 Task: Add a timeline in the project AgileLink for the epic 'Artificial intelligence (AI) integration' from 2024/02/03 to 2025/07/04. Add a timeline in the project AgileLink for the epic 'Machine learning (ML) development' from 2023/06/08 to 2025/12/23. Add a timeline in the project AgileLink for the epic 'Internet of Things (IoT) implementation' from 2024/05/02 to 2025/09/20
Action: Mouse moved to (186, 62)
Screenshot: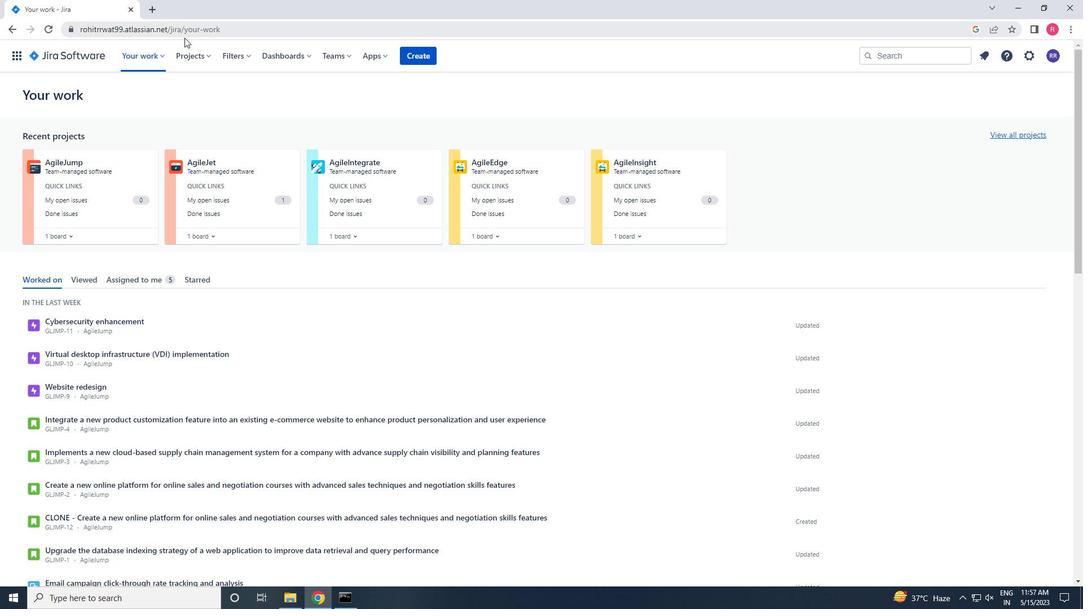 
Action: Mouse pressed left at (186, 62)
Screenshot: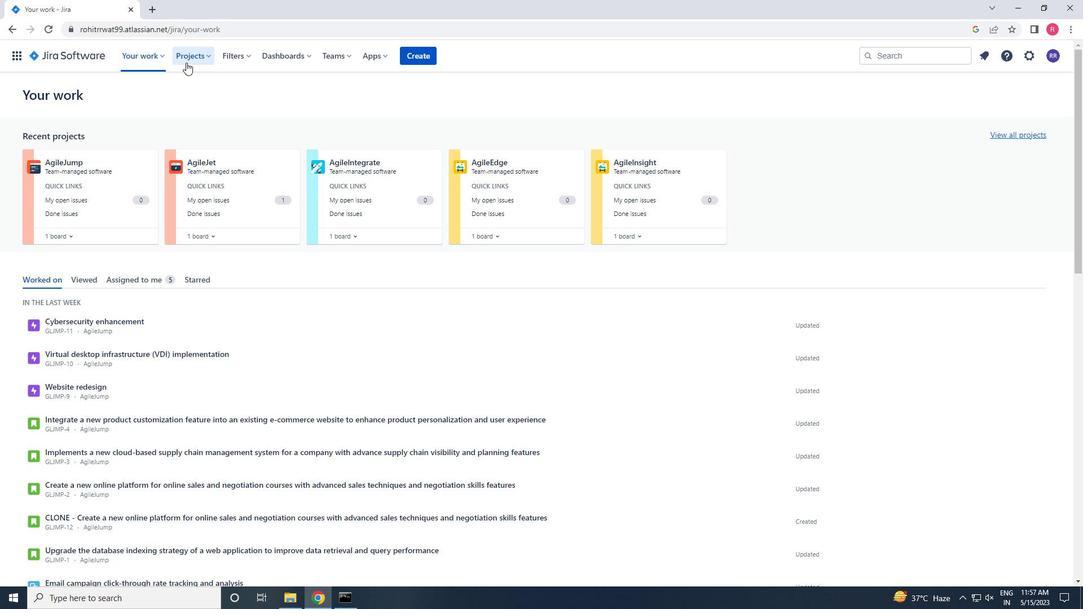 
Action: Mouse moved to (232, 107)
Screenshot: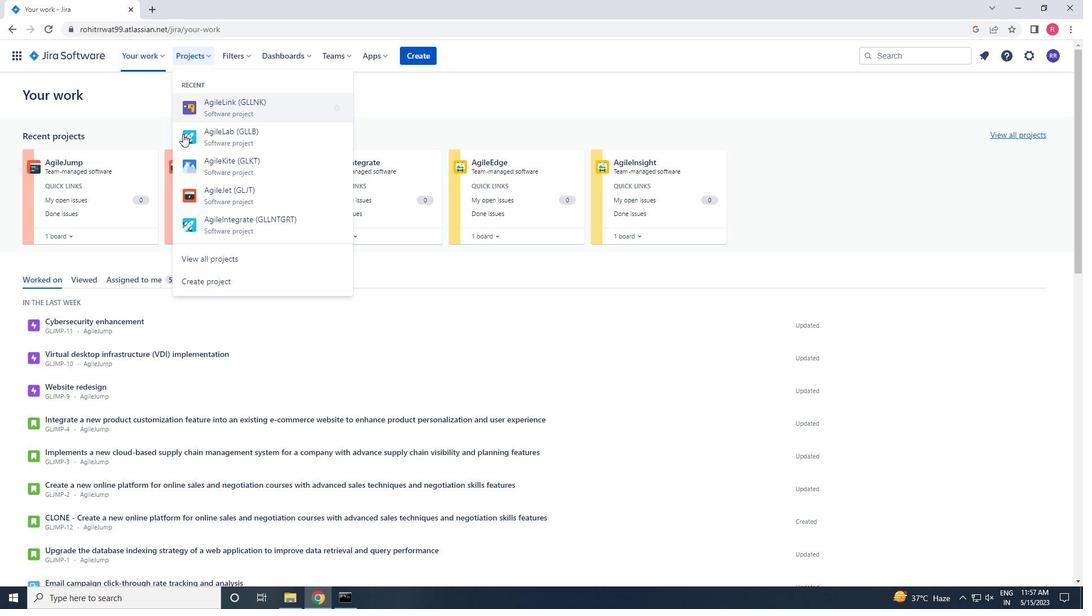 
Action: Mouse pressed left at (232, 107)
Screenshot: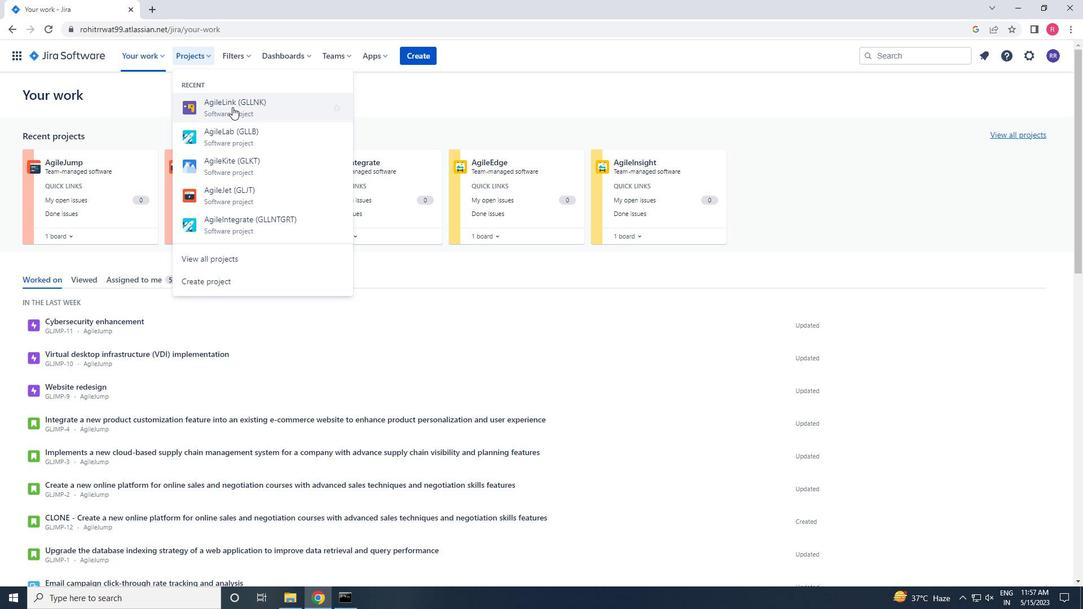 
Action: Mouse moved to (78, 167)
Screenshot: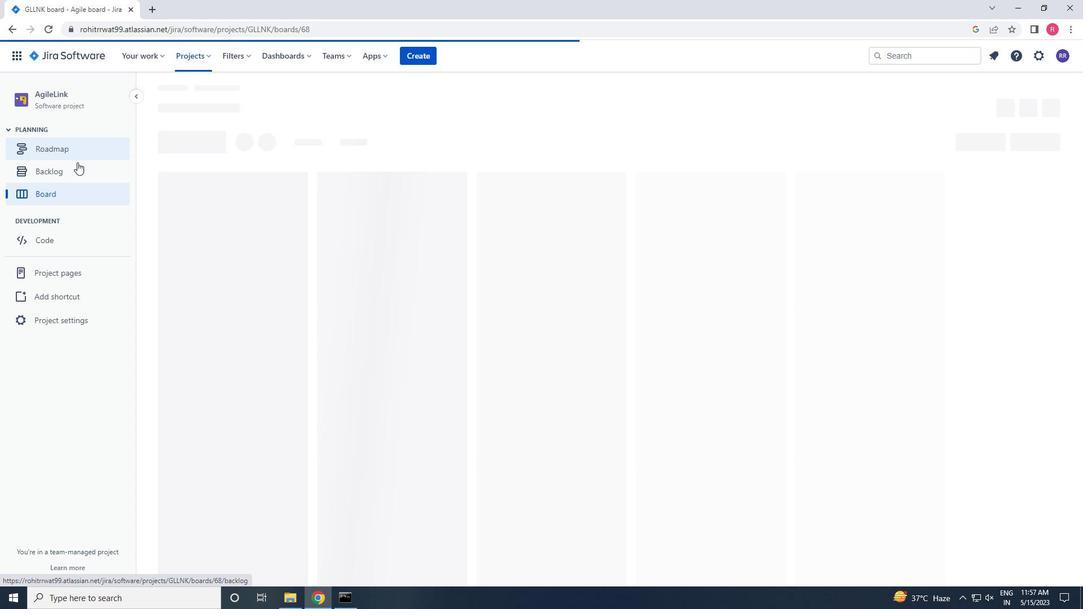 
Action: Mouse pressed left at (78, 167)
Screenshot: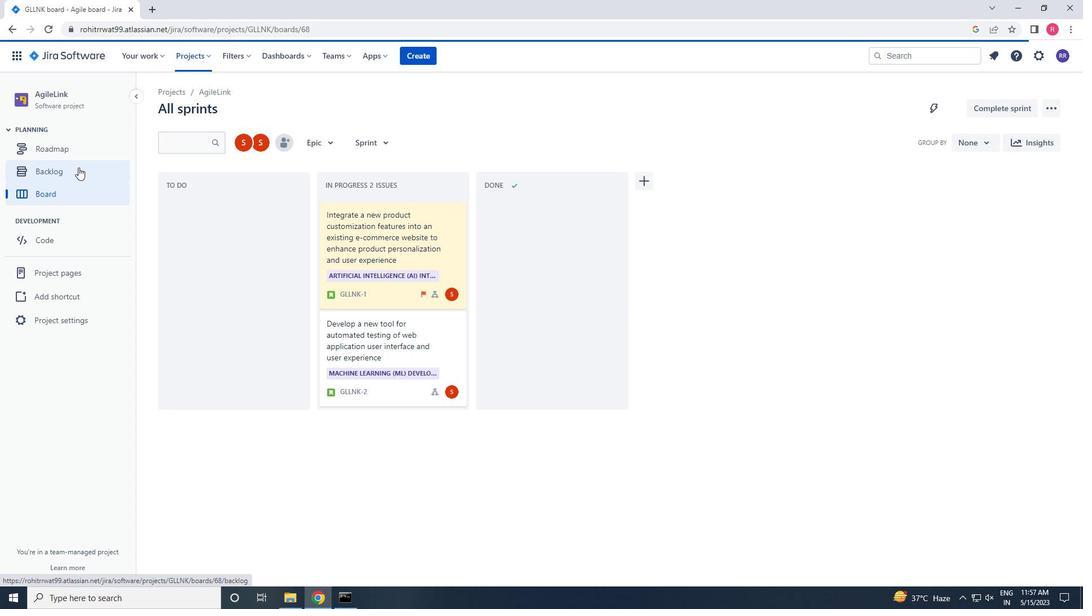 
Action: Mouse moved to (170, 226)
Screenshot: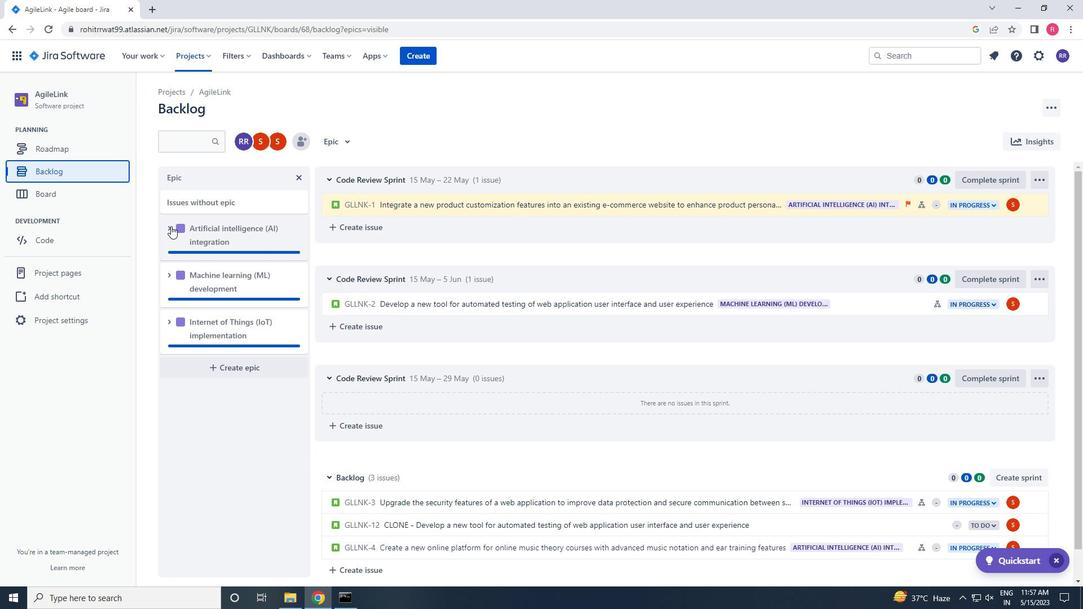 
Action: Mouse pressed left at (170, 226)
Screenshot: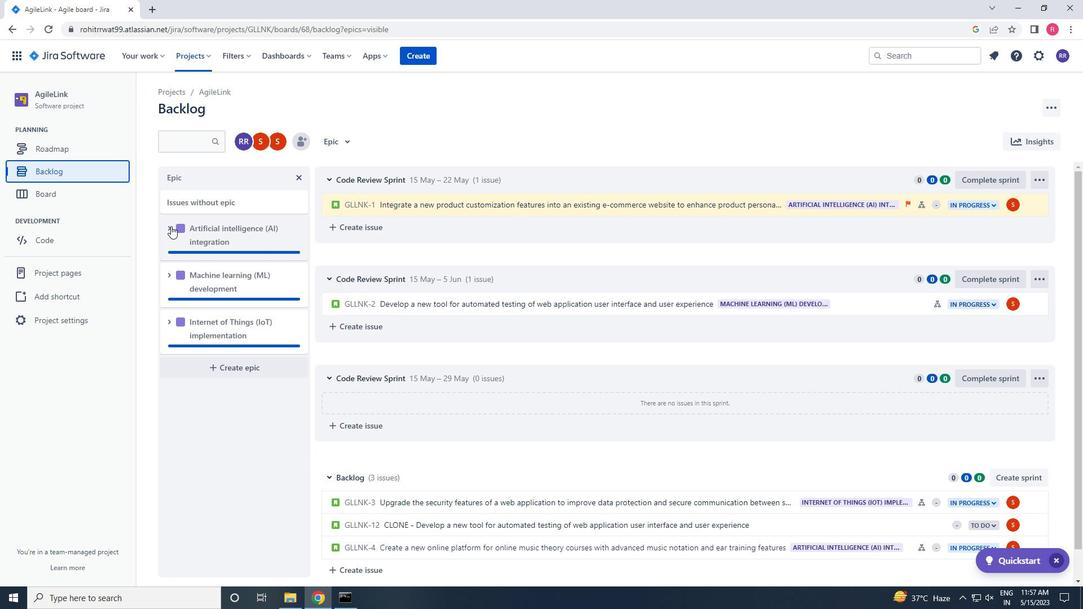
Action: Mouse moved to (229, 322)
Screenshot: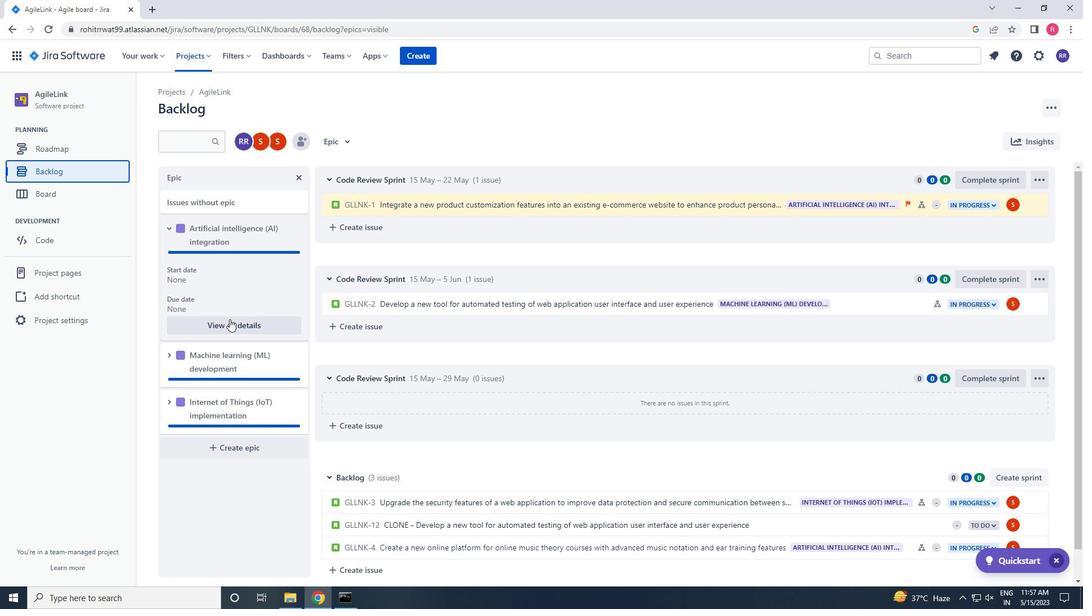 
Action: Mouse pressed left at (229, 322)
Screenshot: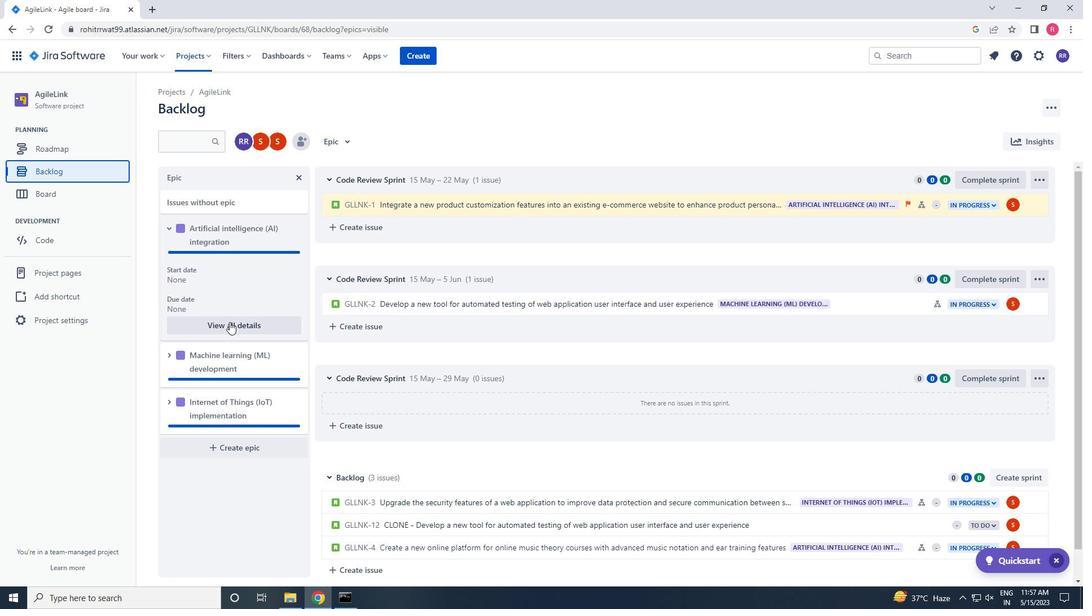 
Action: Mouse moved to (903, 610)
Screenshot: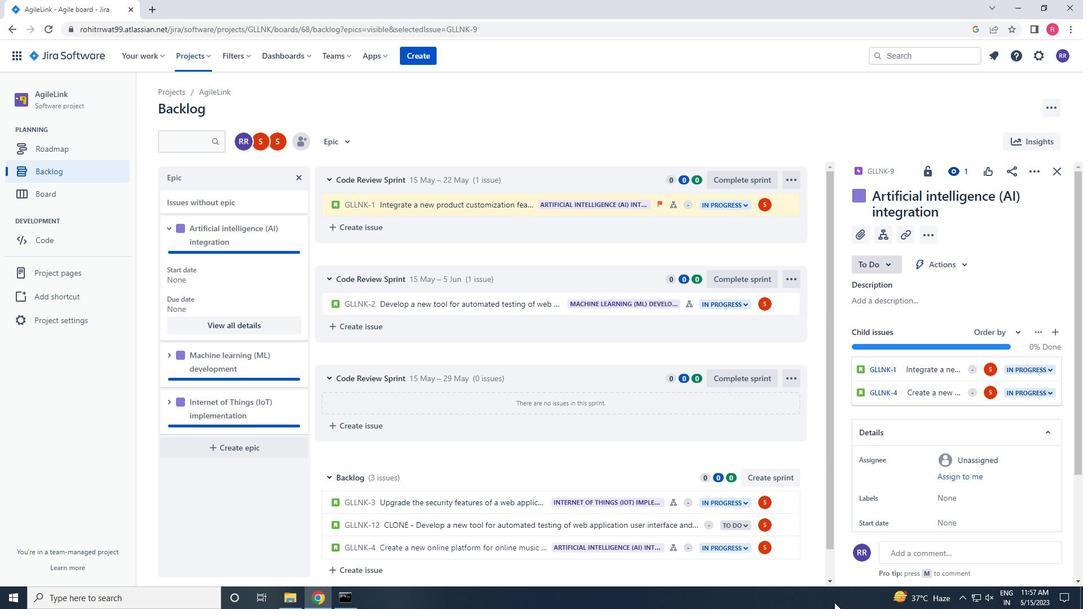 
Action: Mouse scrolled (903, 608) with delta (0, 0)
Screenshot: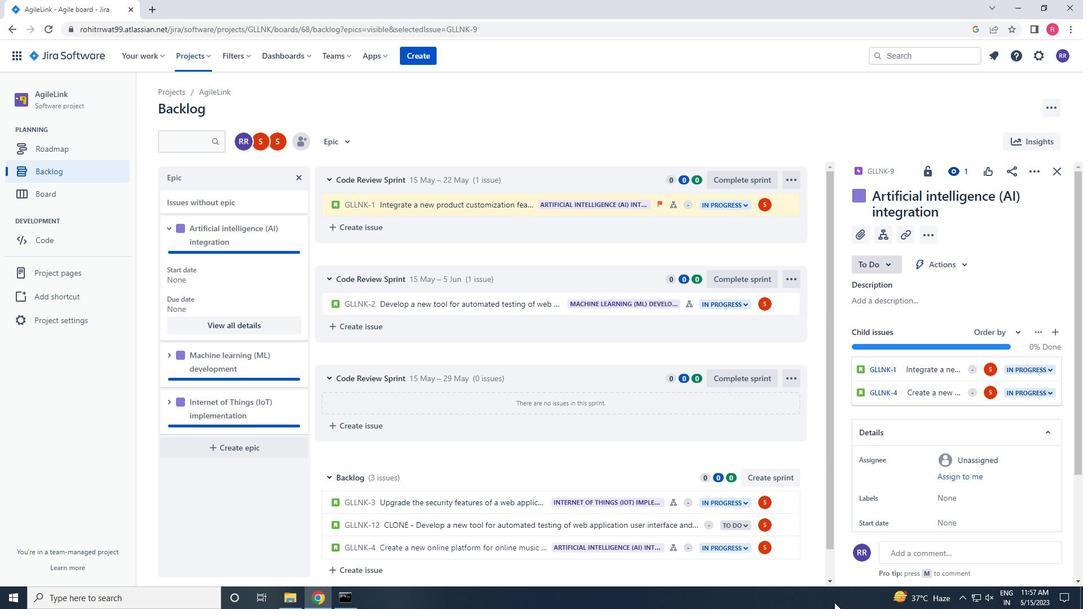 
Action: Mouse moved to (903, 609)
Screenshot: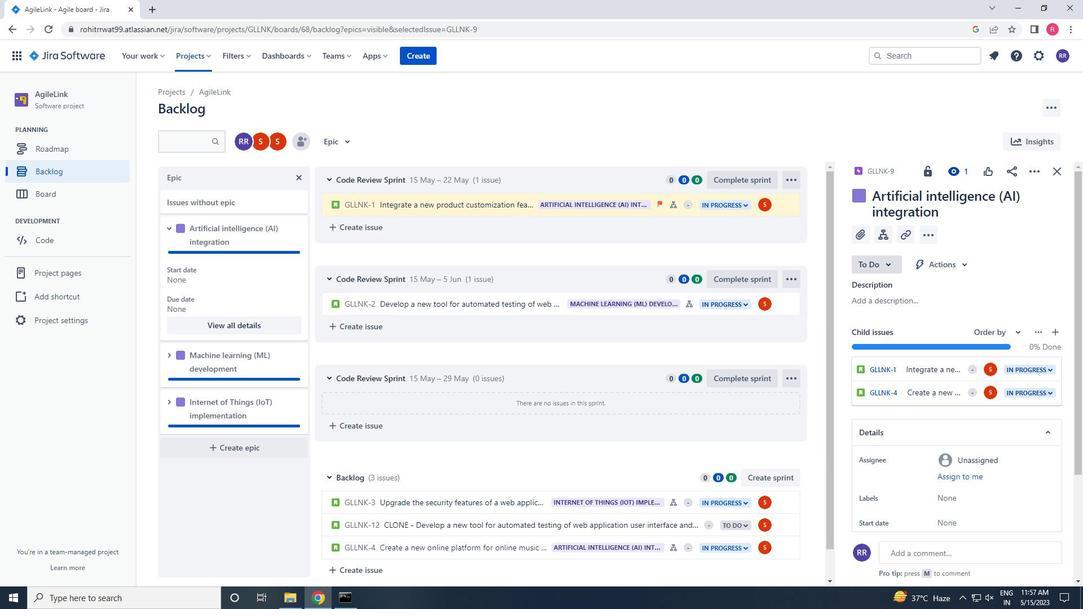 
Action: Mouse scrolled (903, 608) with delta (0, 0)
Screenshot: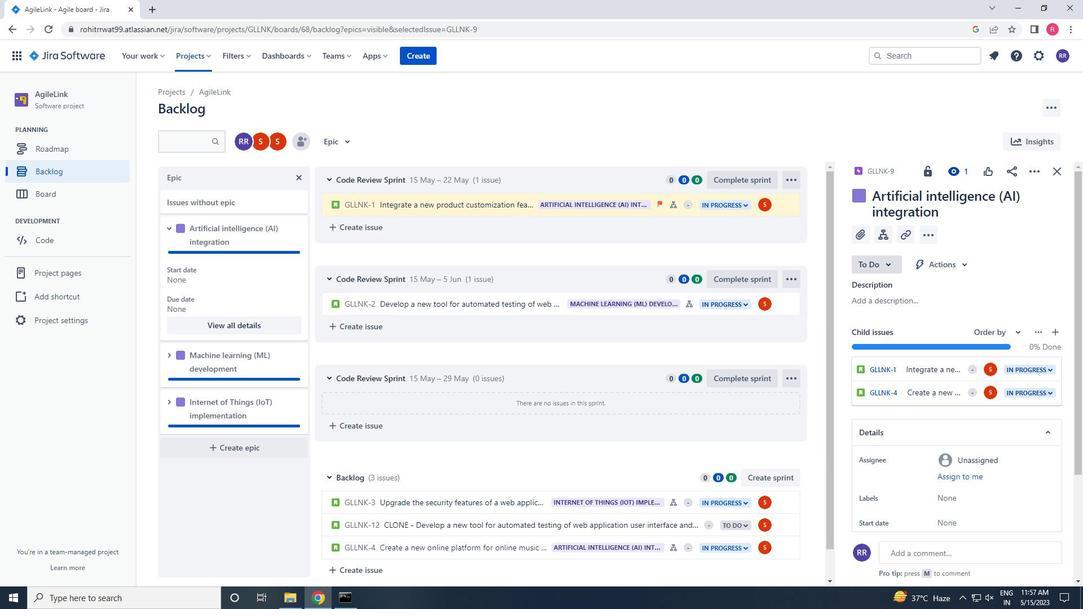 
Action: Mouse moved to (903, 609)
Screenshot: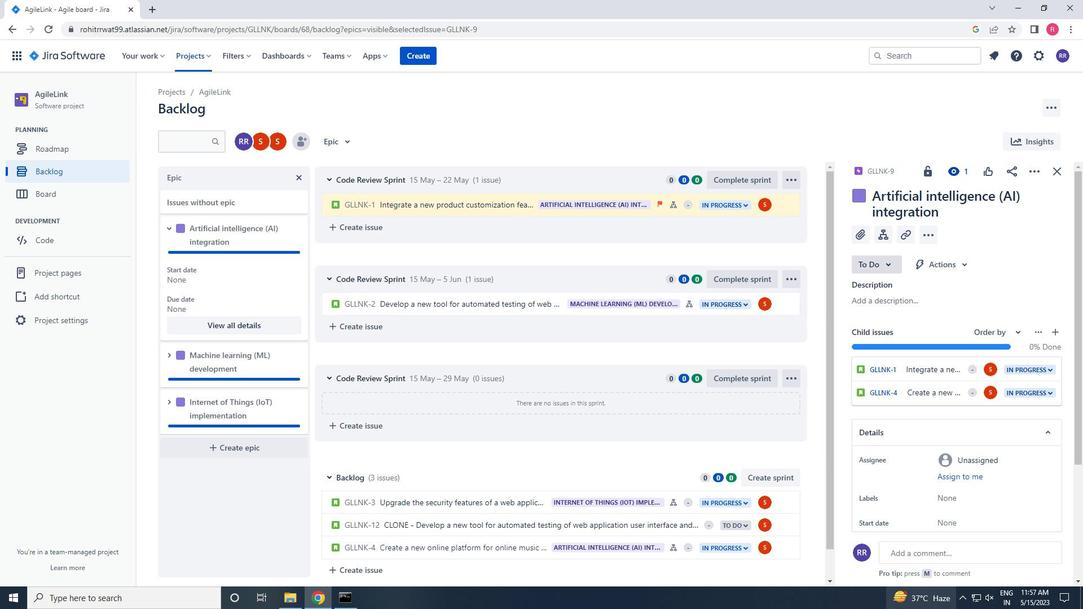
Action: Mouse scrolled (903, 608) with delta (0, 0)
Screenshot: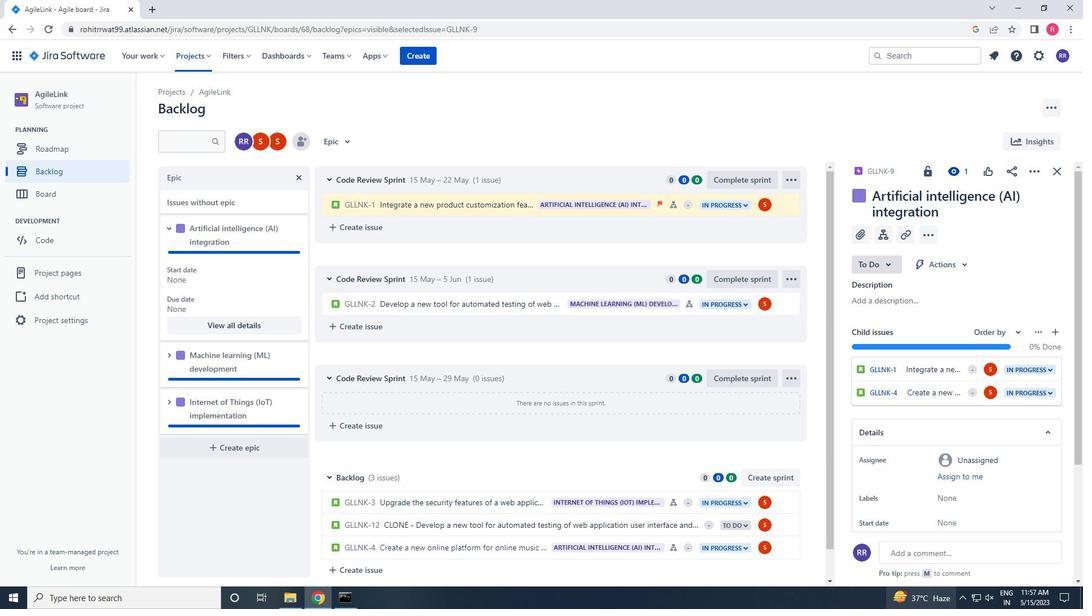 
Action: Mouse moved to (903, 608)
Screenshot: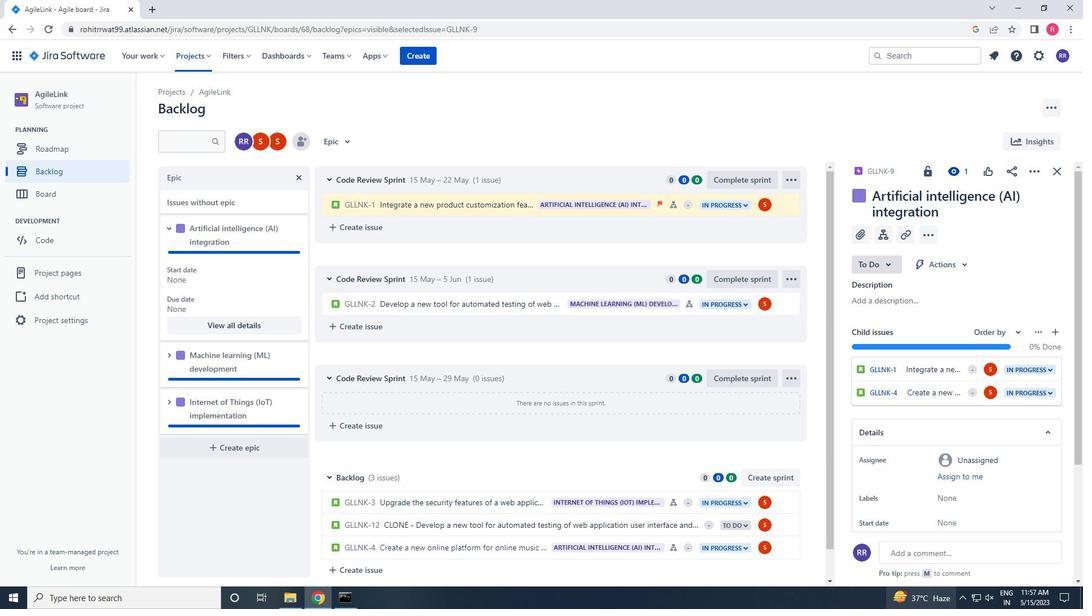 
Action: Mouse scrolled (903, 608) with delta (0, 0)
Screenshot: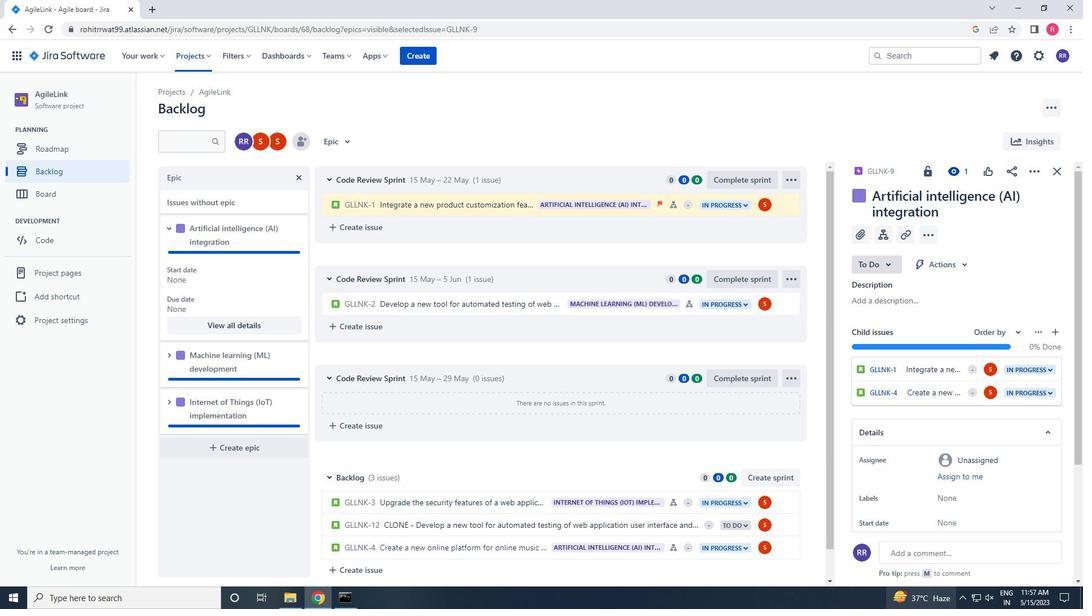 
Action: Mouse moved to (942, 512)
Screenshot: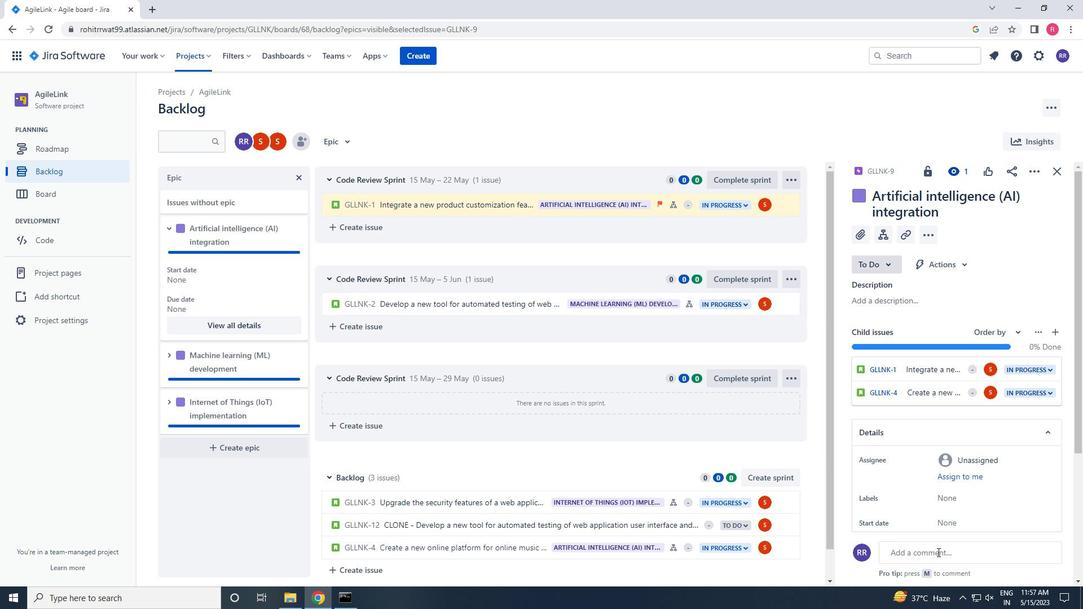 
Action: Mouse scrolled (942, 512) with delta (0, 0)
Screenshot: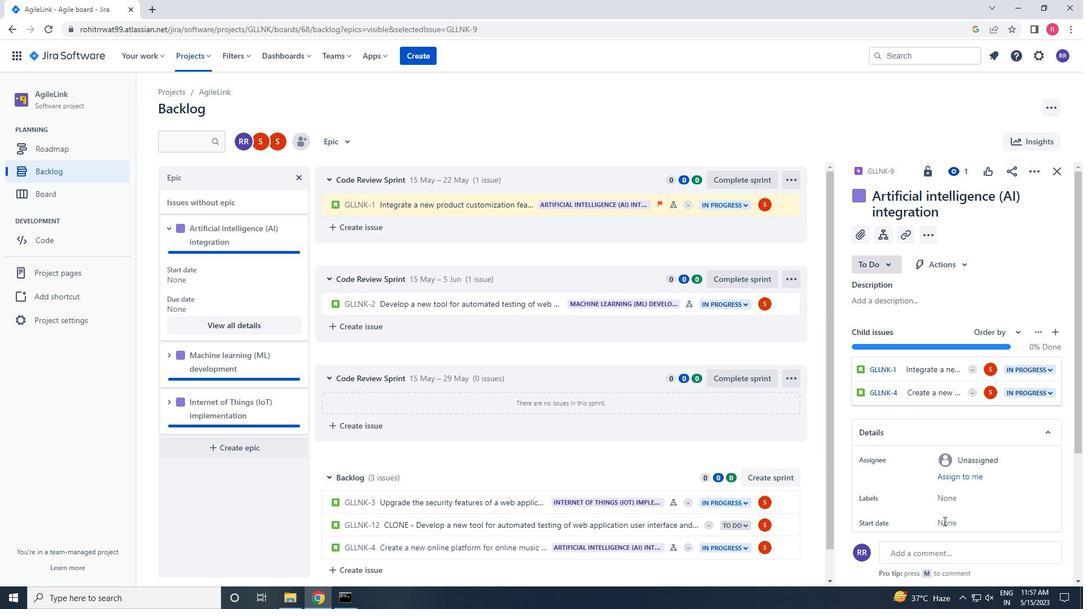 
Action: Mouse scrolled (942, 512) with delta (0, 0)
Screenshot: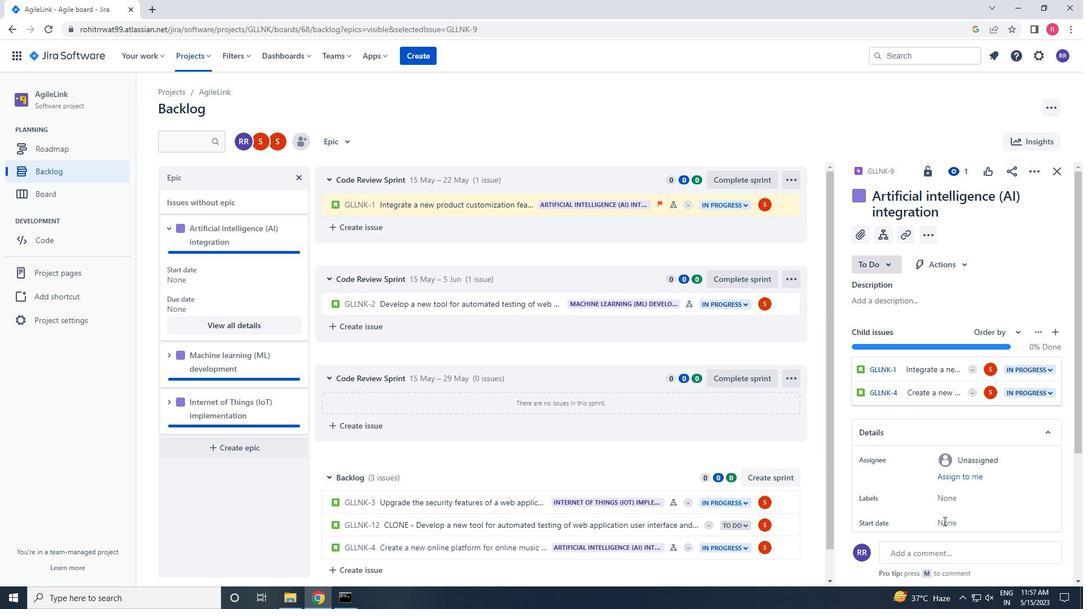 
Action: Mouse scrolled (942, 512) with delta (0, 0)
Screenshot: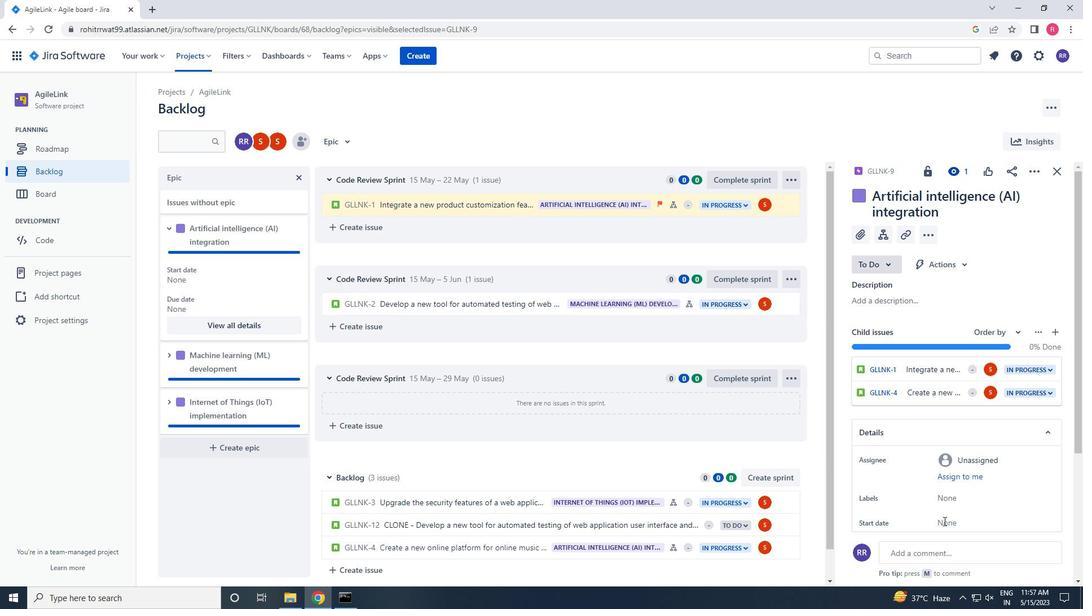 
Action: Mouse moved to (964, 345)
Screenshot: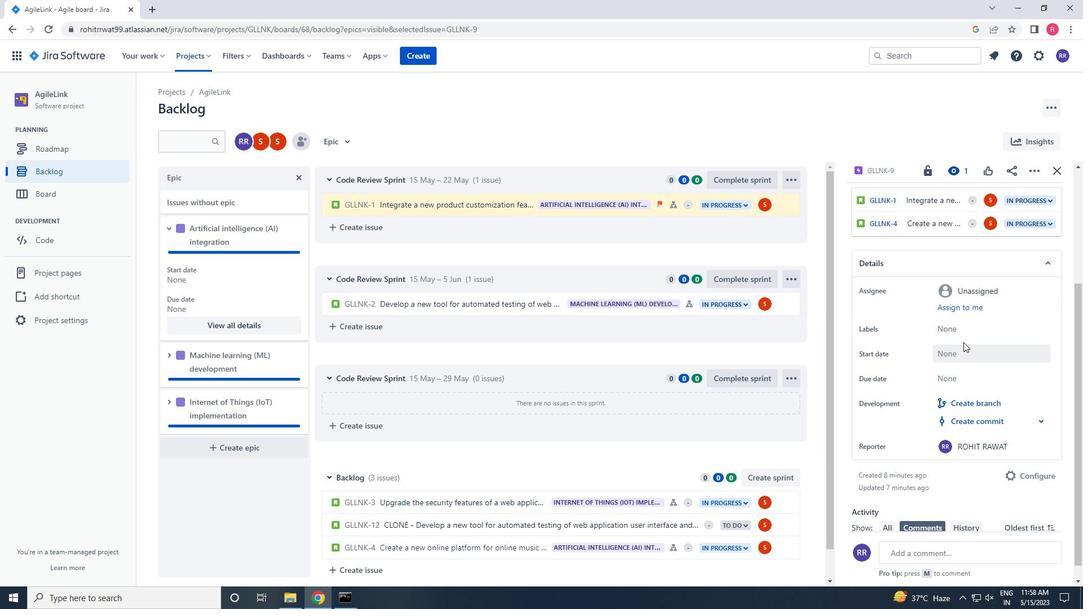 
Action: Mouse pressed left at (964, 345)
Screenshot: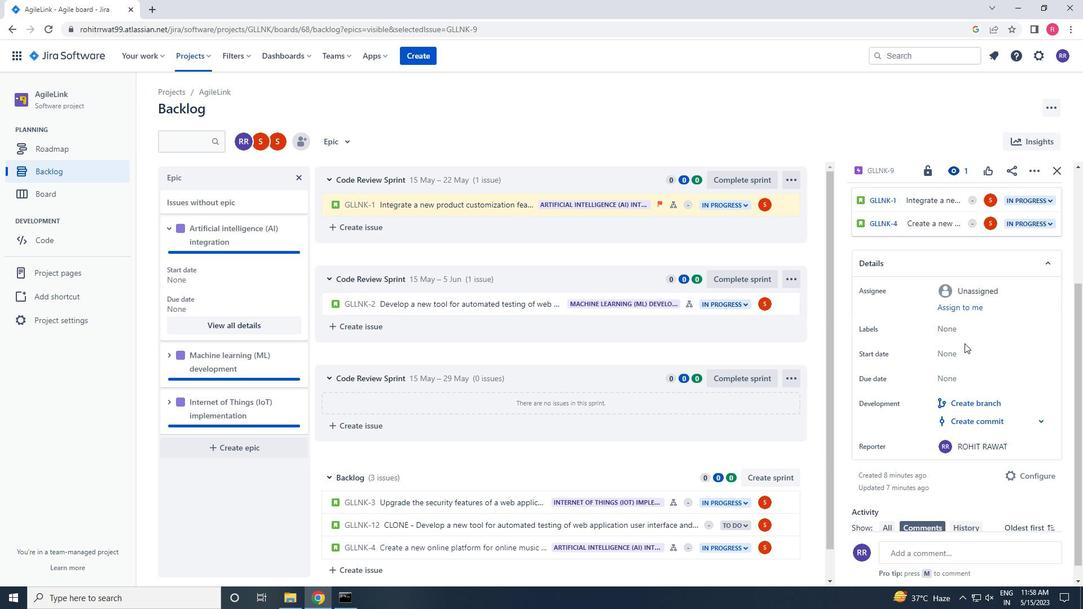 
Action: Mouse moved to (1060, 379)
Screenshot: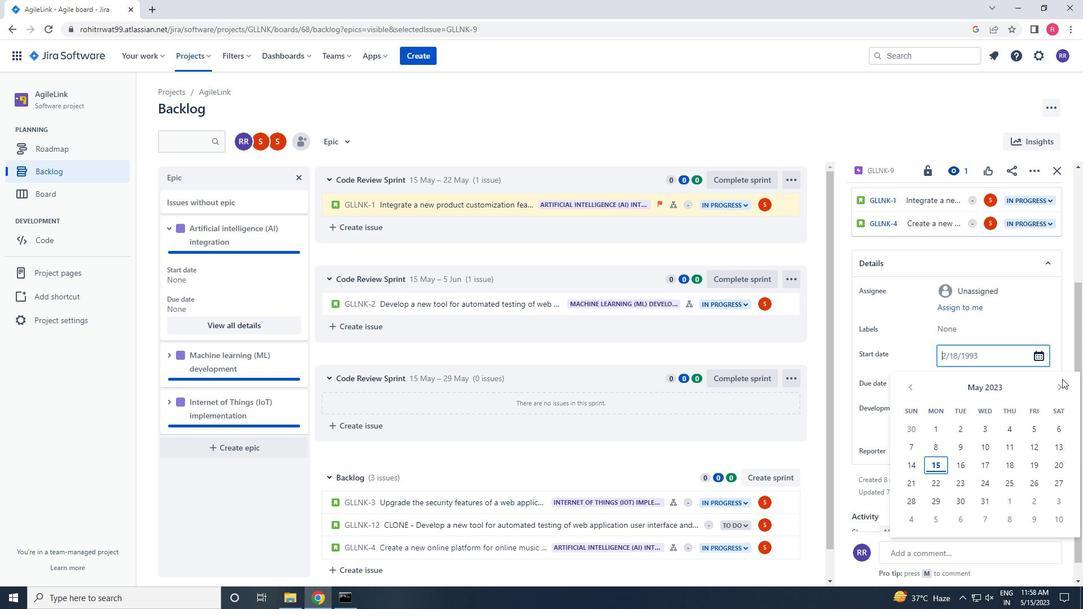 
Action: Mouse pressed left at (1060, 379)
Screenshot: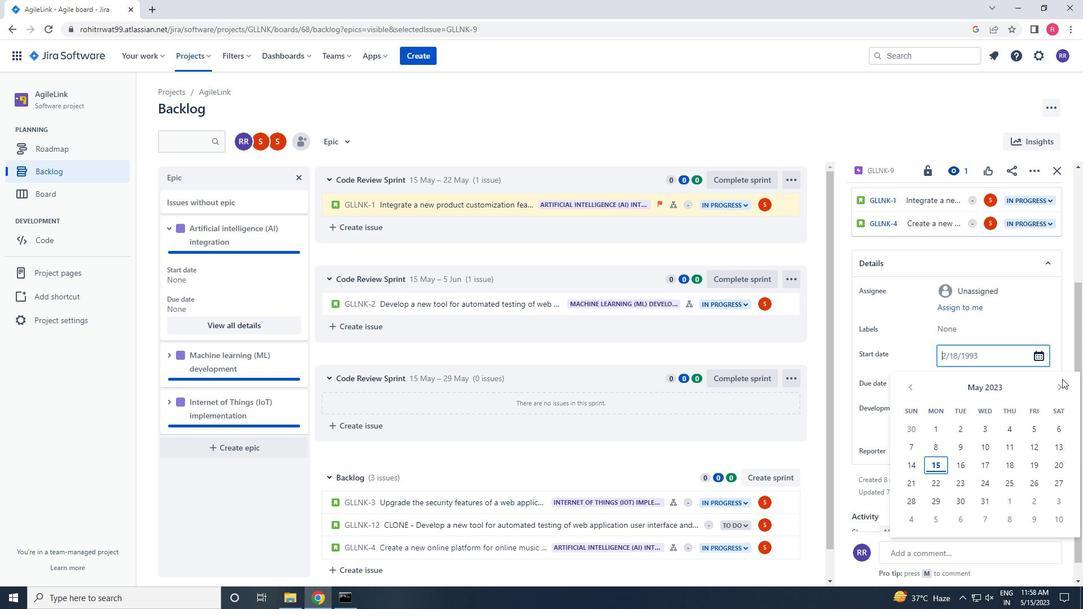 
Action: Mouse pressed left at (1060, 379)
Screenshot: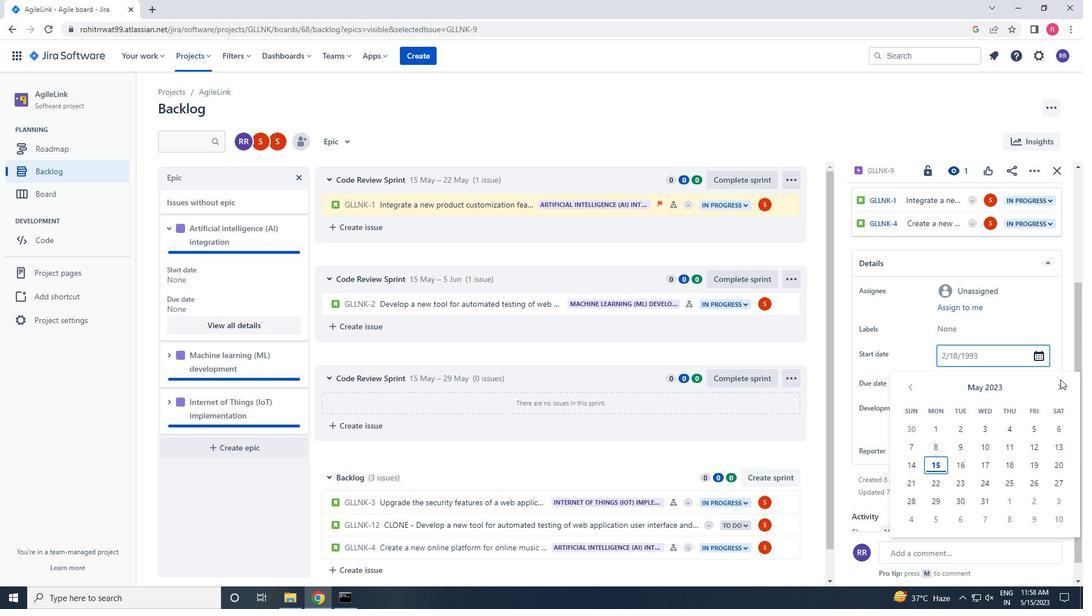 
Action: Mouse pressed left at (1060, 379)
Screenshot: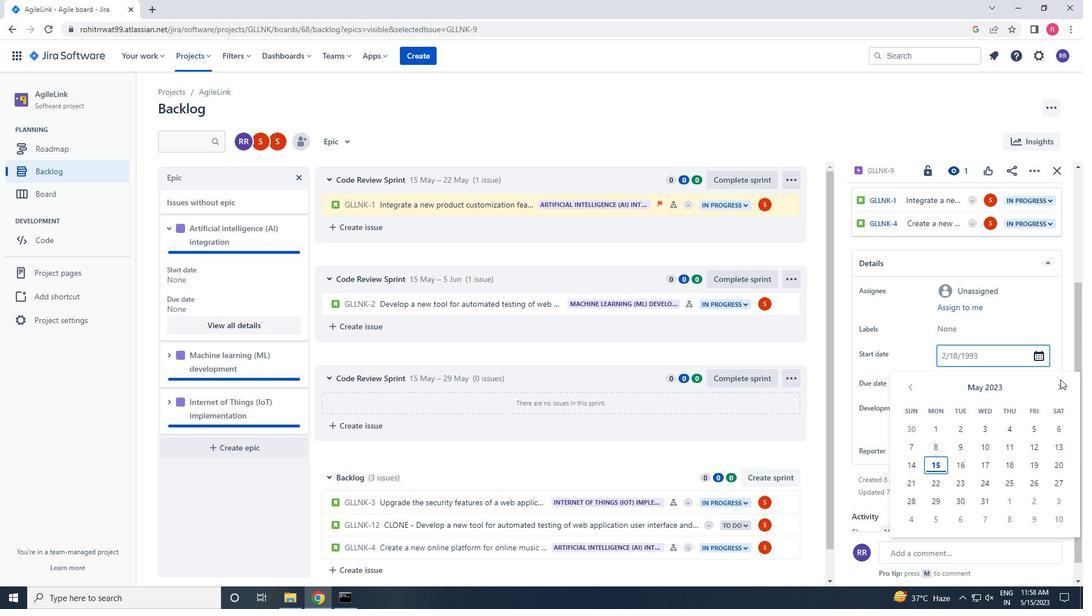
Action: Mouse moved to (1056, 387)
Screenshot: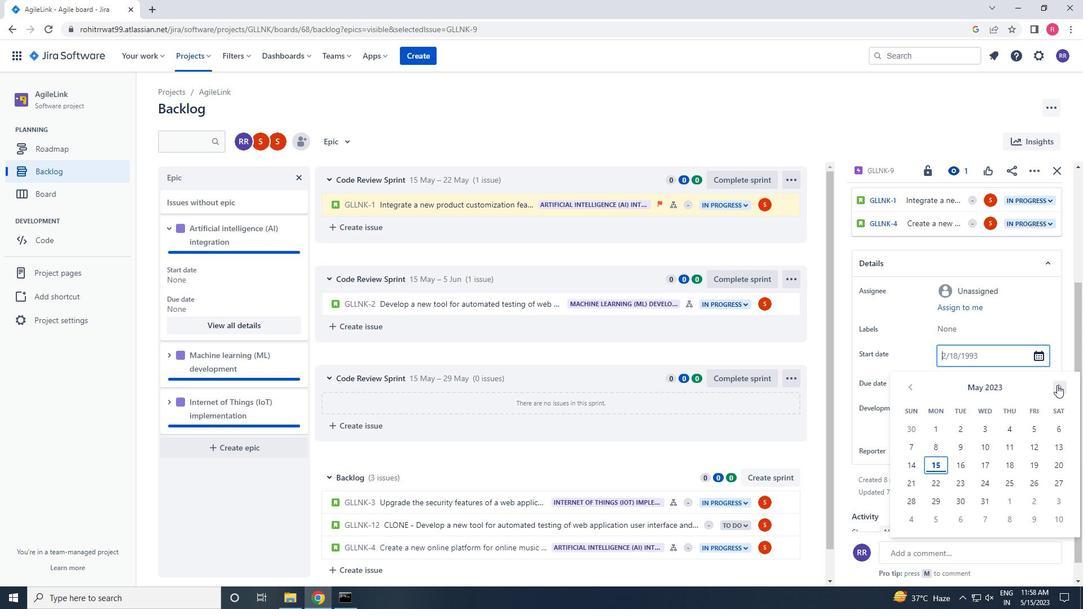 
Action: Mouse pressed left at (1056, 387)
Screenshot: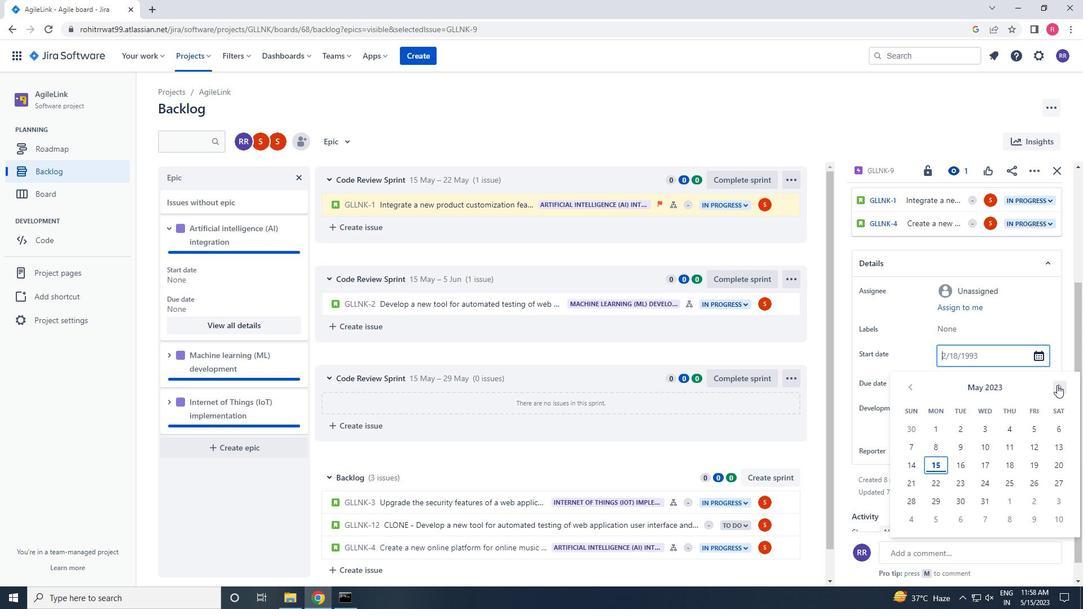 
Action: Mouse pressed left at (1056, 387)
Screenshot: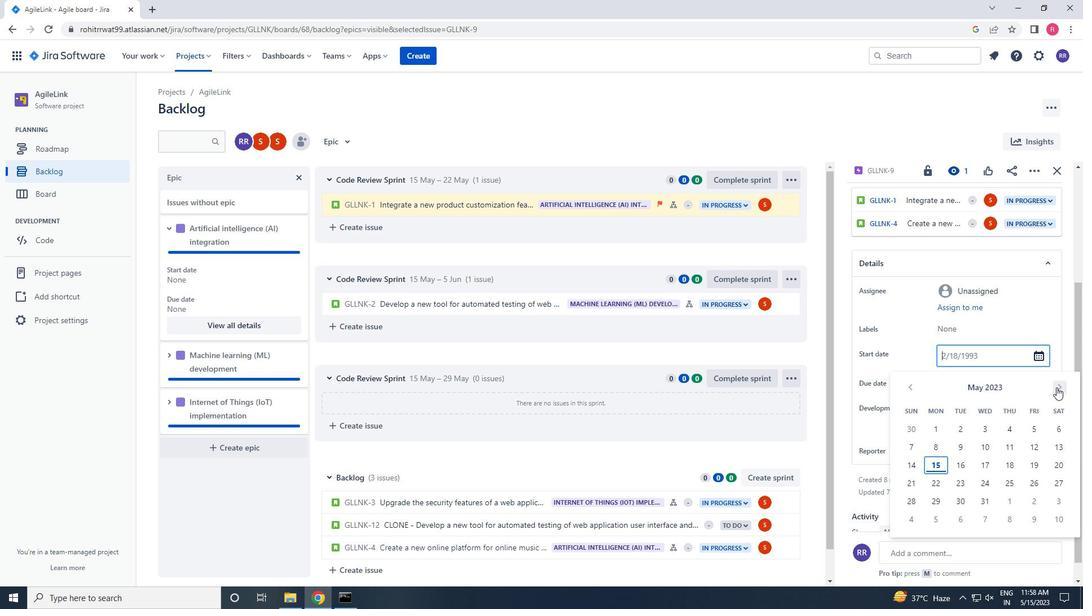 
Action: Mouse pressed left at (1056, 387)
Screenshot: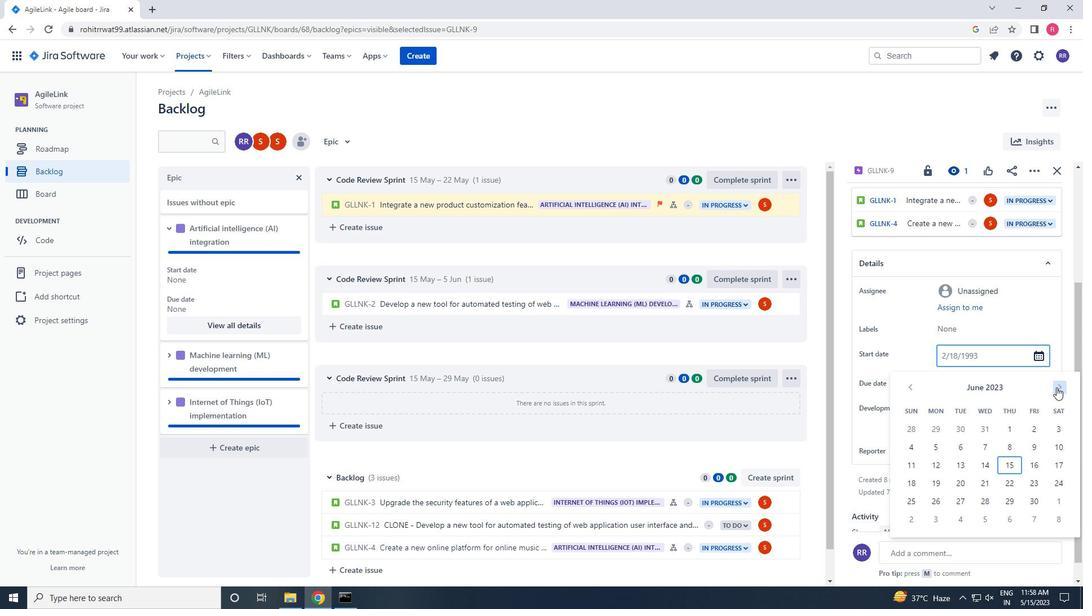 
Action: Mouse pressed left at (1056, 387)
Screenshot: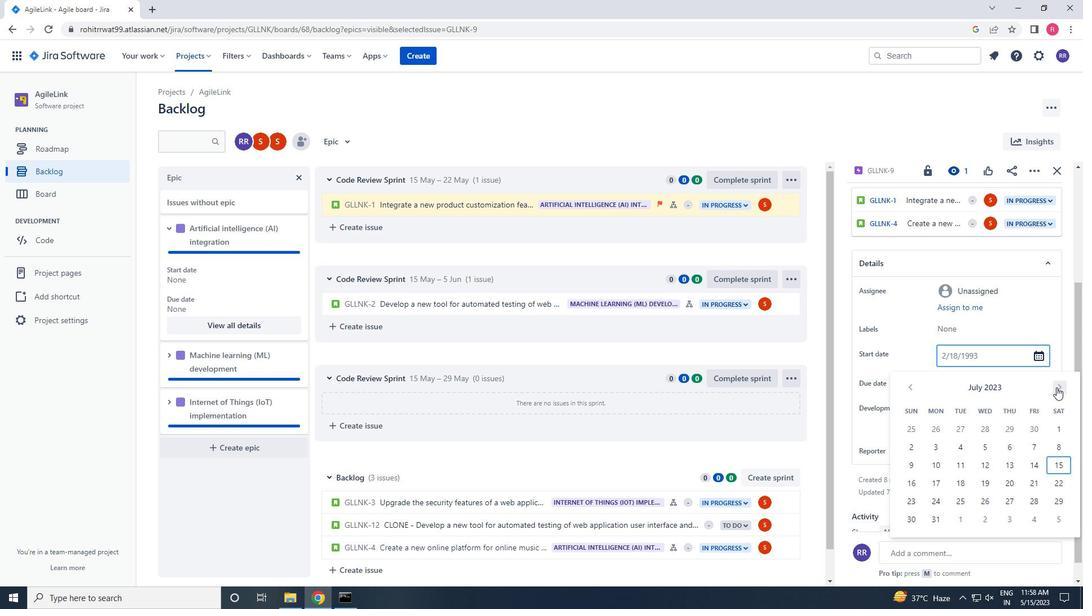 
Action: Mouse pressed left at (1056, 387)
Screenshot: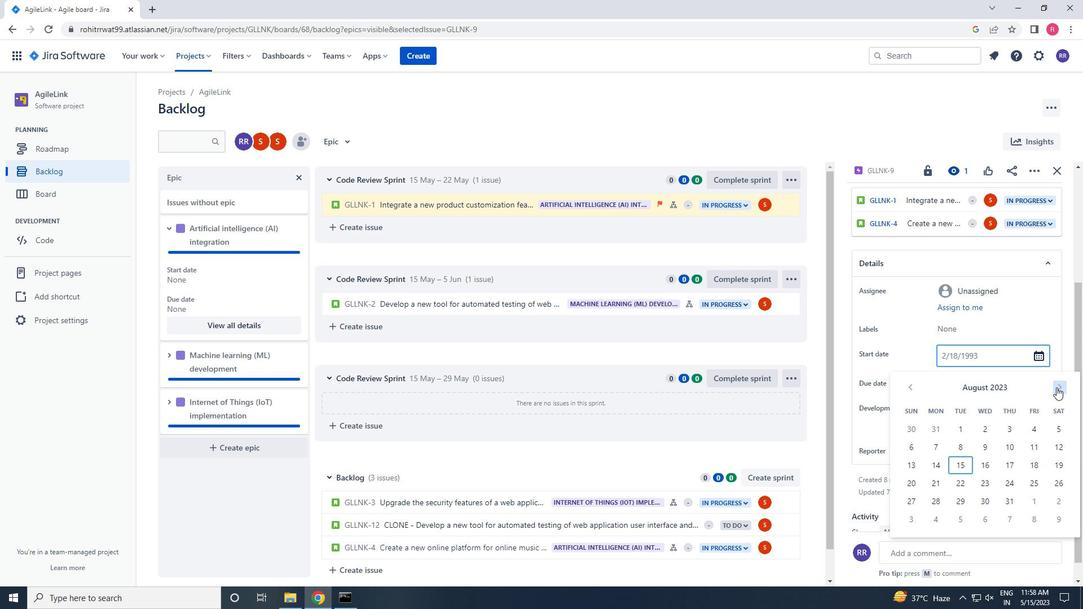 
Action: Mouse pressed left at (1056, 387)
Screenshot: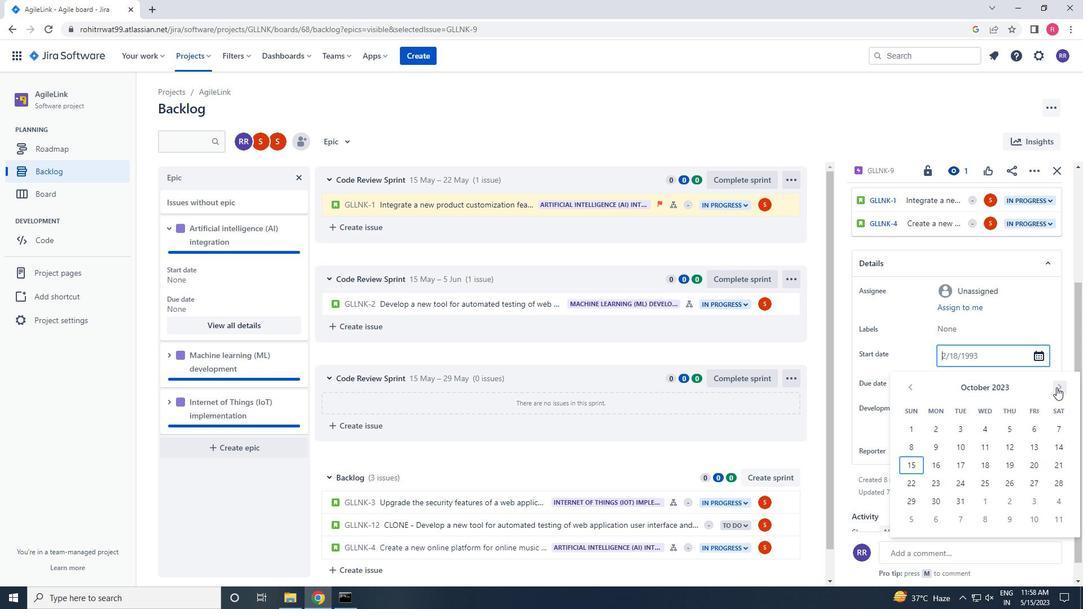 
Action: Mouse pressed left at (1056, 387)
Screenshot: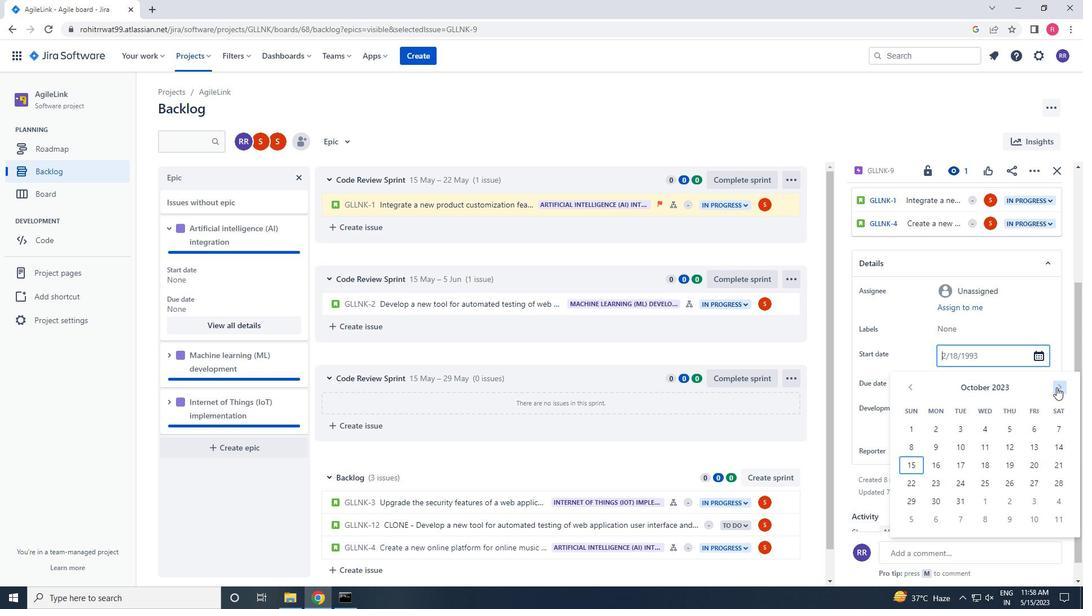 
Action: Mouse pressed left at (1056, 387)
Screenshot: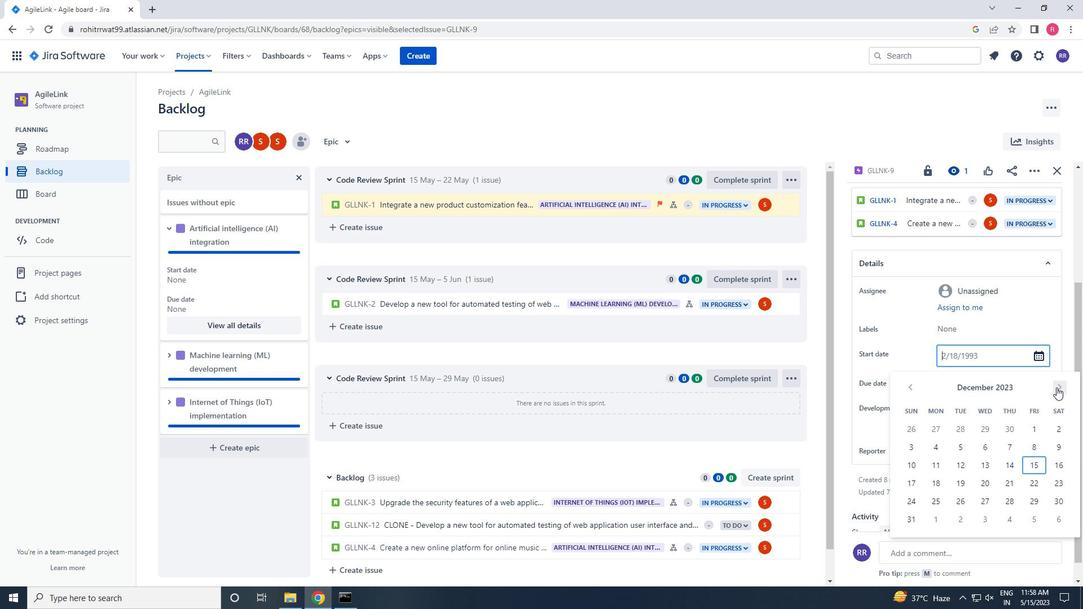 
Action: Mouse pressed left at (1056, 387)
Screenshot: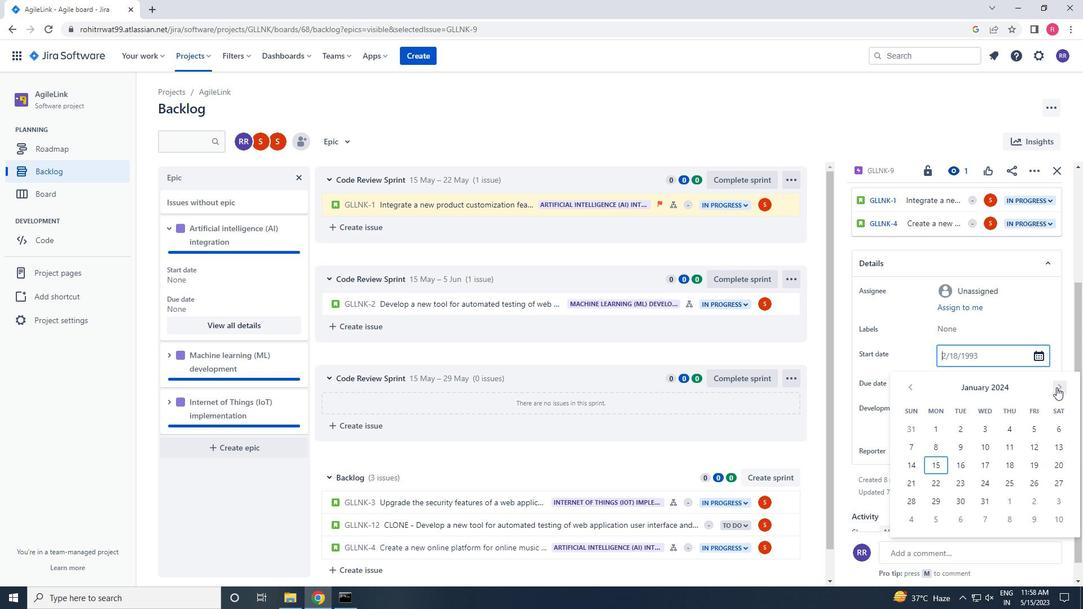 
Action: Mouse moved to (1056, 432)
Screenshot: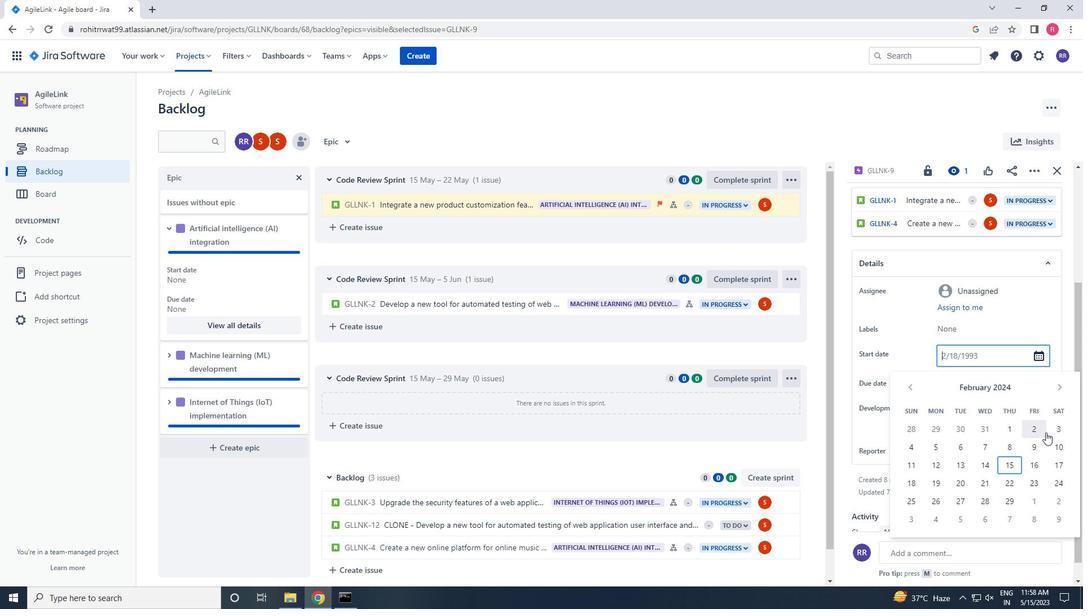 
Action: Mouse pressed left at (1056, 432)
Screenshot: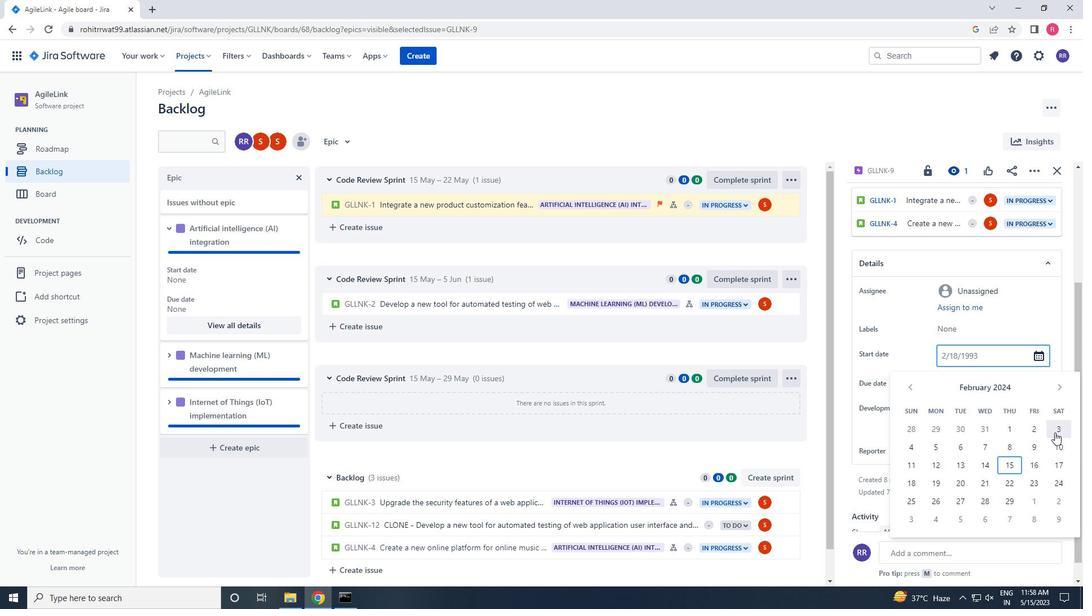 
Action: Mouse moved to (951, 383)
Screenshot: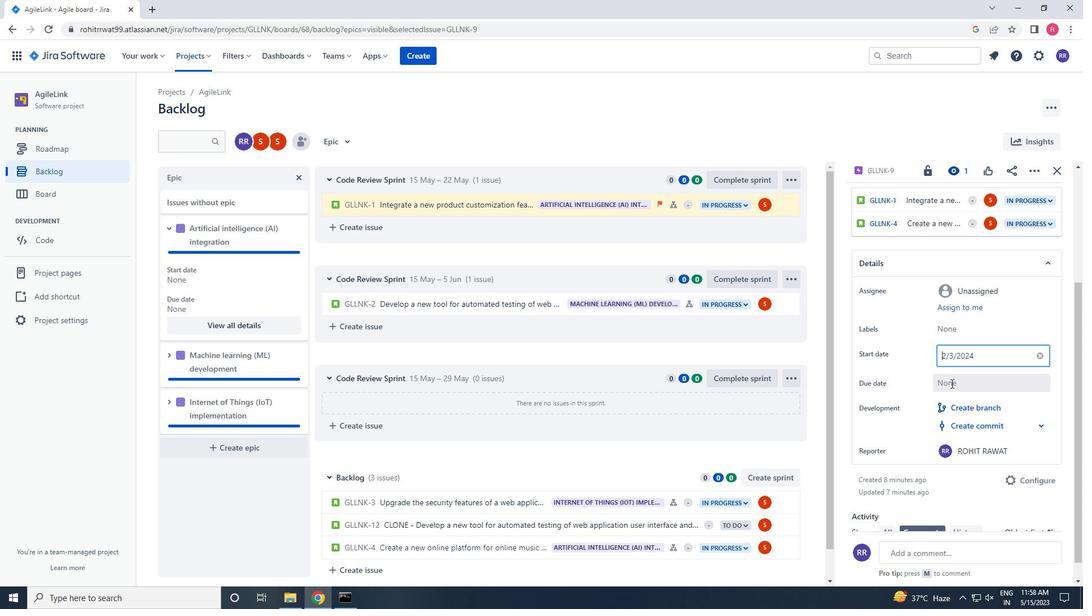 
Action: Mouse pressed left at (951, 383)
Screenshot: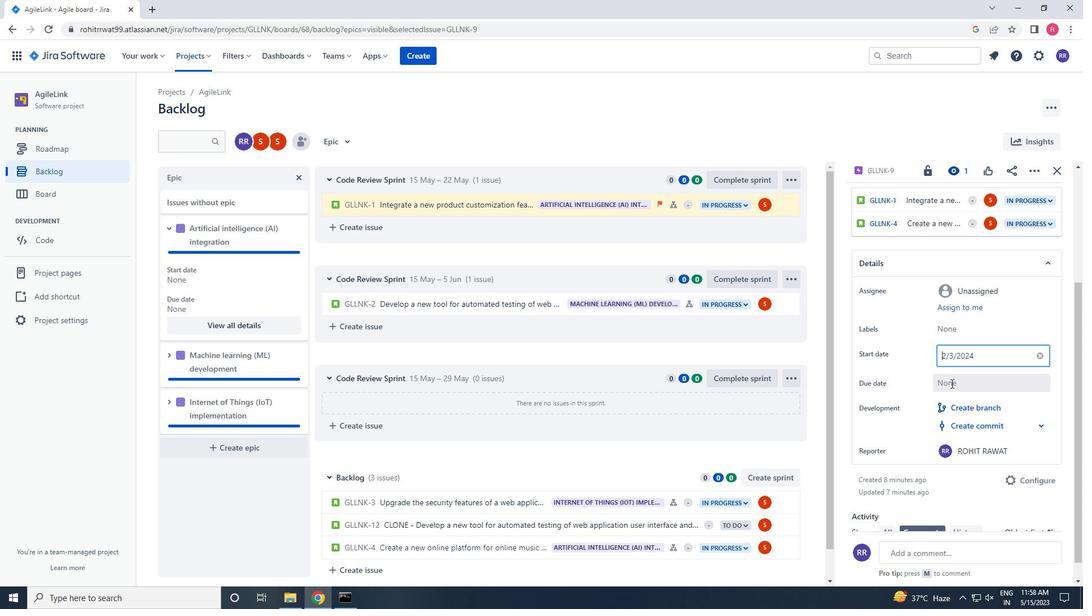 
Action: Mouse moved to (1060, 413)
Screenshot: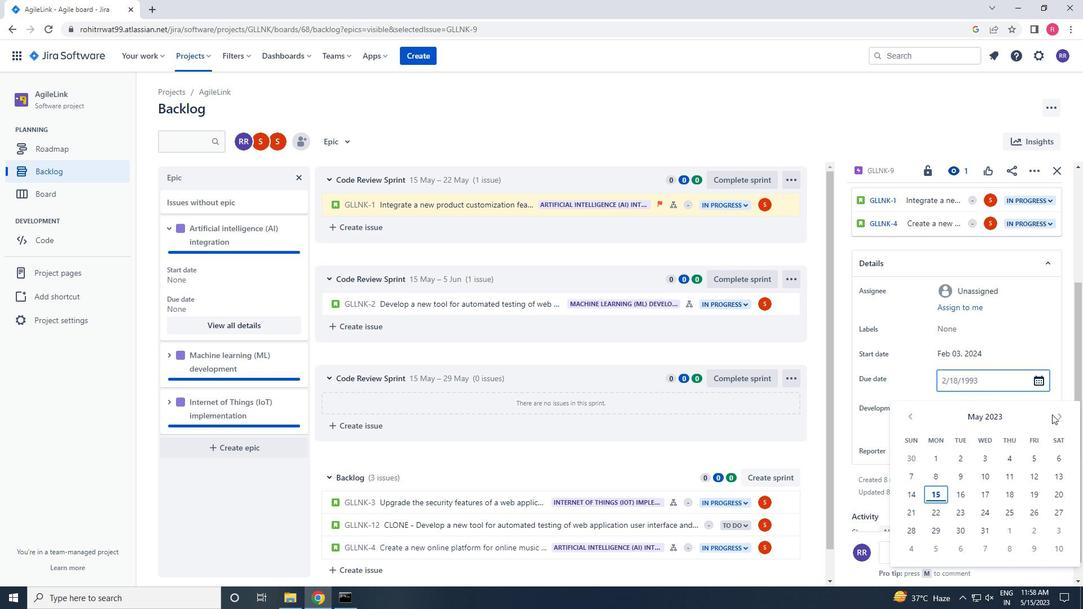 
Action: Mouse pressed left at (1060, 413)
Screenshot: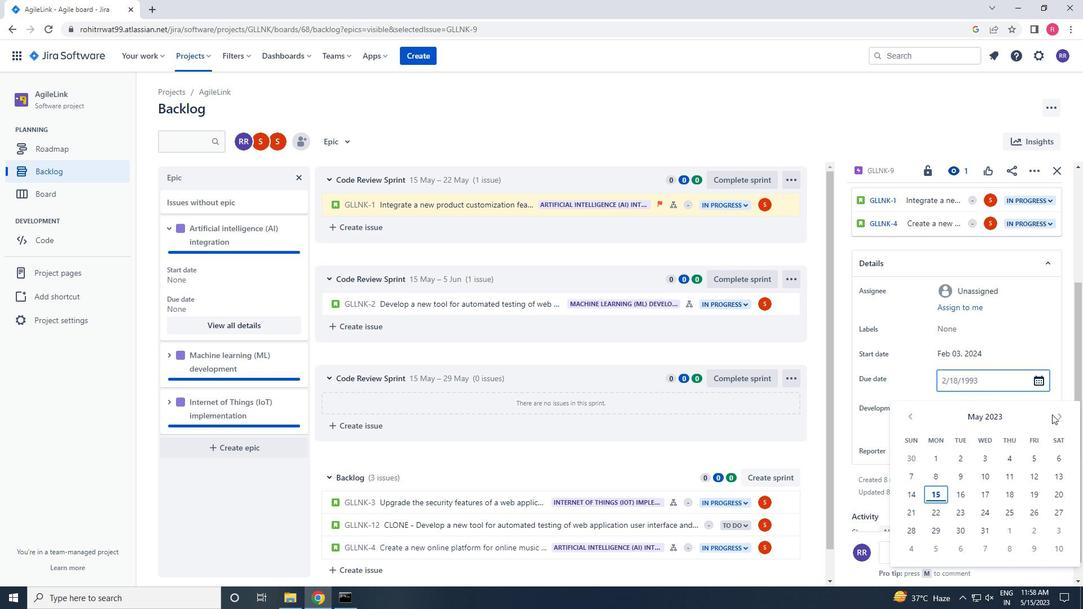 
Action: Mouse pressed left at (1060, 413)
Screenshot: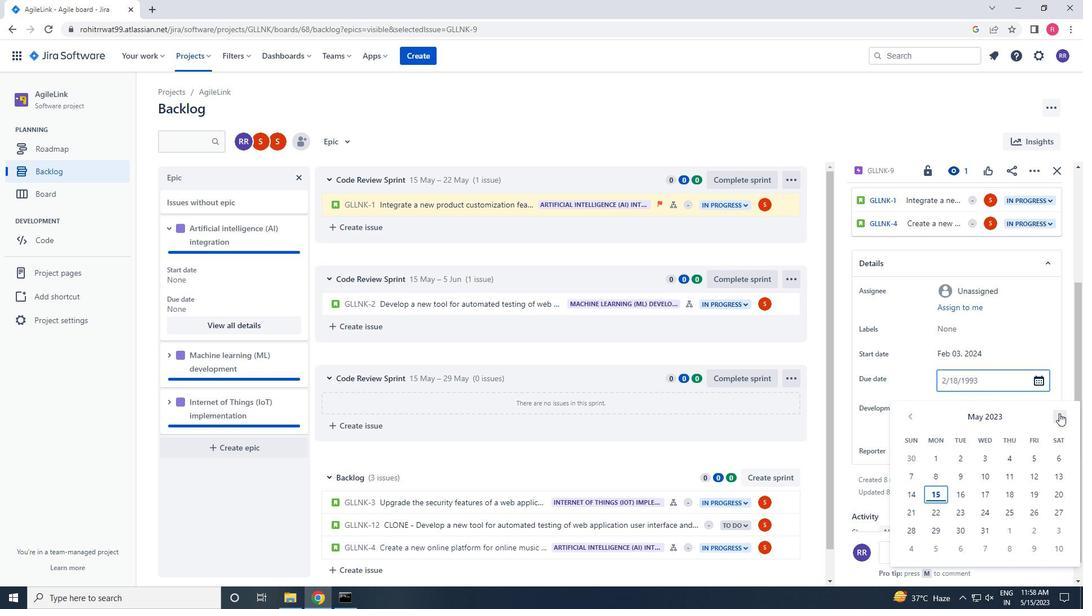 
Action: Mouse pressed left at (1060, 413)
Screenshot: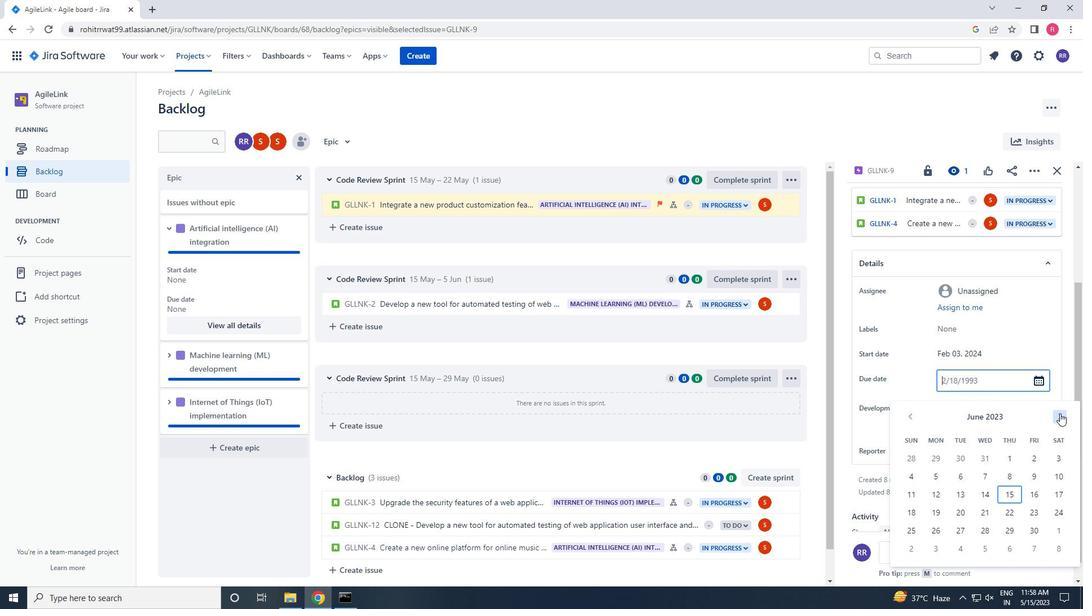 
Action: Mouse pressed left at (1060, 413)
Screenshot: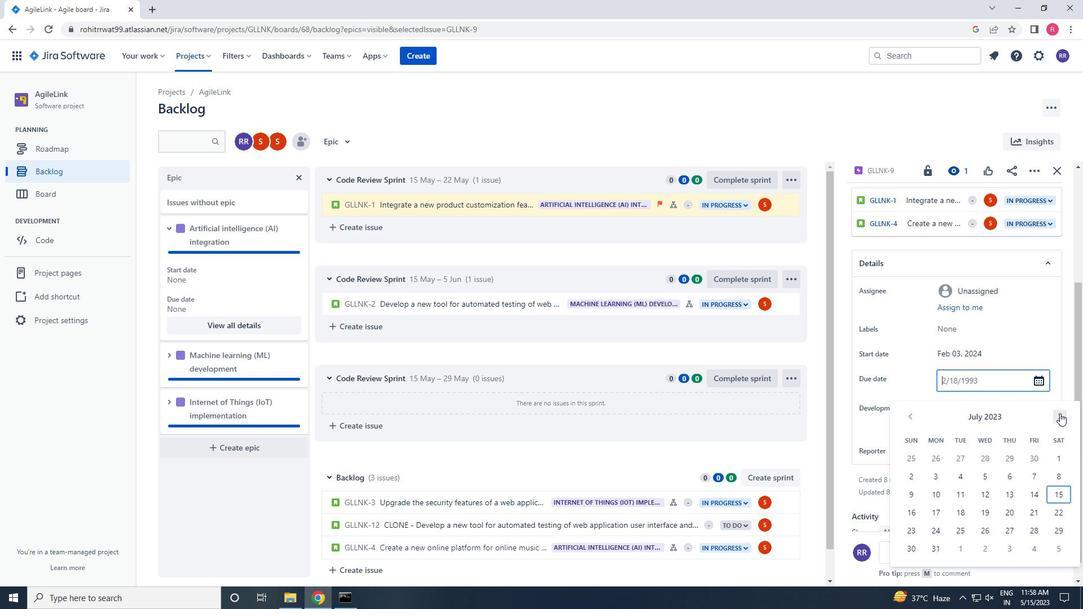 
Action: Mouse pressed left at (1060, 413)
Screenshot: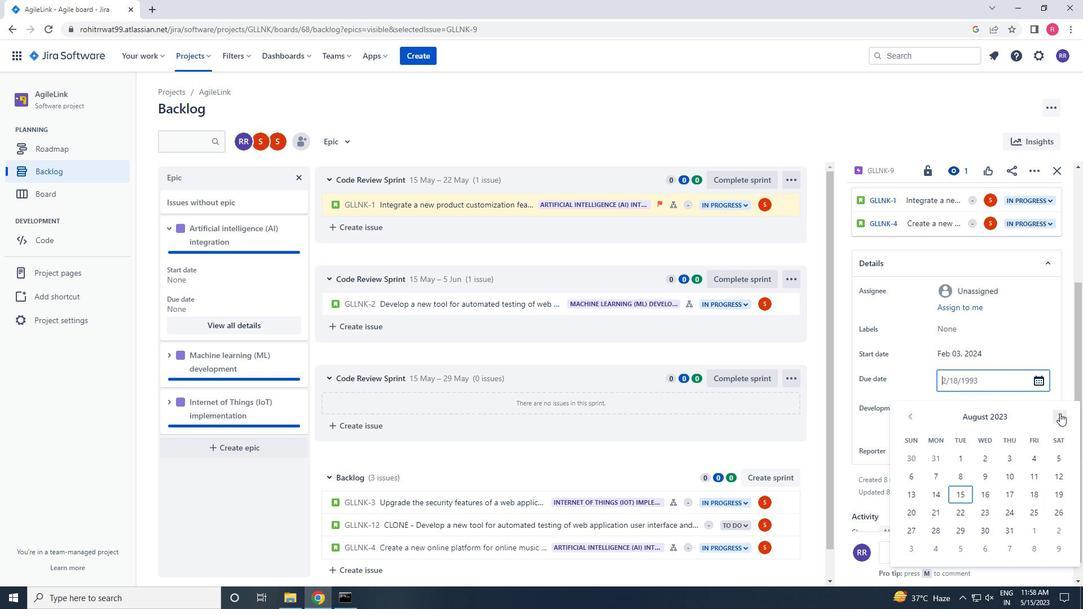 
Action: Mouse pressed left at (1060, 413)
Screenshot: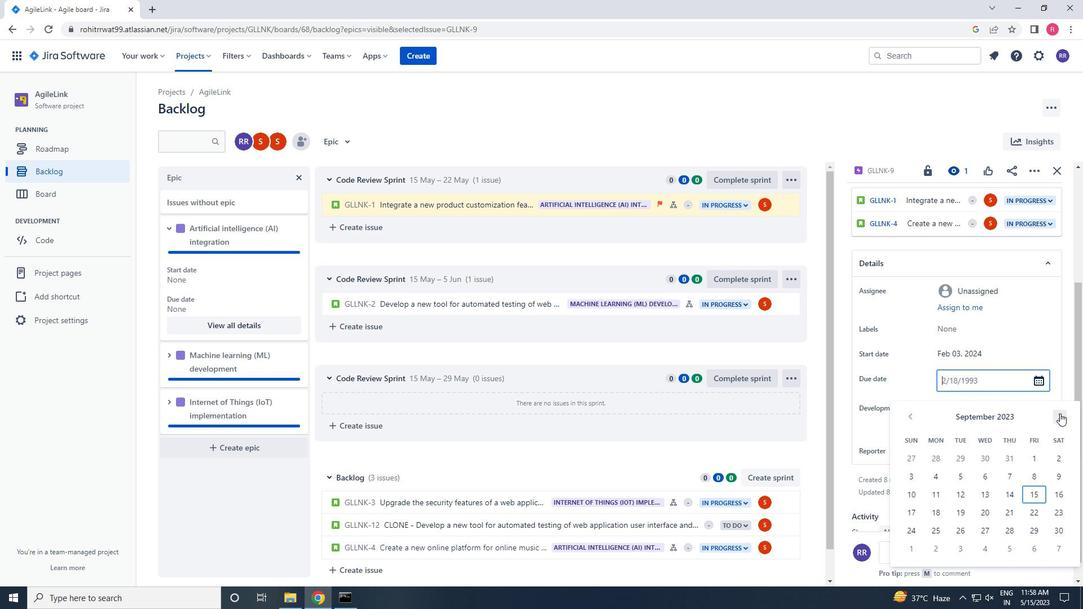 
Action: Mouse pressed left at (1060, 413)
Screenshot: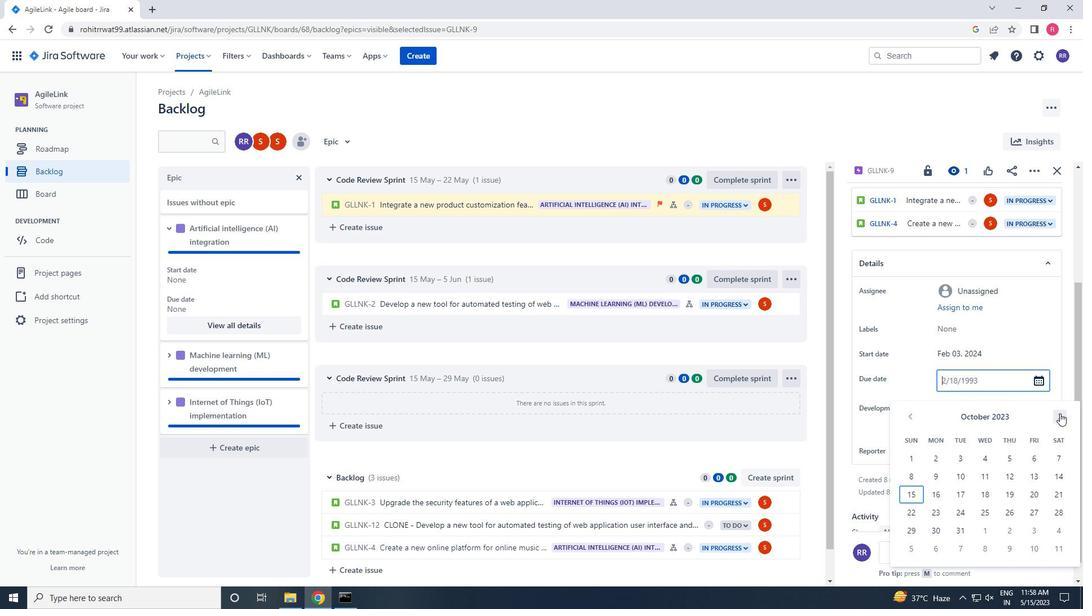 
Action: Mouse pressed left at (1060, 413)
Screenshot: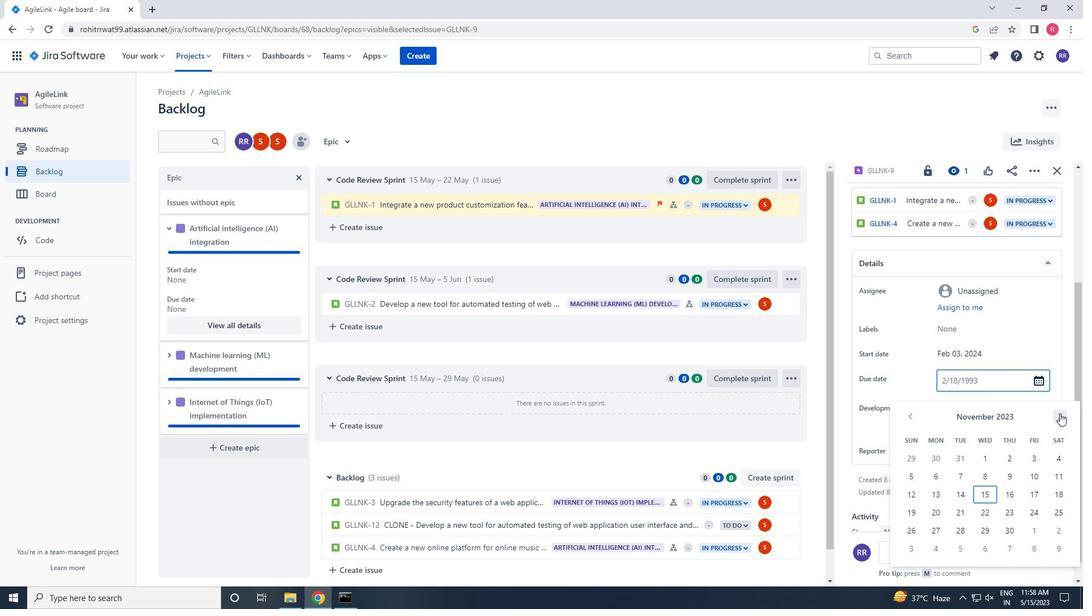 
Action: Mouse pressed left at (1060, 413)
Screenshot: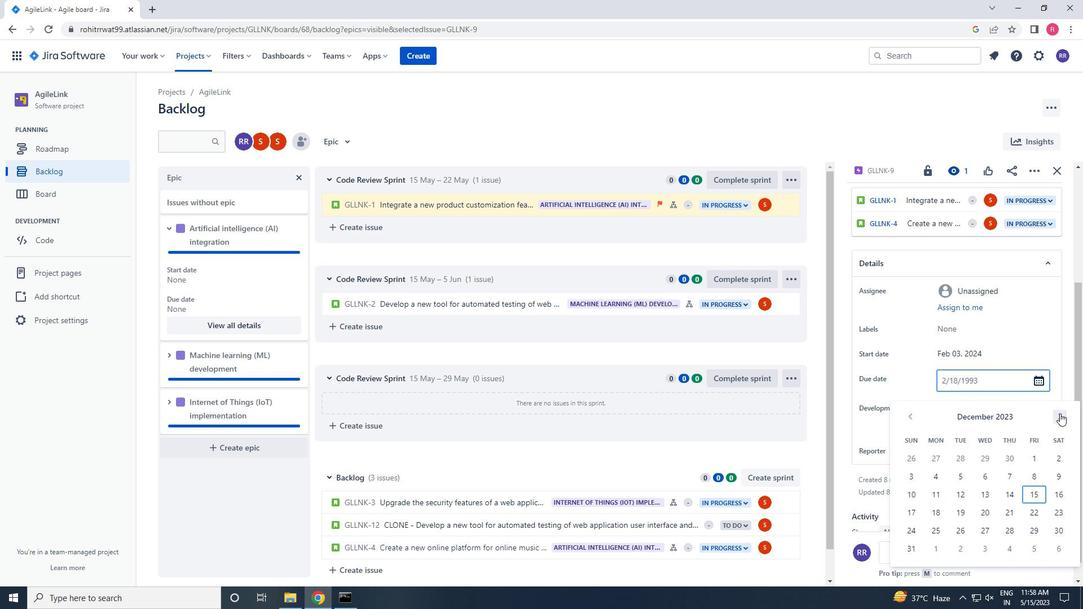 
Action: Mouse pressed left at (1060, 413)
Screenshot: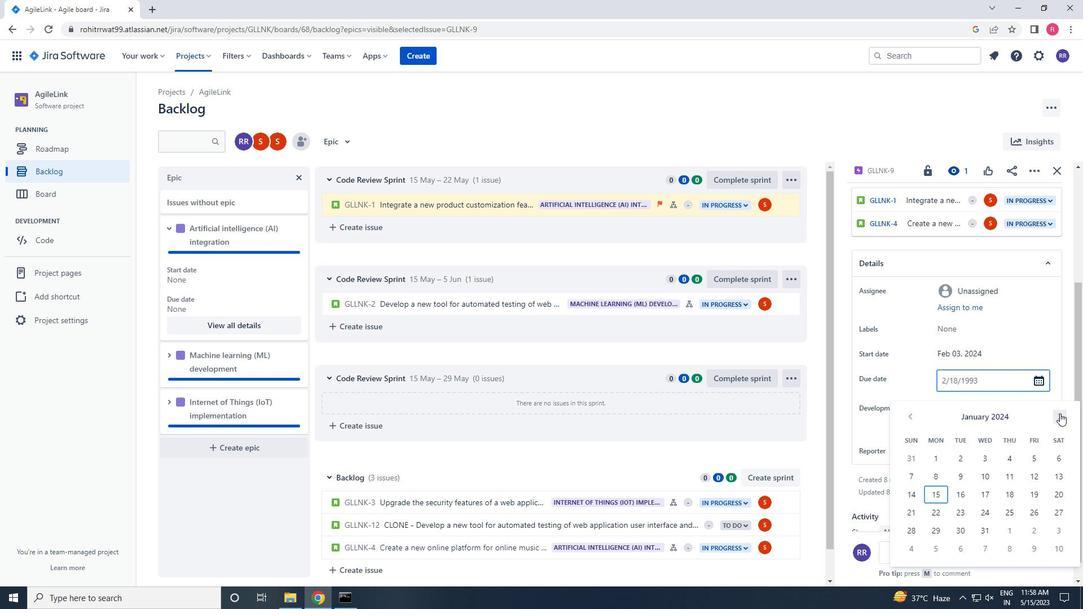 
Action: Mouse pressed left at (1060, 413)
Screenshot: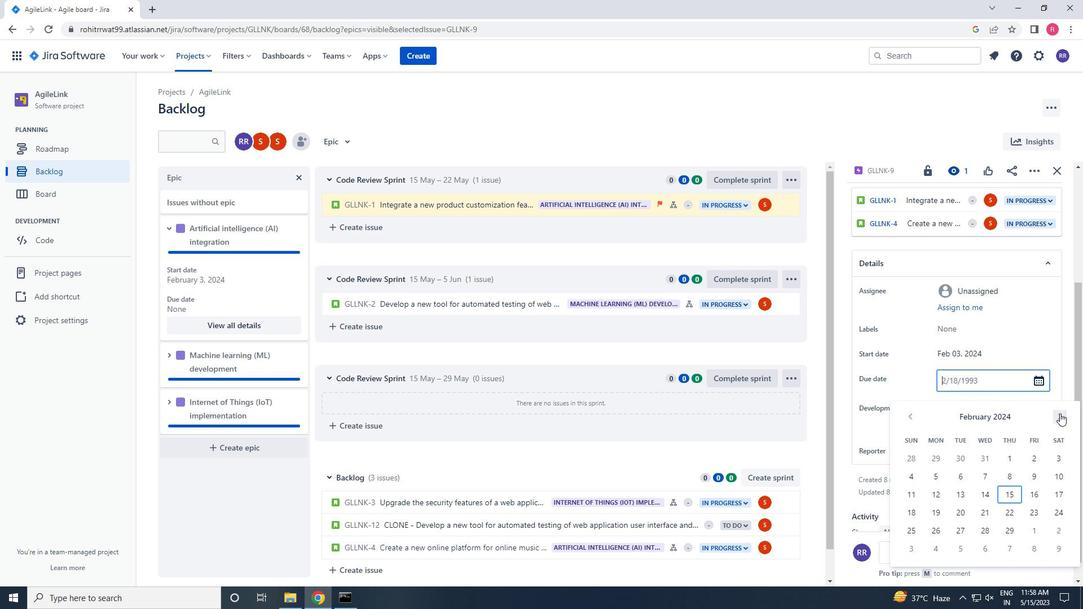 
Action: Mouse pressed left at (1060, 413)
Screenshot: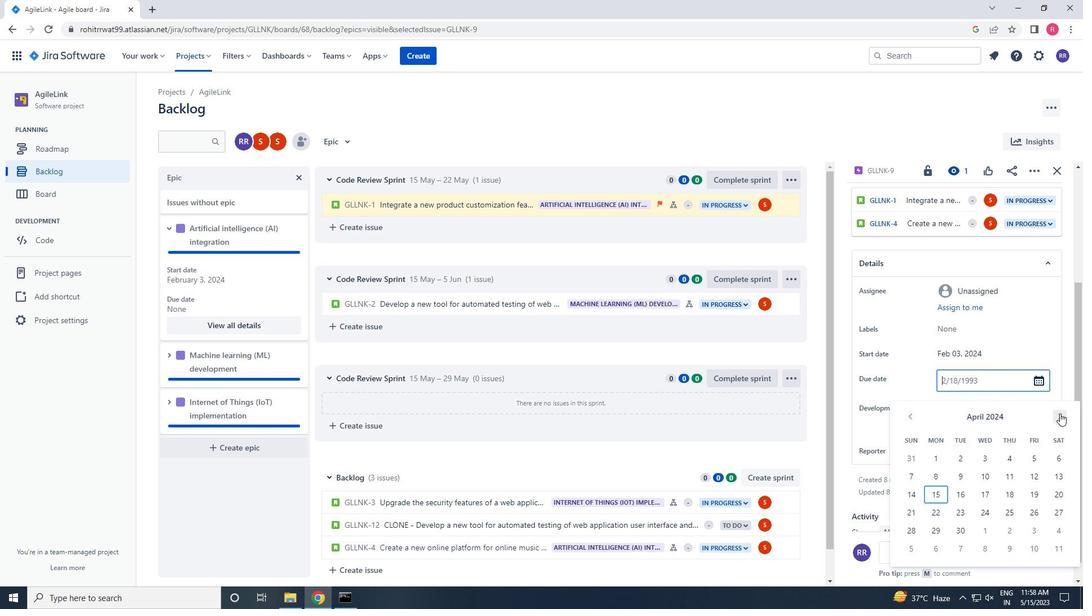 
Action: Mouse pressed left at (1060, 413)
Screenshot: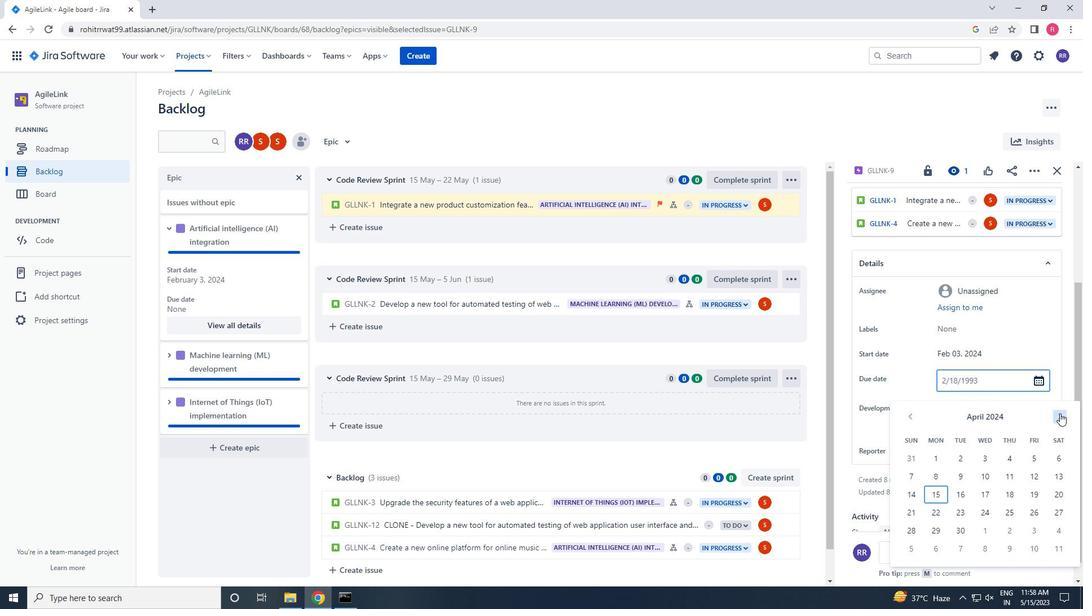 
Action: Mouse pressed left at (1060, 413)
Screenshot: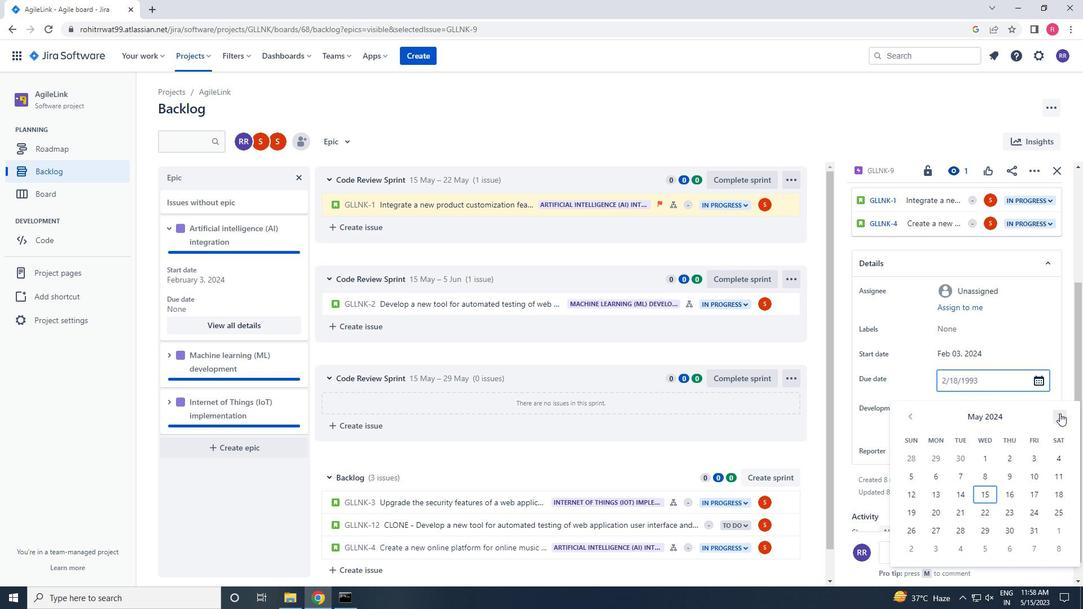
Action: Mouse pressed left at (1060, 413)
Screenshot: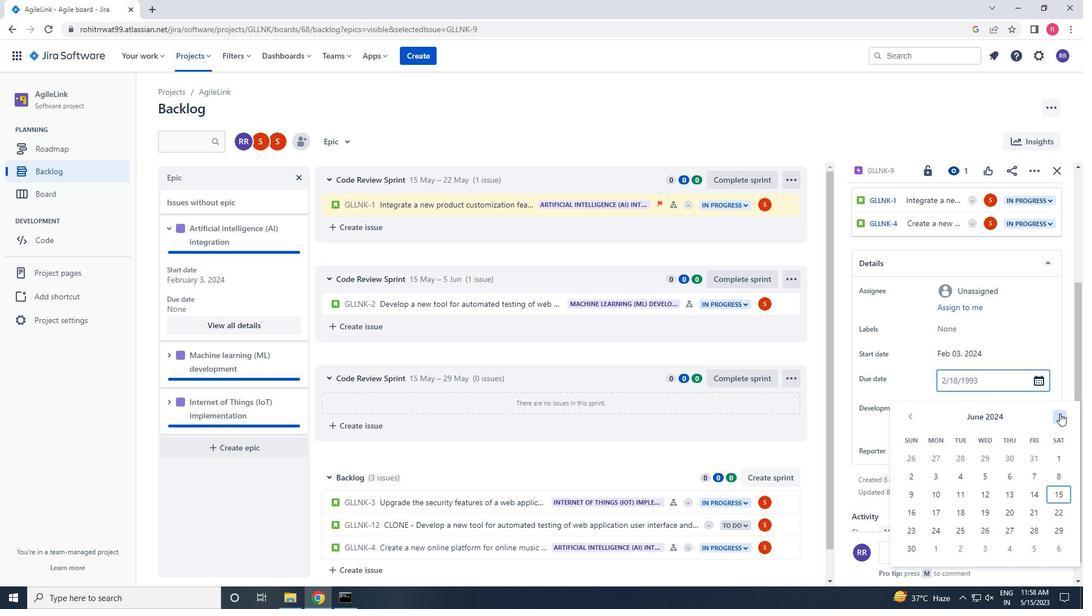 
Action: Mouse pressed left at (1060, 413)
Screenshot: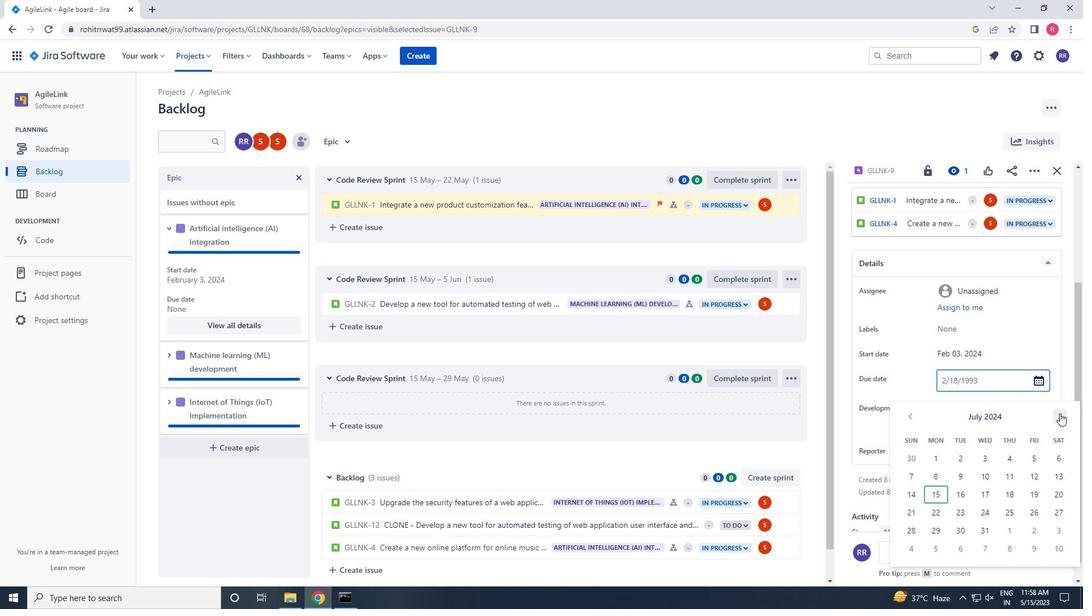 
Action: Mouse pressed left at (1060, 413)
Screenshot: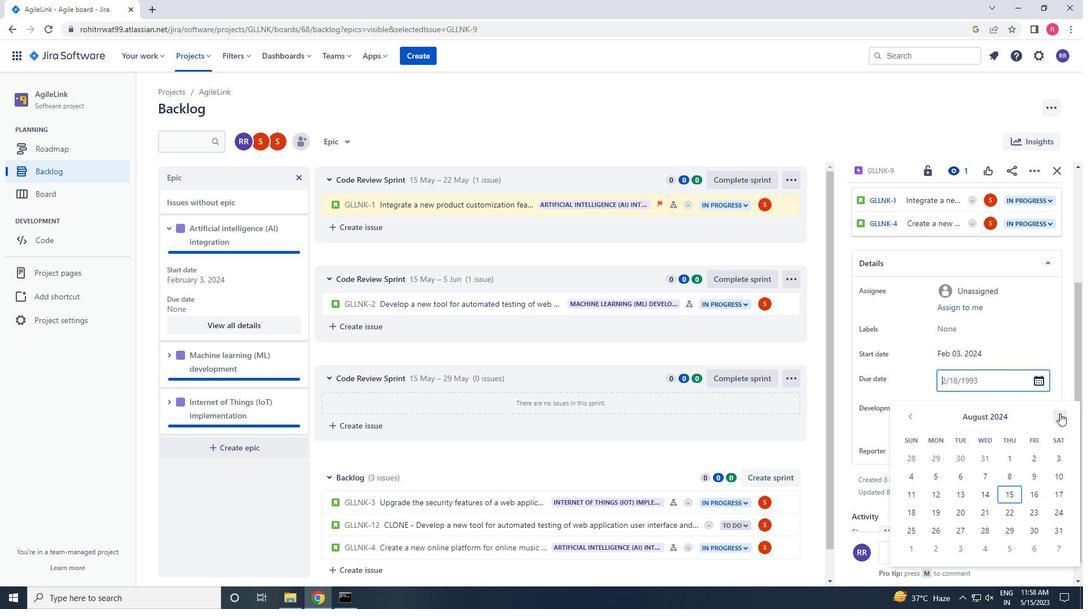 
Action: Mouse pressed left at (1060, 413)
Screenshot: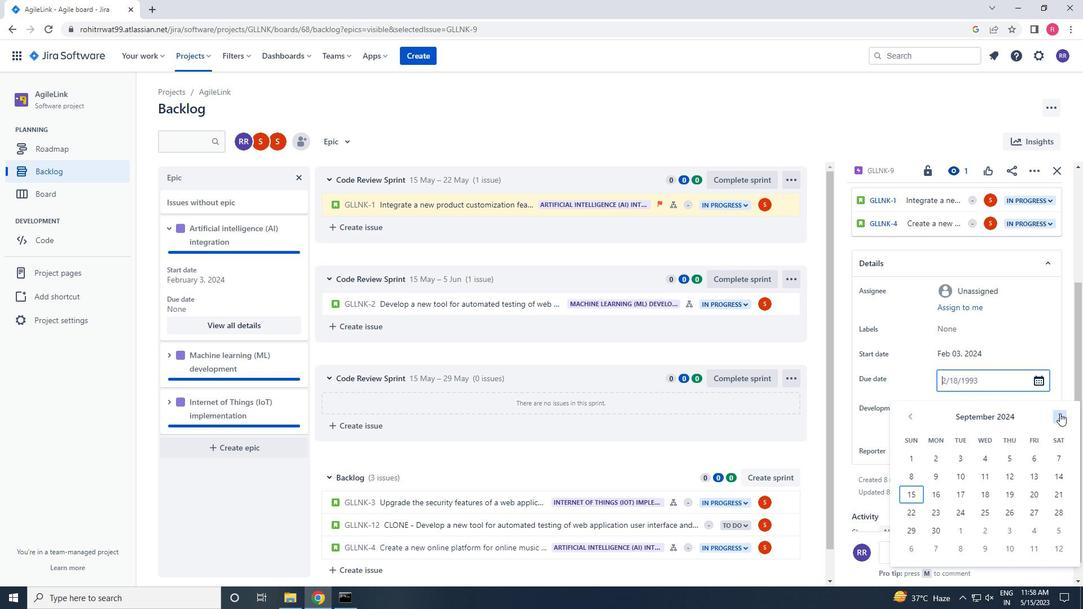 
Action: Mouse pressed left at (1060, 413)
Screenshot: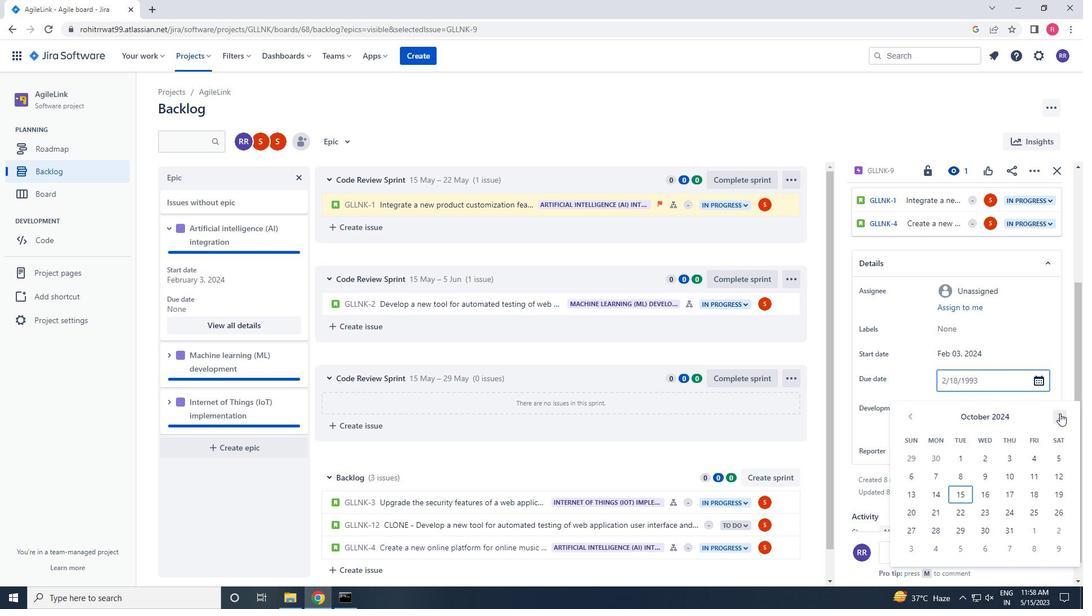 
Action: Mouse pressed left at (1060, 413)
Screenshot: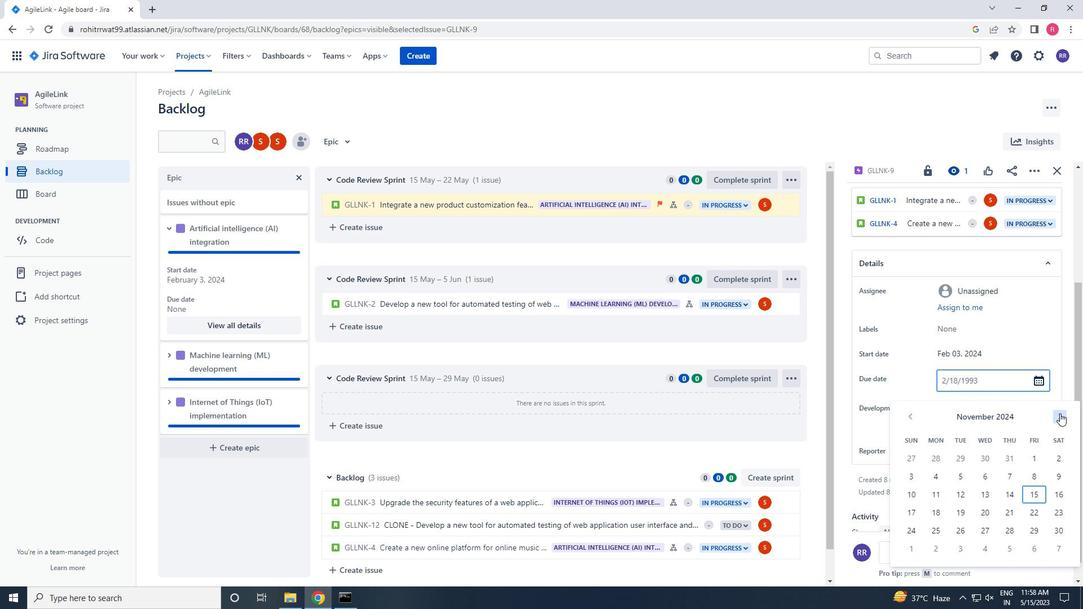 
Action: Mouse pressed left at (1060, 413)
Screenshot: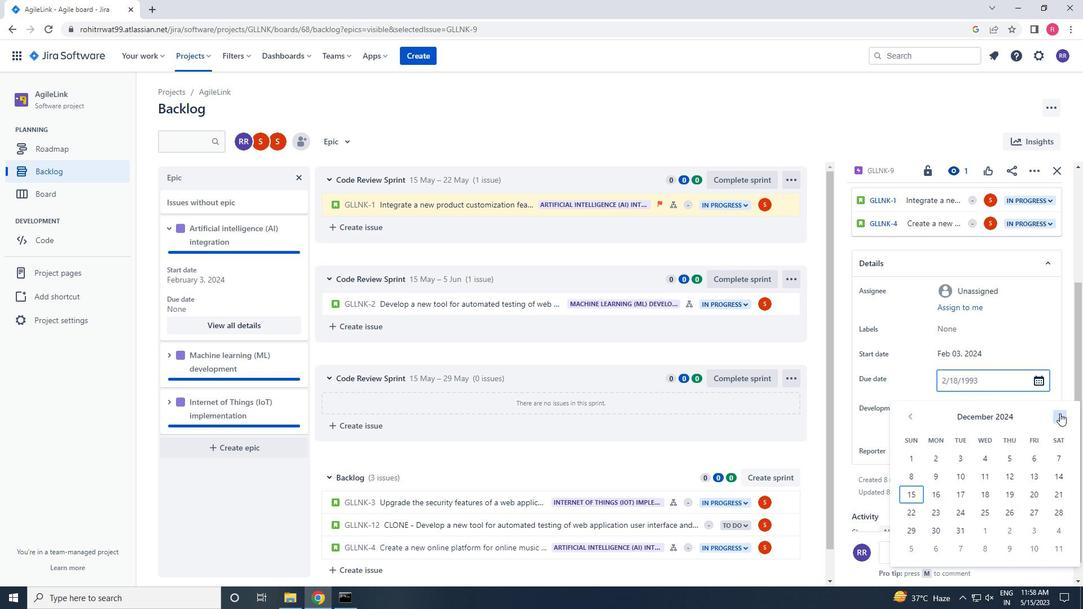 
Action: Mouse pressed left at (1060, 413)
Screenshot: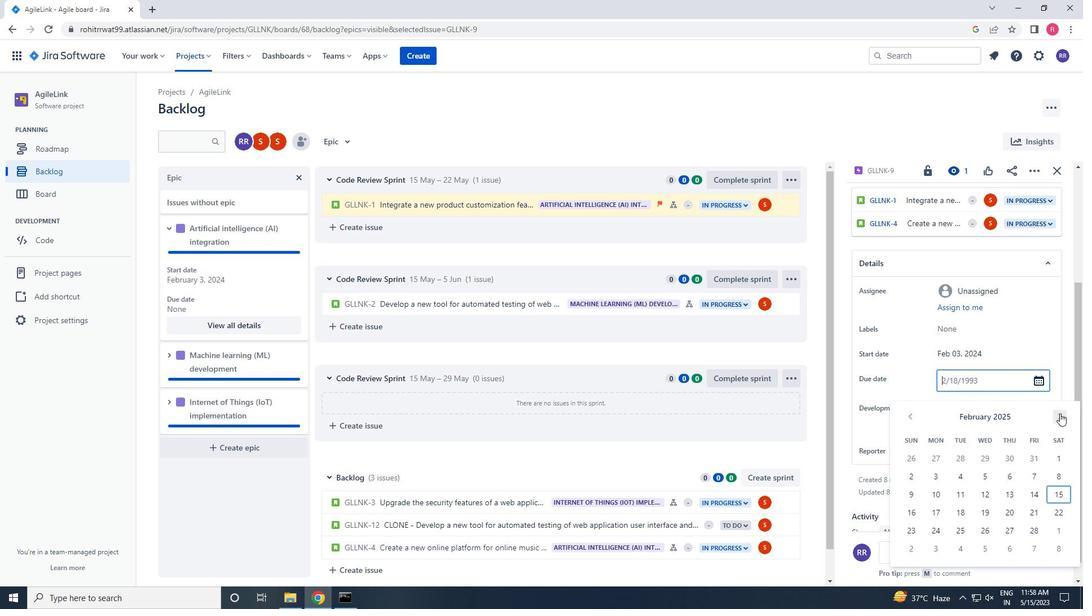 
Action: Mouse pressed left at (1060, 413)
Screenshot: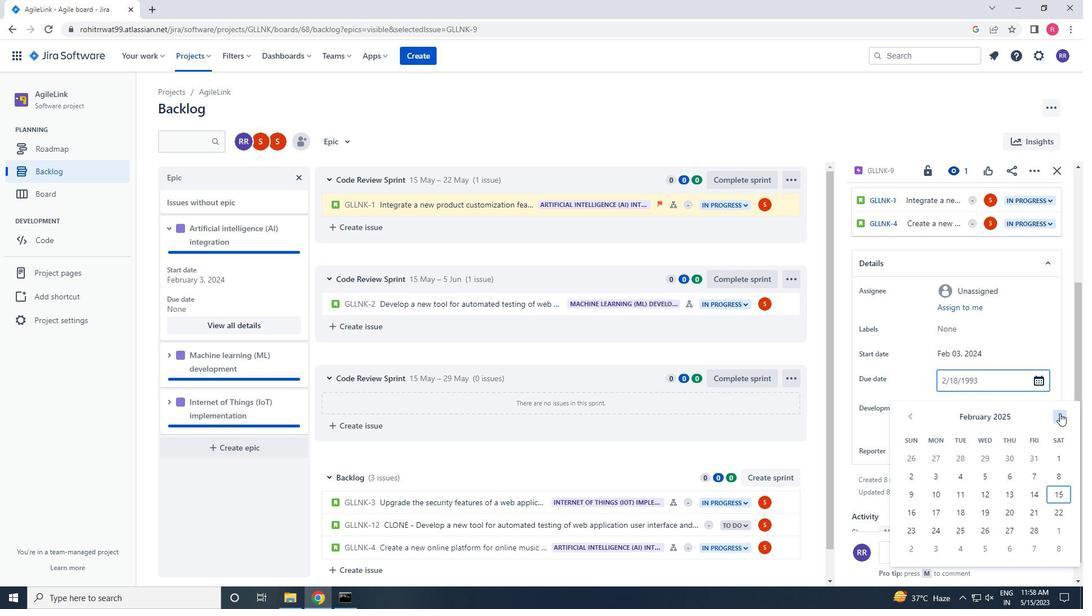 
Action: Mouse pressed left at (1060, 413)
Screenshot: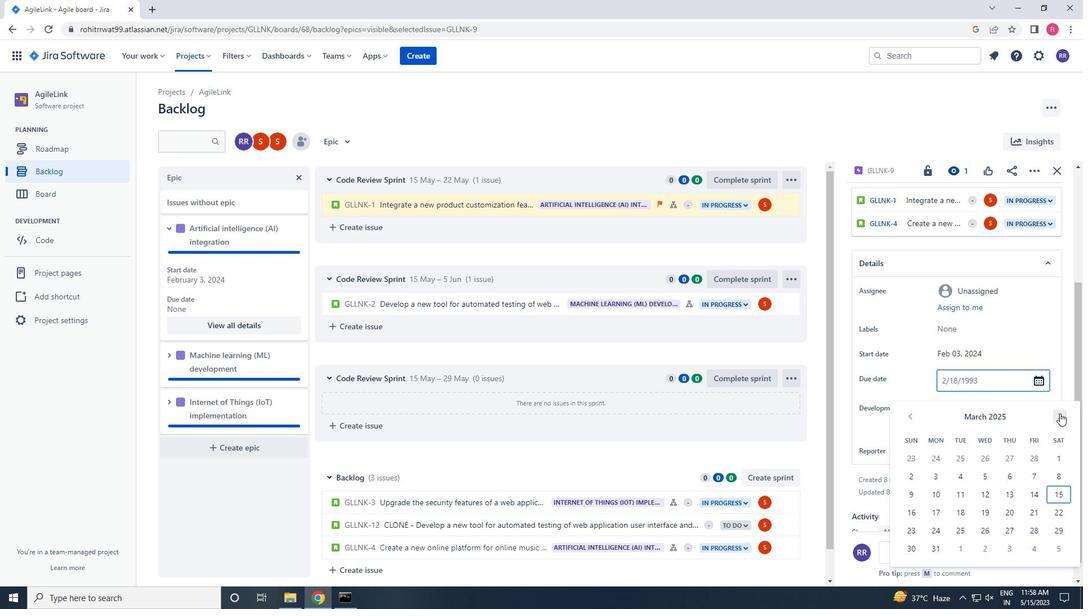 
Action: Mouse pressed left at (1060, 413)
Screenshot: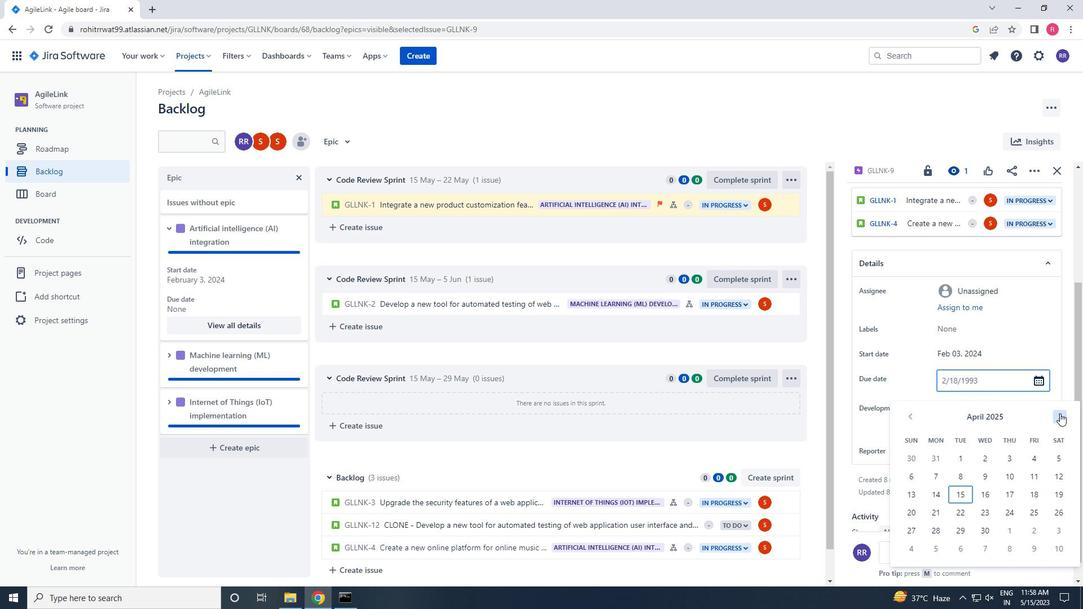 
Action: Mouse pressed left at (1060, 413)
Screenshot: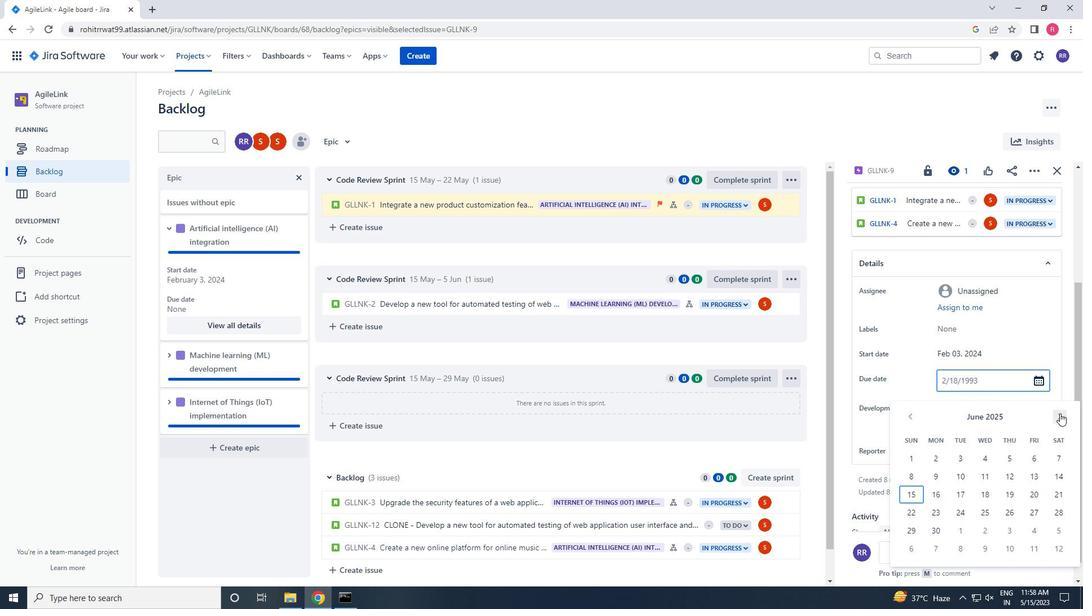 
Action: Mouse moved to (1027, 458)
Screenshot: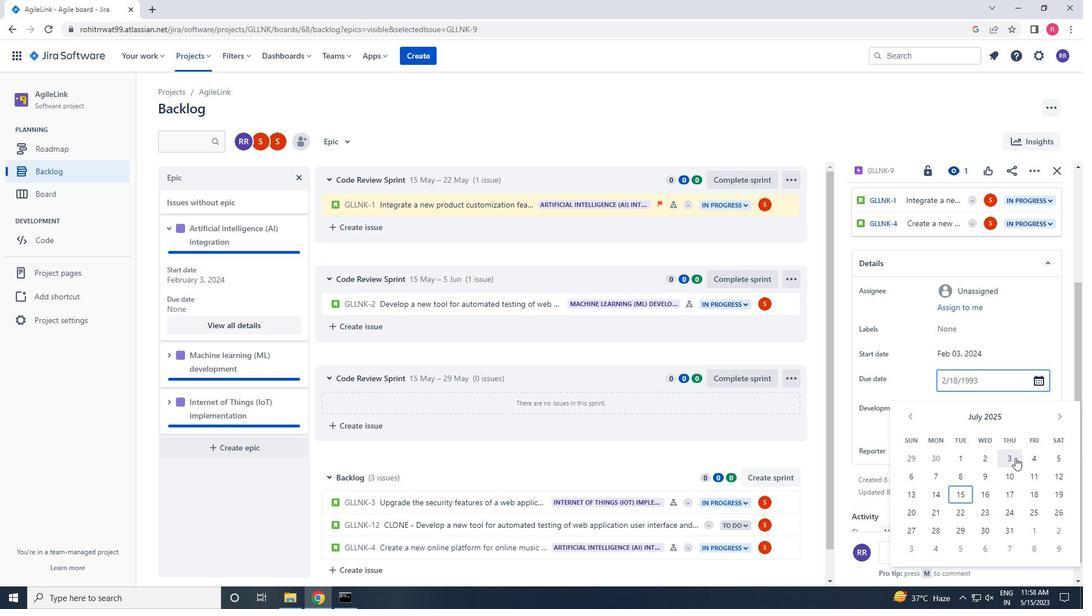 
Action: Mouse pressed left at (1027, 458)
Screenshot: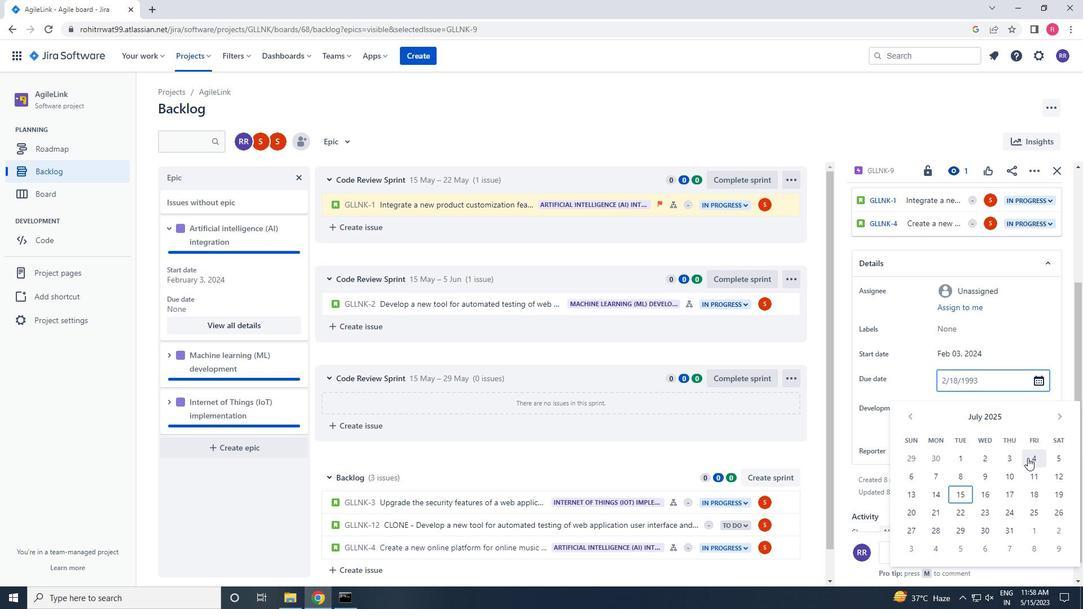 
Action: Mouse moved to (991, 503)
Screenshot: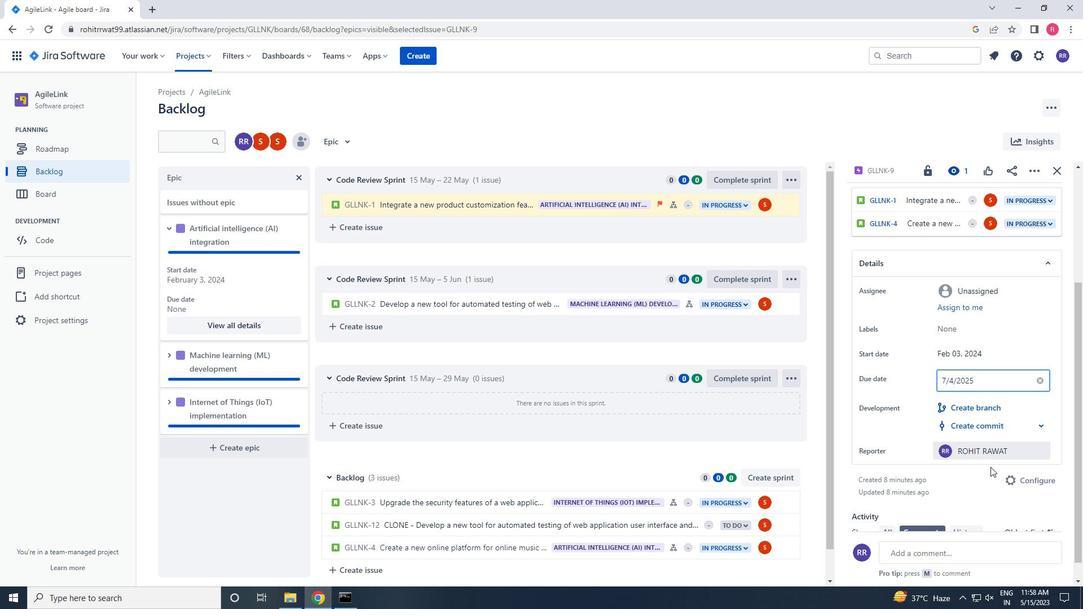 
Action: Mouse pressed left at (991, 503)
Screenshot: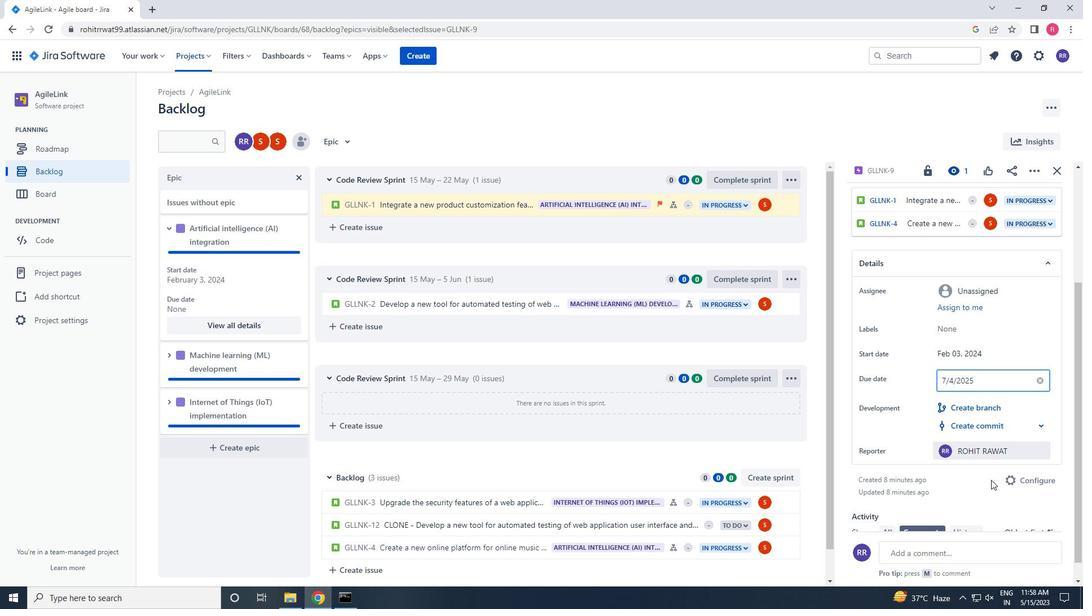 
Action: Mouse moved to (163, 358)
Screenshot: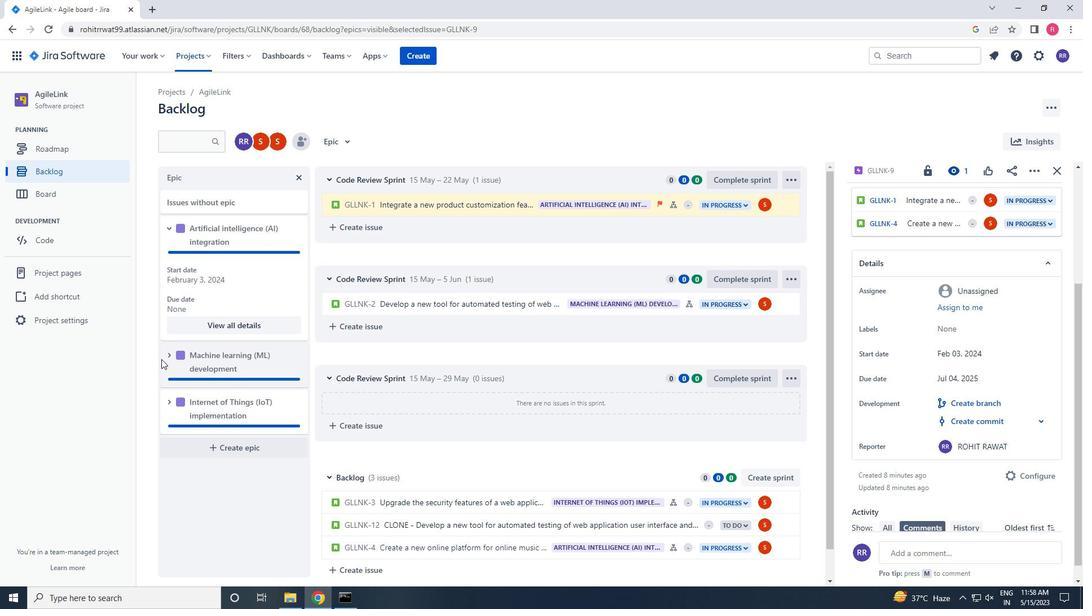 
Action: Mouse pressed left at (163, 358)
Screenshot: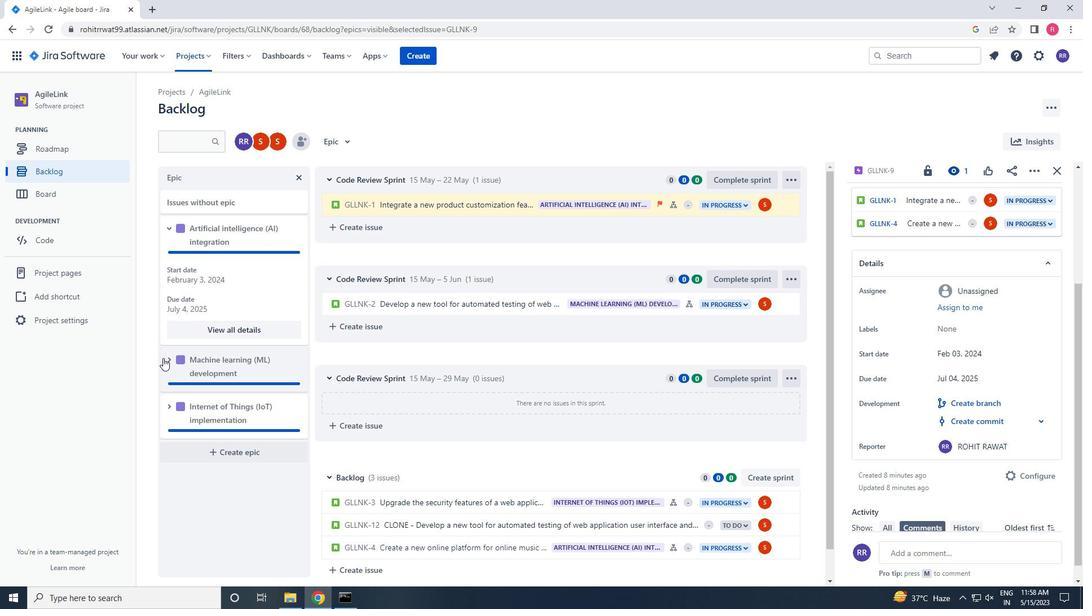 
Action: Mouse moved to (261, 446)
Screenshot: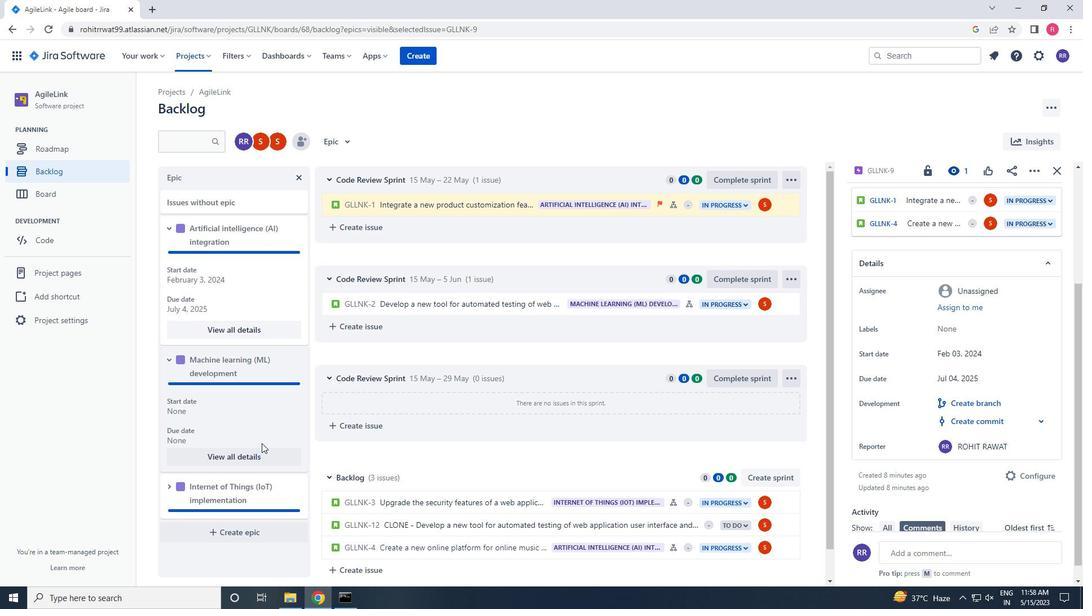 
Action: Mouse pressed left at (261, 446)
Screenshot: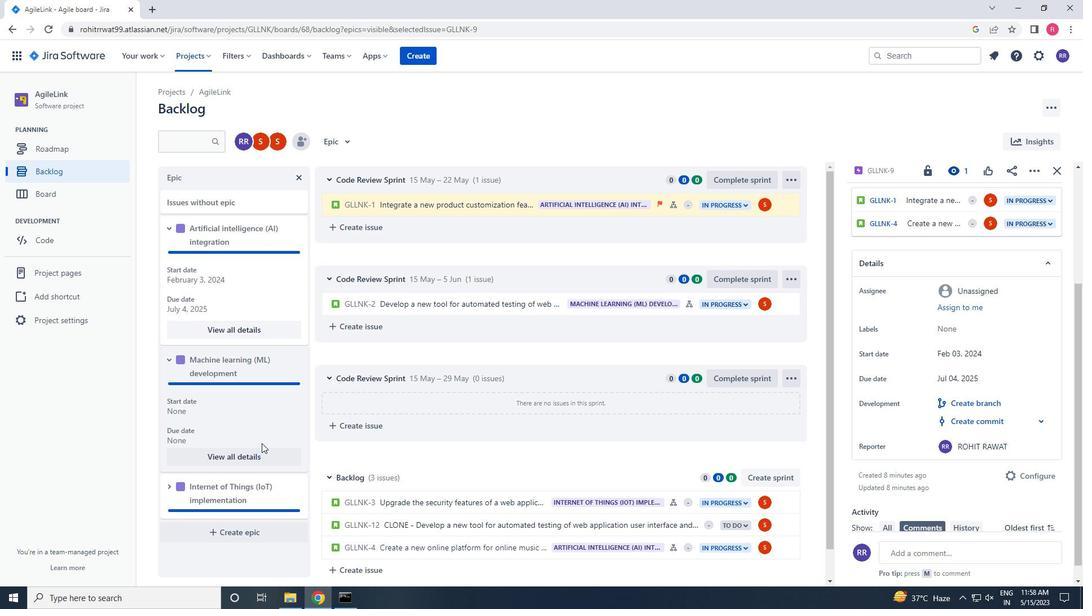 
Action: Mouse moved to (236, 455)
Screenshot: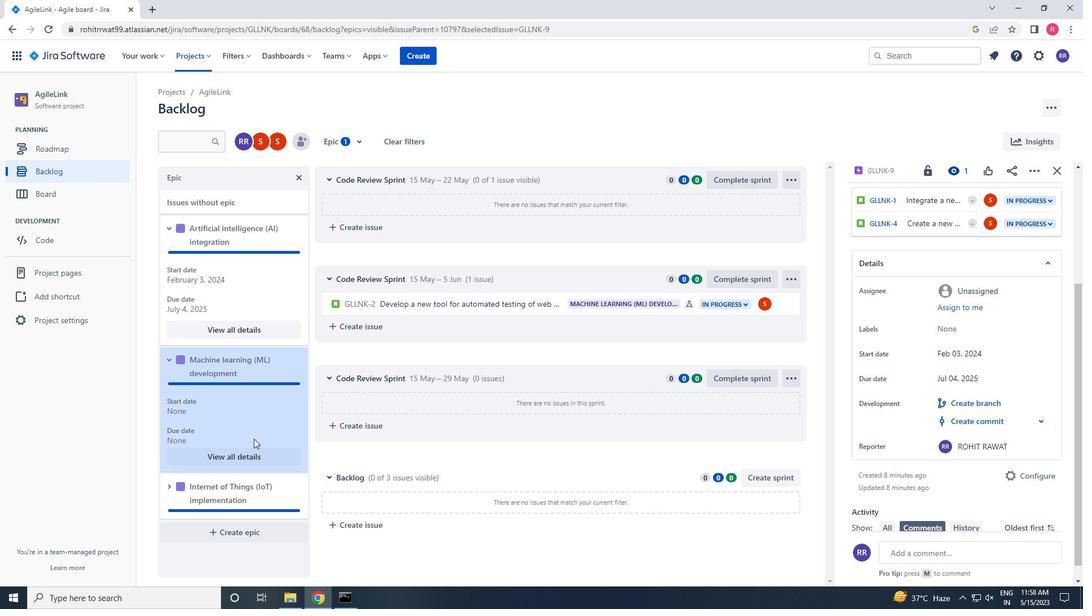 
Action: Mouse pressed left at (236, 455)
Screenshot: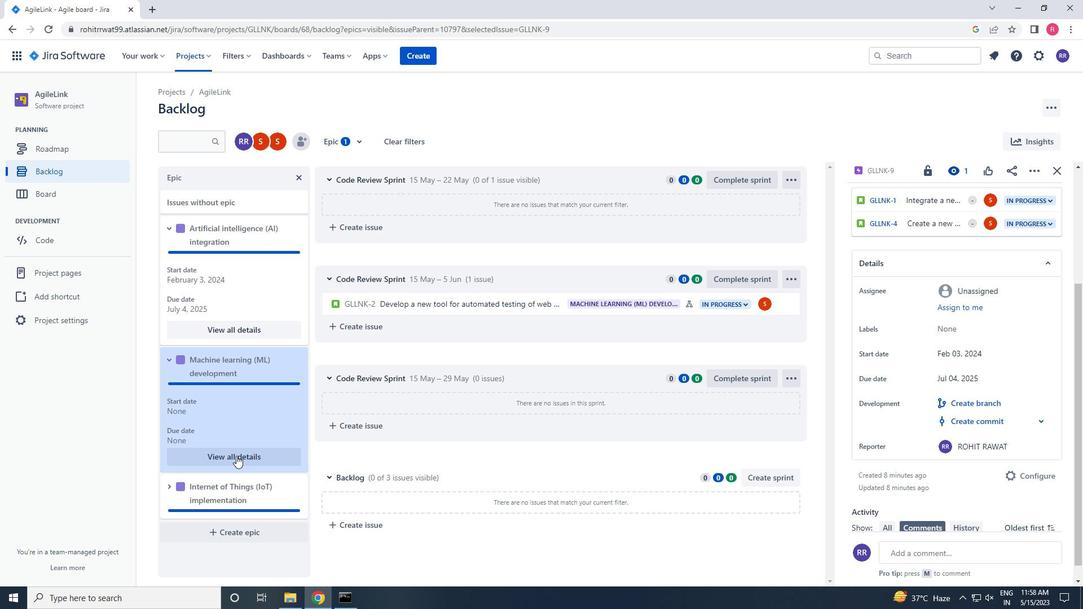 
Action: Mouse moved to (920, 468)
Screenshot: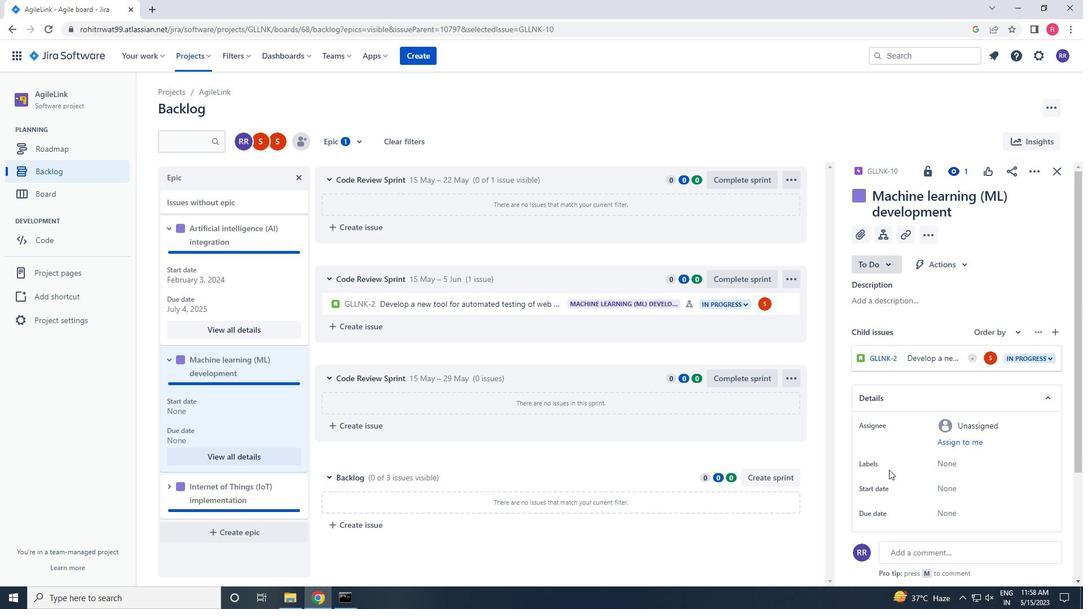 
Action: Mouse scrolled (920, 468) with delta (0, 0)
Screenshot: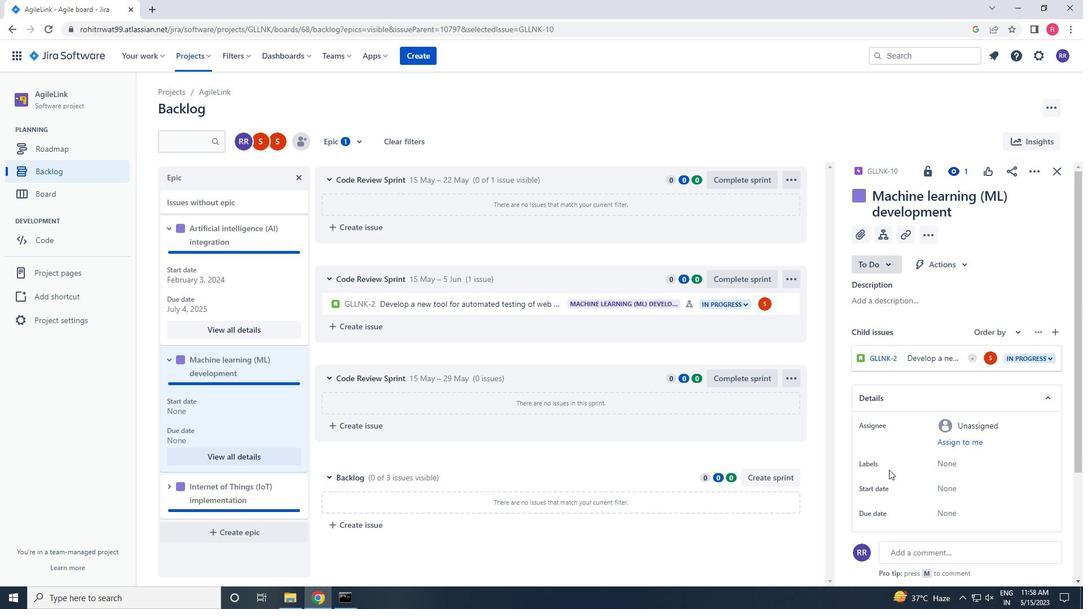 
Action: Mouse moved to (921, 469)
Screenshot: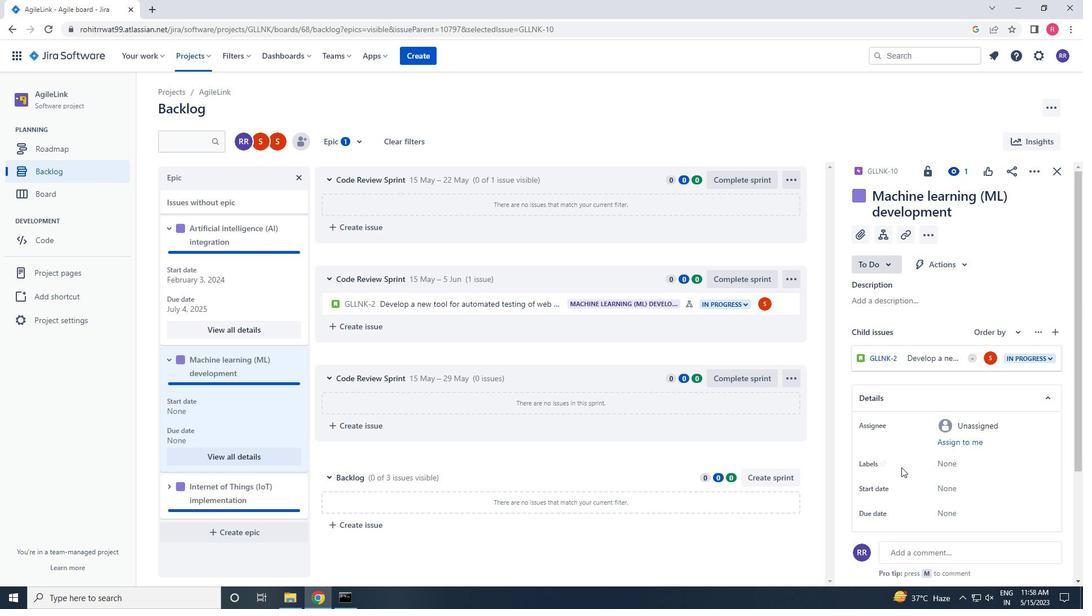 
Action: Mouse scrolled (921, 469) with delta (0, 0)
Screenshot: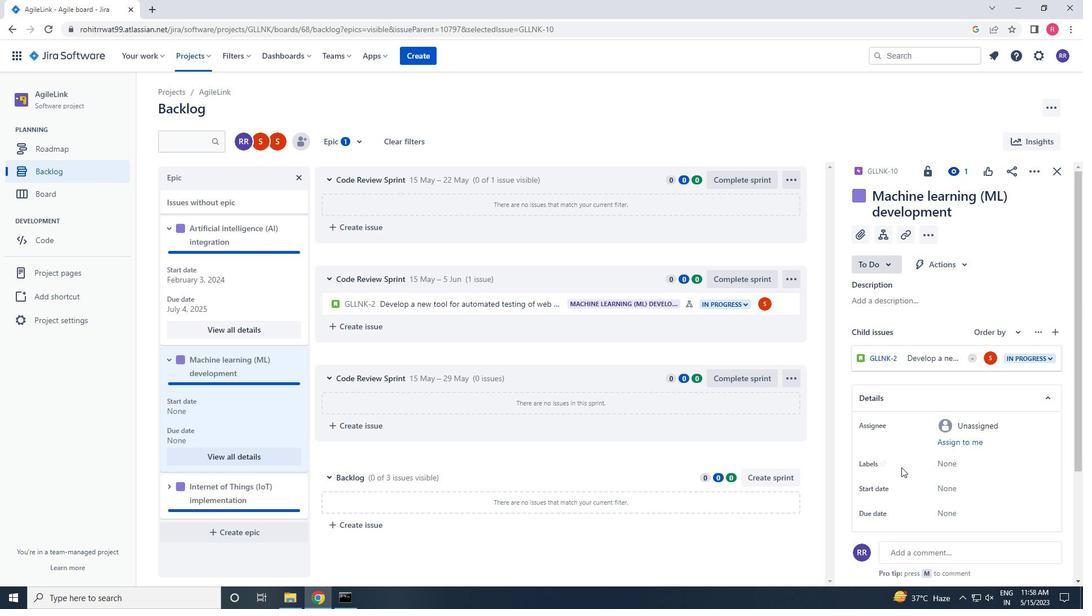 
Action: Mouse scrolled (921, 469) with delta (0, 0)
Screenshot: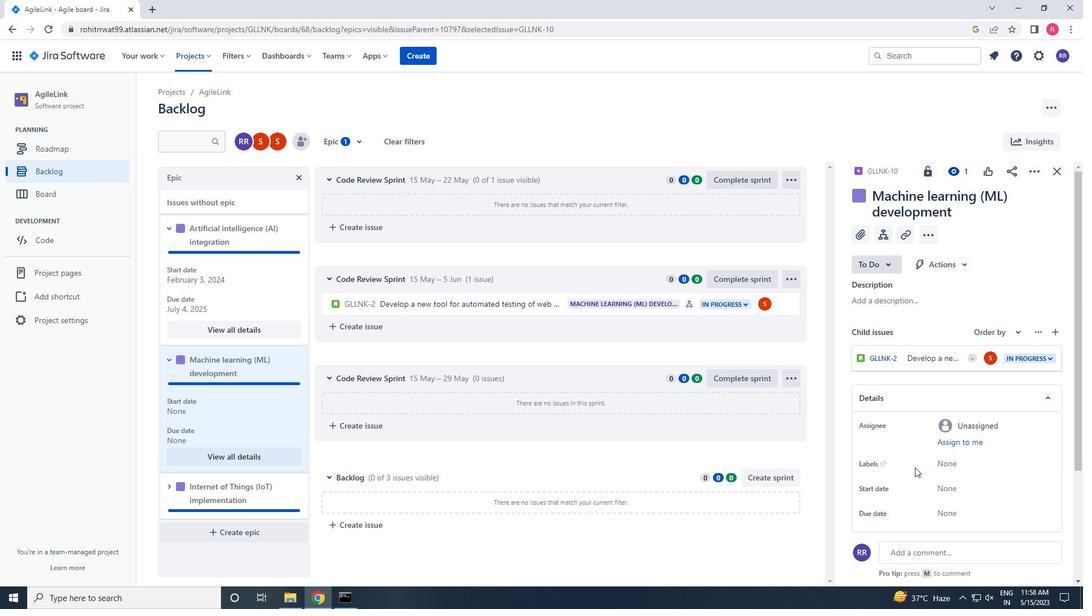 
Action: Mouse moved to (969, 336)
Screenshot: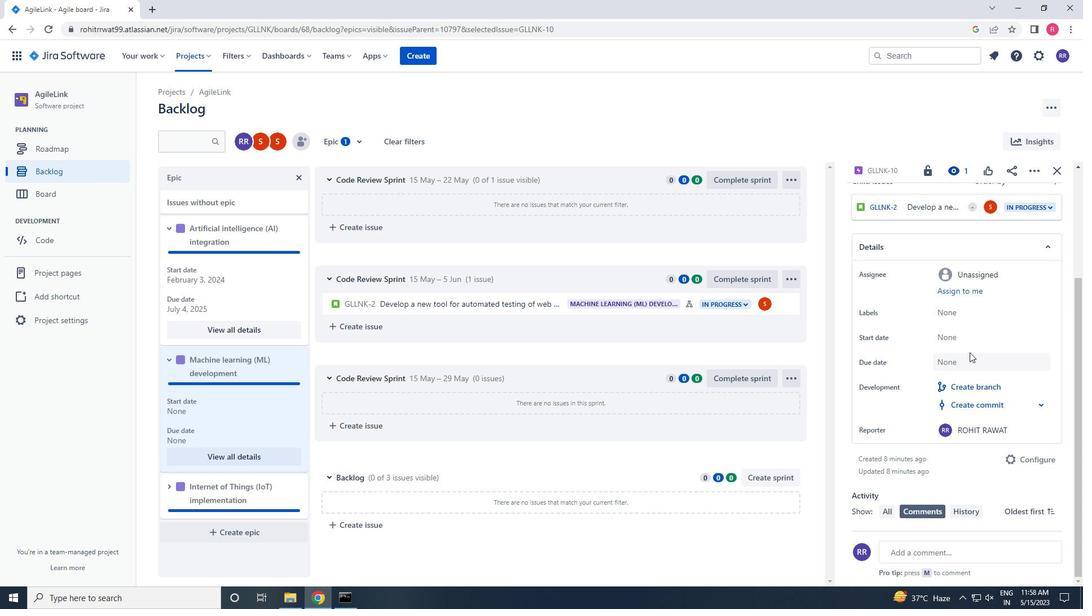 
Action: Mouse pressed left at (969, 336)
Screenshot: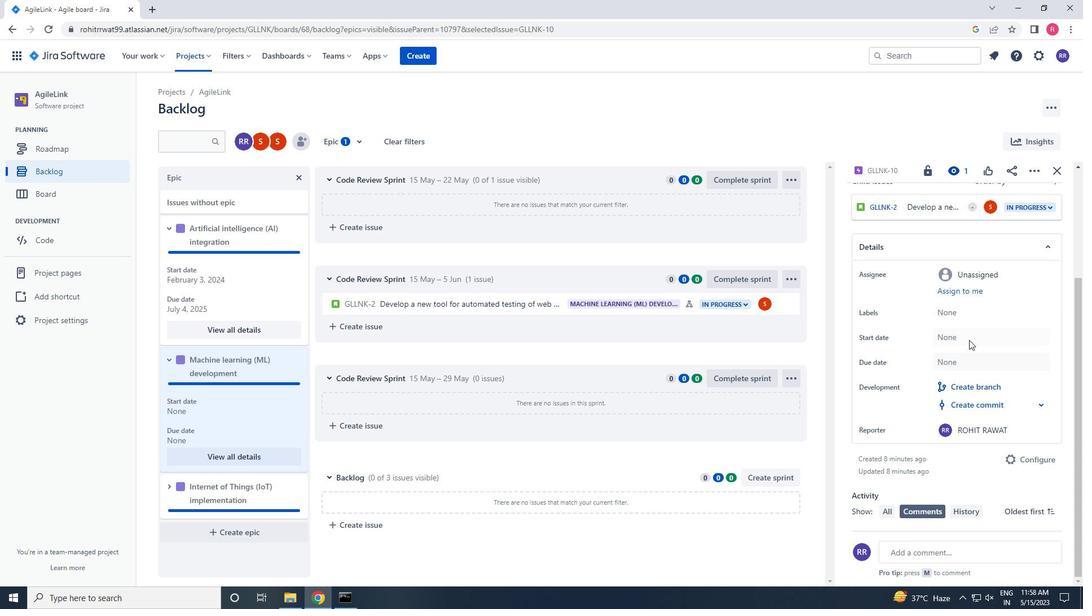 
Action: Mouse moved to (1068, 373)
Screenshot: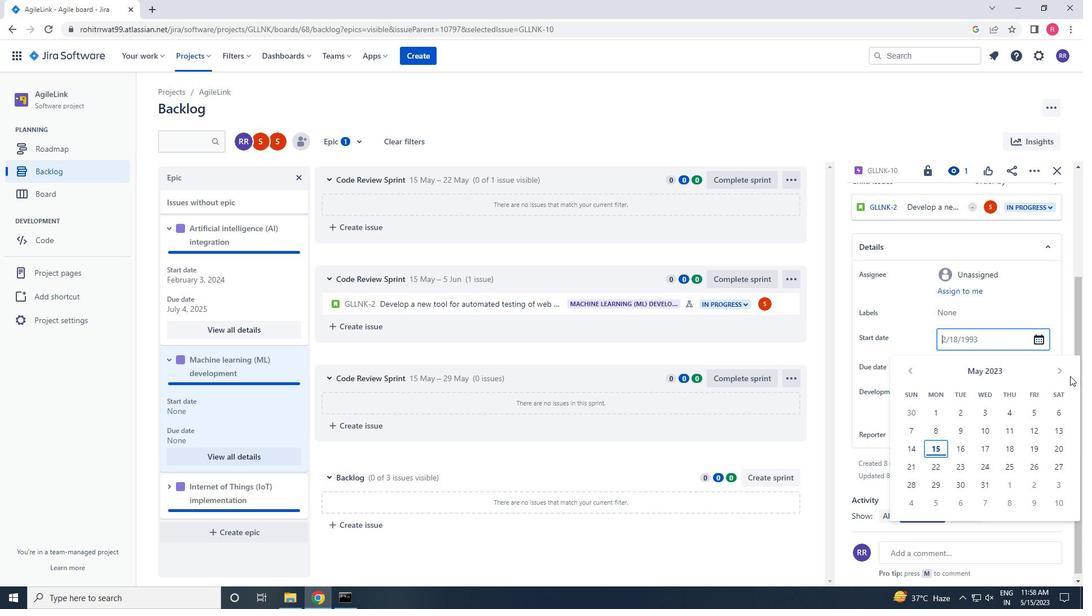 
Action: Mouse pressed left at (1068, 373)
Screenshot: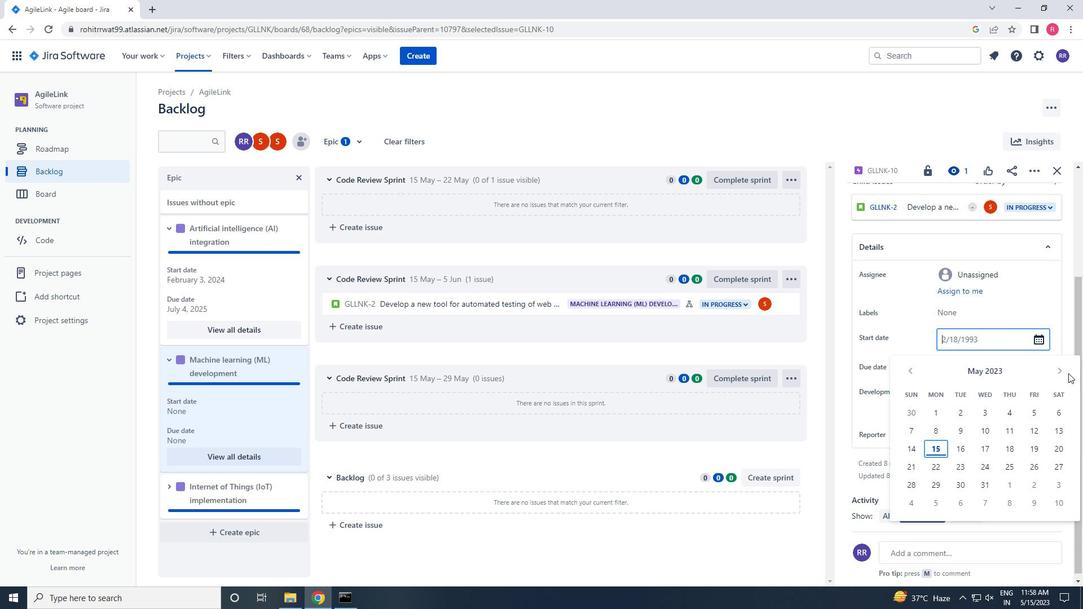 
Action: Mouse pressed left at (1068, 373)
Screenshot: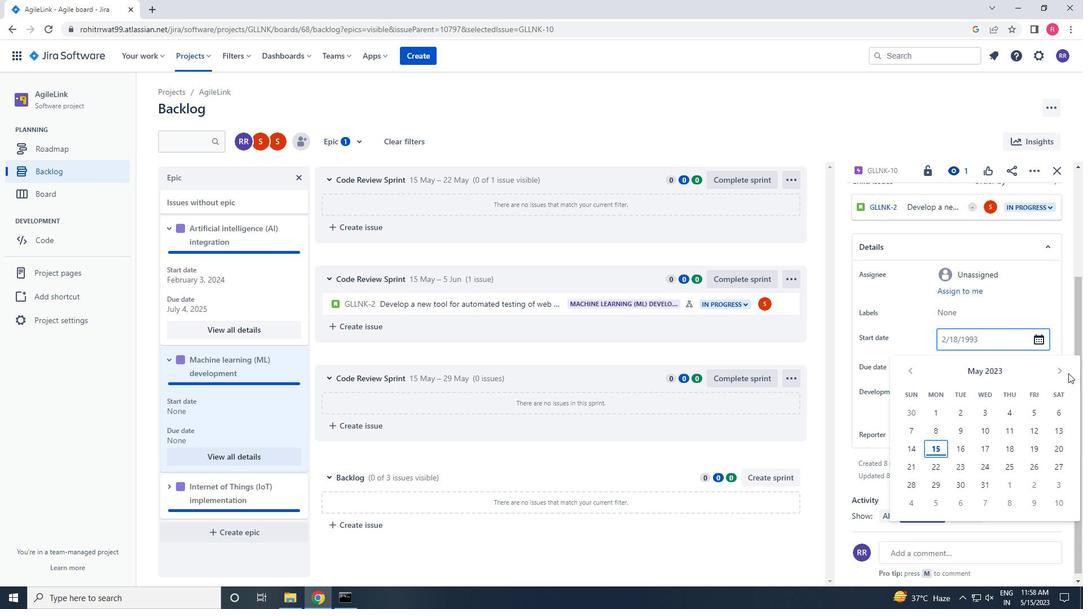 
Action: Mouse pressed left at (1068, 373)
Screenshot: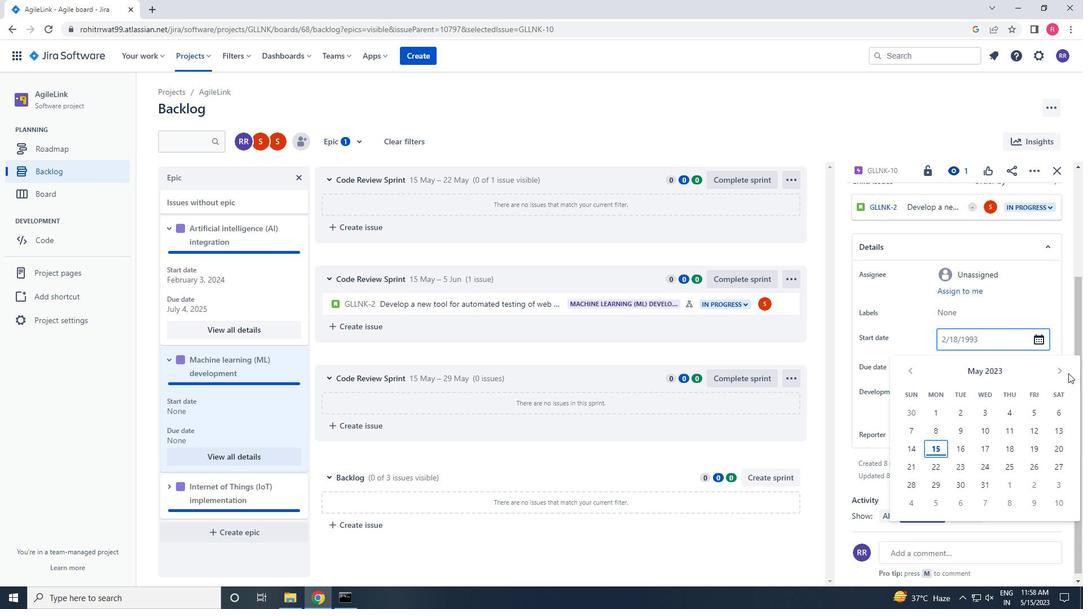 
Action: Mouse moved to (1054, 368)
Screenshot: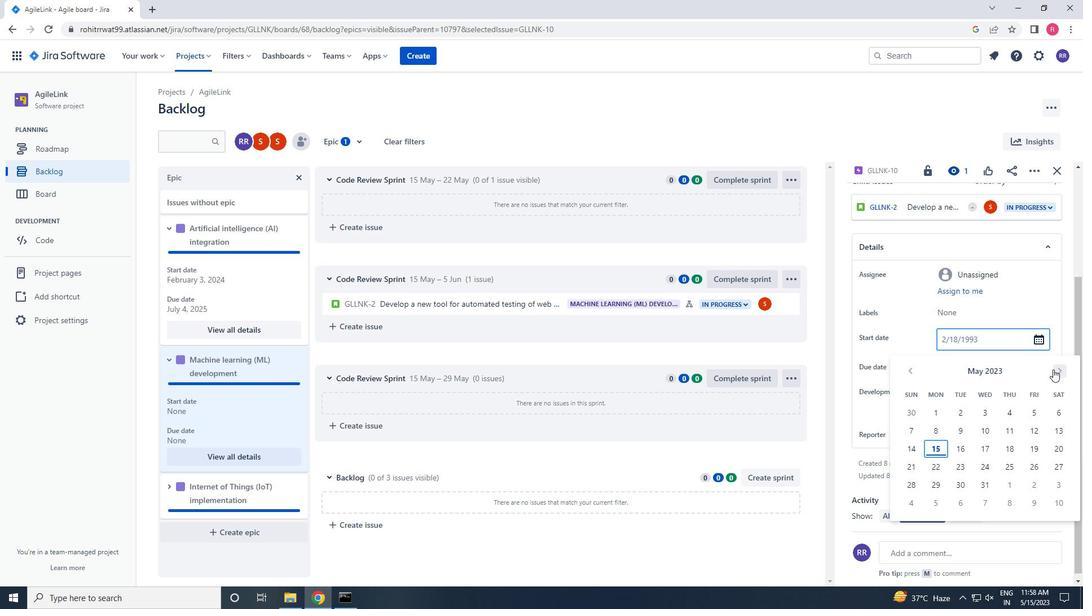 
Action: Mouse pressed left at (1054, 368)
Screenshot: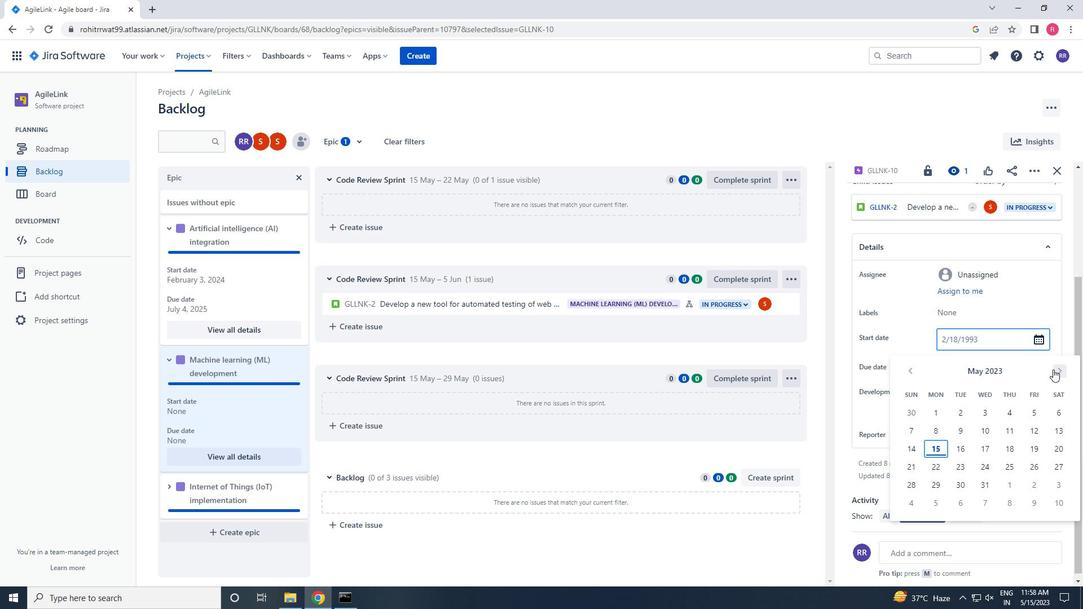 
Action: Mouse pressed left at (1054, 368)
Screenshot: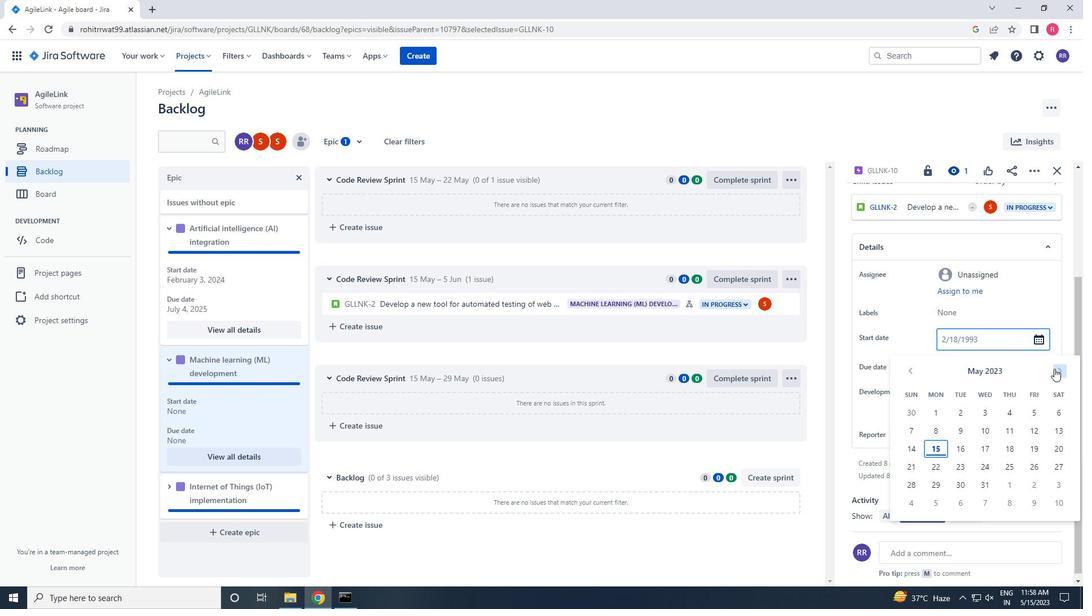 
Action: Mouse pressed left at (1054, 368)
Screenshot: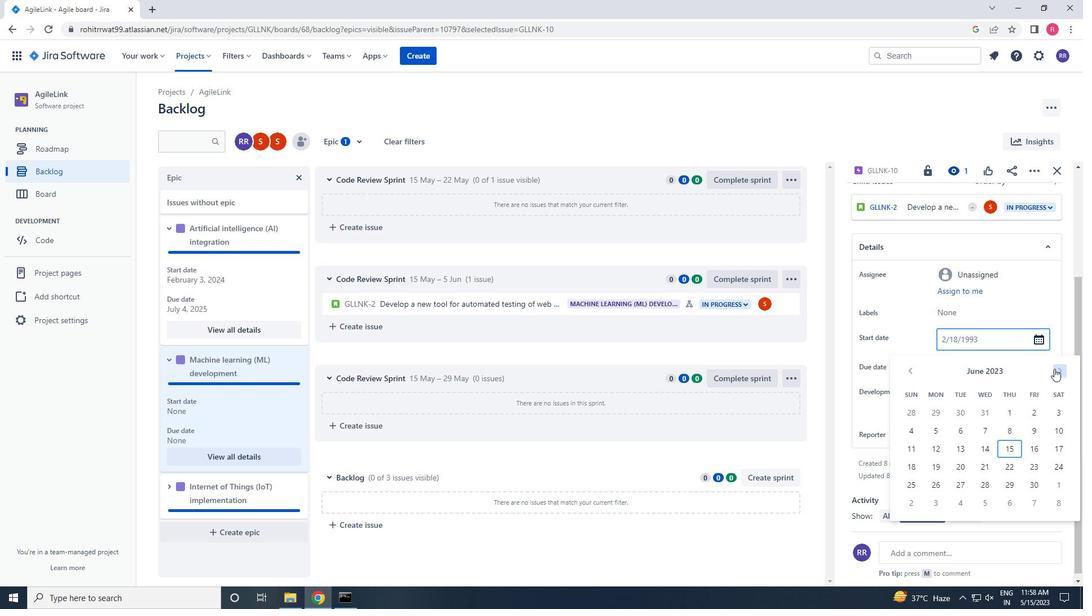 
Action: Mouse pressed left at (1054, 368)
Screenshot: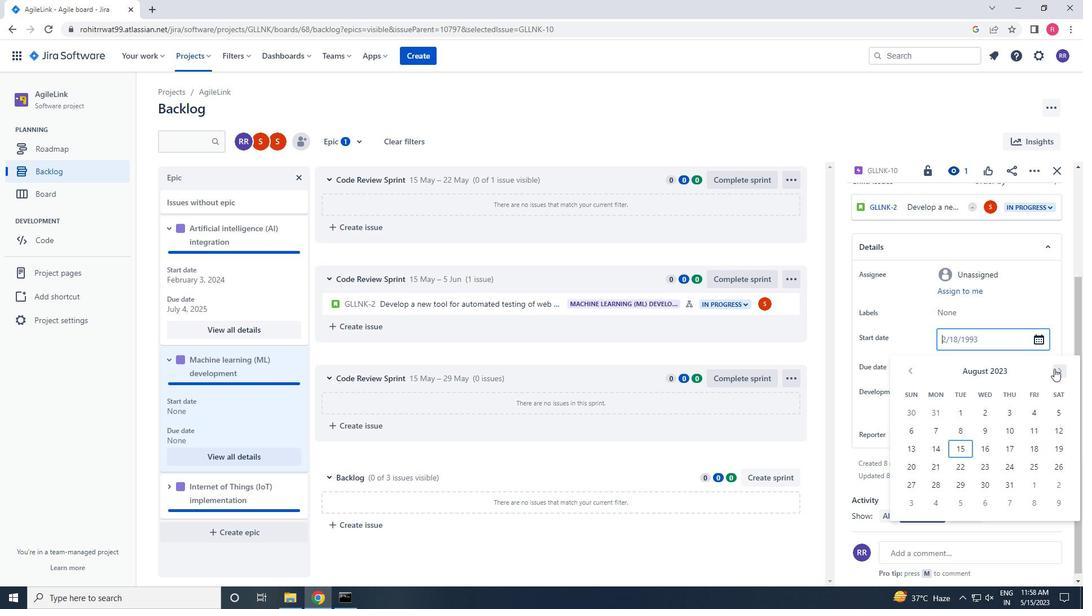 
Action: Mouse pressed left at (1054, 368)
Screenshot: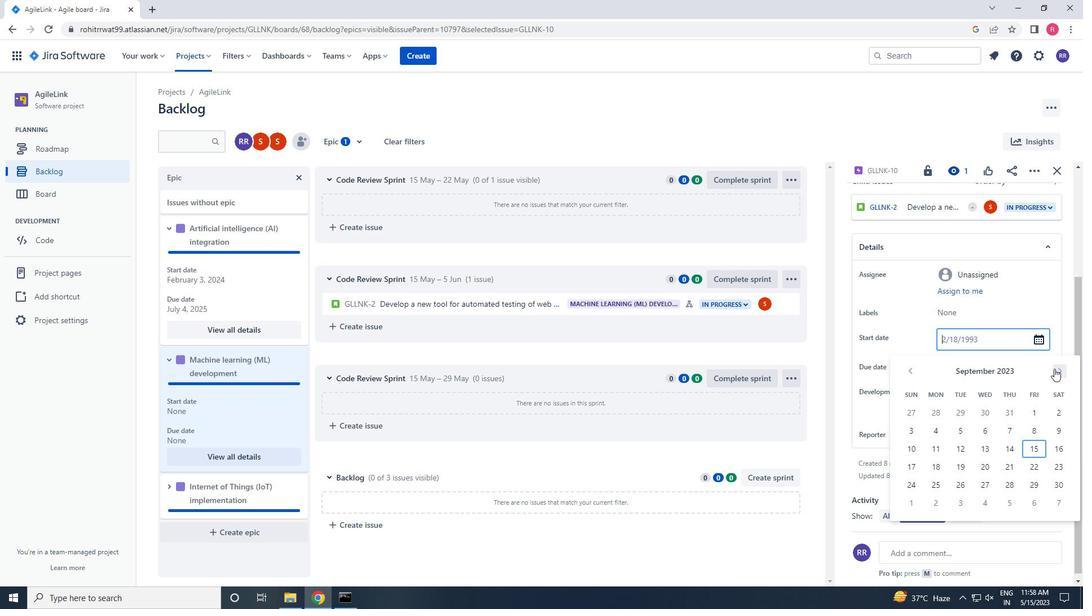 
Action: Mouse pressed left at (1054, 368)
Screenshot: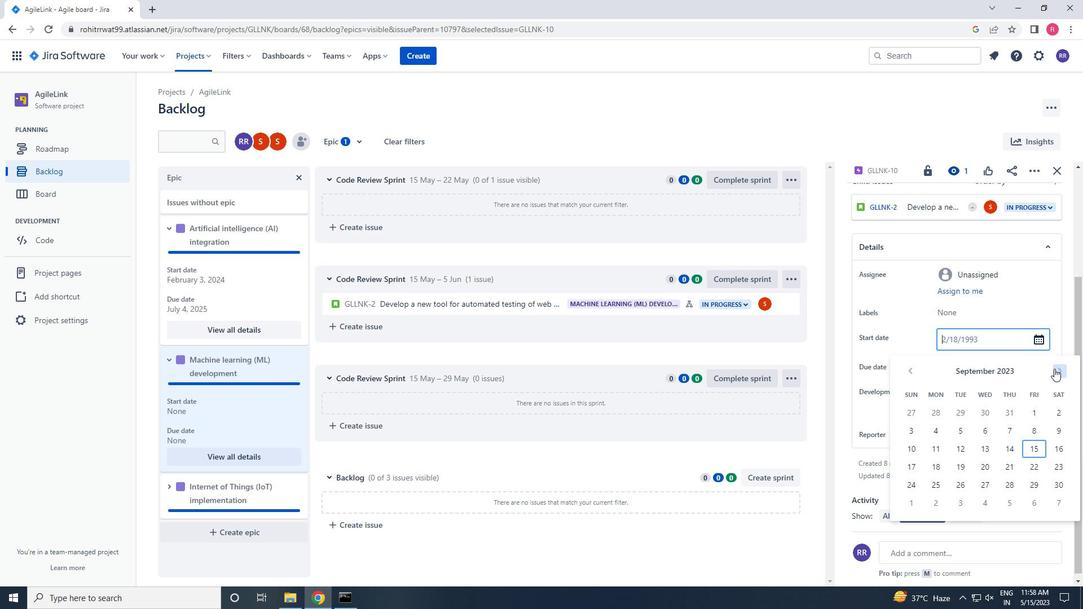 
Action: Mouse pressed left at (1054, 368)
Screenshot: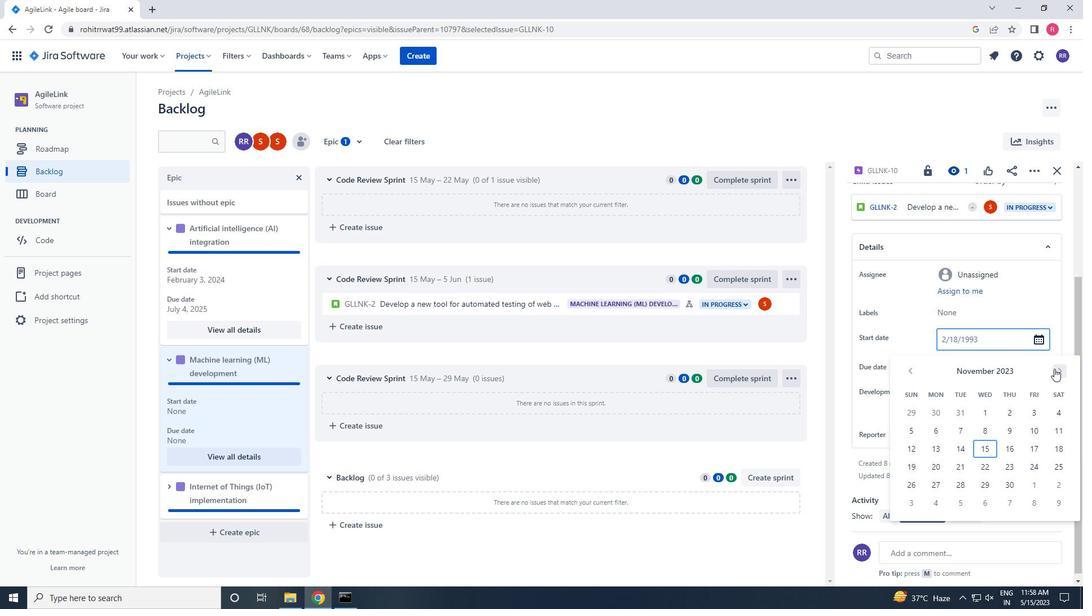 
Action: Mouse pressed left at (1054, 368)
Screenshot: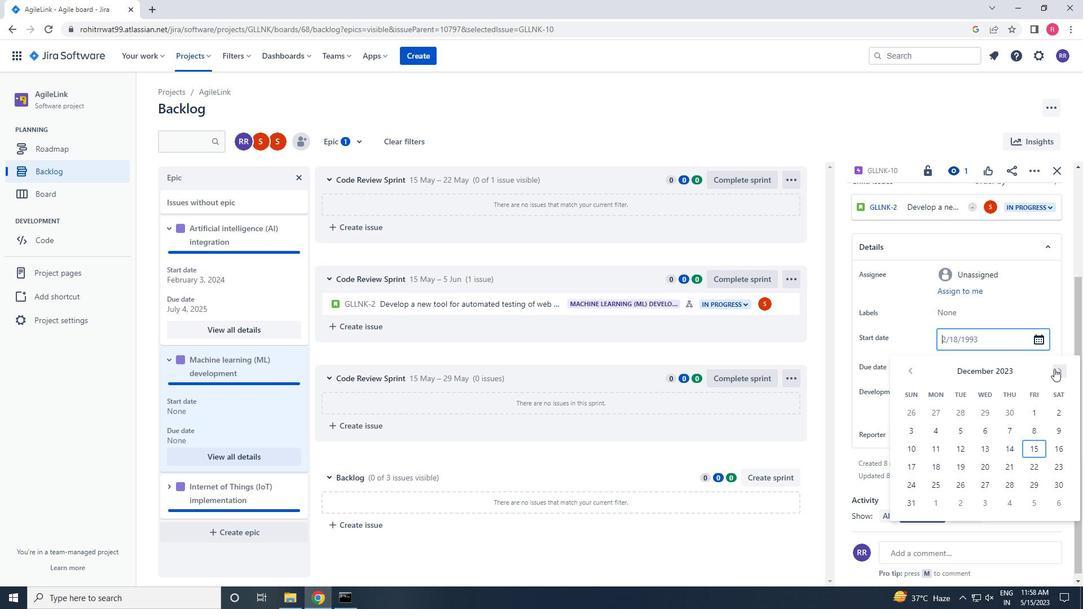 
Action: Mouse pressed left at (1054, 368)
Screenshot: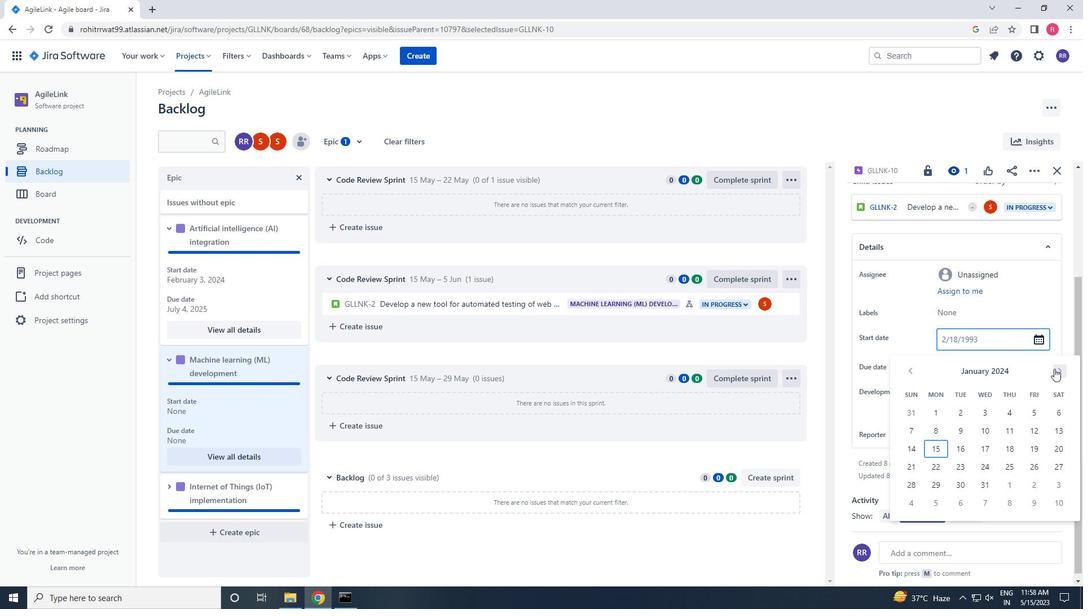
Action: Mouse moved to (1031, 416)
Screenshot: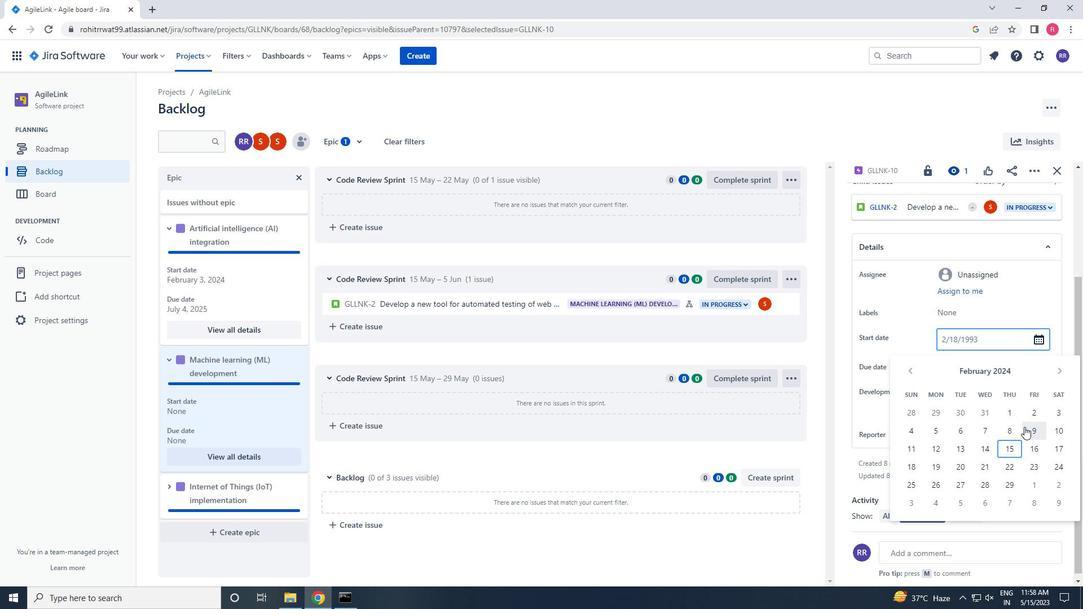 
Action: Mouse pressed left at (1031, 416)
Screenshot: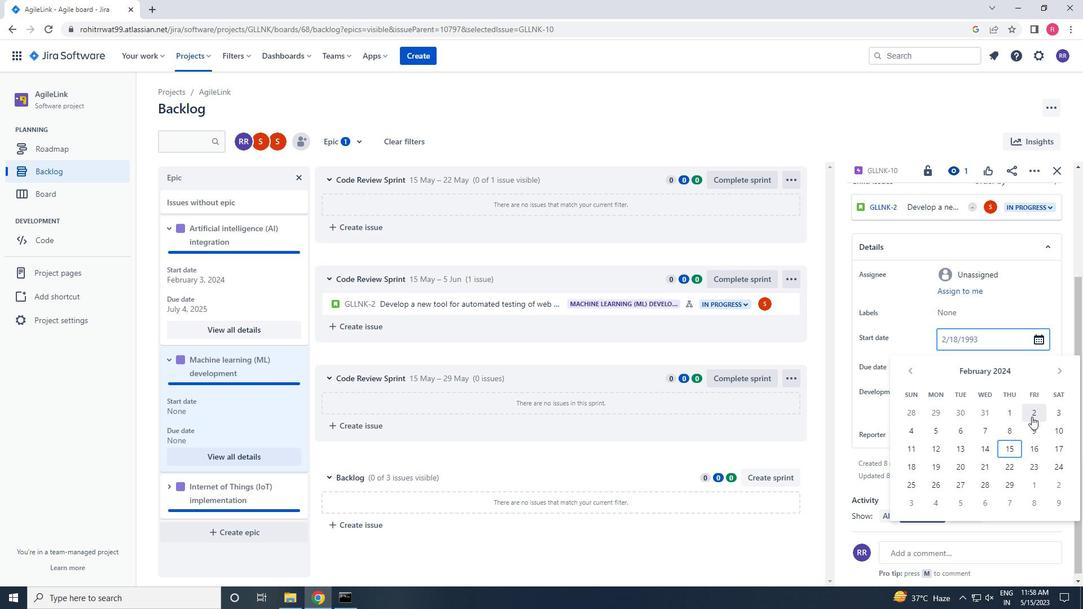 
Action: Mouse moved to (962, 374)
Screenshot: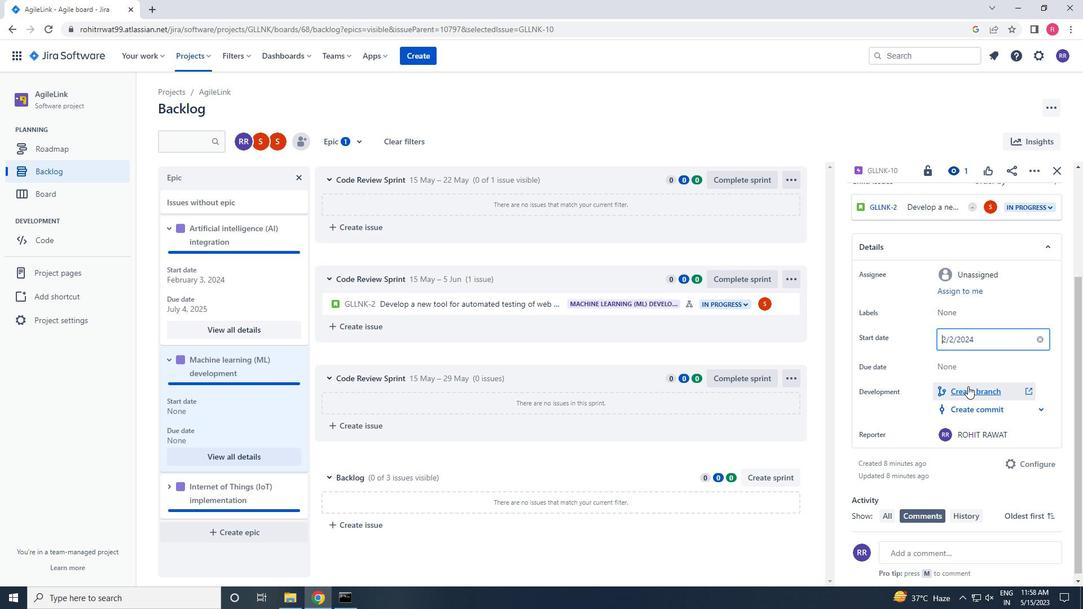 
Action: Mouse pressed left at (962, 374)
Screenshot: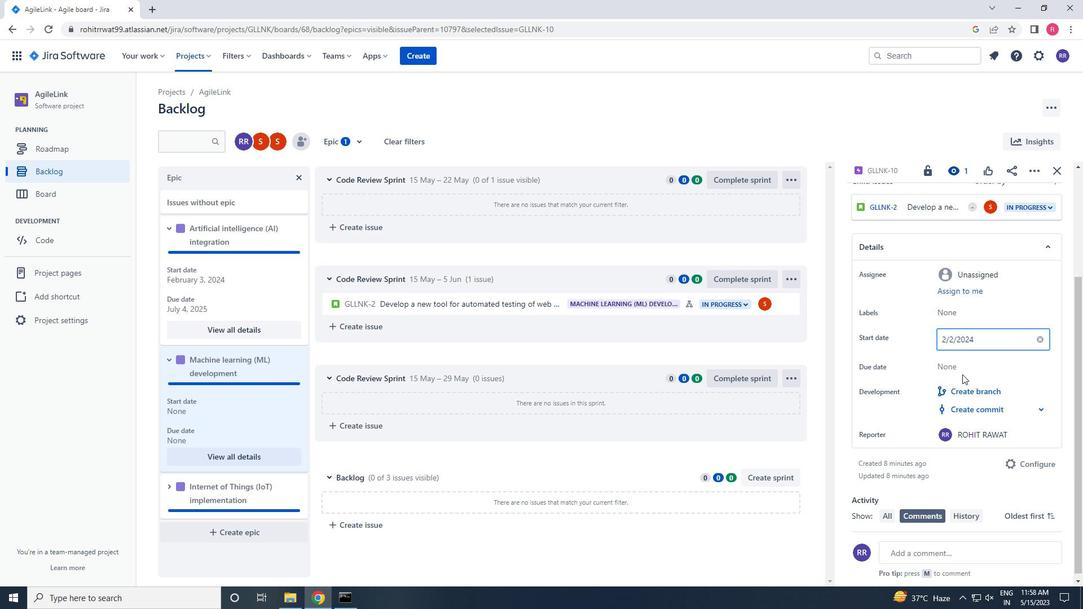 
Action: Mouse moved to (969, 340)
Screenshot: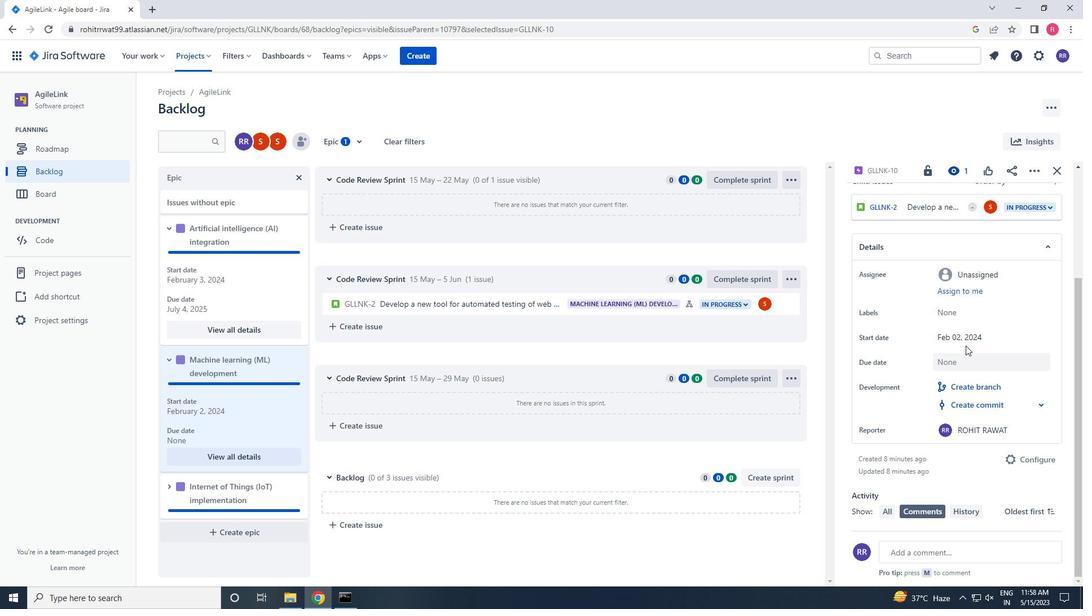 
Action: Mouse pressed left at (969, 340)
Screenshot: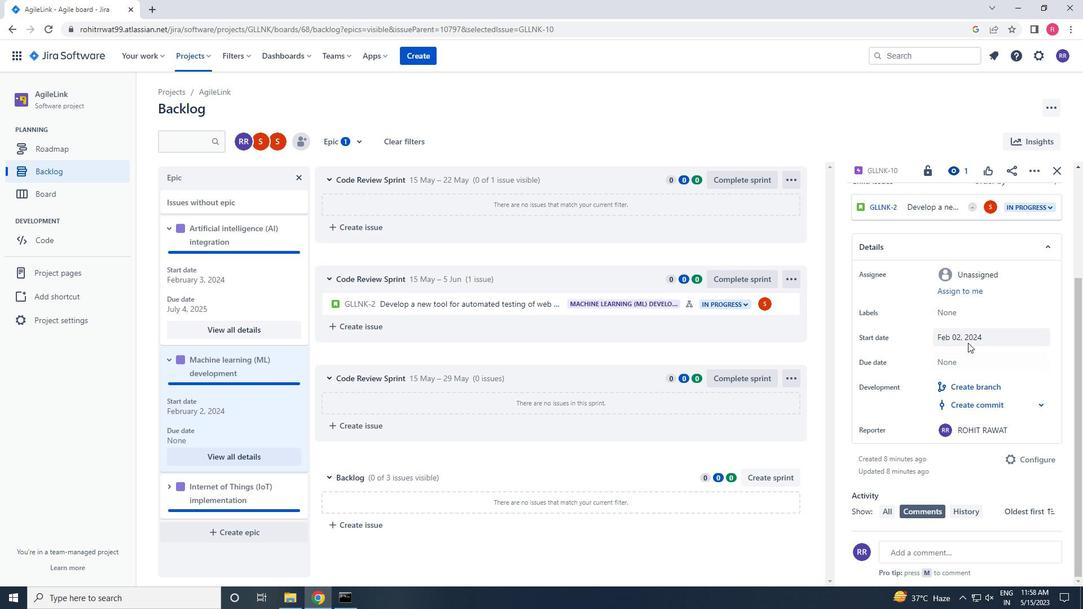 
Action: Mouse moved to (910, 373)
Screenshot: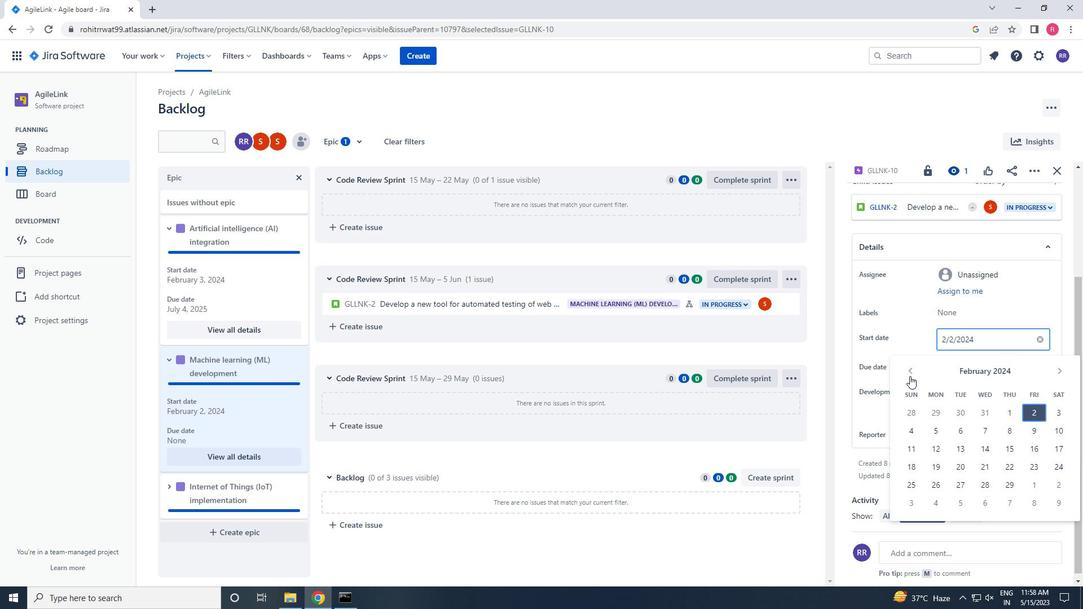 
Action: Mouse pressed left at (910, 373)
Screenshot: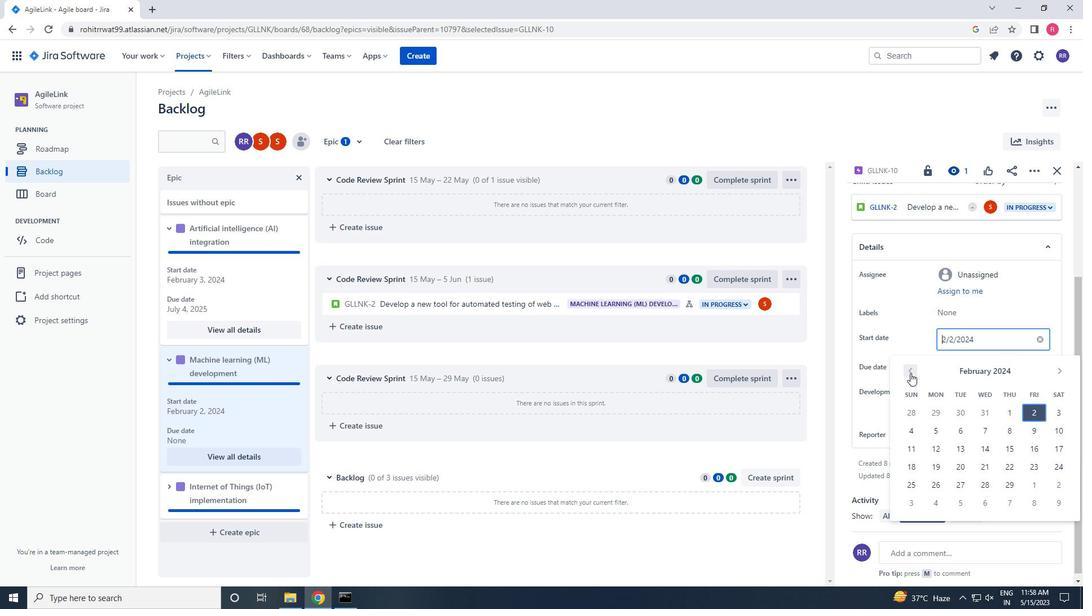 
Action: Mouse moved to (909, 373)
Screenshot: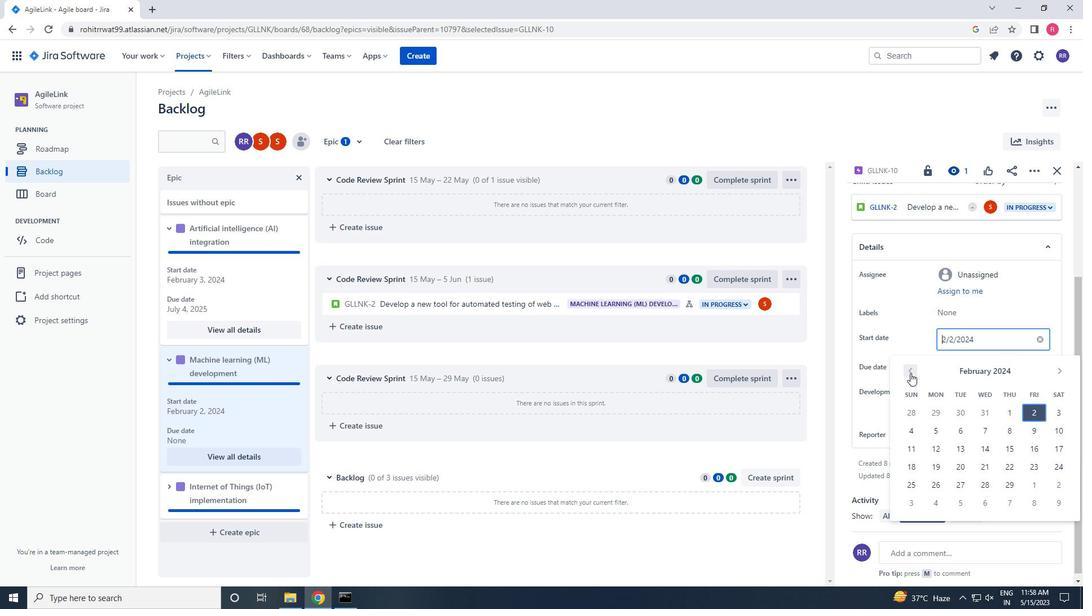 
Action: Mouse pressed left at (909, 373)
Screenshot: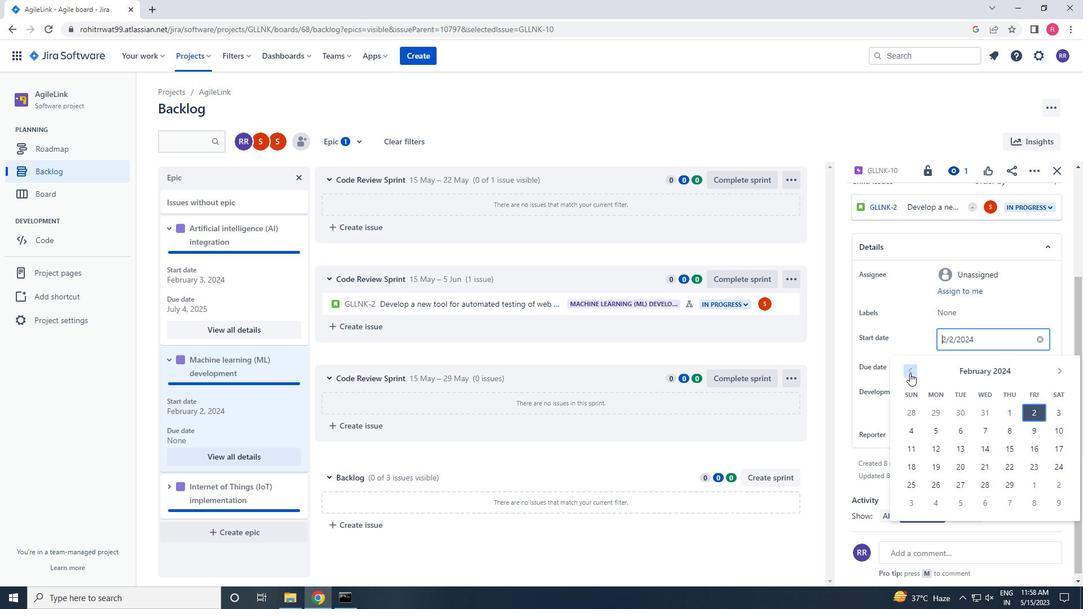 
Action: Mouse pressed left at (909, 373)
Screenshot: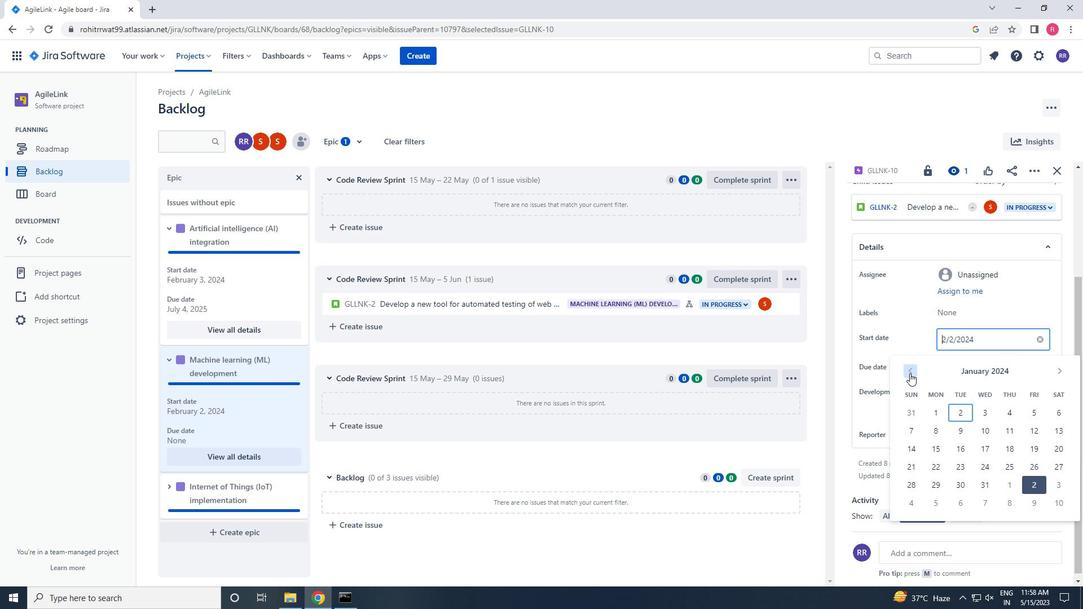 
Action: Mouse pressed left at (909, 373)
Screenshot: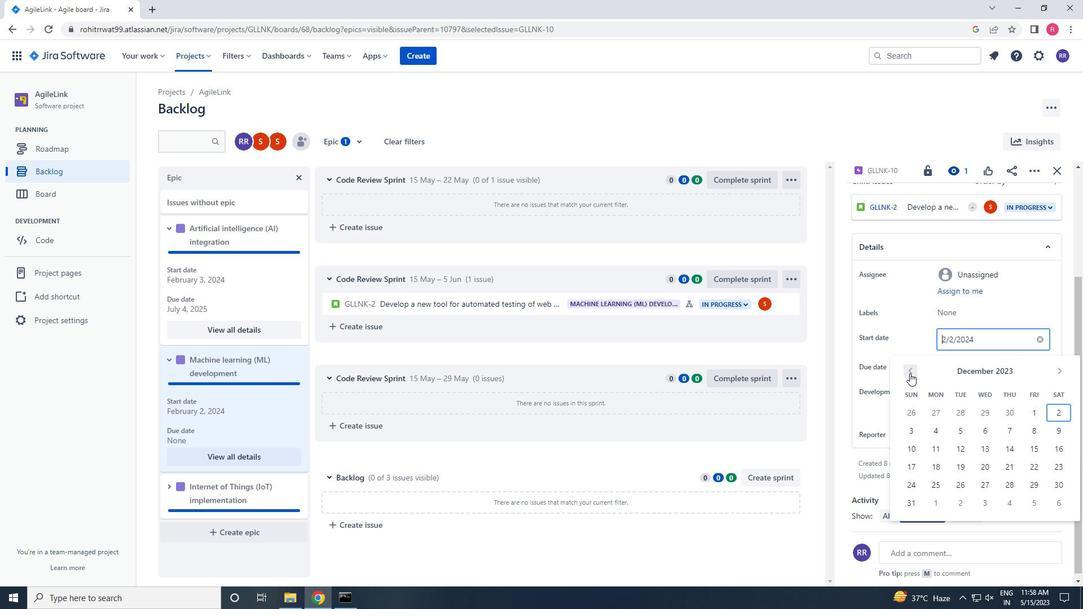 
Action: Mouse pressed left at (909, 373)
Screenshot: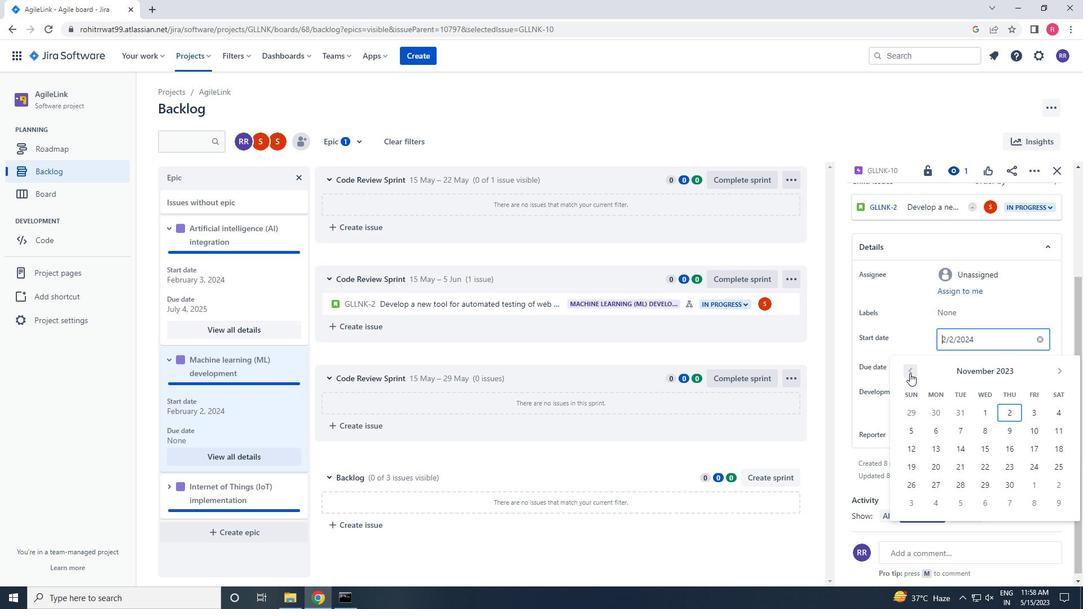 
Action: Mouse pressed left at (909, 373)
Screenshot: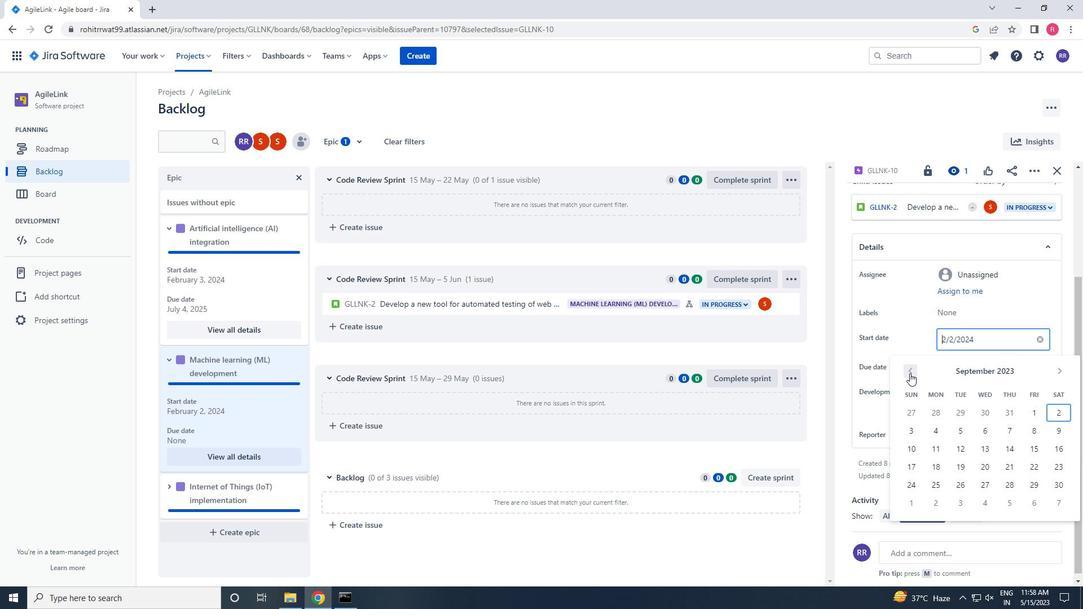 
Action: Mouse pressed left at (909, 373)
Screenshot: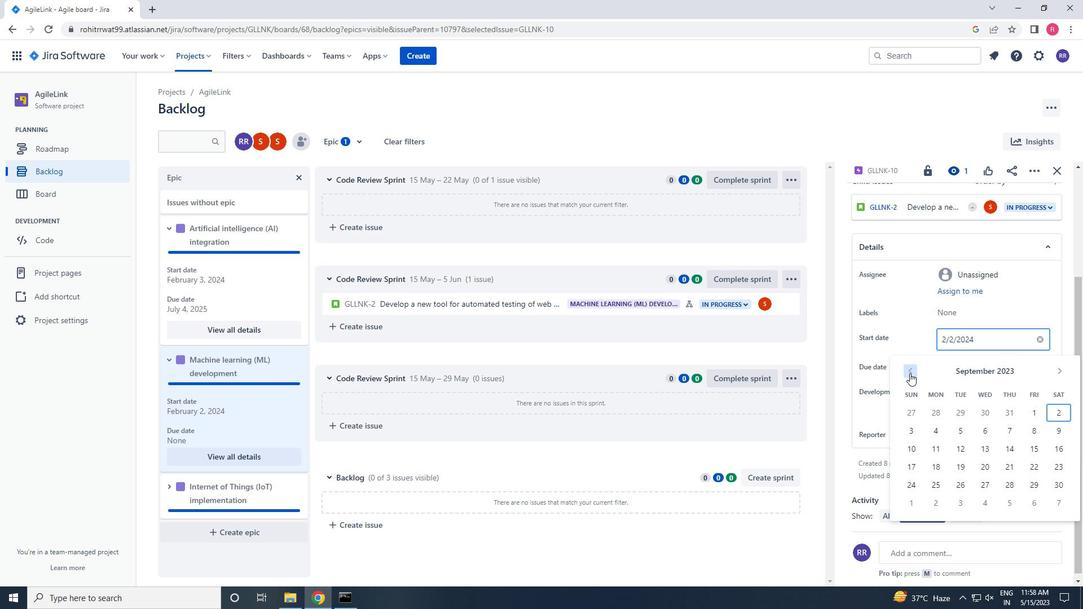 
Action: Mouse pressed left at (909, 373)
Screenshot: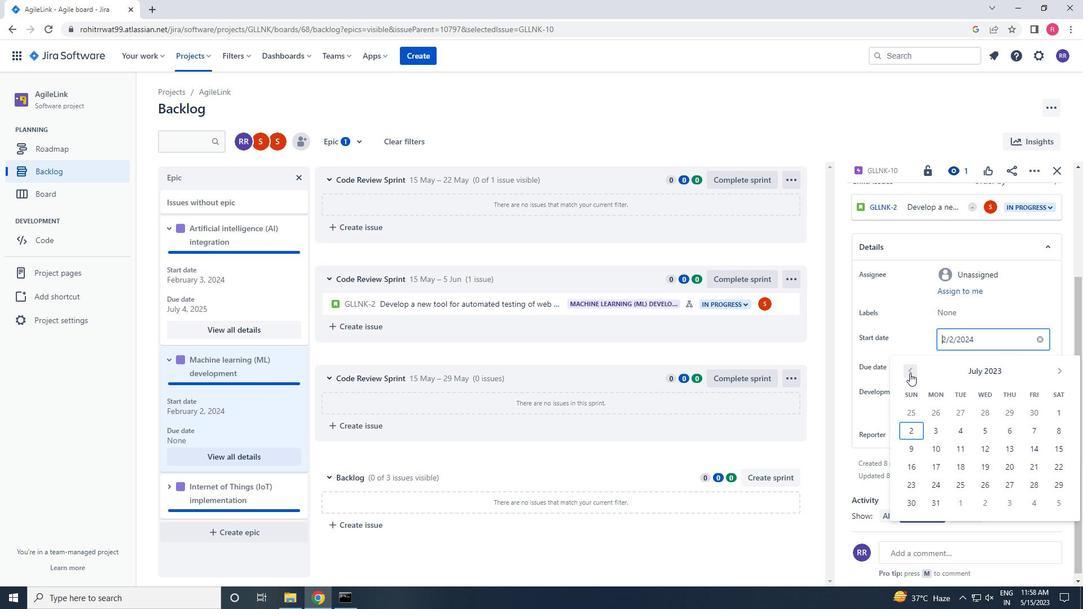 
Action: Mouse moved to (1002, 433)
Screenshot: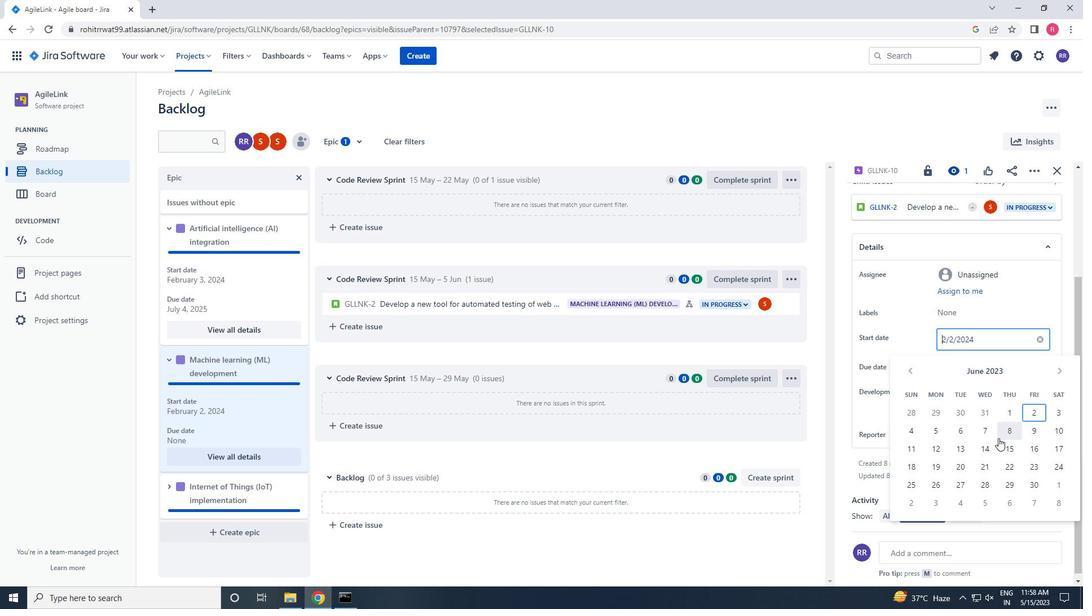 
Action: Mouse pressed left at (1002, 433)
Screenshot: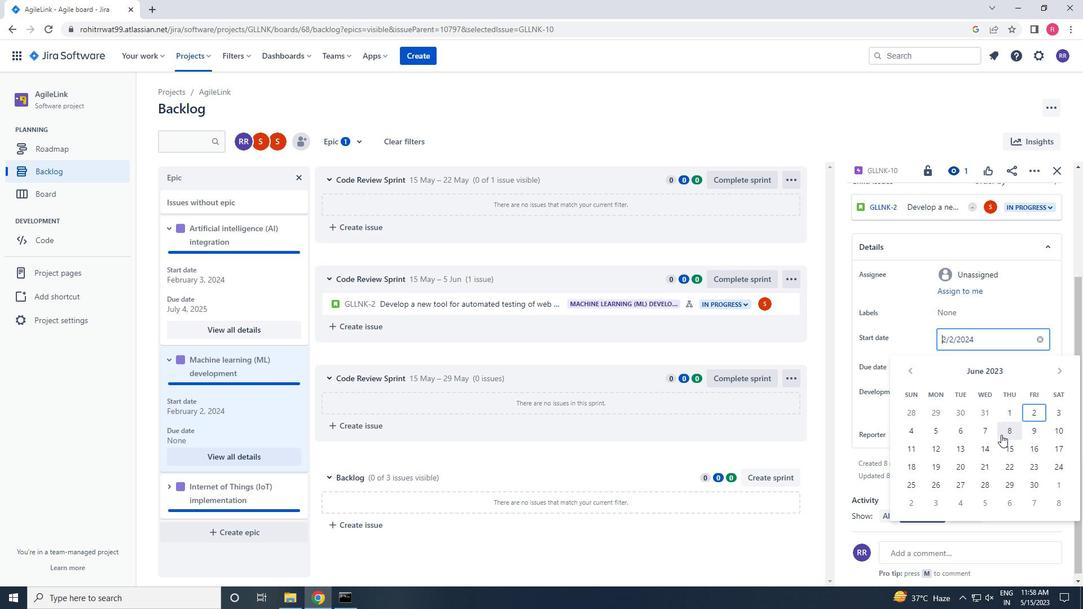 
Action: Mouse moved to (966, 370)
Screenshot: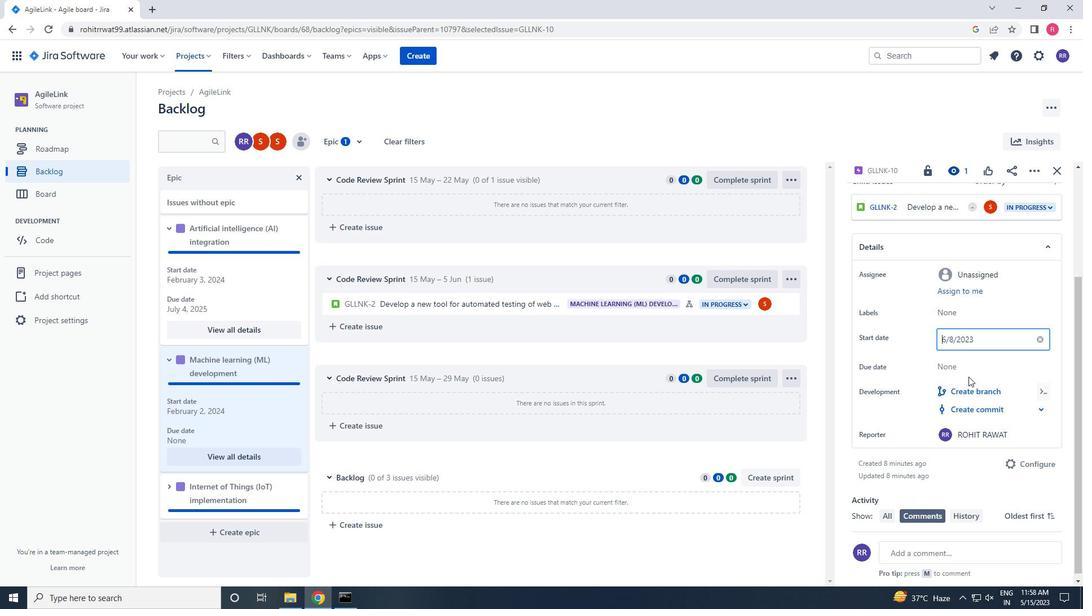 
Action: Mouse pressed left at (966, 370)
Screenshot: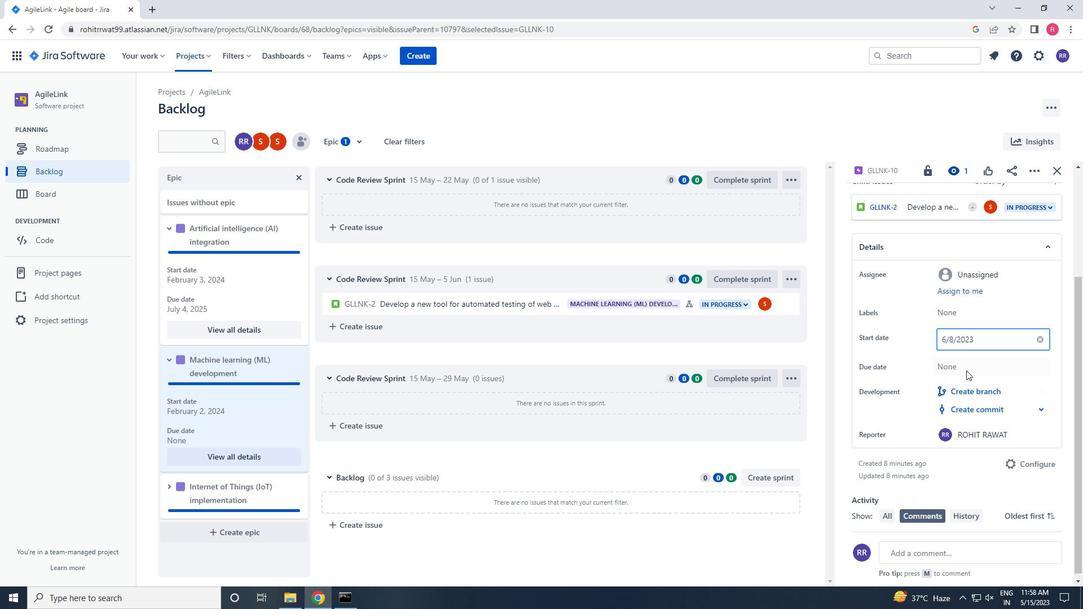 
Action: Mouse moved to (1056, 403)
Screenshot: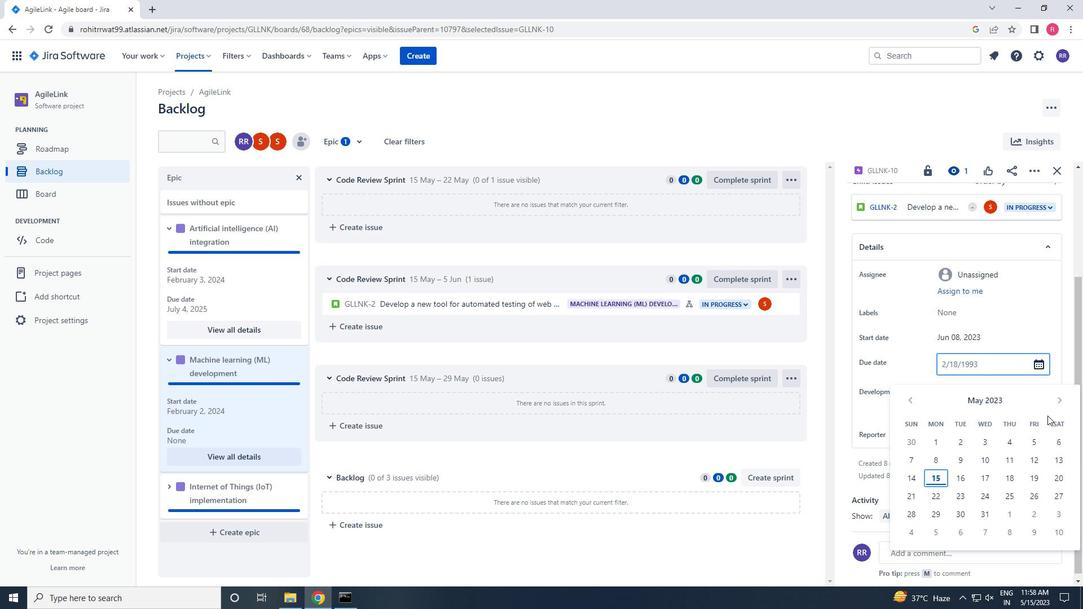 
Action: Mouse pressed left at (1056, 403)
Screenshot: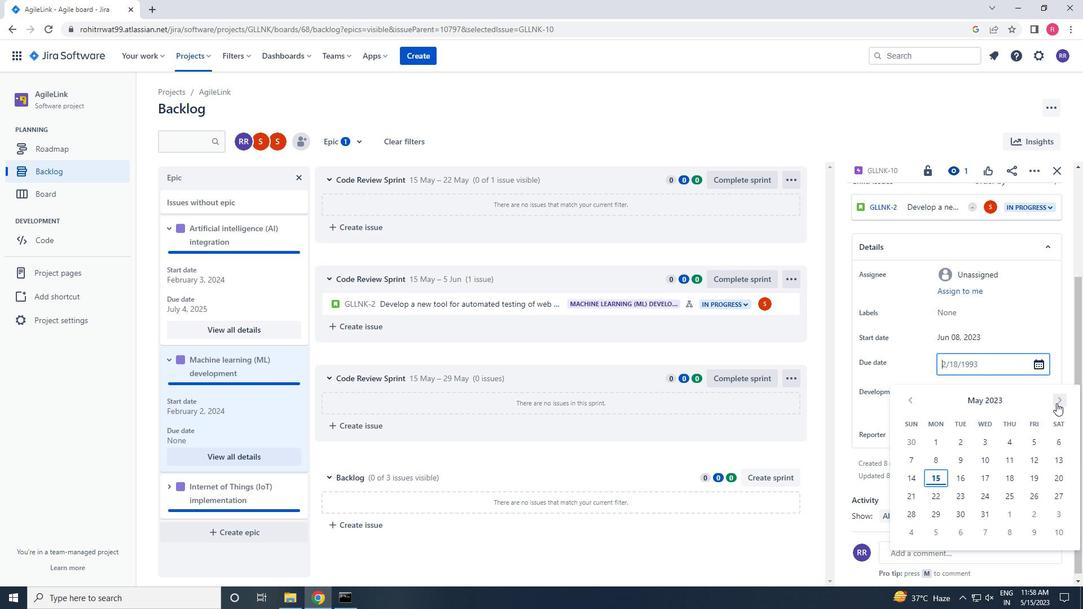 
Action: Mouse pressed left at (1056, 403)
Screenshot: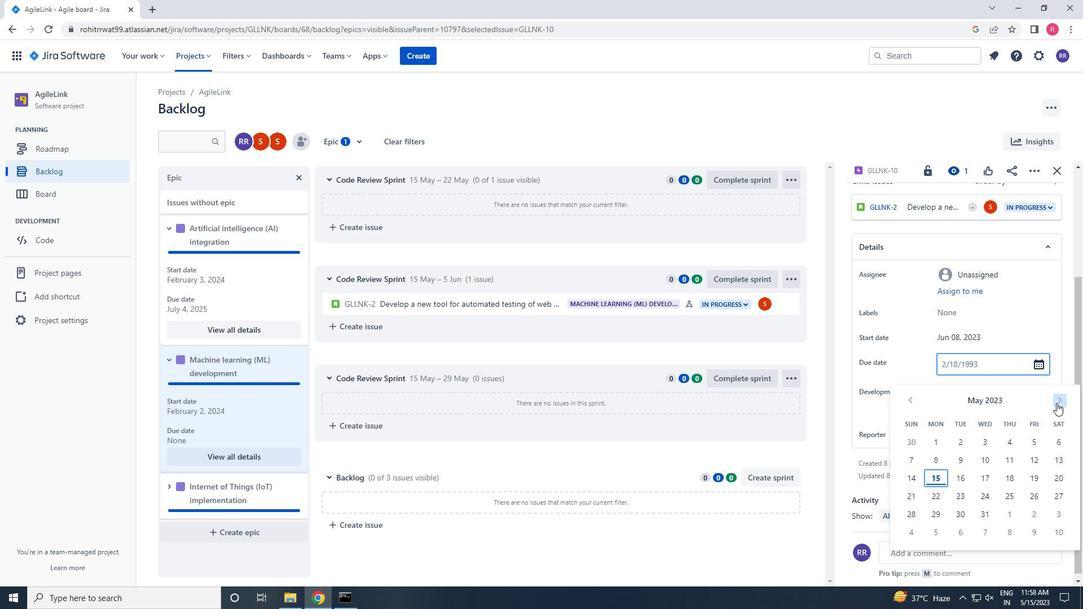 
Action: Mouse pressed left at (1056, 403)
Screenshot: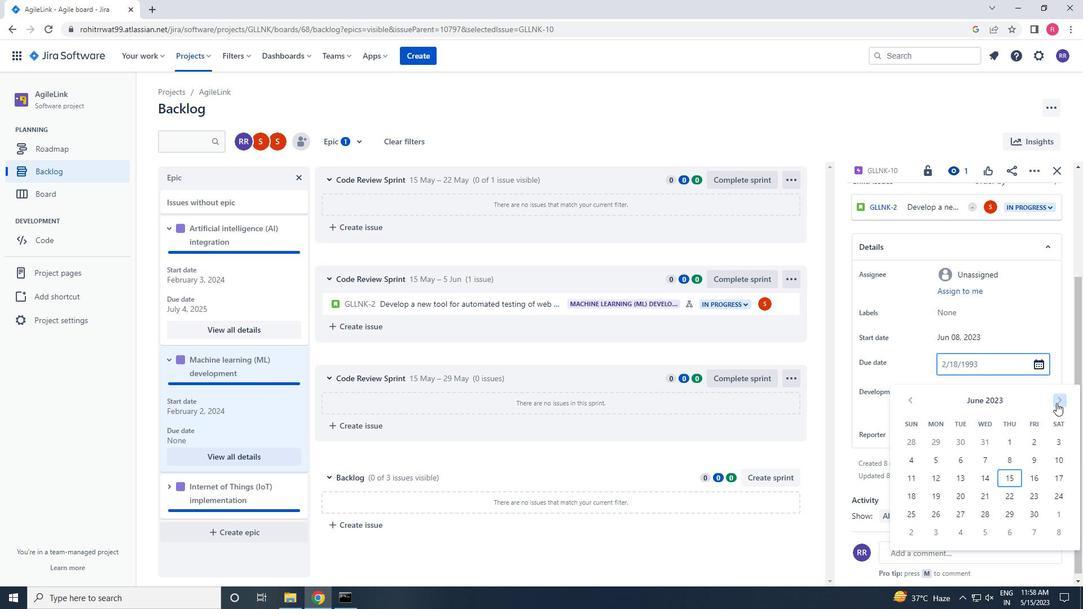 
Action: Mouse pressed left at (1056, 403)
Screenshot: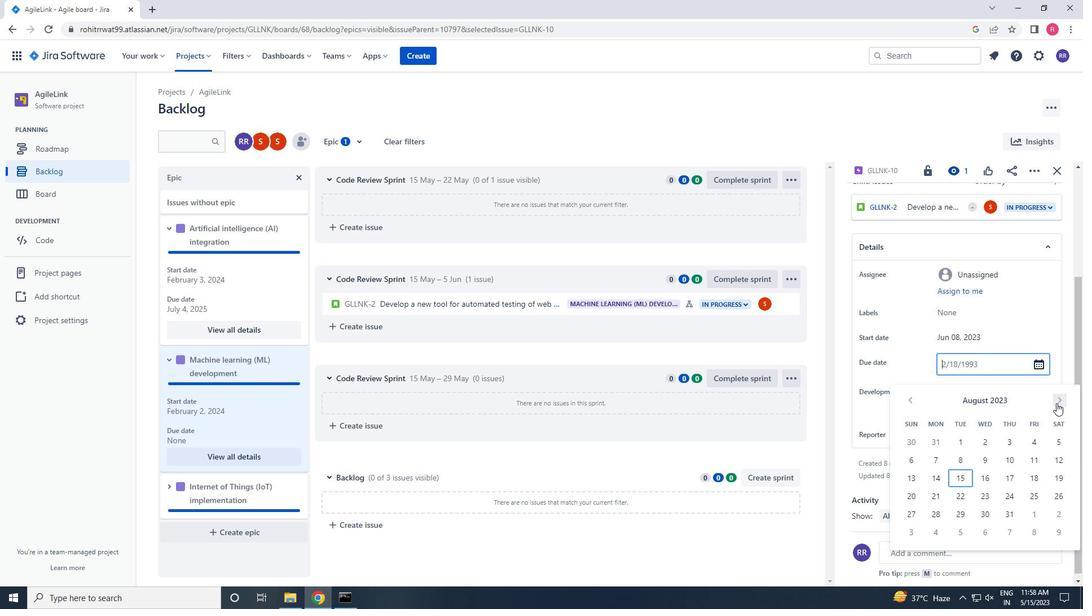 
Action: Mouse pressed left at (1056, 403)
Screenshot: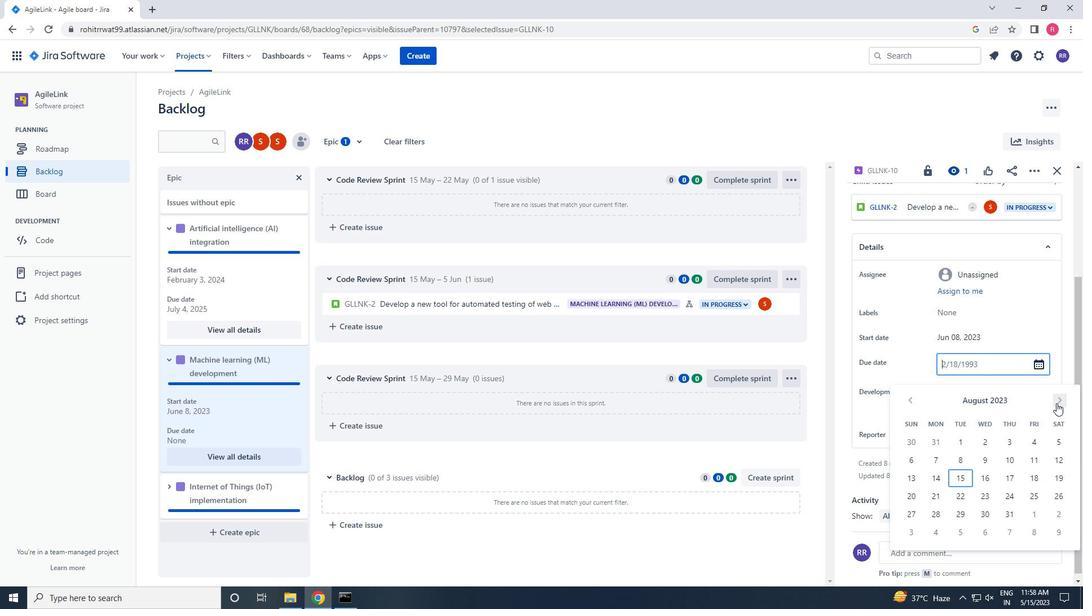 
Action: Mouse pressed left at (1056, 403)
Screenshot: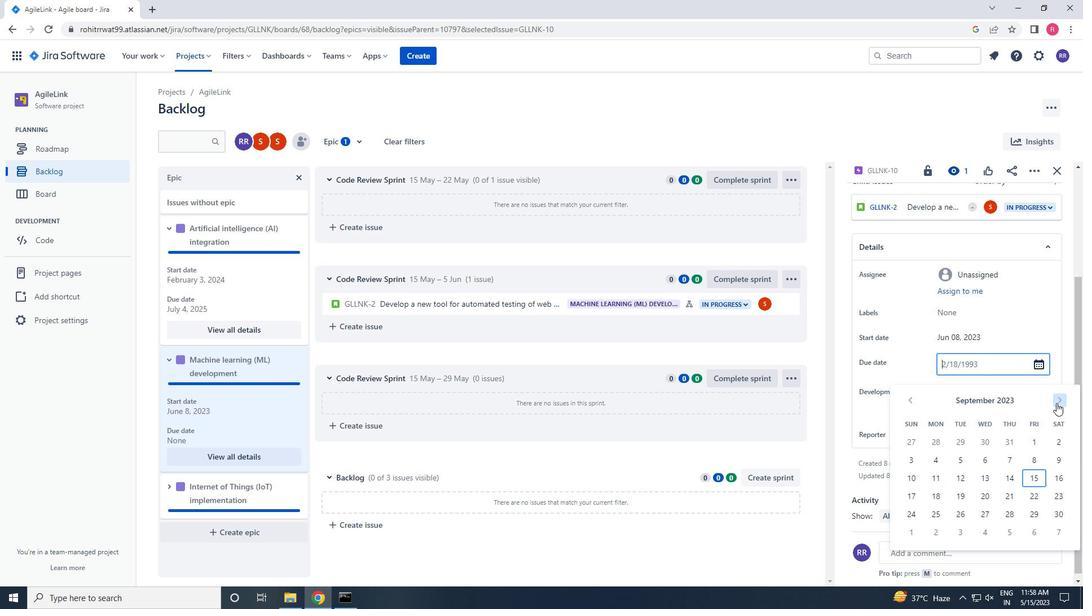 
Action: Mouse pressed left at (1056, 403)
Screenshot: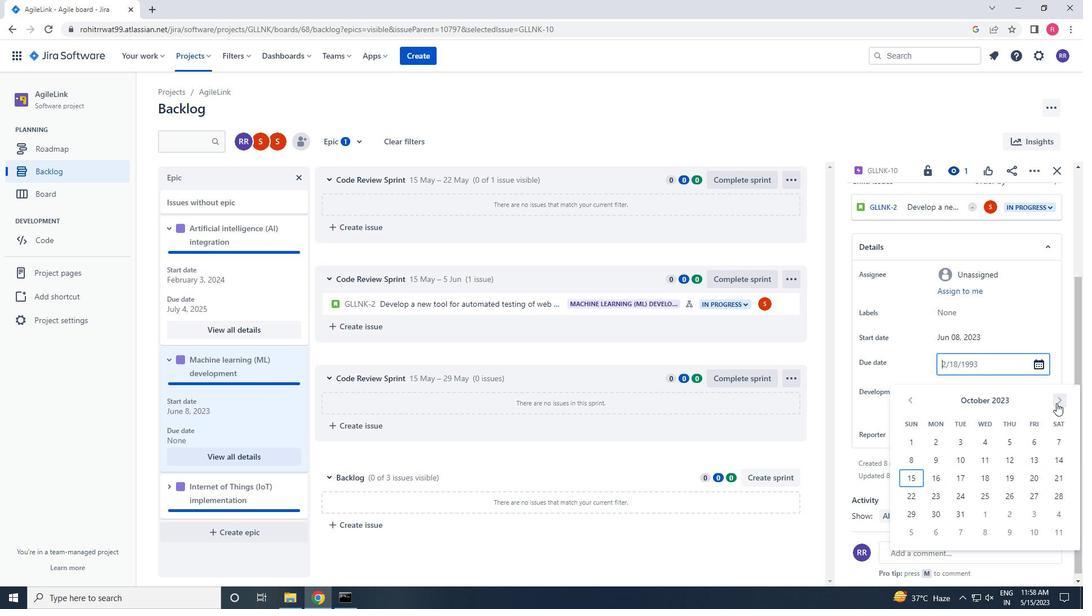 
Action: Mouse pressed left at (1056, 403)
Screenshot: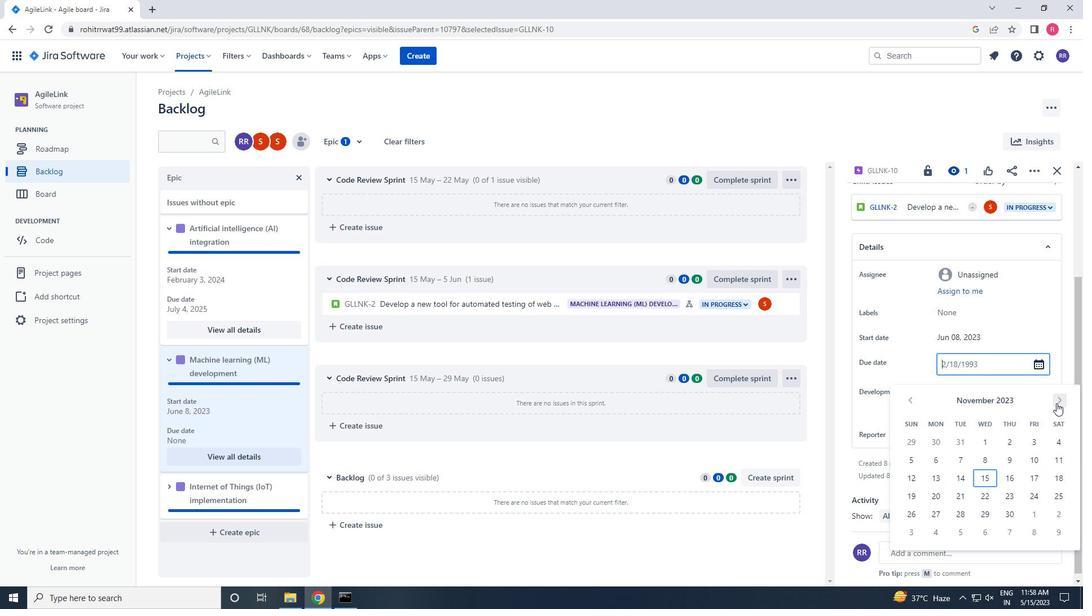
Action: Mouse pressed left at (1056, 403)
Screenshot: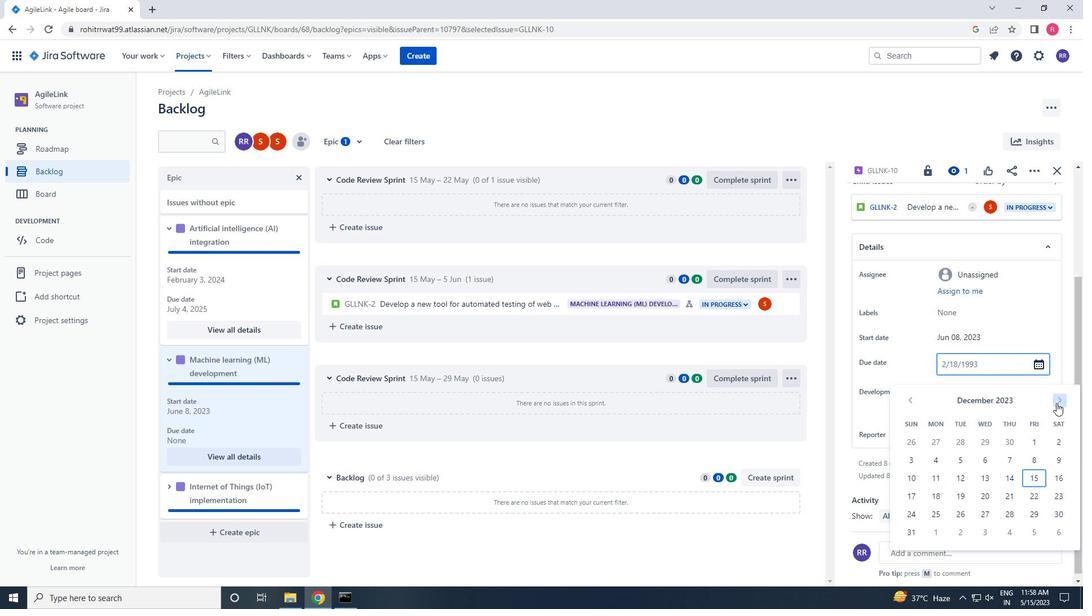 
Action: Mouse pressed left at (1056, 403)
Screenshot: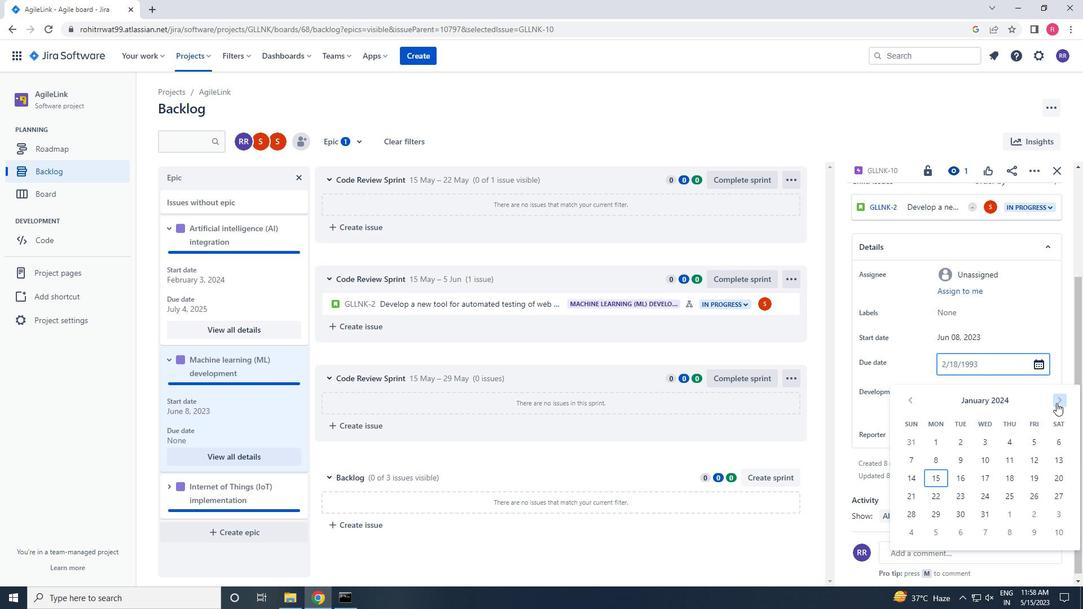 
Action: Mouse pressed left at (1056, 403)
Screenshot: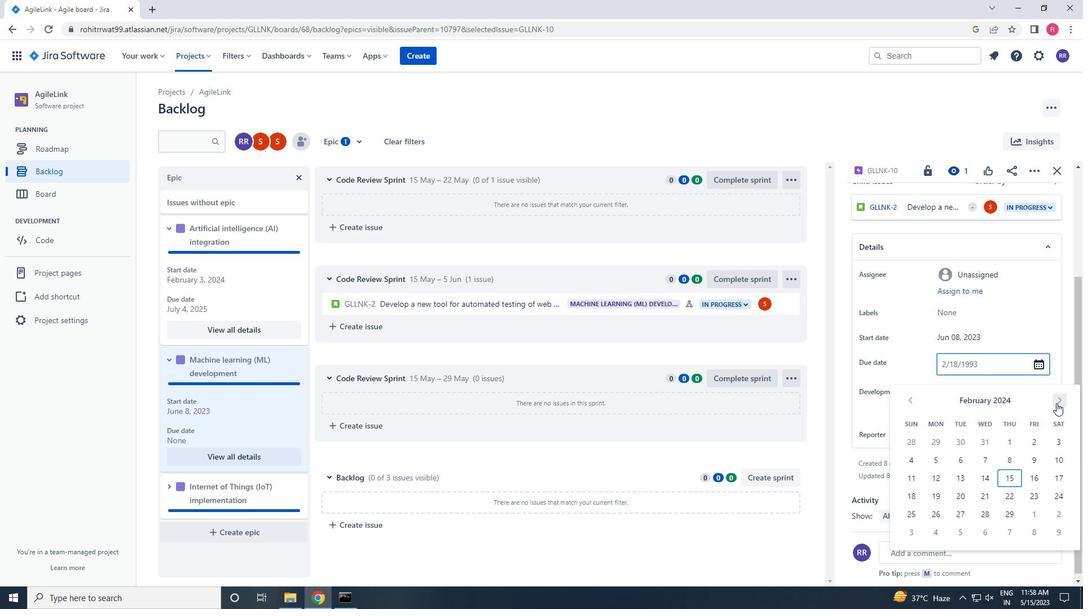 
Action: Mouse pressed left at (1056, 403)
Screenshot: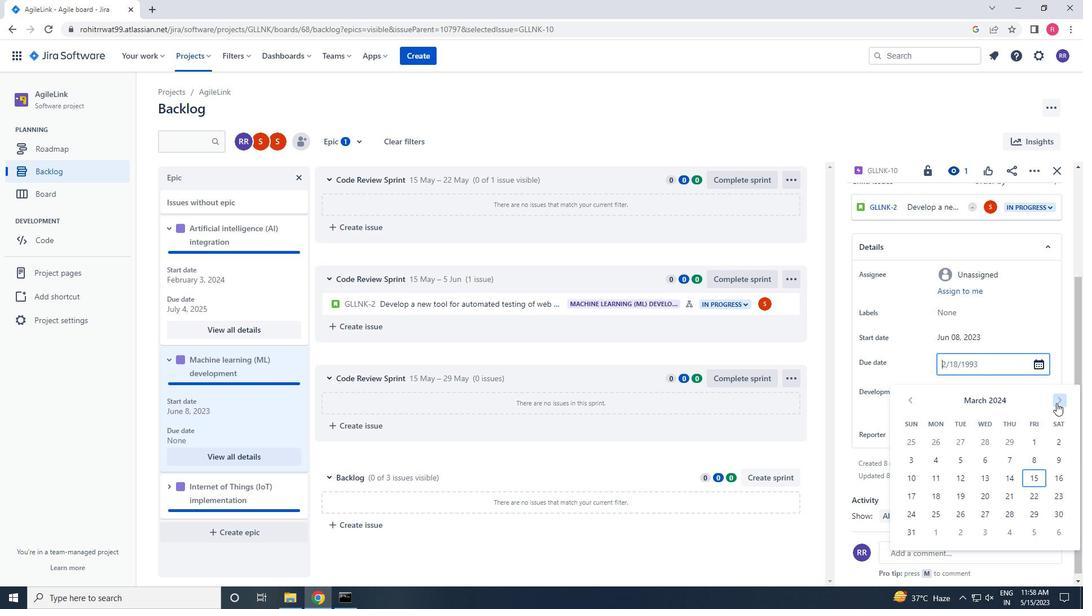 
Action: Mouse pressed left at (1056, 403)
Screenshot: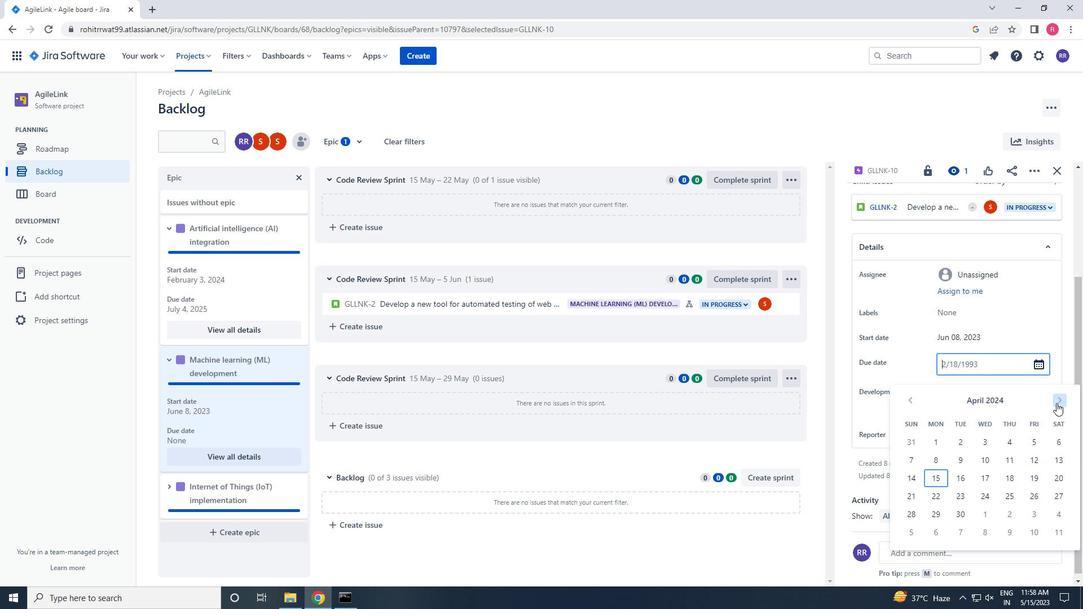 
Action: Mouse pressed left at (1056, 403)
Screenshot: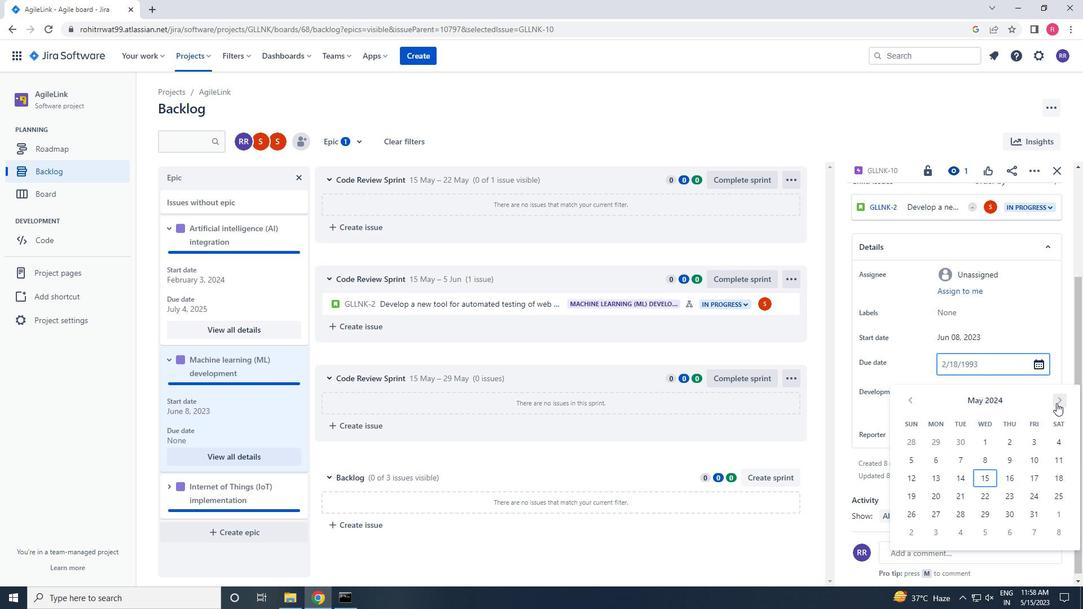 
Action: Mouse pressed left at (1056, 403)
Screenshot: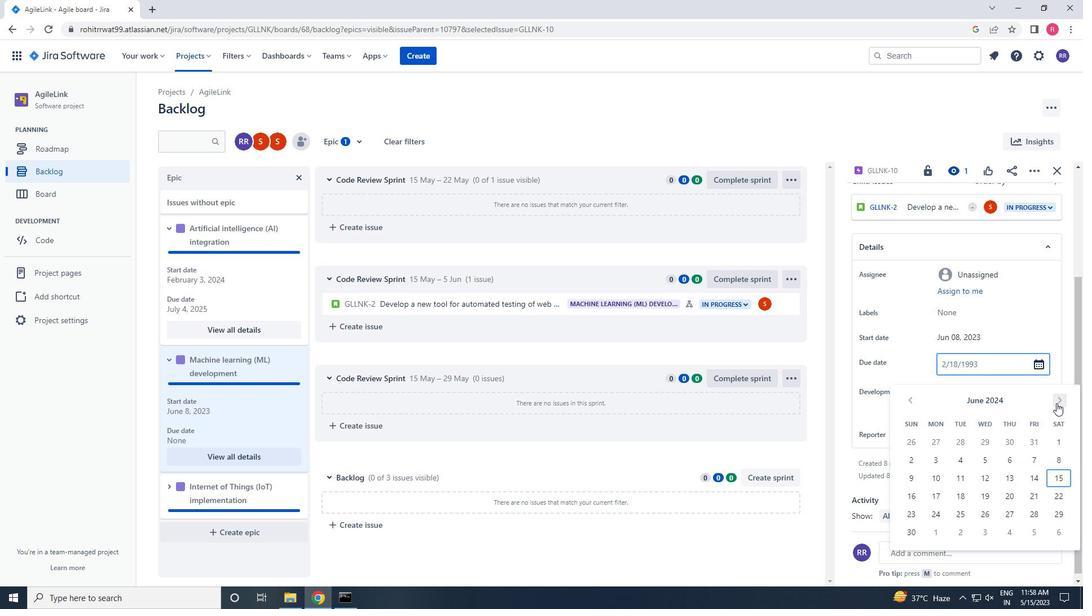 
Action: Mouse pressed left at (1056, 403)
Screenshot: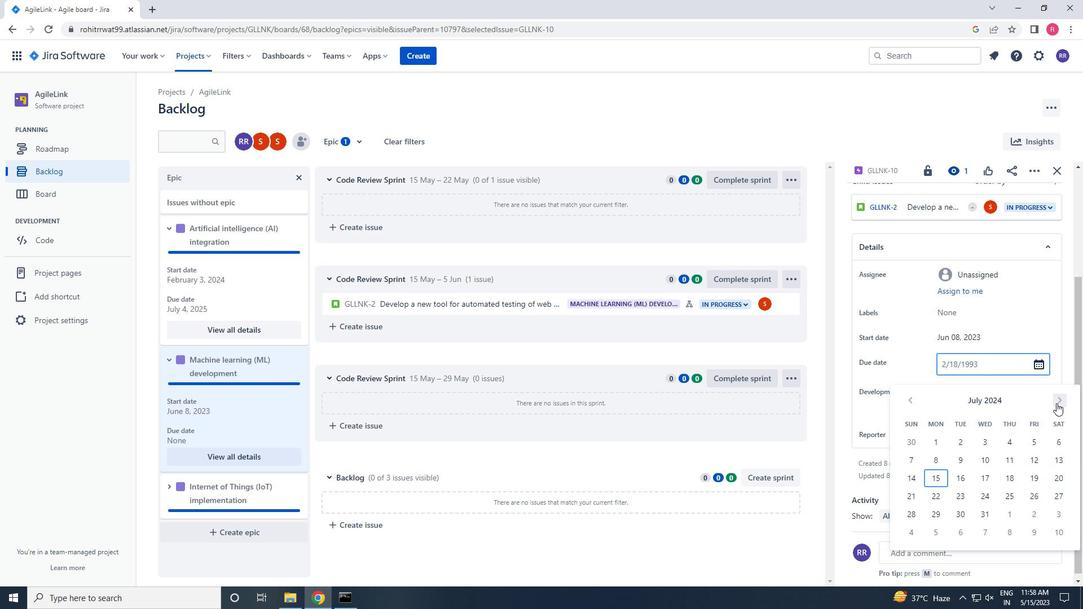 
Action: Mouse pressed left at (1056, 403)
Screenshot: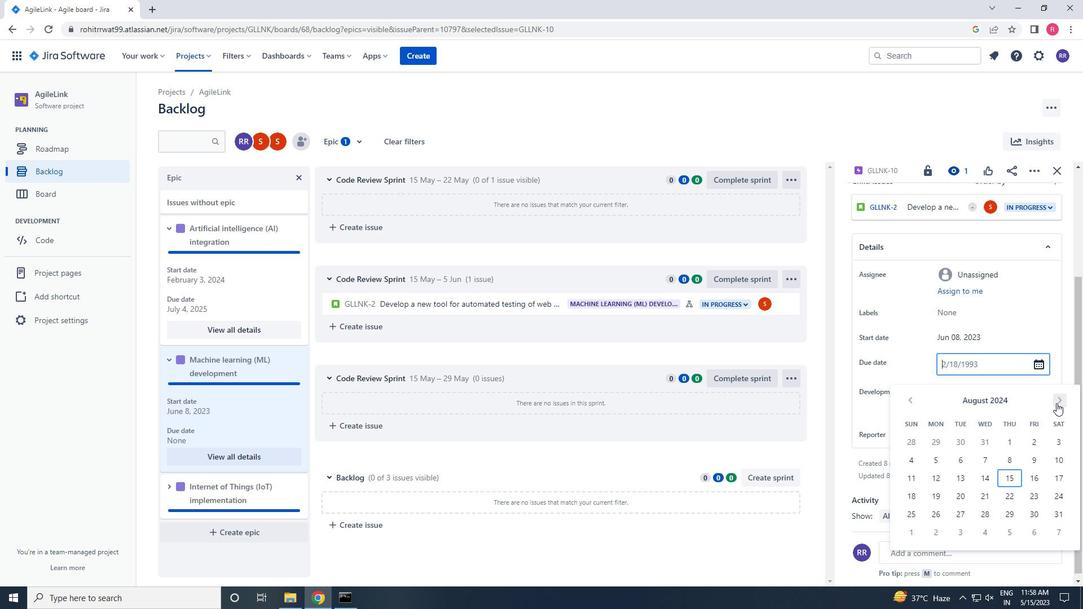 
Action: Mouse pressed left at (1056, 403)
Screenshot: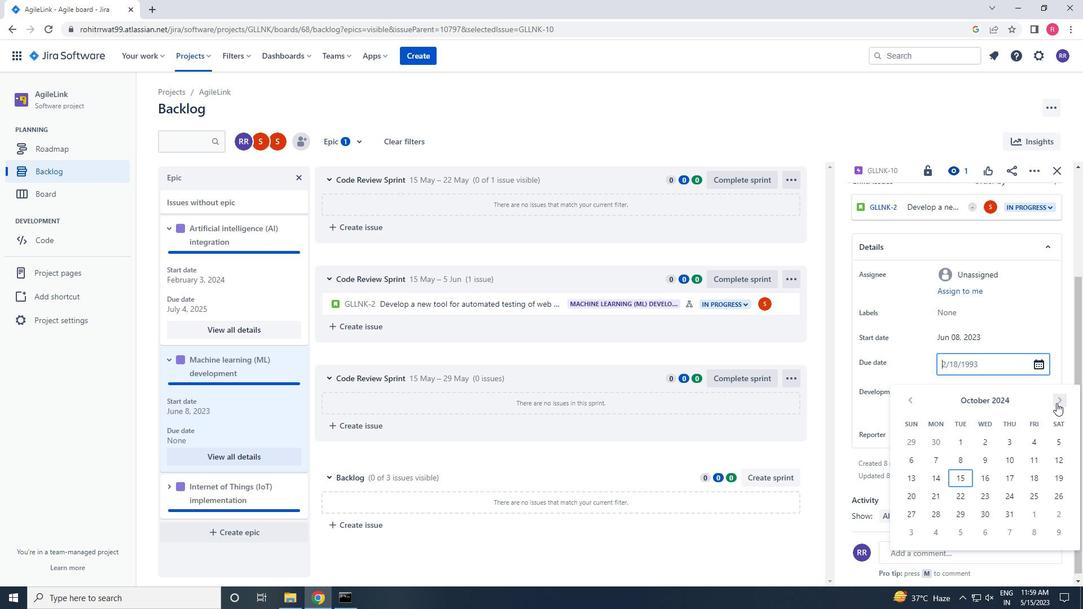 
Action: Mouse pressed left at (1056, 403)
Screenshot: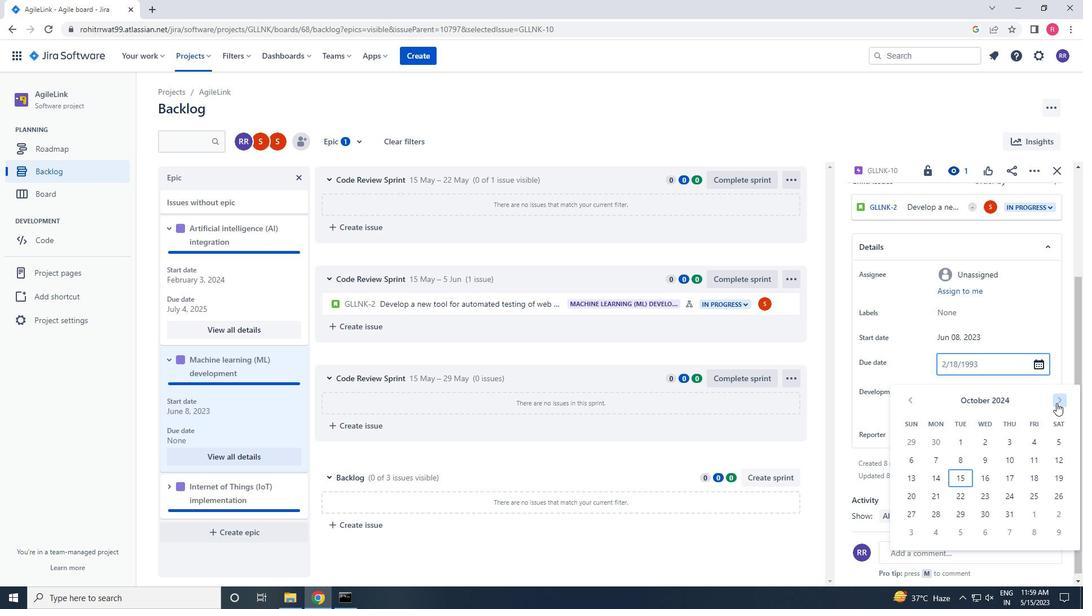 
Action: Mouse pressed left at (1056, 403)
Screenshot: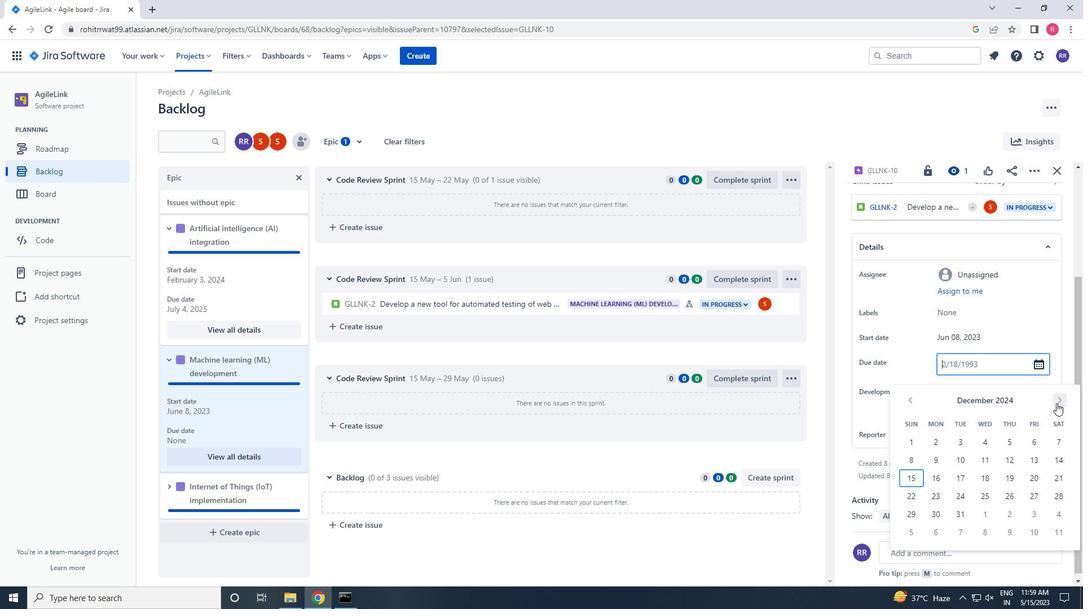 
Action: Mouse pressed left at (1056, 403)
Screenshot: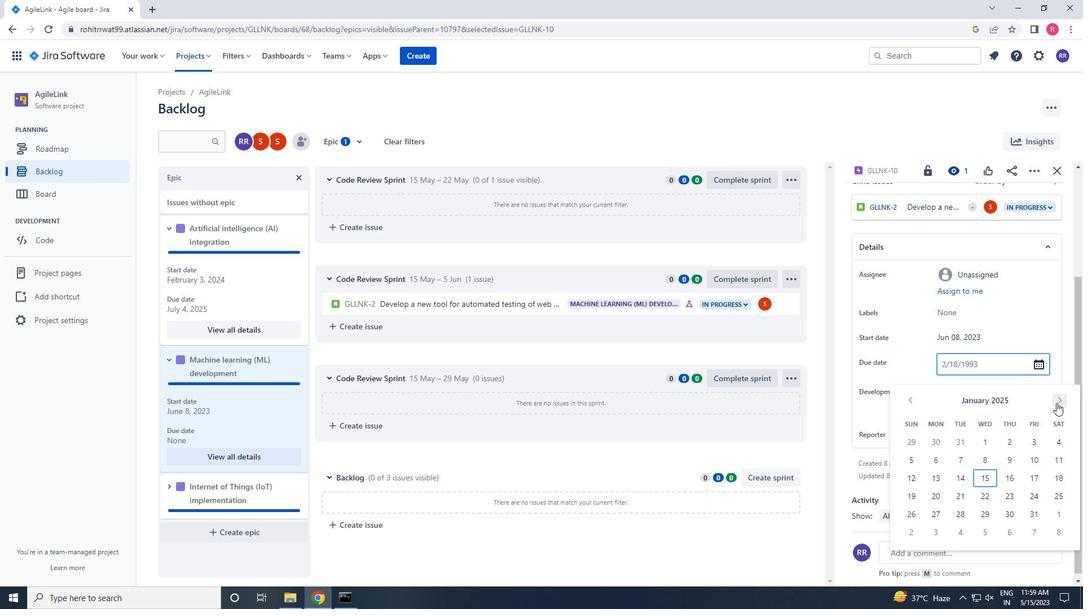 
Action: Mouse pressed left at (1056, 403)
Screenshot: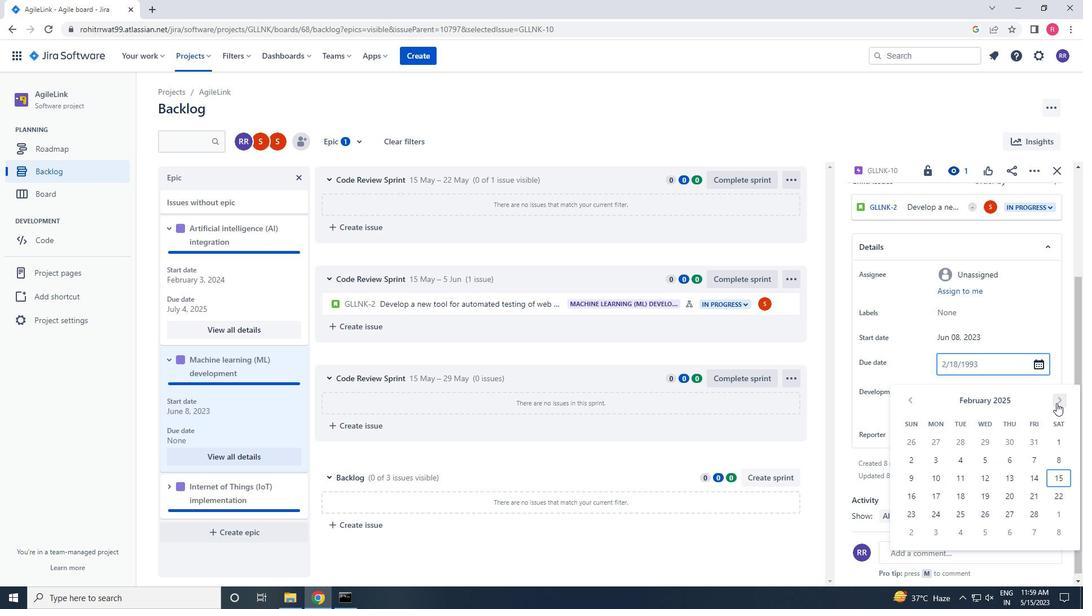 
Action: Mouse pressed left at (1056, 403)
Screenshot: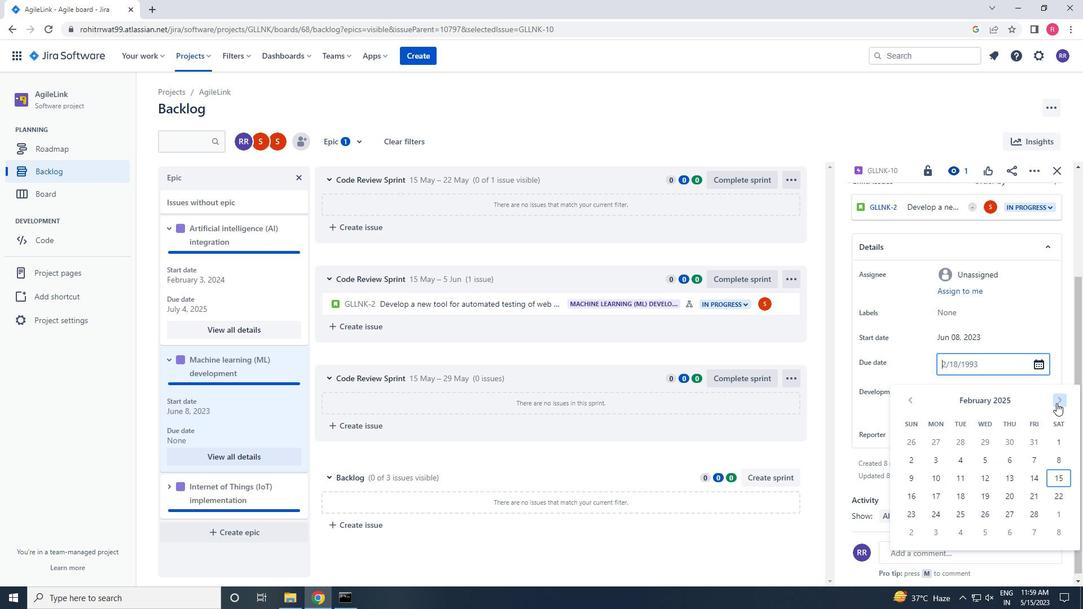 
Action: Mouse pressed left at (1056, 403)
Screenshot: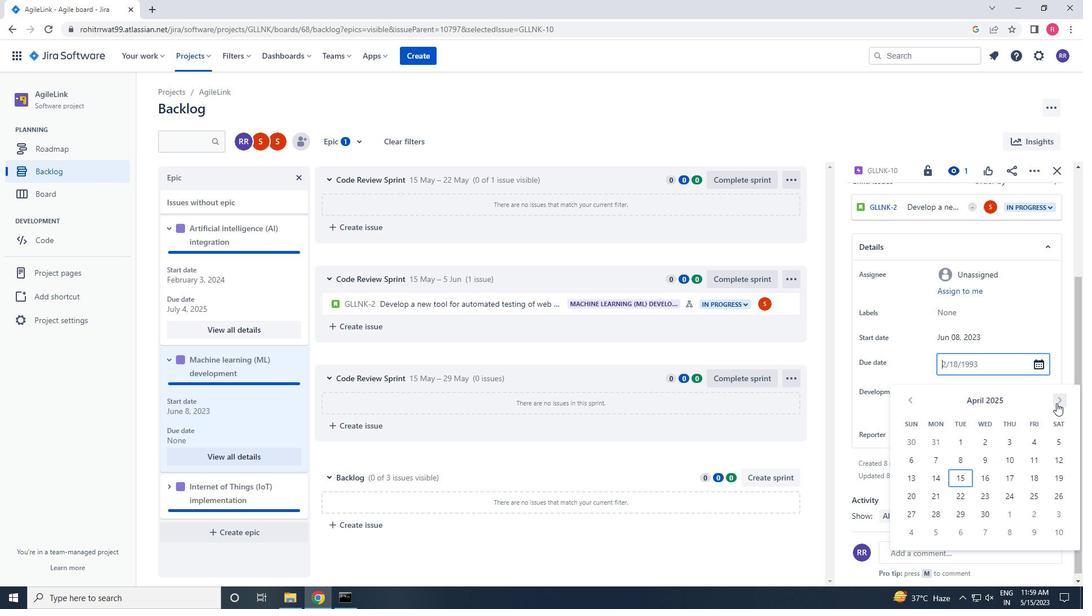 
Action: Mouse pressed left at (1056, 403)
Screenshot: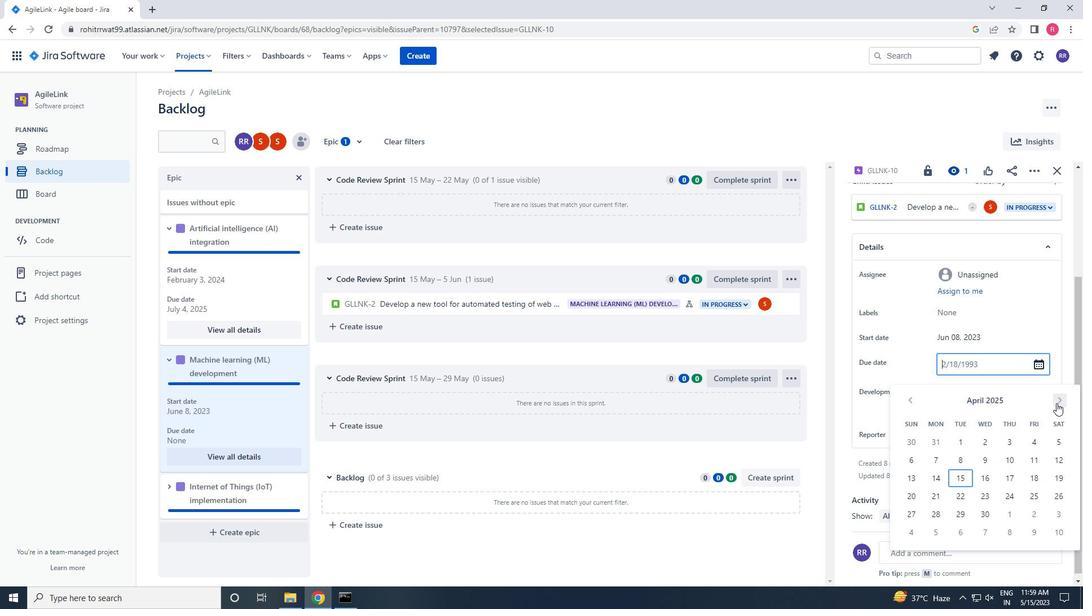 
Action: Mouse pressed left at (1056, 403)
Screenshot: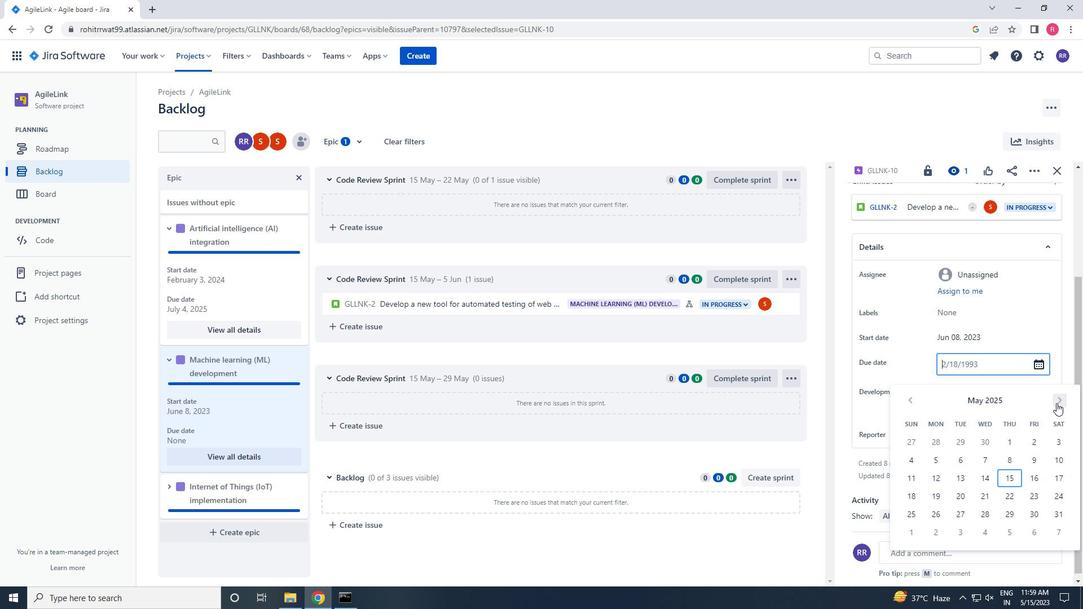
Action: Mouse pressed left at (1056, 403)
Screenshot: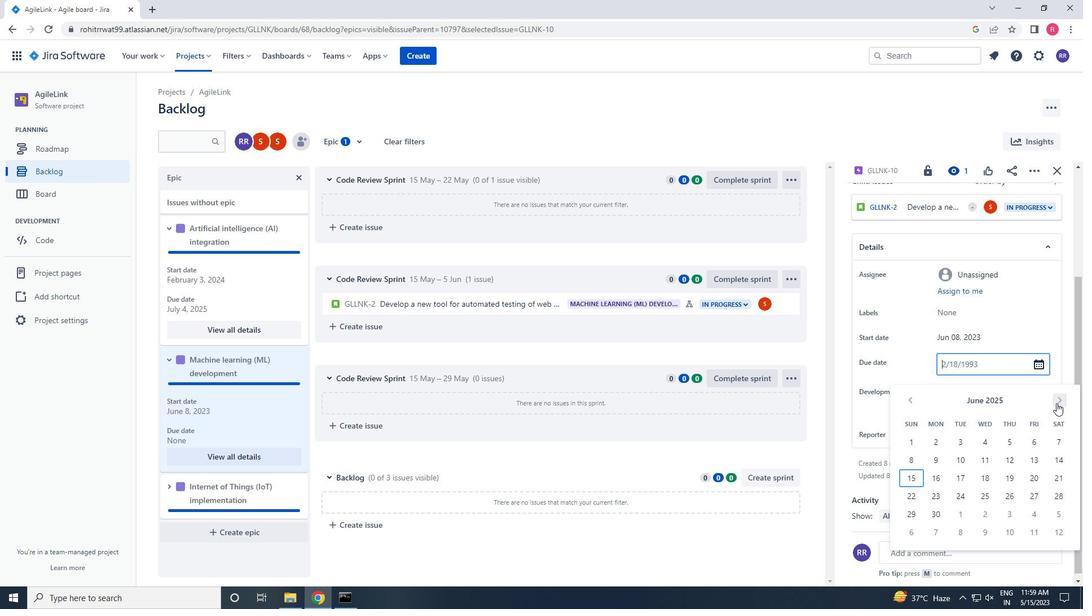 
Action: Mouse pressed left at (1056, 403)
Screenshot: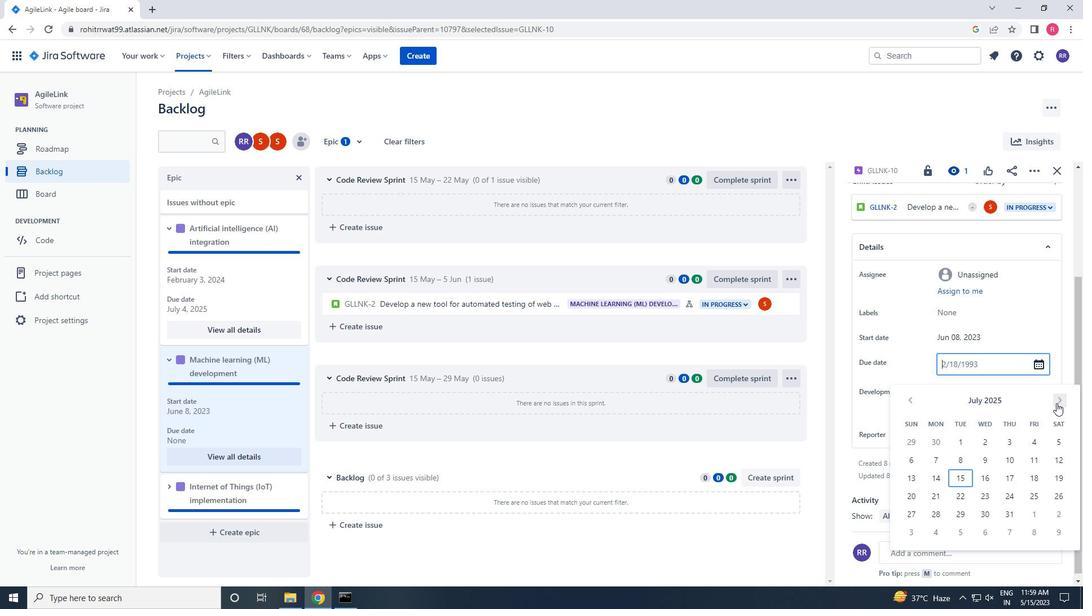
Action: Mouse pressed left at (1056, 403)
Screenshot: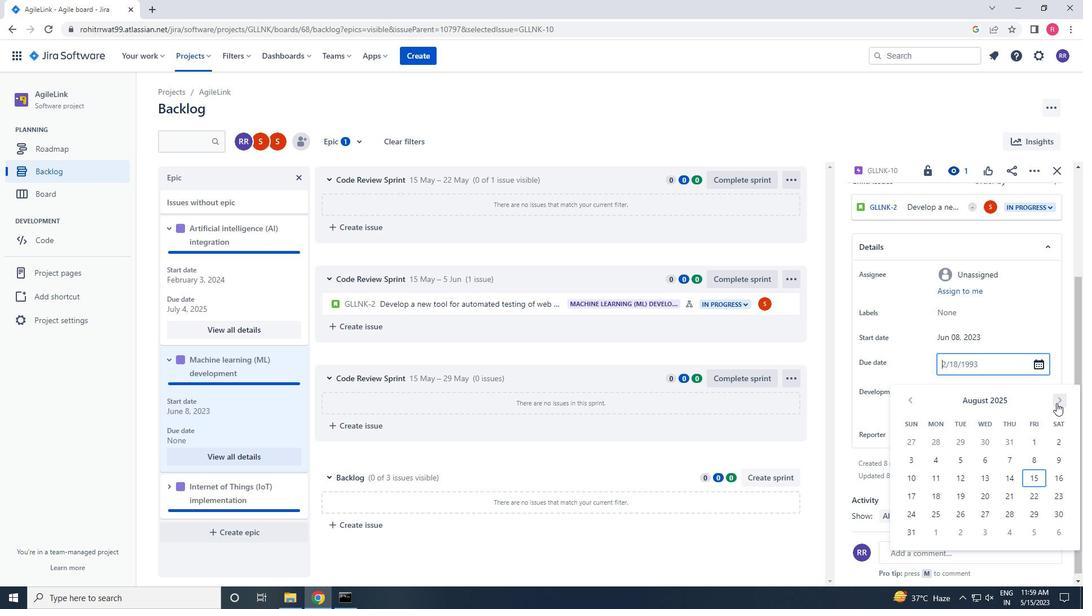 
Action: Mouse pressed left at (1056, 403)
Screenshot: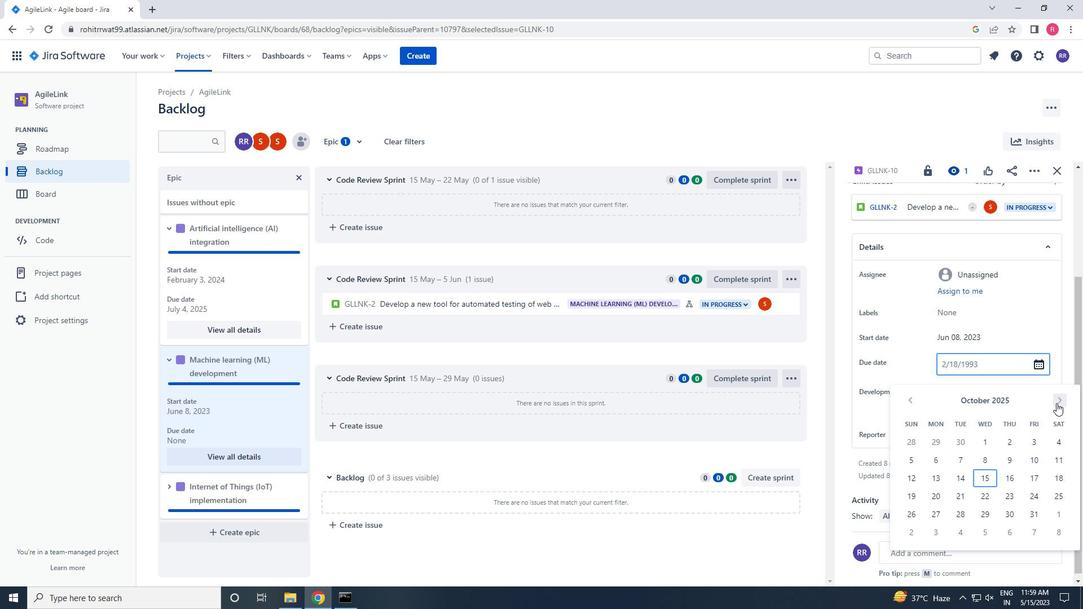 
Action: Mouse pressed left at (1056, 403)
Screenshot: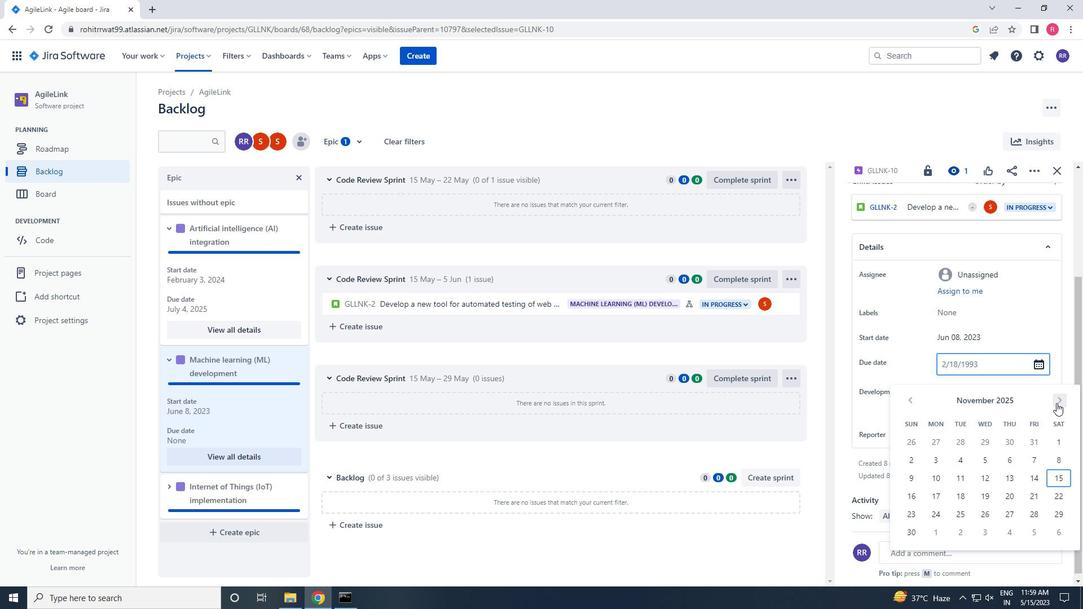 
Action: Mouse moved to (968, 494)
Screenshot: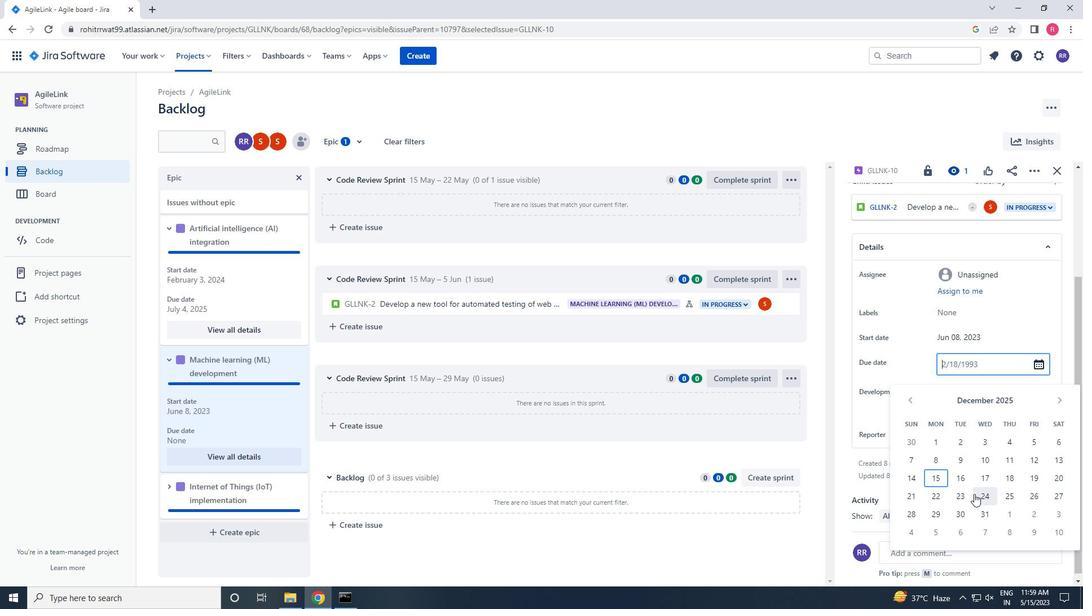 
Action: Mouse pressed left at (968, 494)
Screenshot: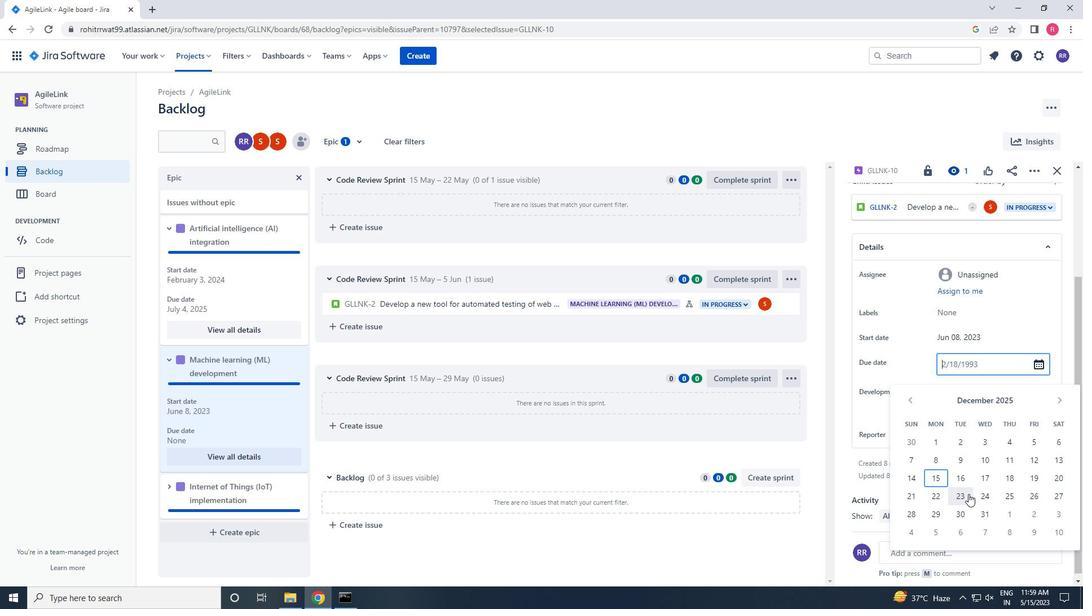 
Action: Mouse moved to (965, 471)
Screenshot: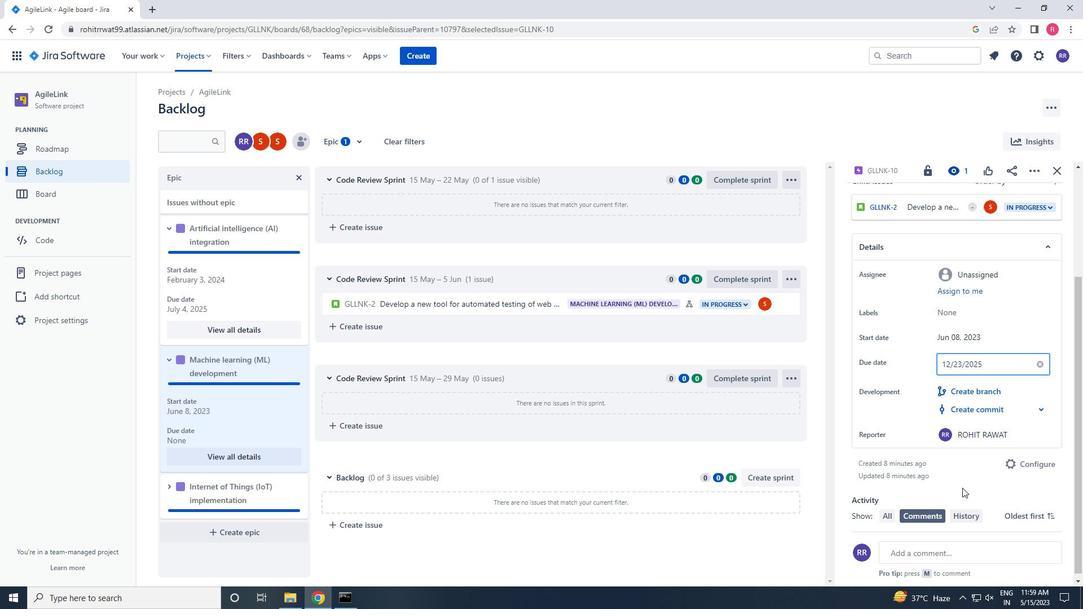 
Action: Mouse pressed left at (965, 471)
Screenshot: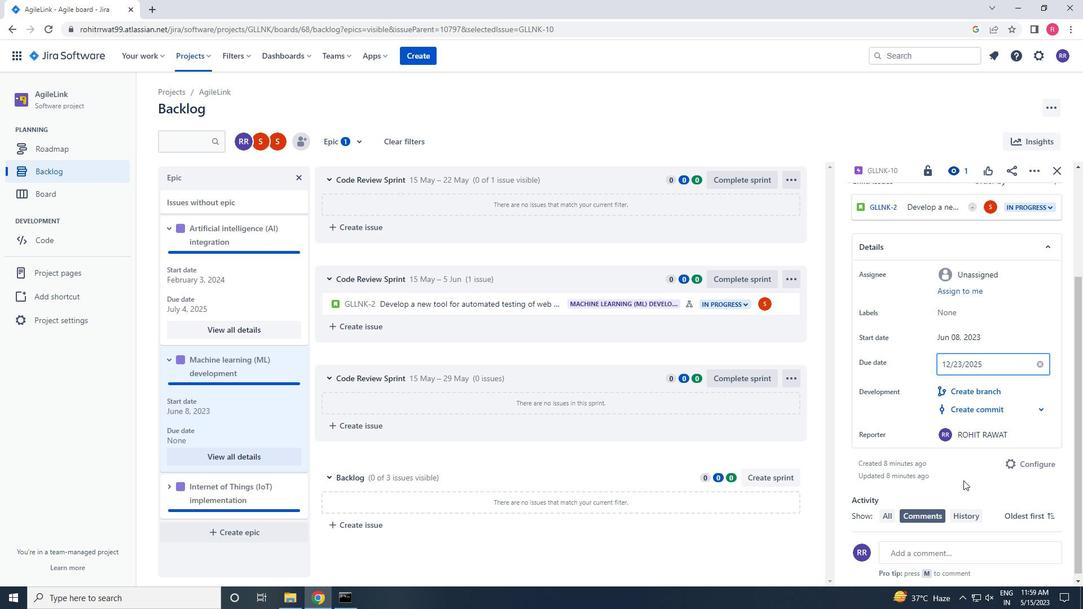 
Action: Mouse moved to (221, 506)
Screenshot: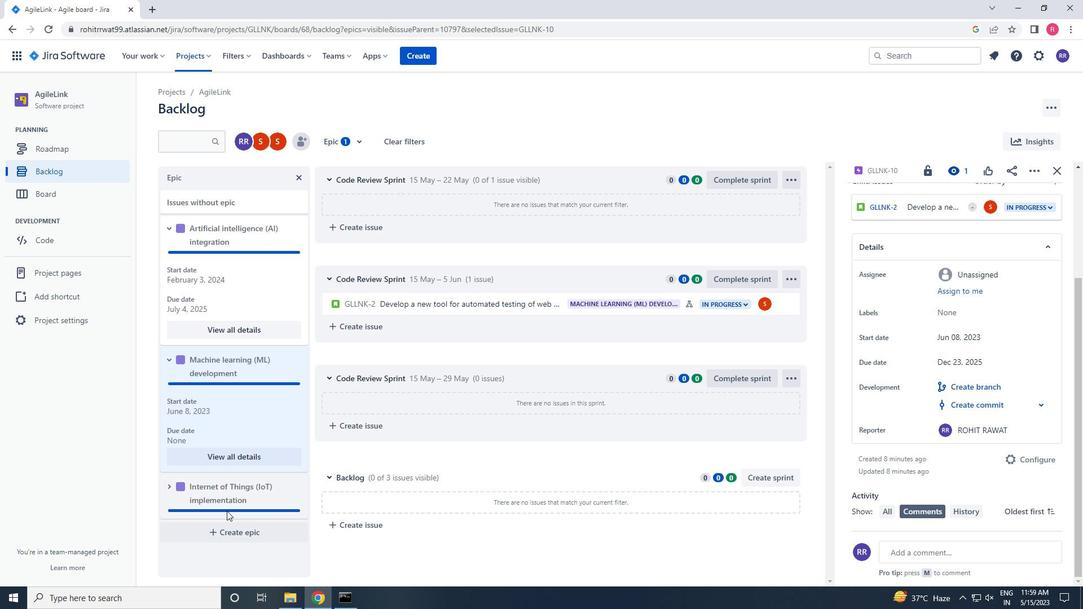 
Action: Mouse scrolled (221, 505) with delta (0, 0)
Screenshot: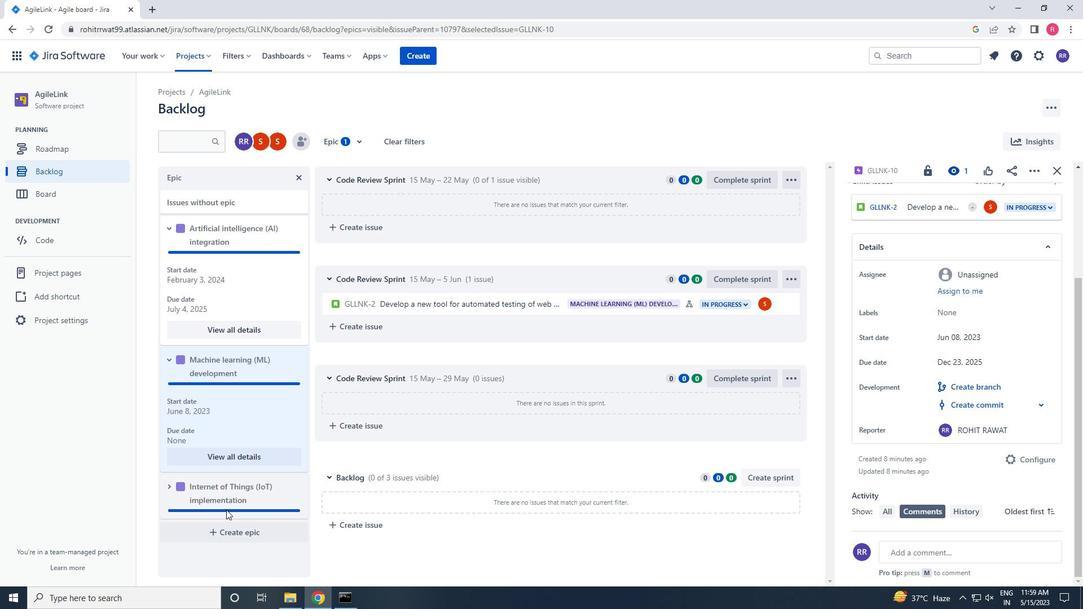 
Action: Mouse moved to (169, 484)
Screenshot: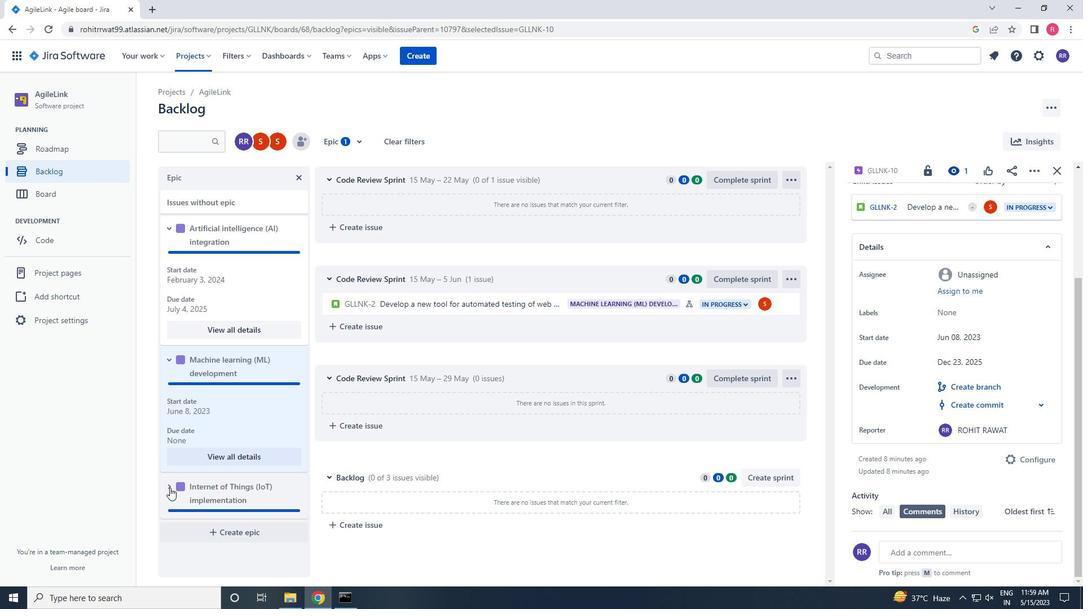 
Action: Mouse pressed left at (169, 484)
Screenshot: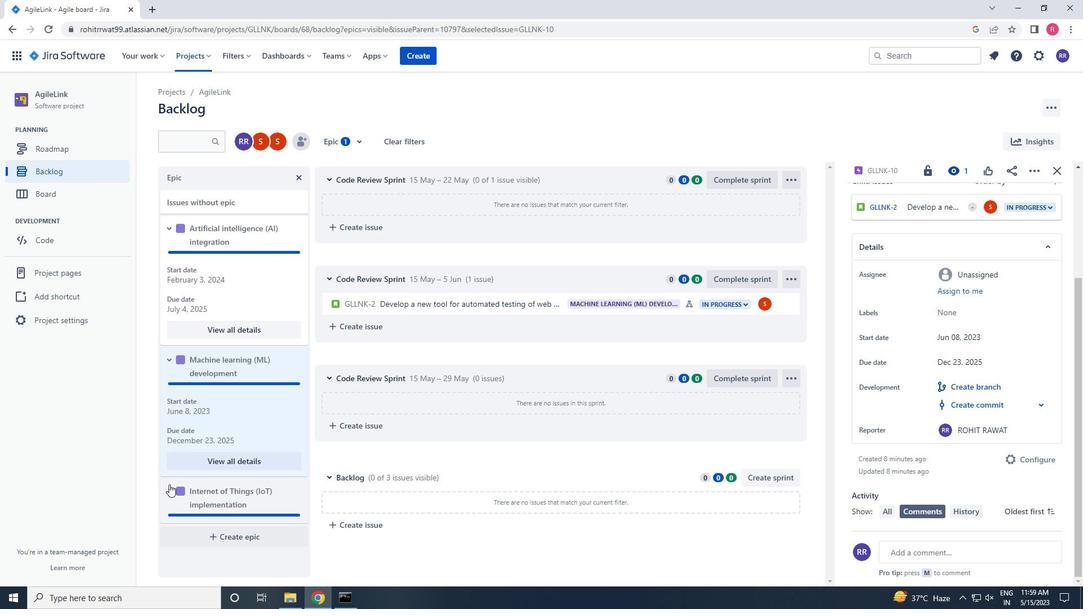 
Action: Mouse moved to (243, 525)
Screenshot: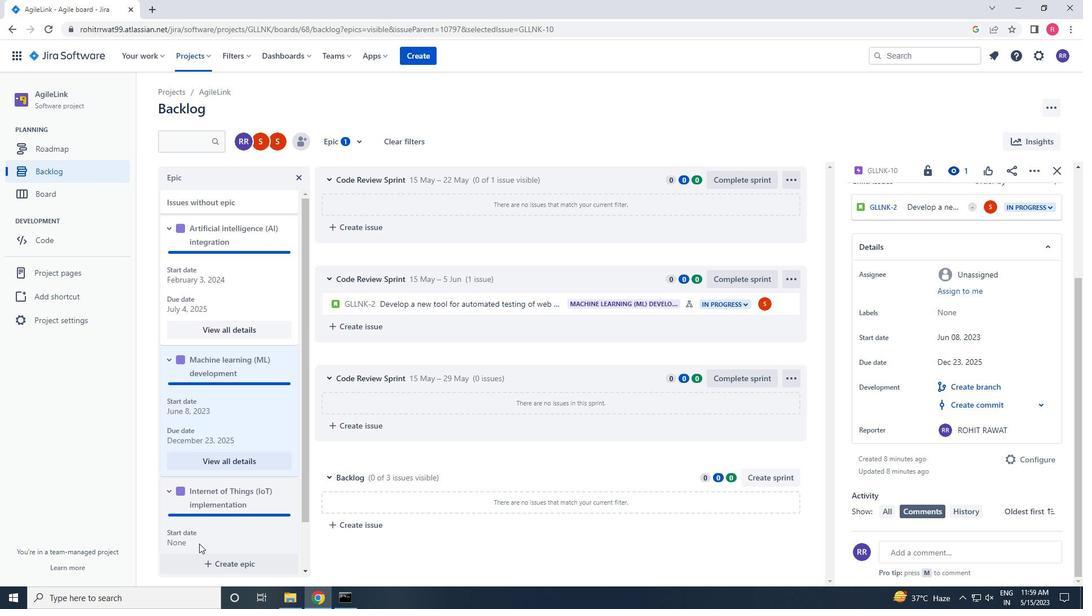 
Action: Mouse scrolled (243, 524) with delta (0, 0)
Screenshot: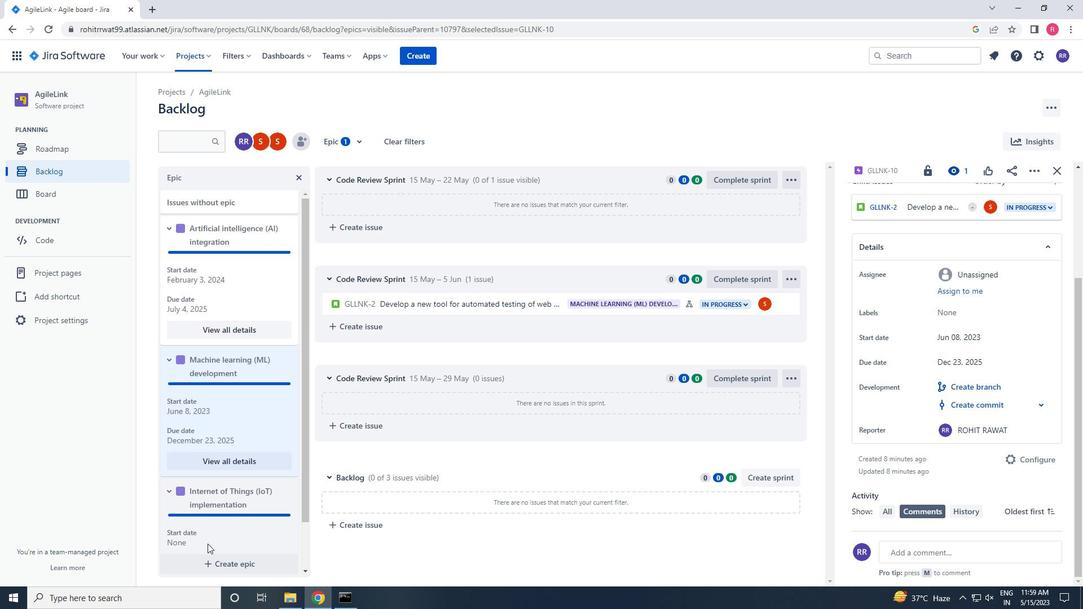 
Action: Mouse moved to (243, 524)
Screenshot: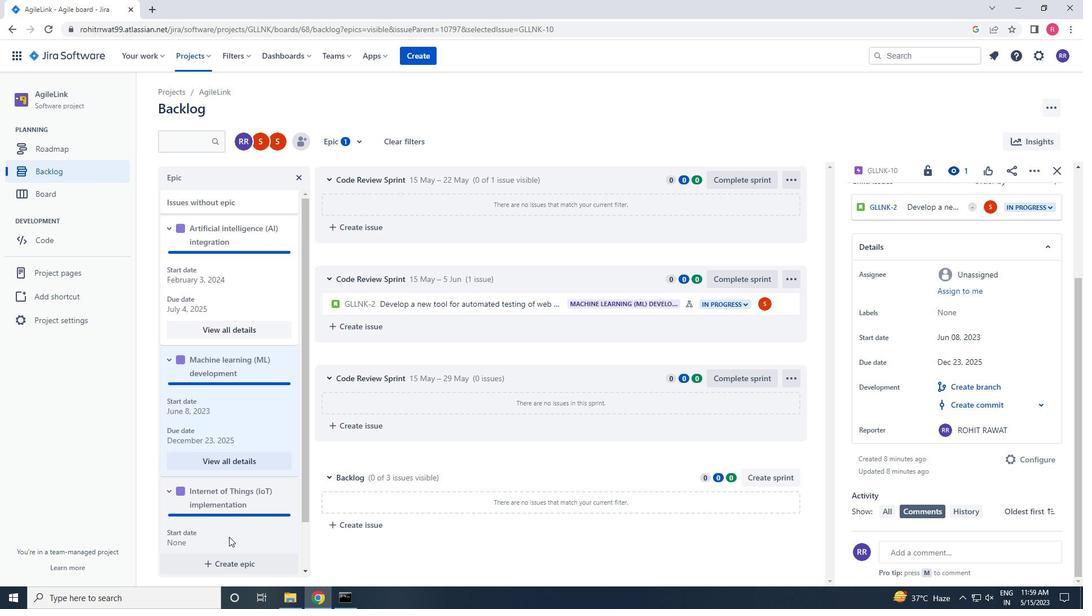 
Action: Mouse scrolled (243, 524) with delta (0, 0)
Screenshot: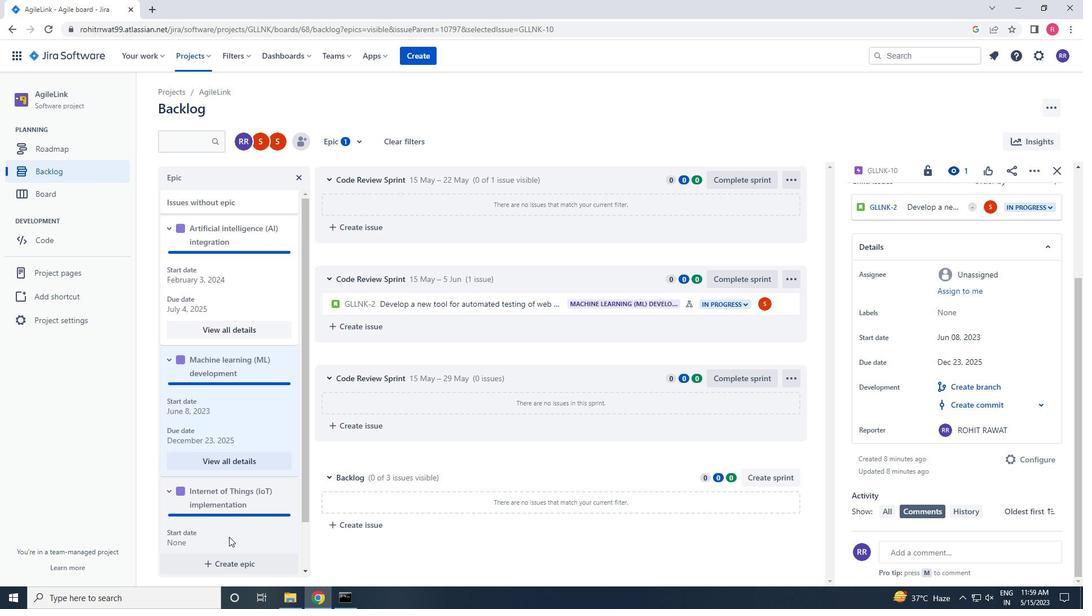 
Action: Mouse scrolled (243, 524) with delta (0, 0)
Screenshot: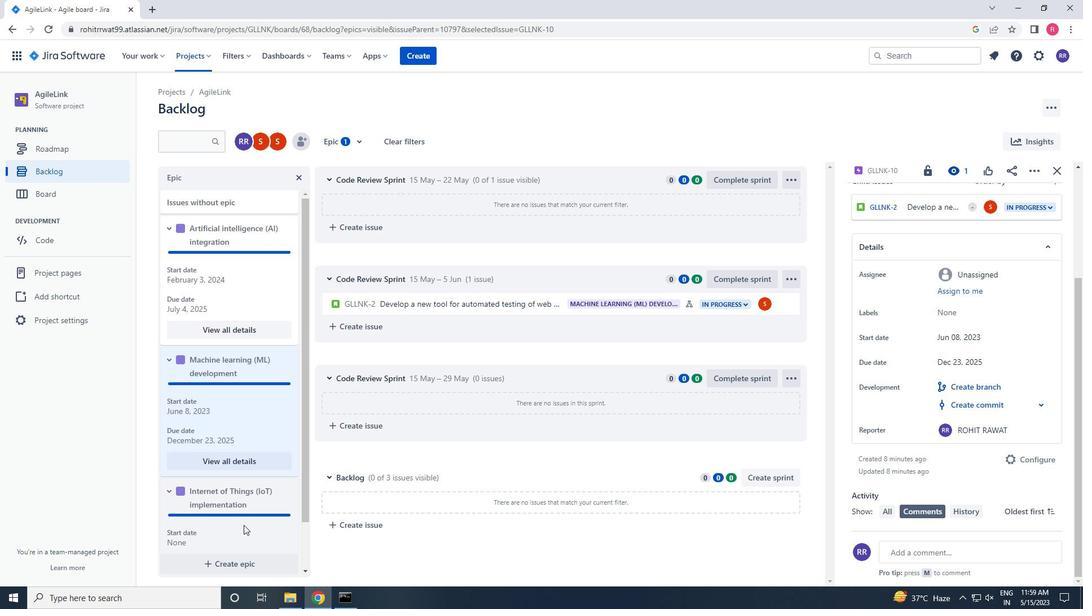 
Action: Mouse moved to (239, 532)
Screenshot: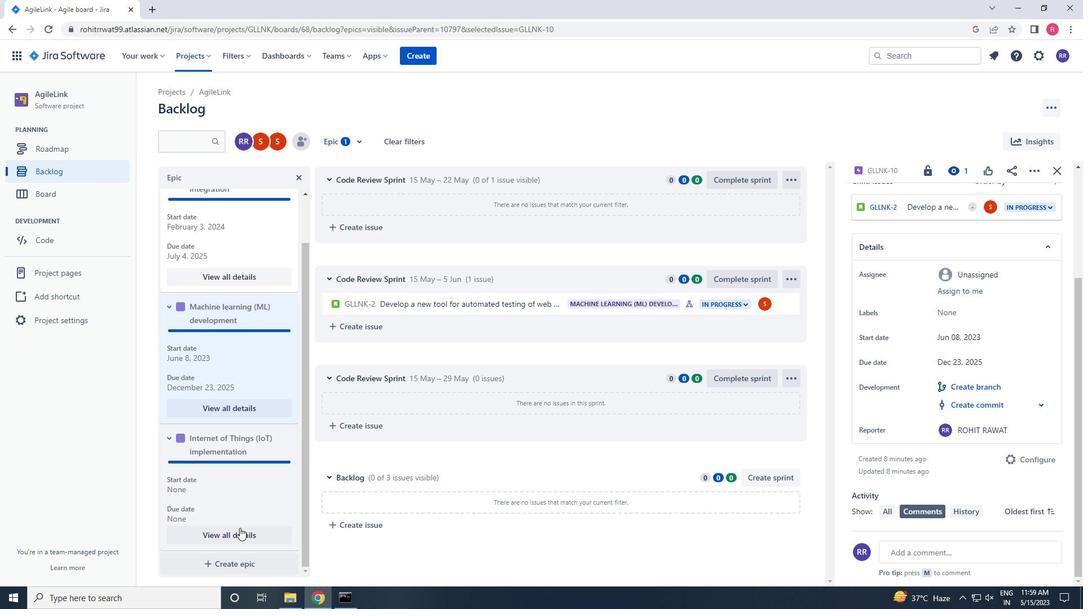 
Action: Mouse pressed left at (239, 532)
Screenshot: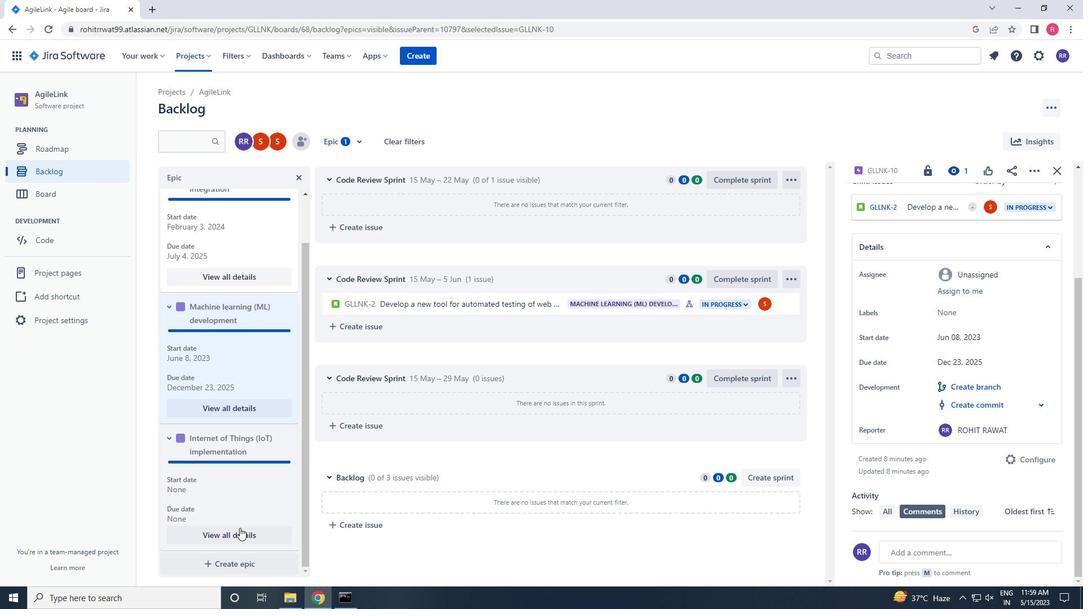 
Action: Mouse moved to (961, 470)
Screenshot: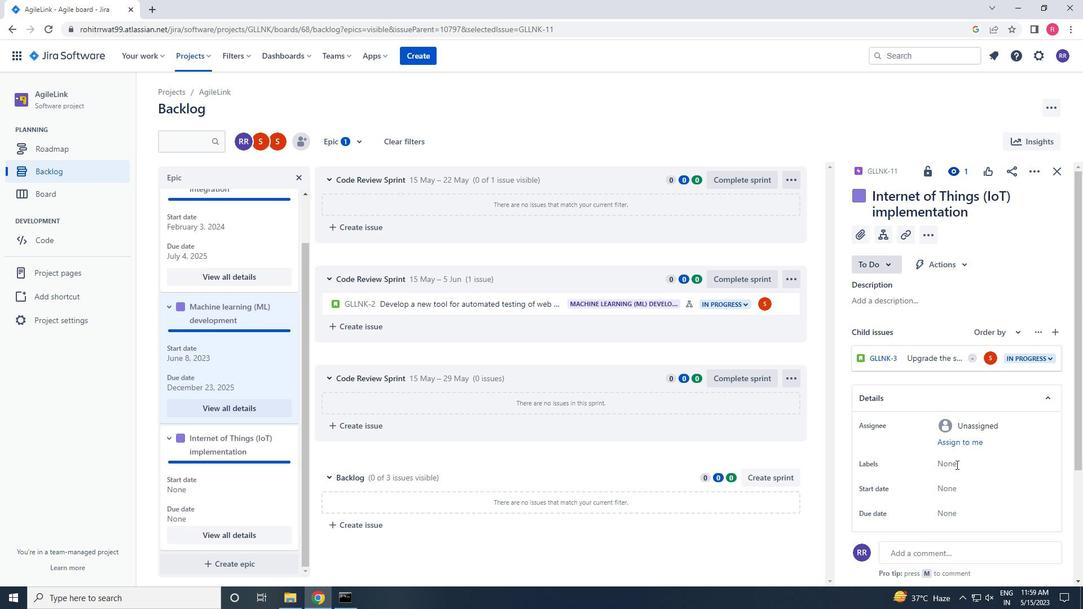 
Action: Mouse scrolled (961, 469) with delta (0, 0)
Screenshot: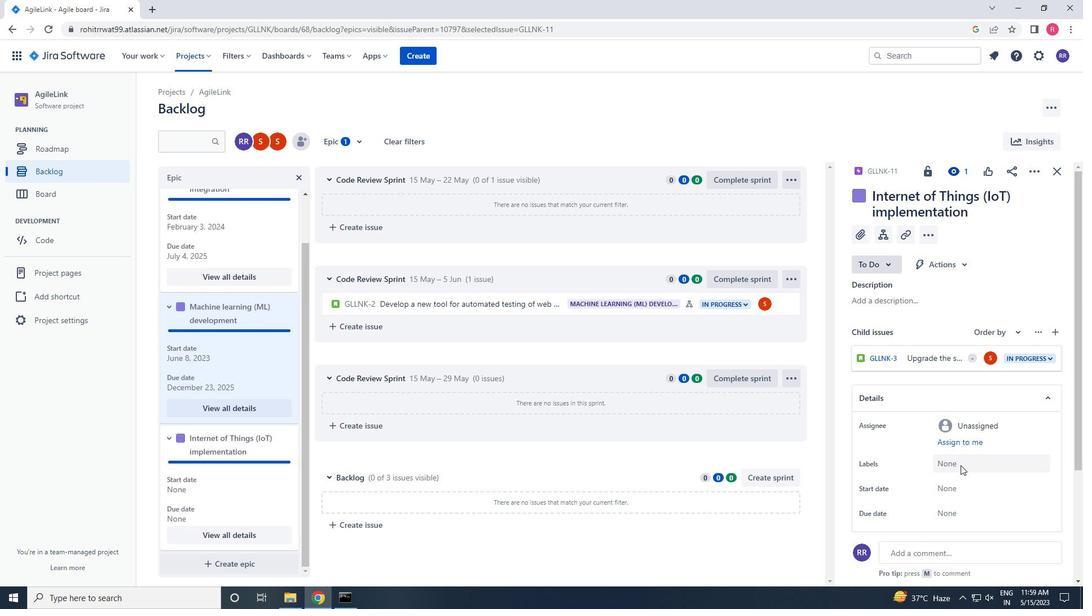 
Action: Mouse moved to (961, 471)
Screenshot: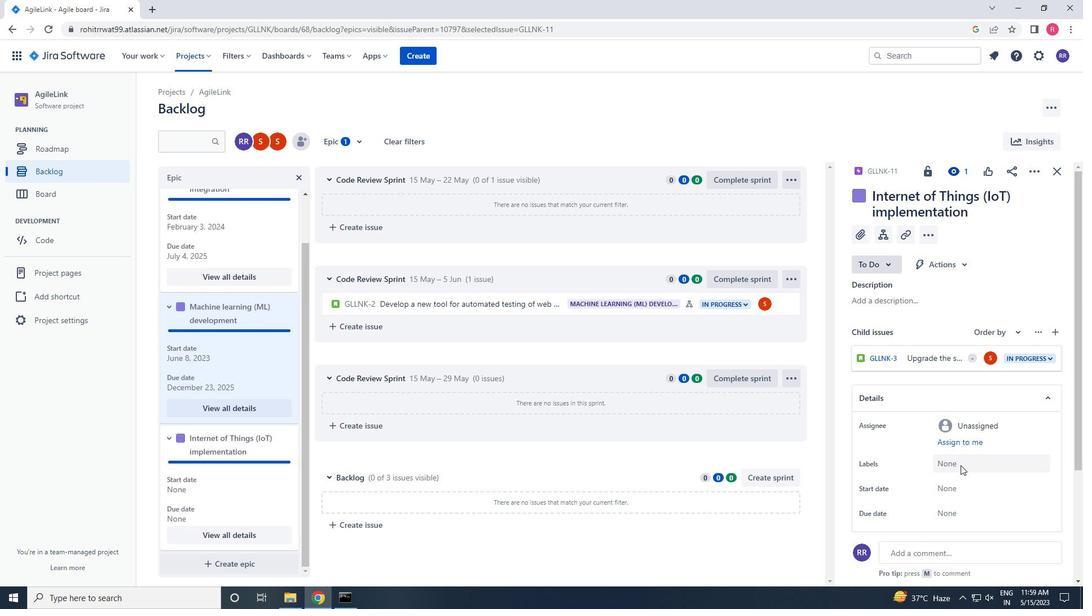 
Action: Mouse scrolled (961, 470) with delta (0, 0)
Screenshot: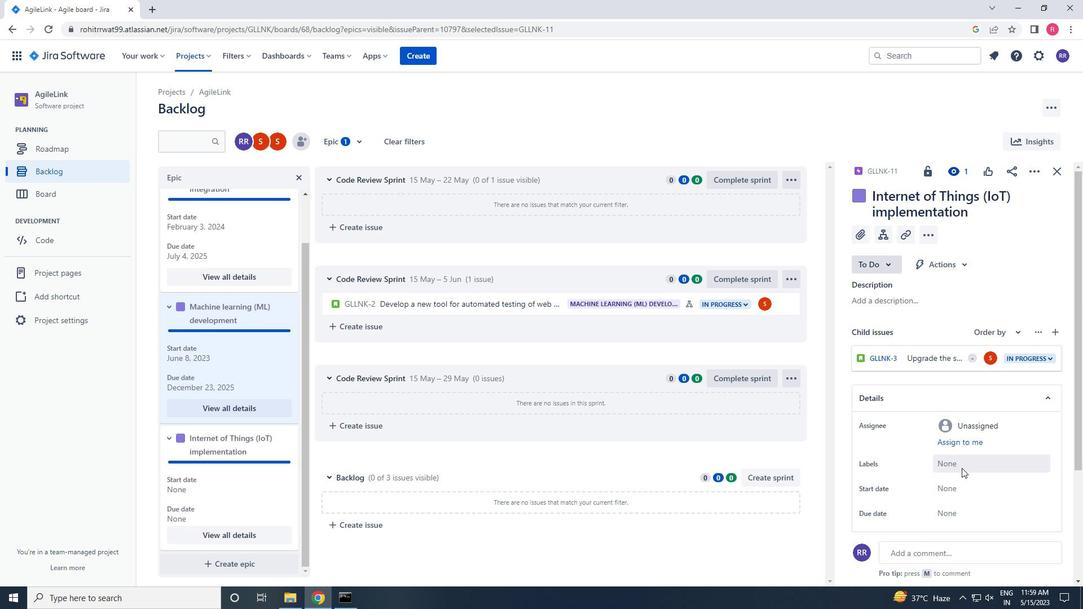 
Action: Mouse moved to (957, 376)
Screenshot: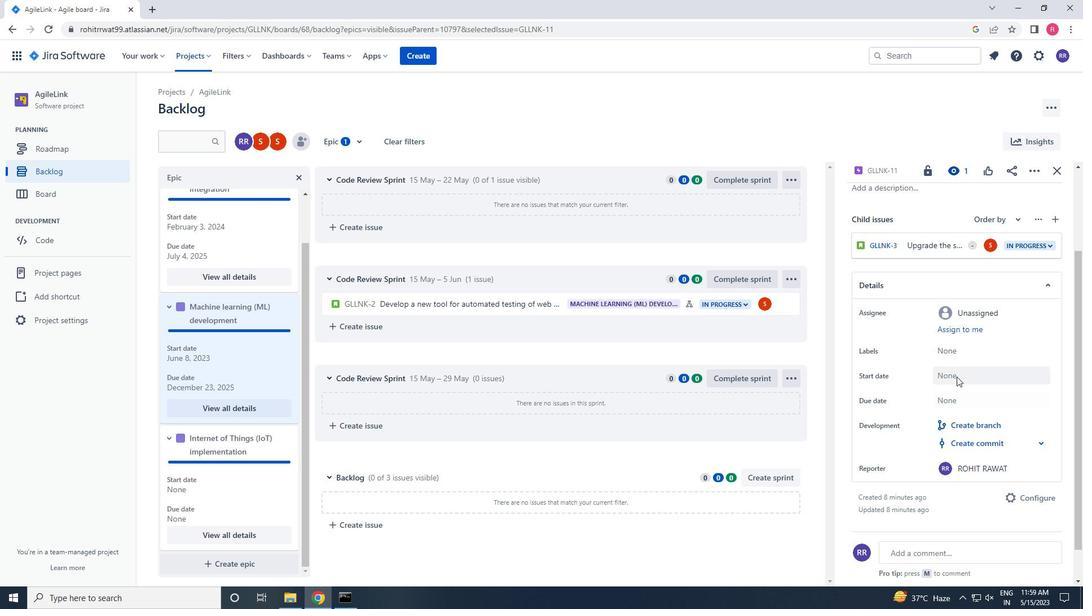 
Action: Mouse pressed left at (957, 376)
Screenshot: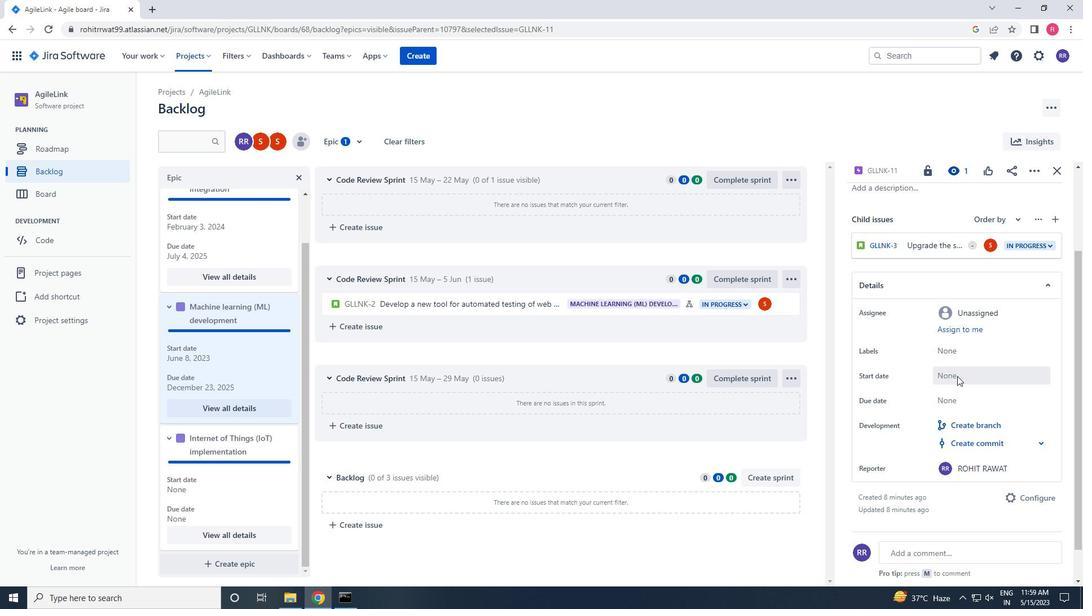 
Action: Mouse moved to (1065, 409)
Screenshot: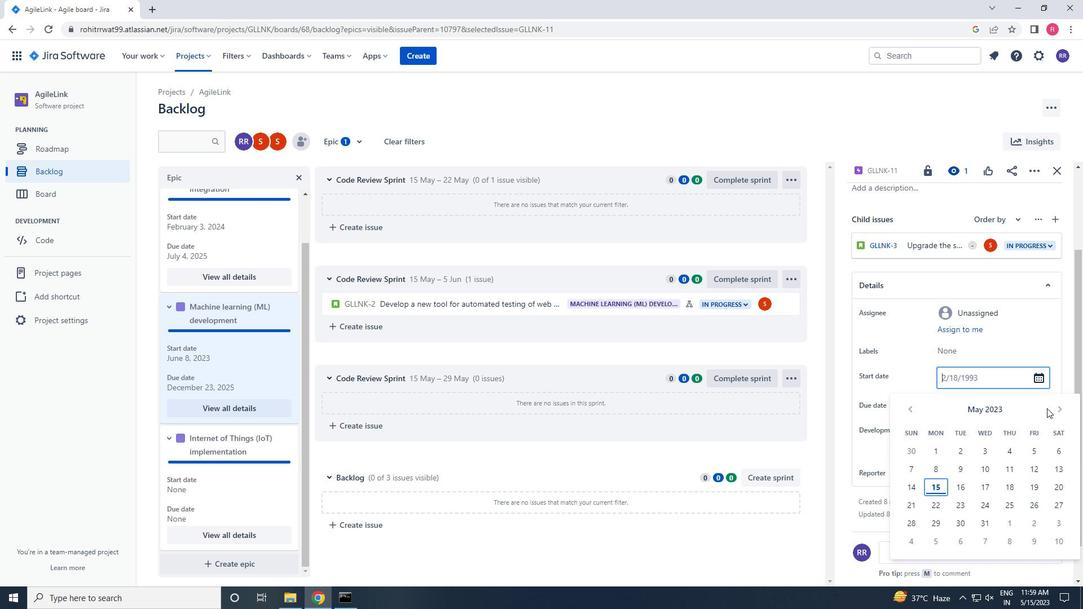 
Action: Mouse pressed left at (1065, 409)
Screenshot: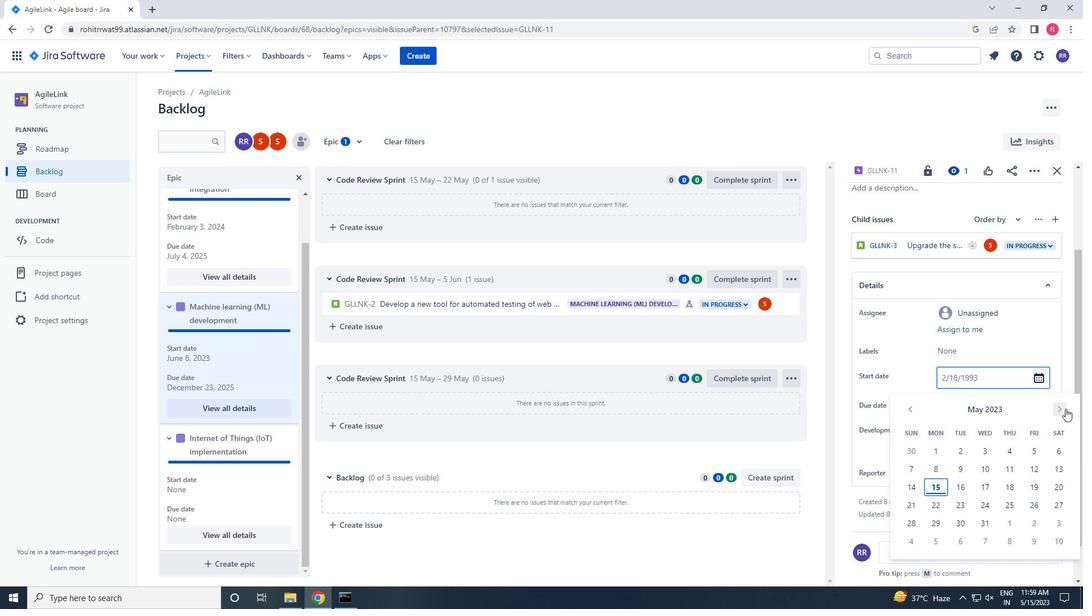 
Action: Mouse pressed left at (1065, 409)
Screenshot: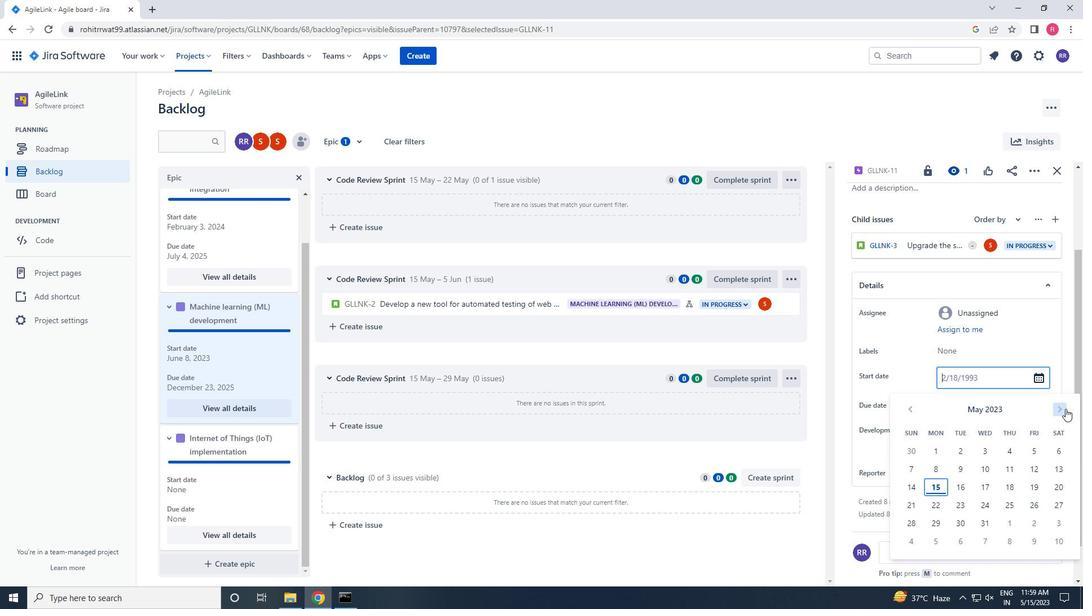 
Action: Mouse pressed left at (1065, 409)
Screenshot: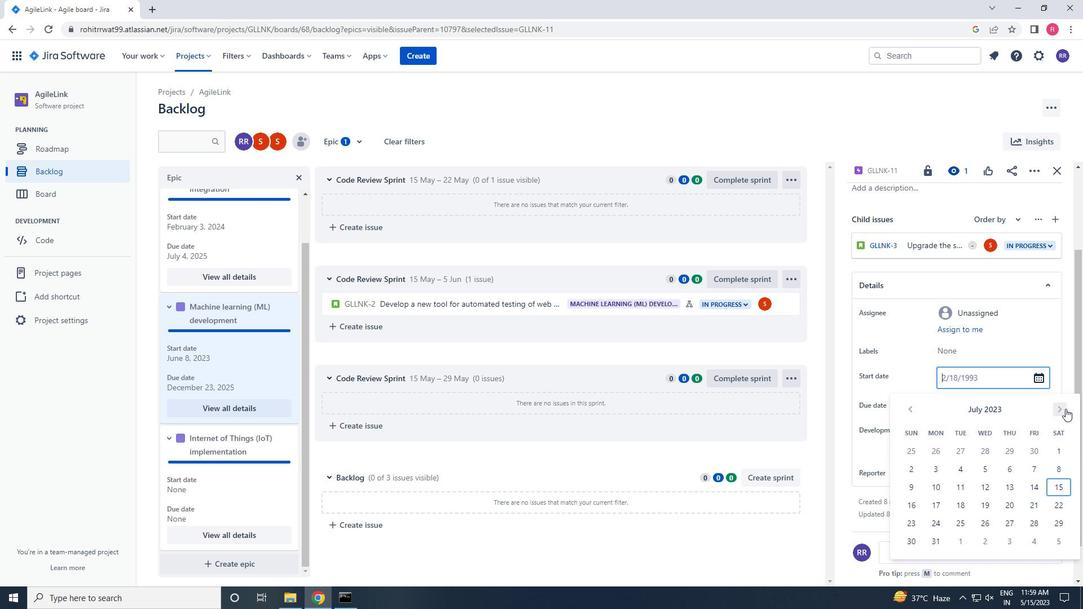 
Action: Mouse pressed left at (1065, 409)
Screenshot: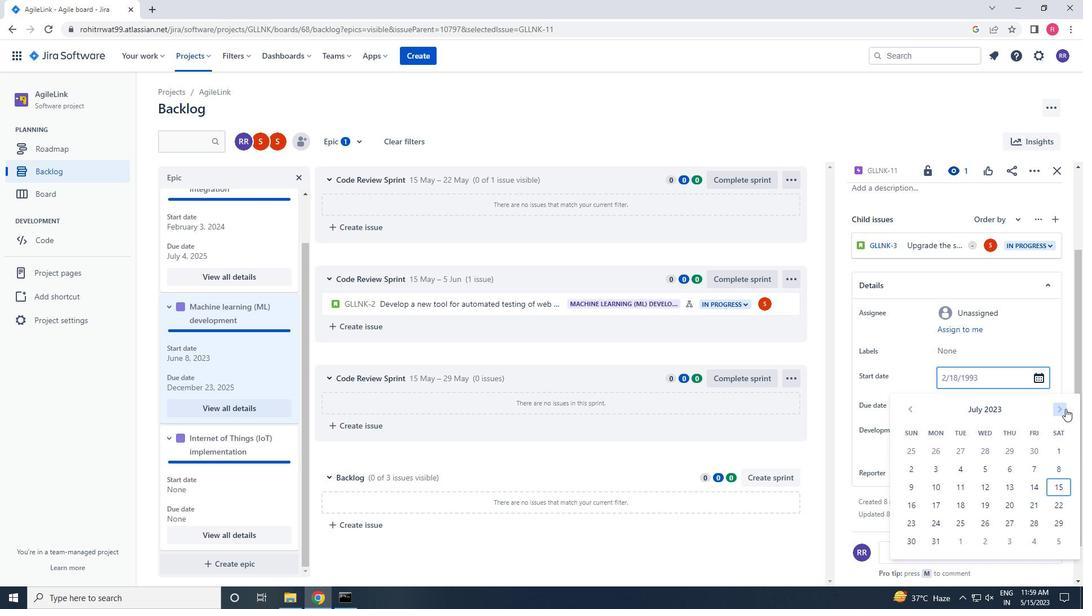 
Action: Mouse pressed left at (1065, 409)
Screenshot: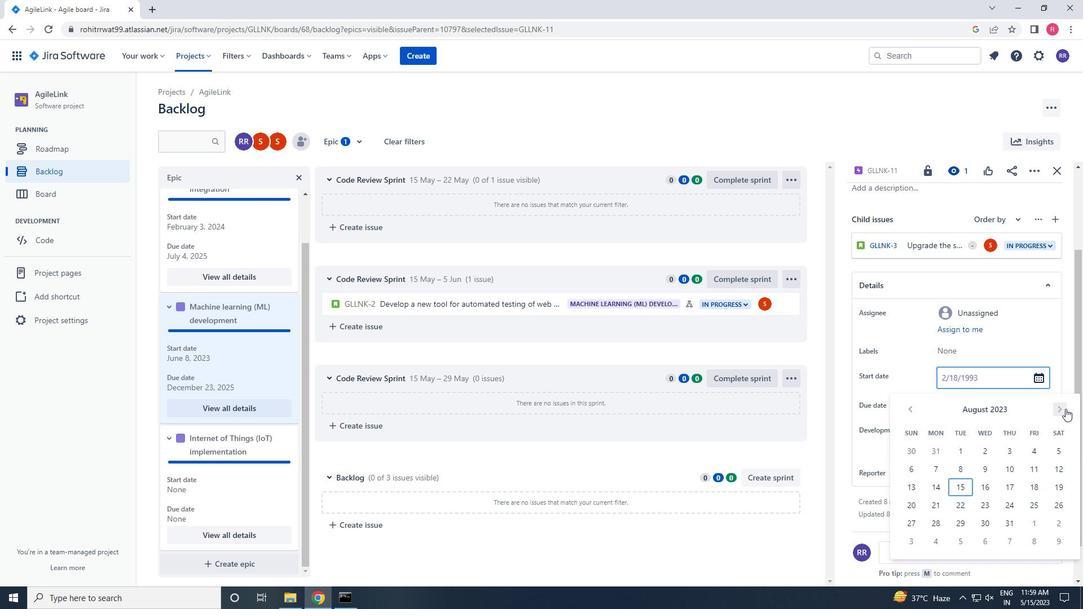 
Action: Mouse pressed left at (1065, 409)
Screenshot: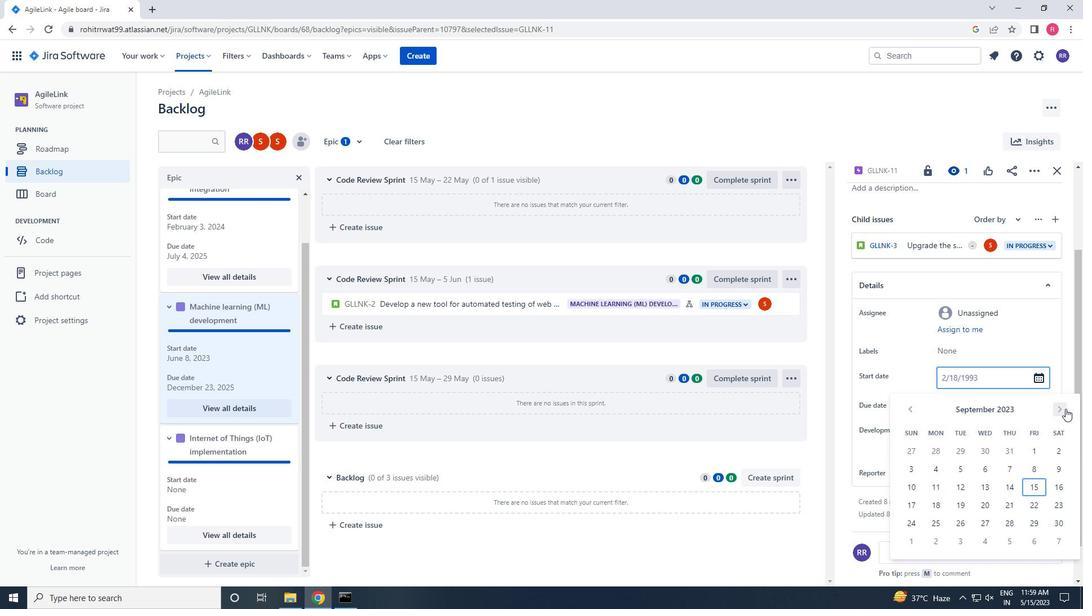 
Action: Mouse pressed left at (1065, 409)
Screenshot: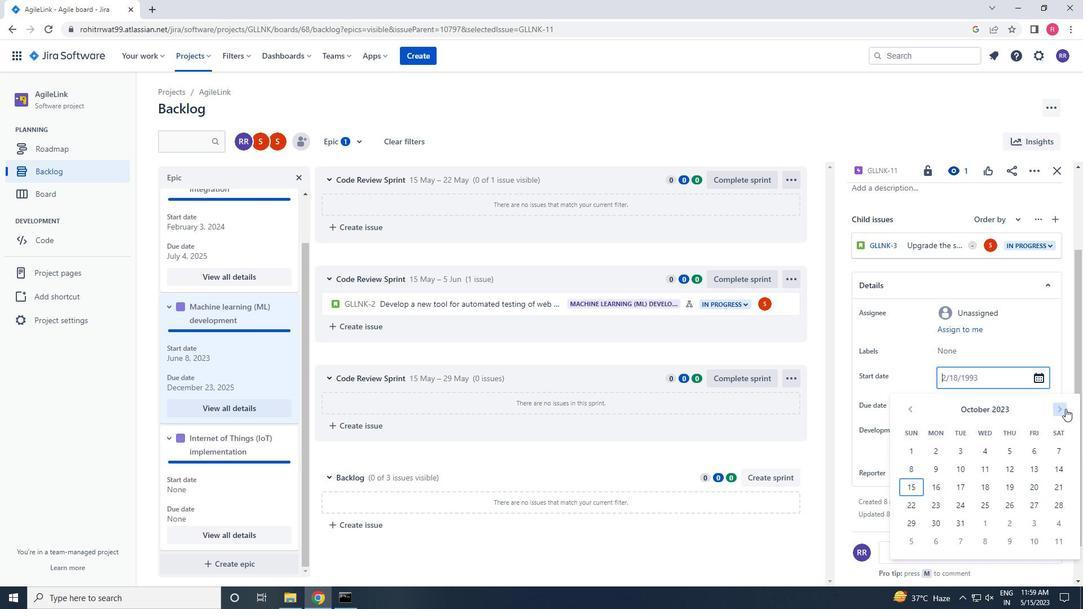 
Action: Mouse pressed left at (1065, 409)
Screenshot: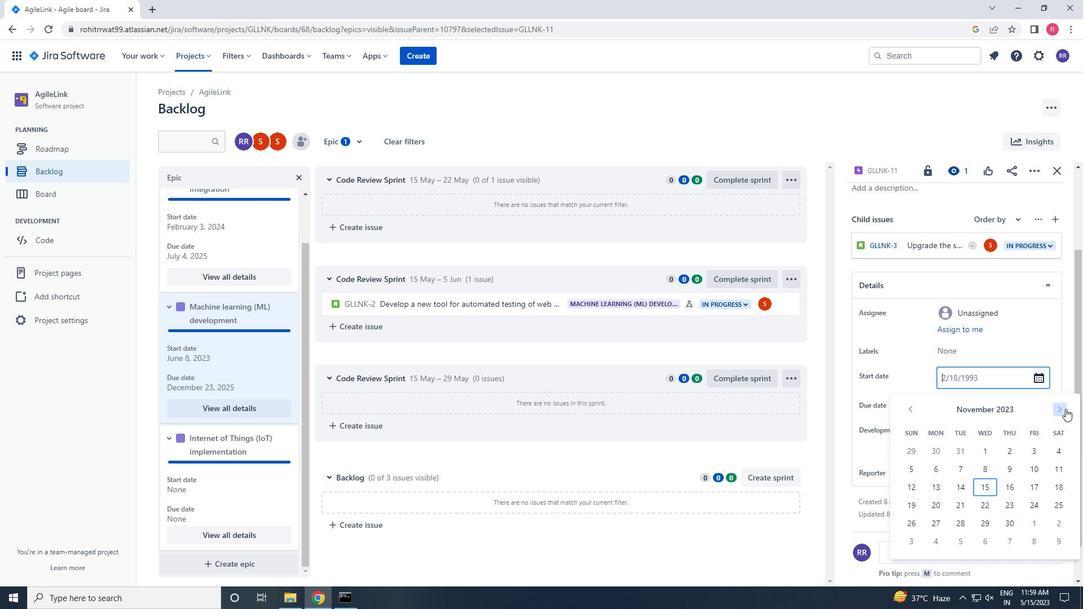 
Action: Mouse pressed left at (1065, 409)
Screenshot: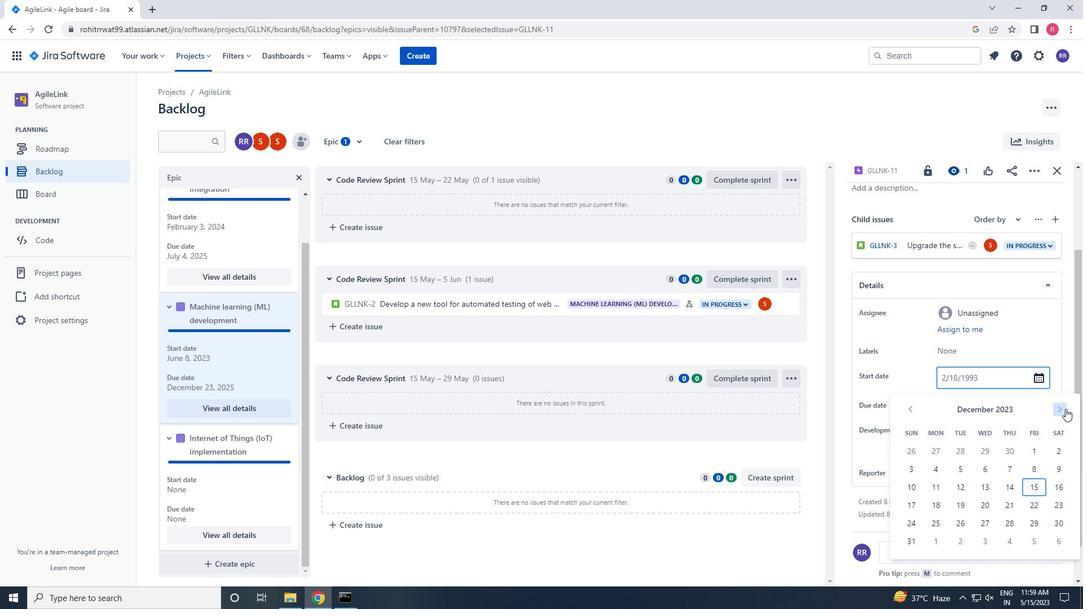 
Action: Mouse pressed left at (1065, 409)
Screenshot: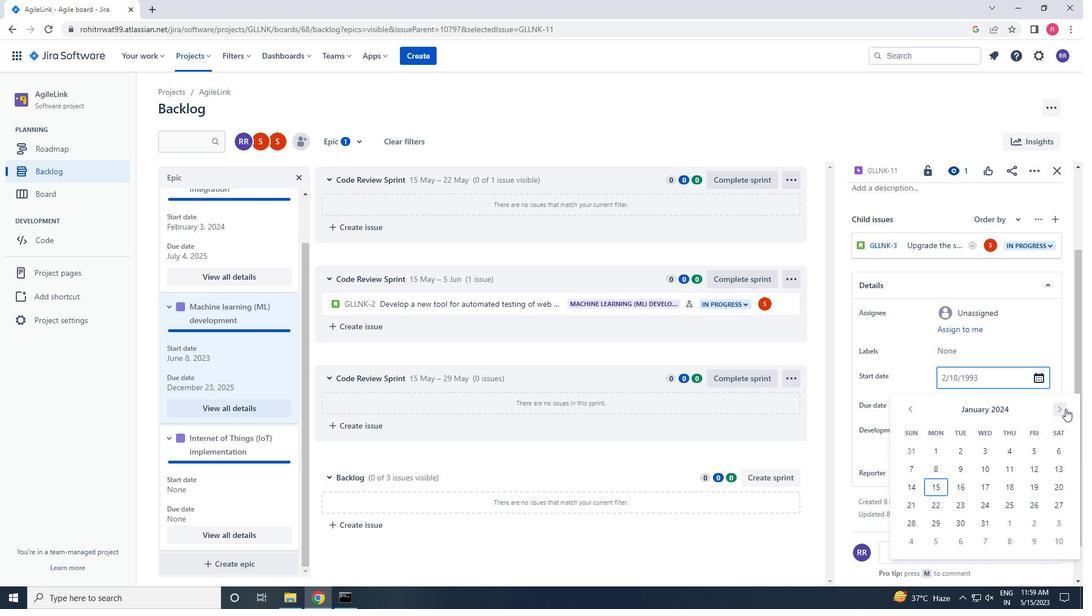 
Action: Mouse pressed left at (1065, 409)
Screenshot: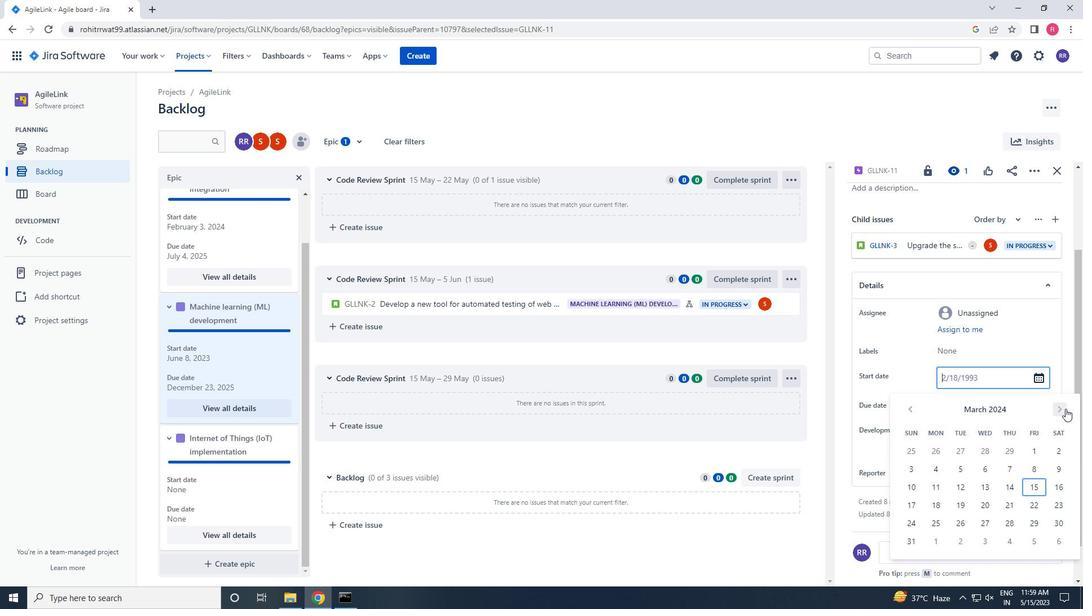 
Action: Mouse pressed left at (1065, 409)
Screenshot: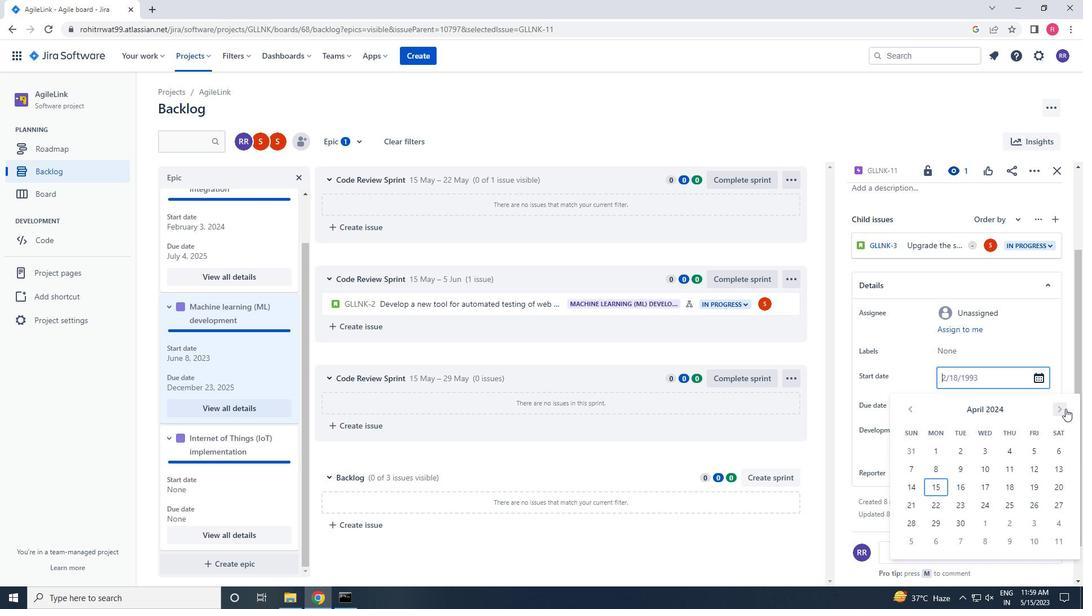 
Action: Mouse moved to (1019, 450)
Screenshot: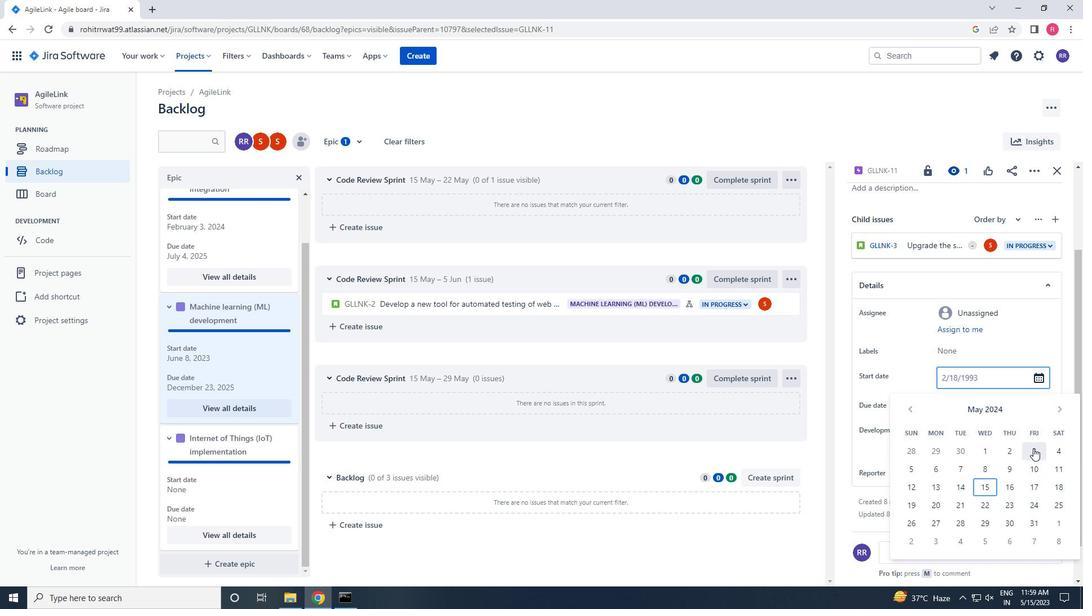 
Action: Mouse pressed left at (1019, 450)
Screenshot: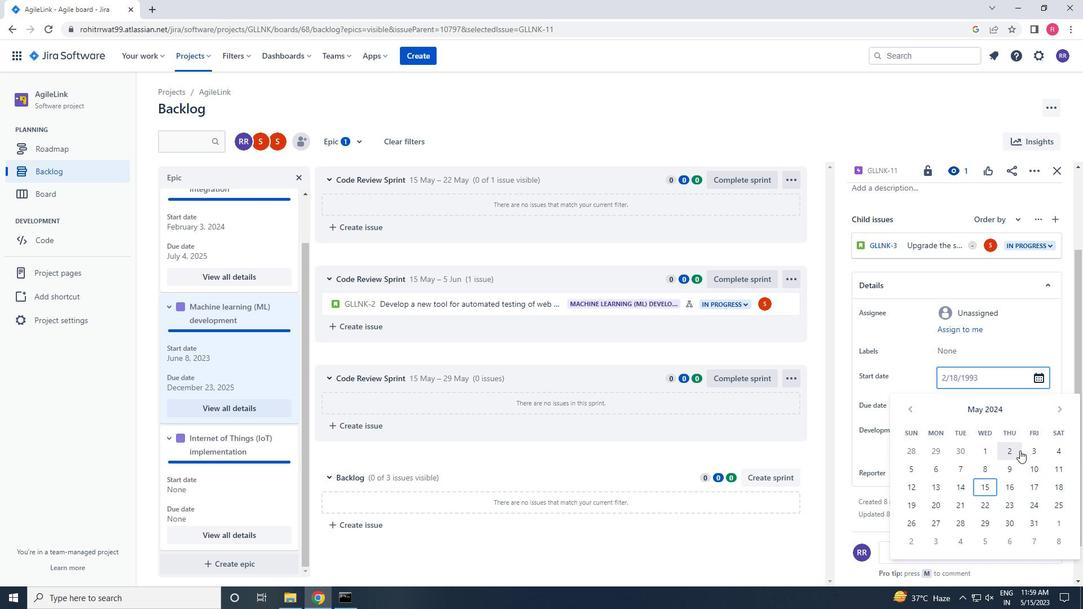 
Action: Mouse moved to (964, 407)
Screenshot: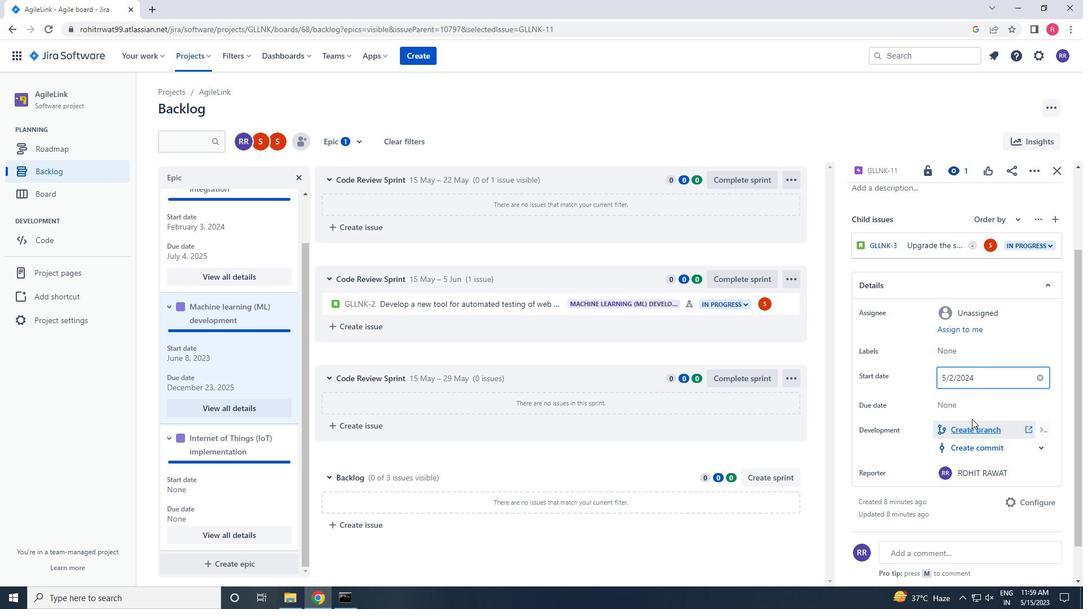 
Action: Mouse pressed left at (964, 407)
Screenshot: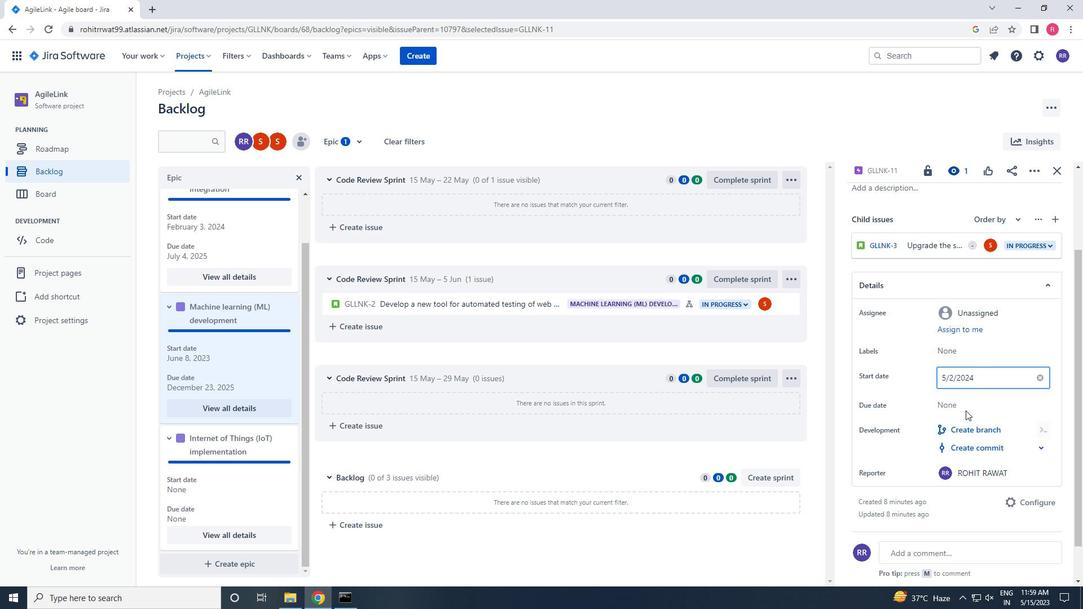 
Action: Mouse moved to (1057, 245)
Screenshot: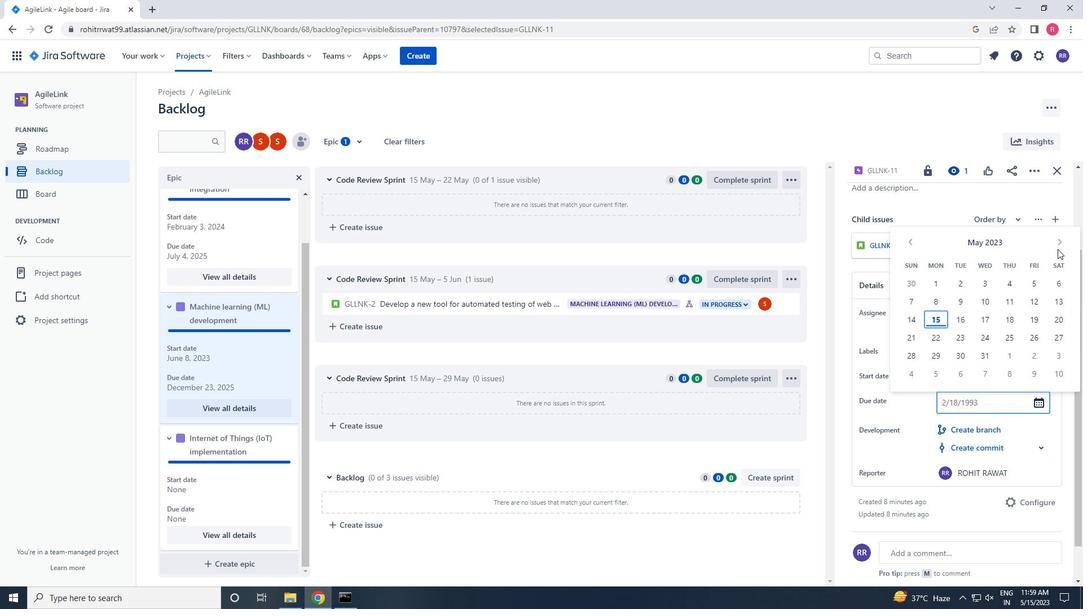 
Action: Mouse pressed left at (1057, 245)
Screenshot: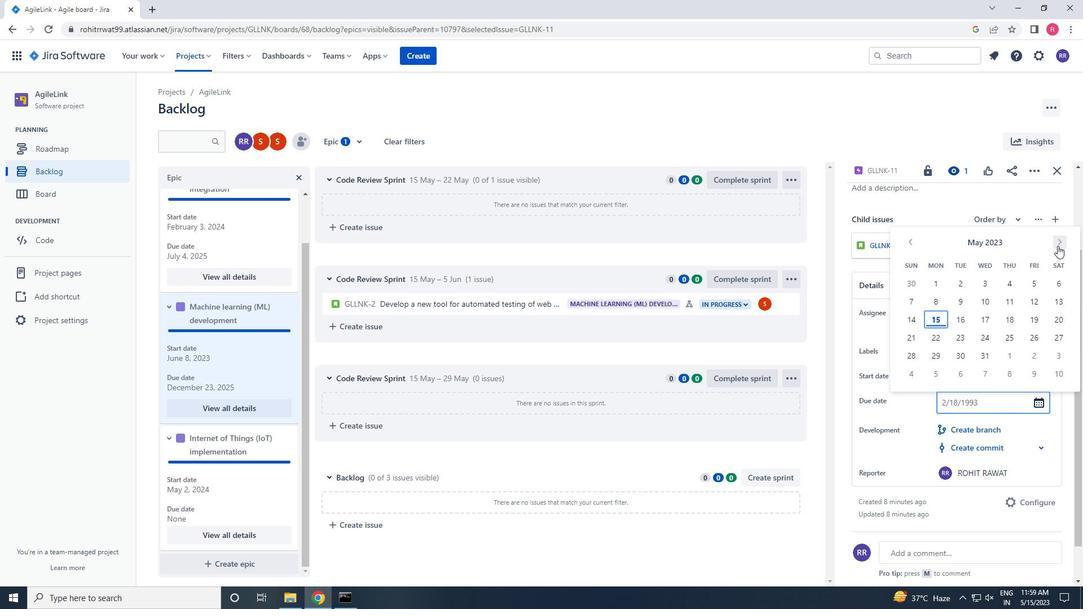 
Action: Mouse pressed left at (1057, 245)
Screenshot: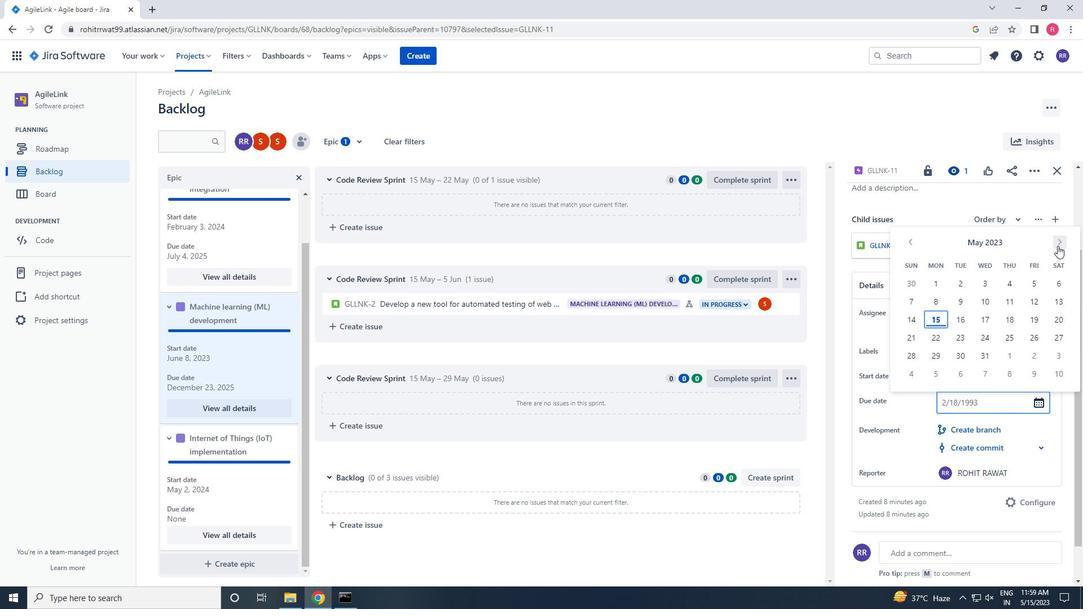 
Action: Mouse pressed left at (1057, 245)
Screenshot: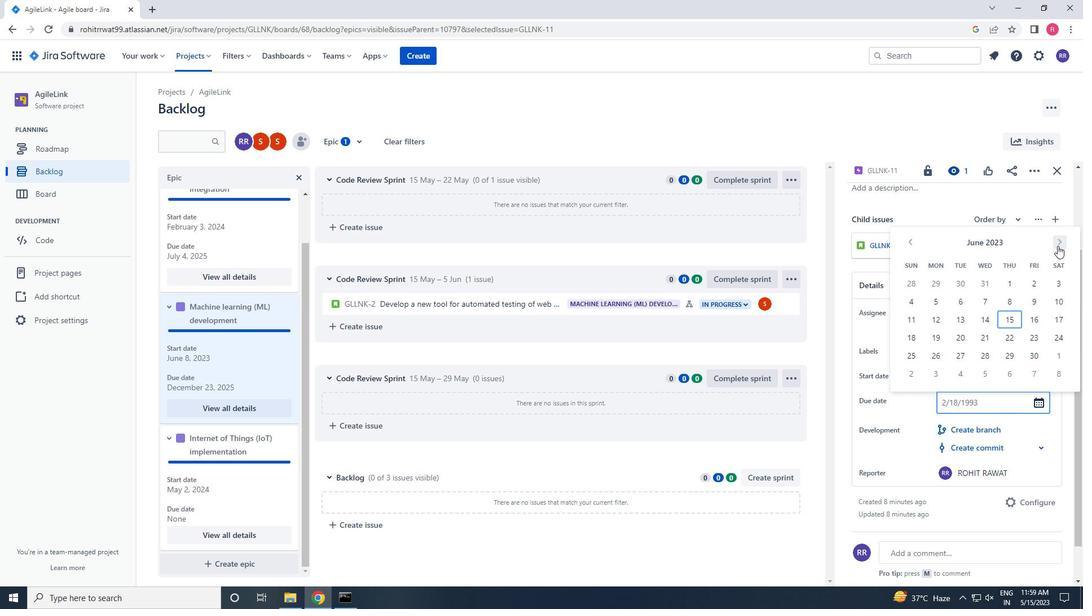 
Action: Mouse pressed left at (1057, 245)
Screenshot: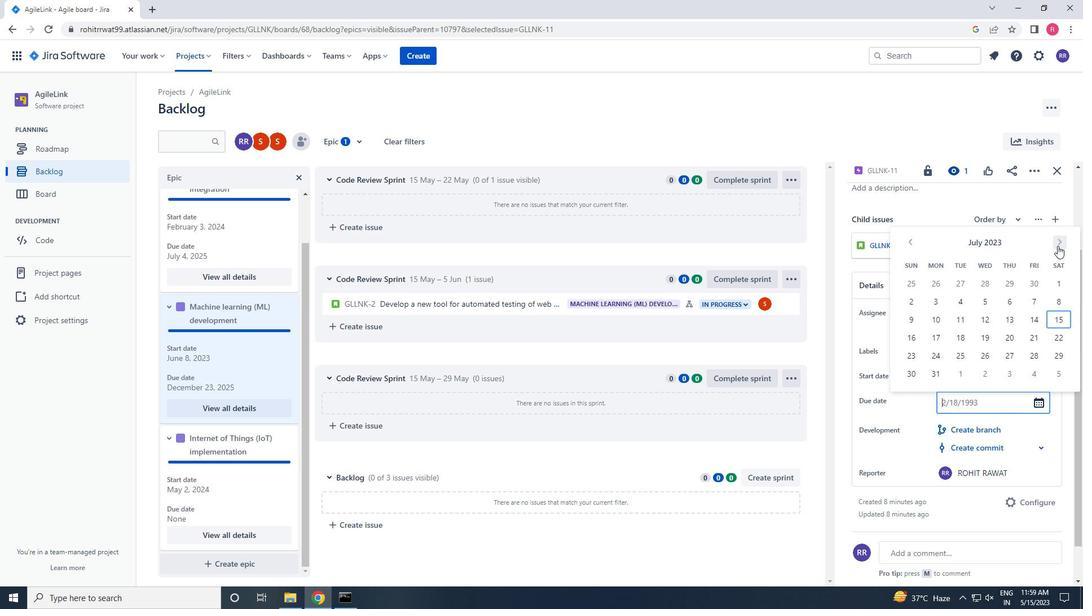 
Action: Mouse pressed left at (1057, 245)
Screenshot: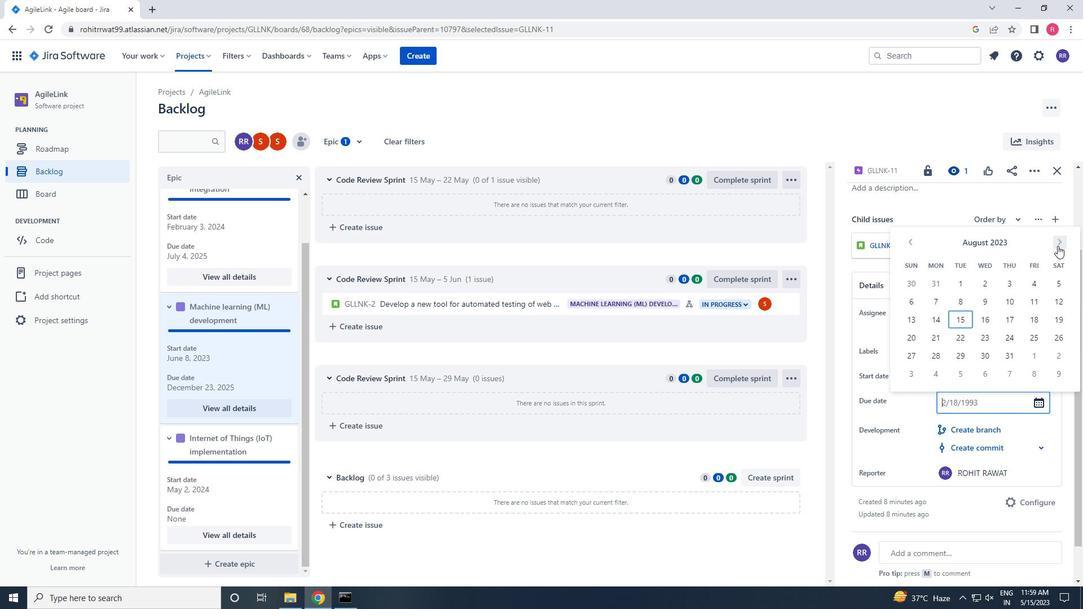 
Action: Mouse pressed left at (1057, 245)
Screenshot: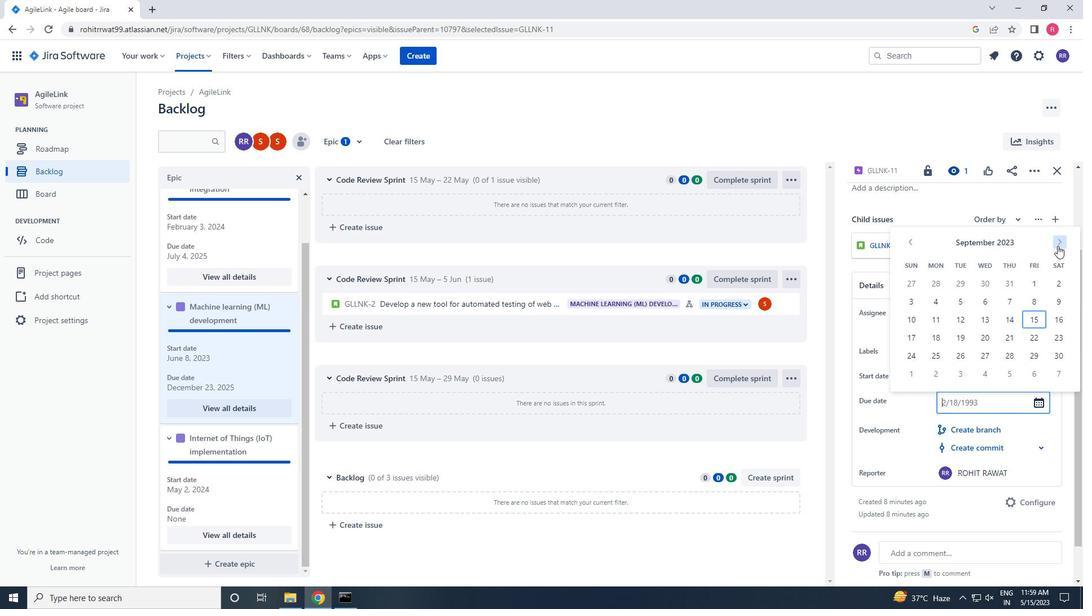 
Action: Mouse pressed left at (1057, 245)
Screenshot: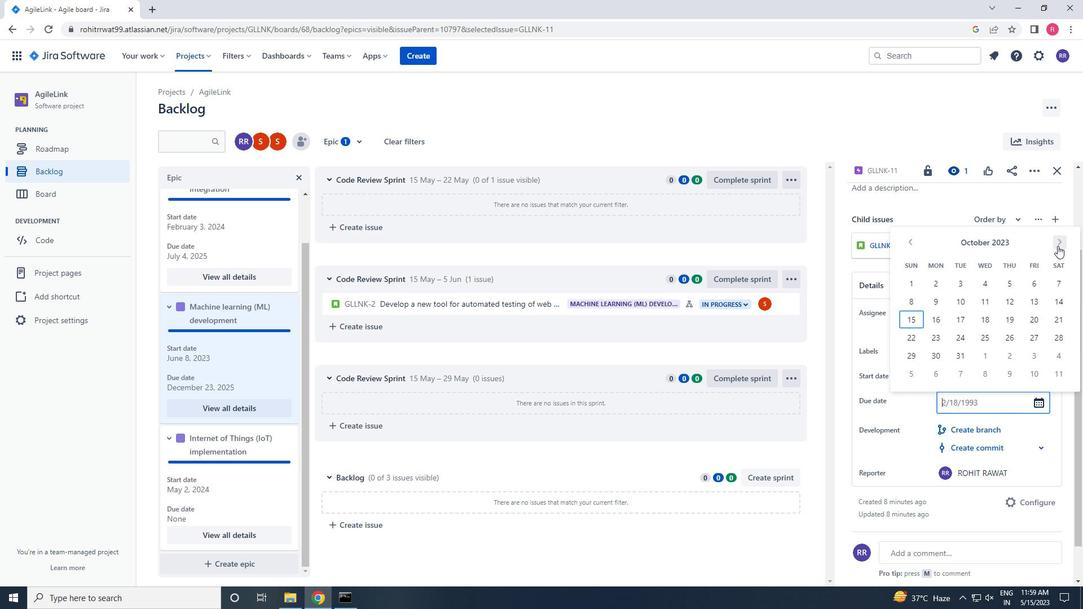 
Action: Mouse pressed left at (1057, 245)
Screenshot: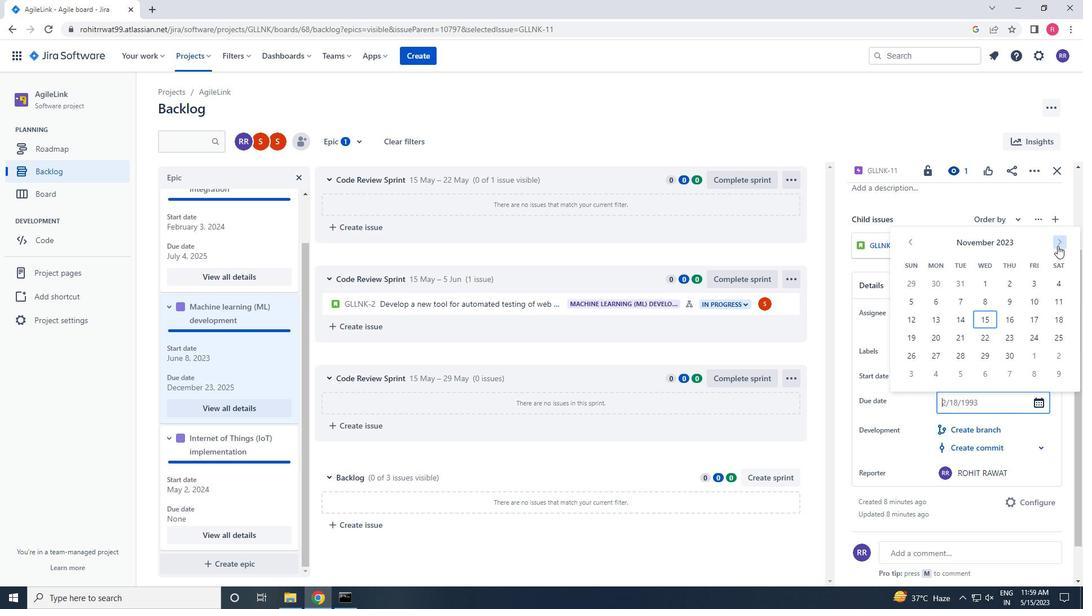 
Action: Mouse pressed left at (1057, 245)
Screenshot: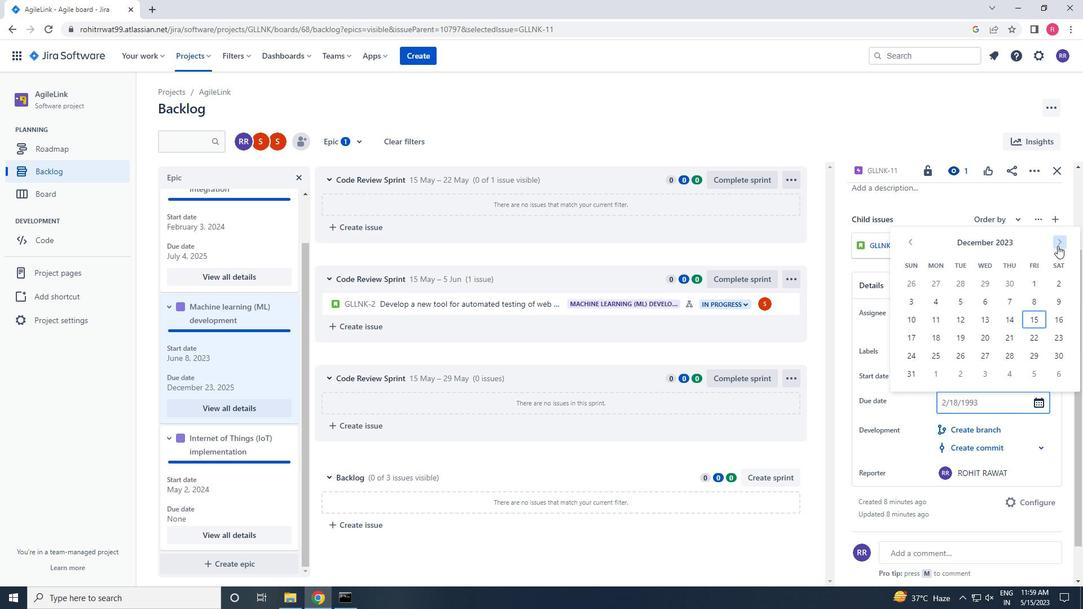 
Action: Mouse pressed left at (1057, 245)
Screenshot: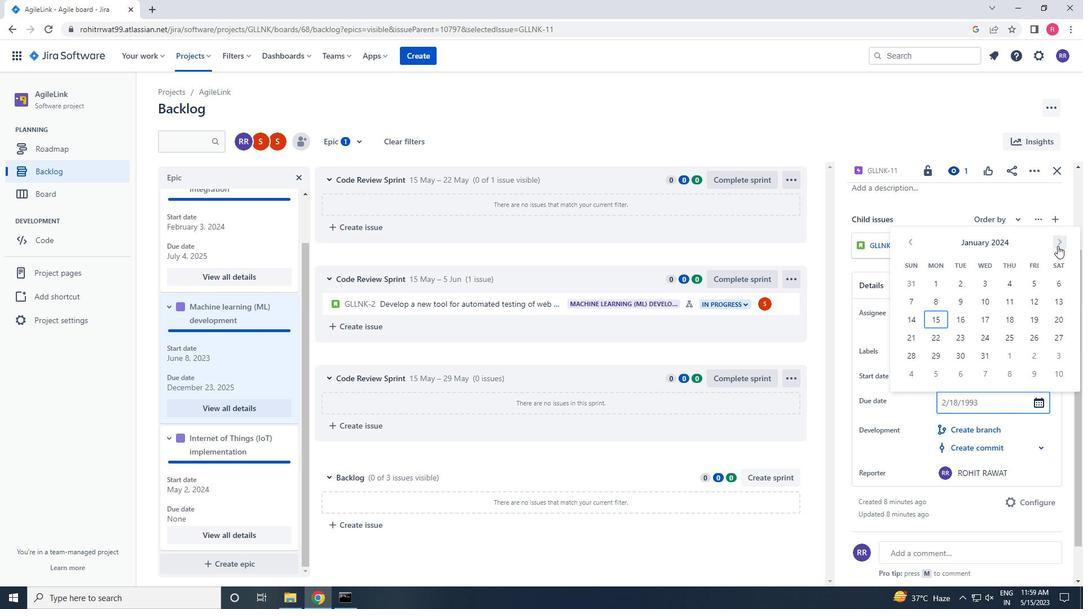 
Action: Mouse pressed left at (1057, 245)
Screenshot: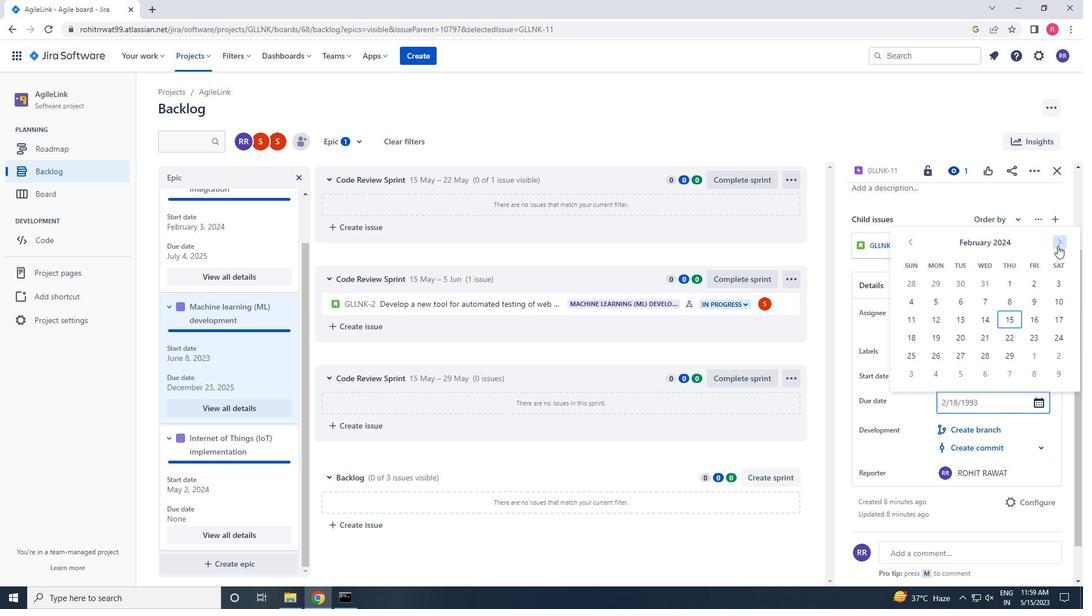 
Action: Mouse pressed left at (1057, 245)
Screenshot: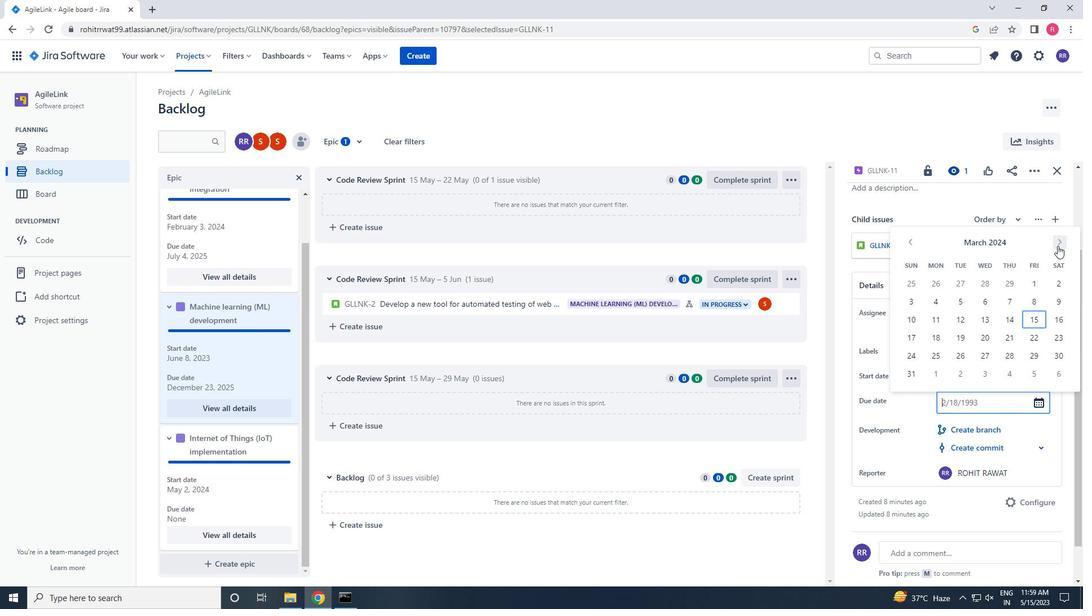 
Action: Mouse pressed left at (1057, 245)
Screenshot: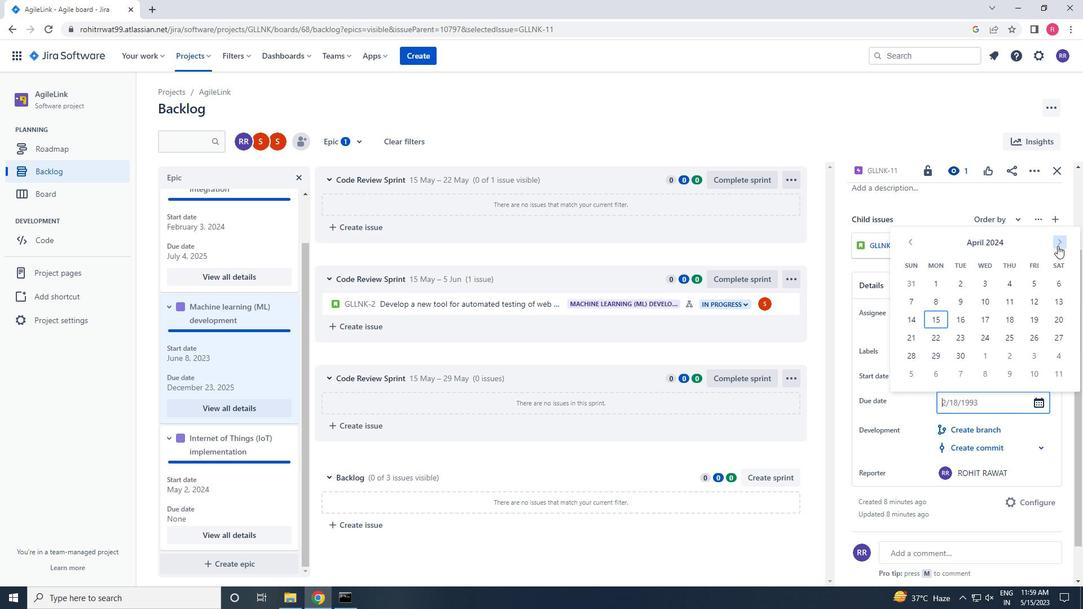 
Action: Mouse pressed left at (1057, 245)
Screenshot: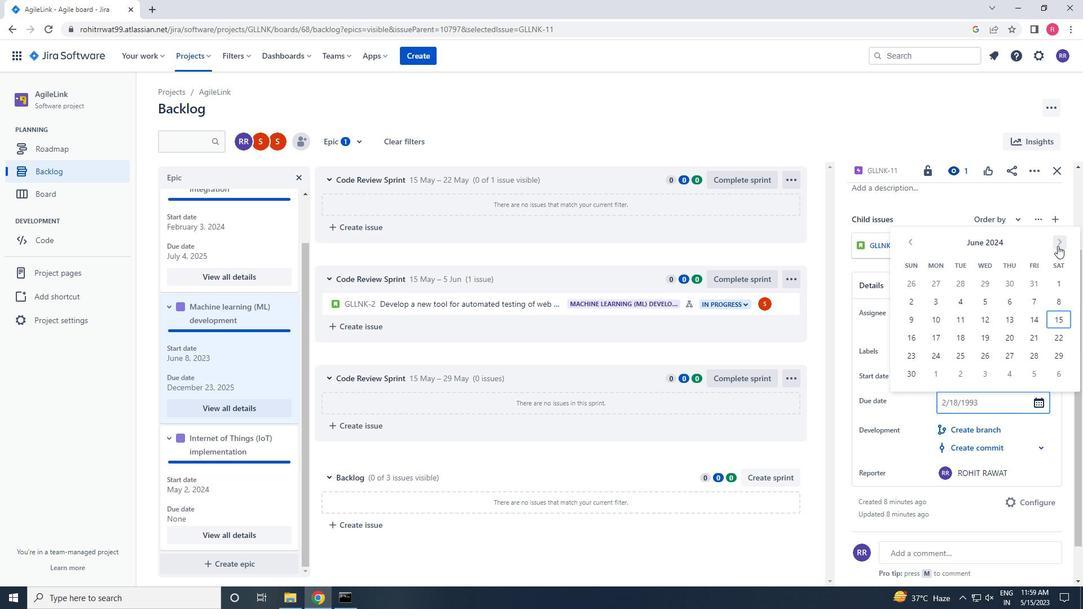 
Action: Mouse pressed left at (1057, 245)
Screenshot: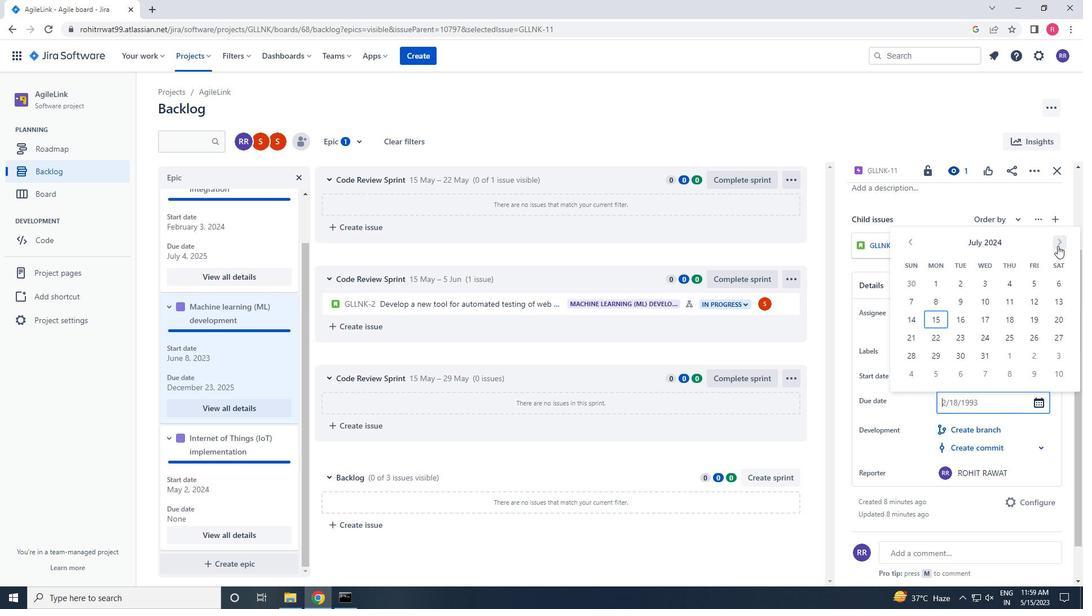 
Action: Mouse pressed left at (1057, 245)
Screenshot: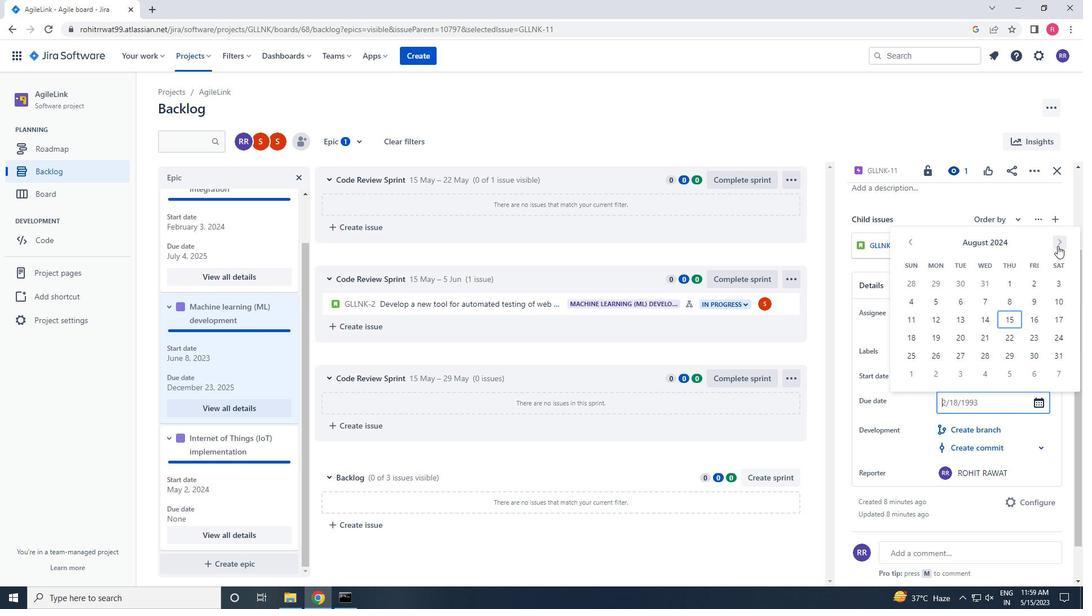 
Action: Mouse pressed left at (1057, 245)
Screenshot: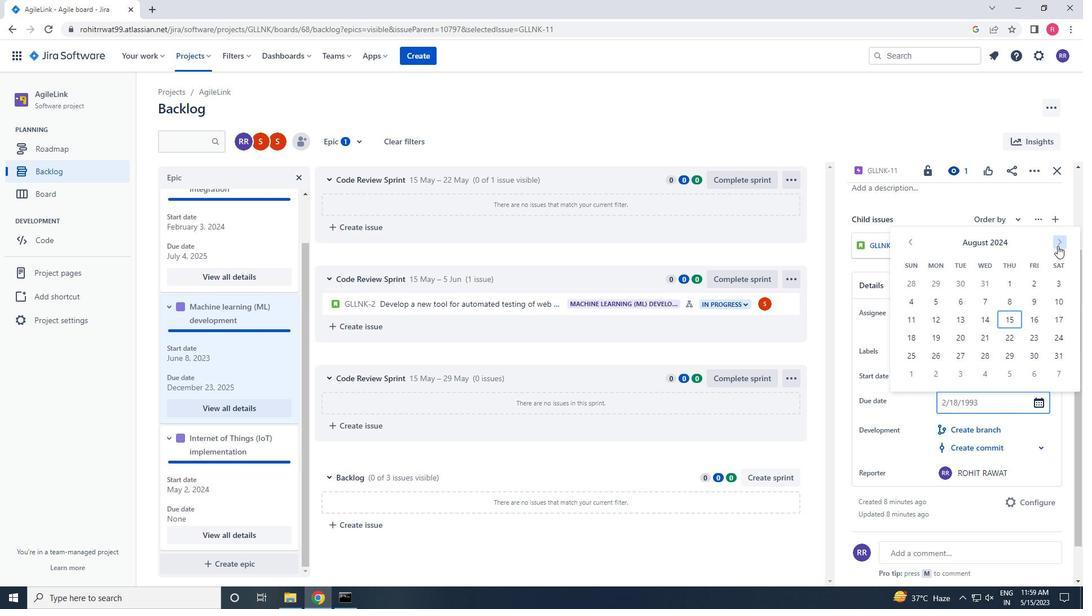 
Action: Mouse pressed left at (1057, 245)
Screenshot: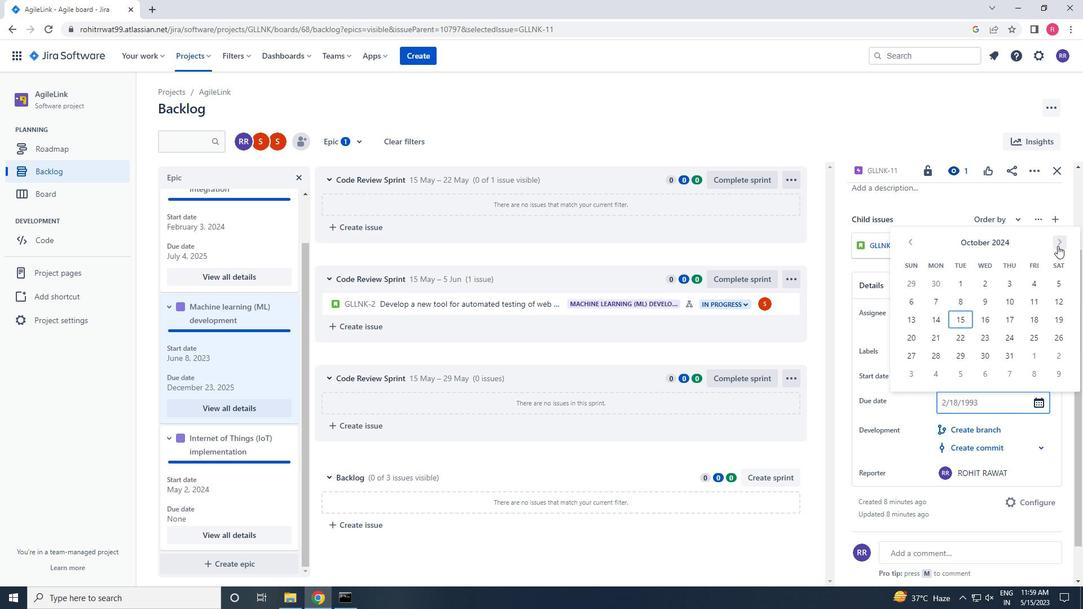 
Action: Mouse pressed left at (1057, 245)
Screenshot: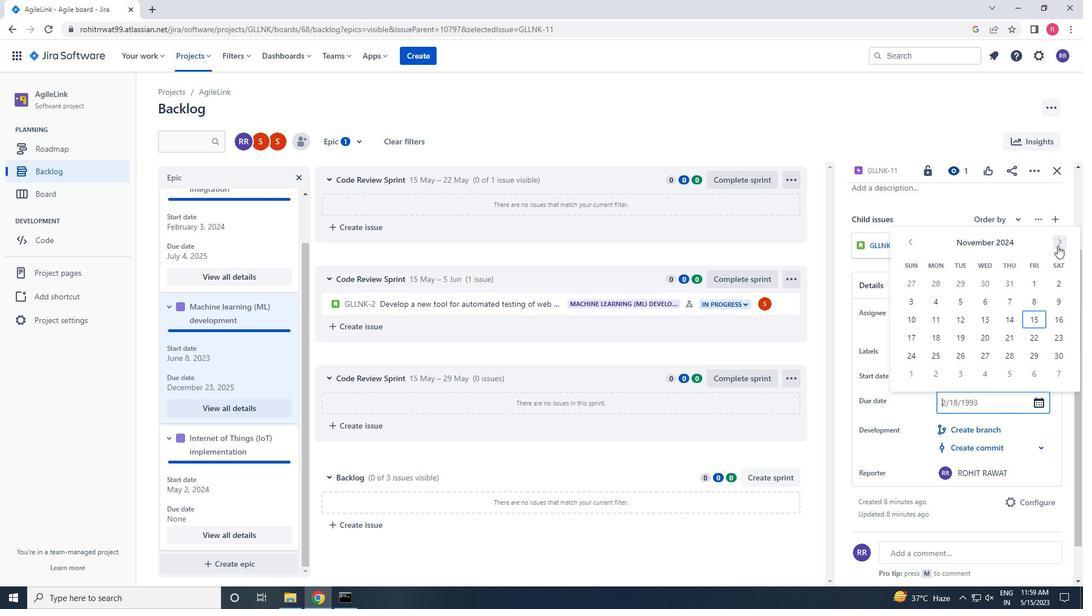 
Action: Mouse pressed left at (1057, 245)
Screenshot: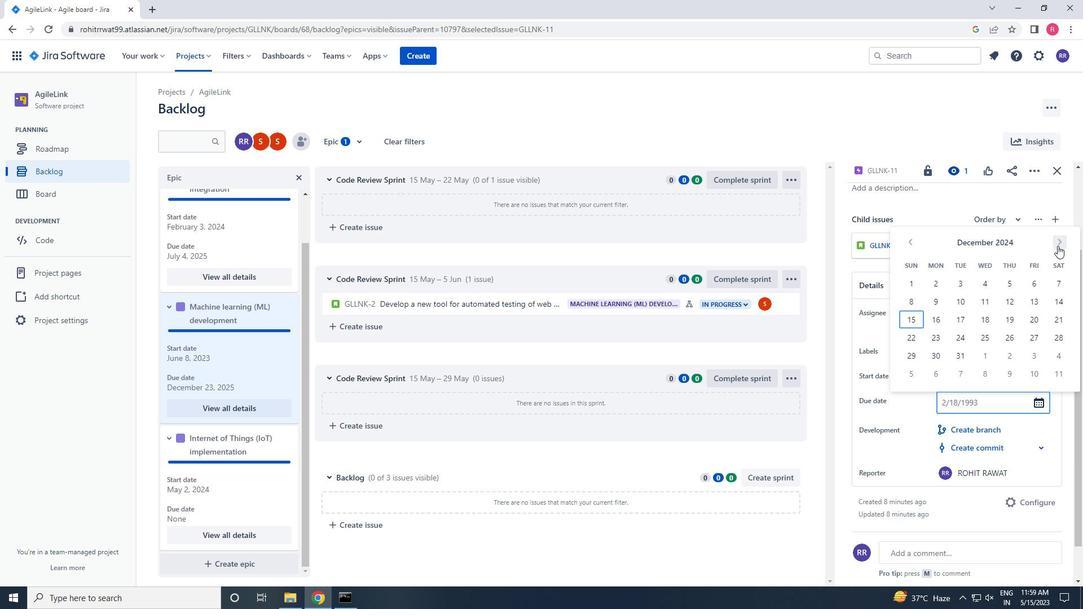 
Action: Mouse pressed left at (1057, 245)
Screenshot: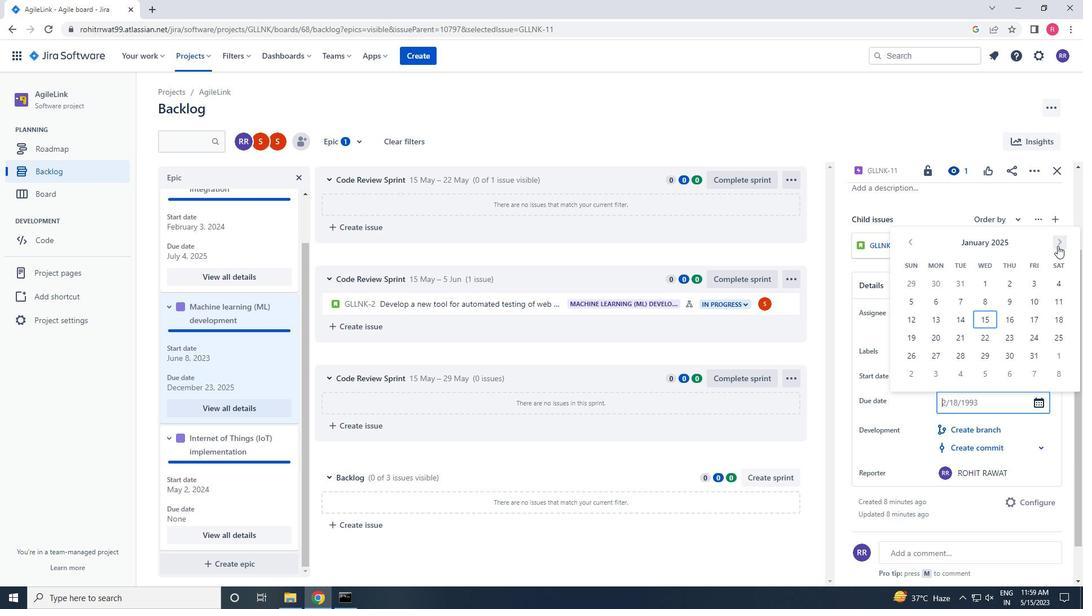 
Action: Mouse pressed left at (1057, 245)
Screenshot: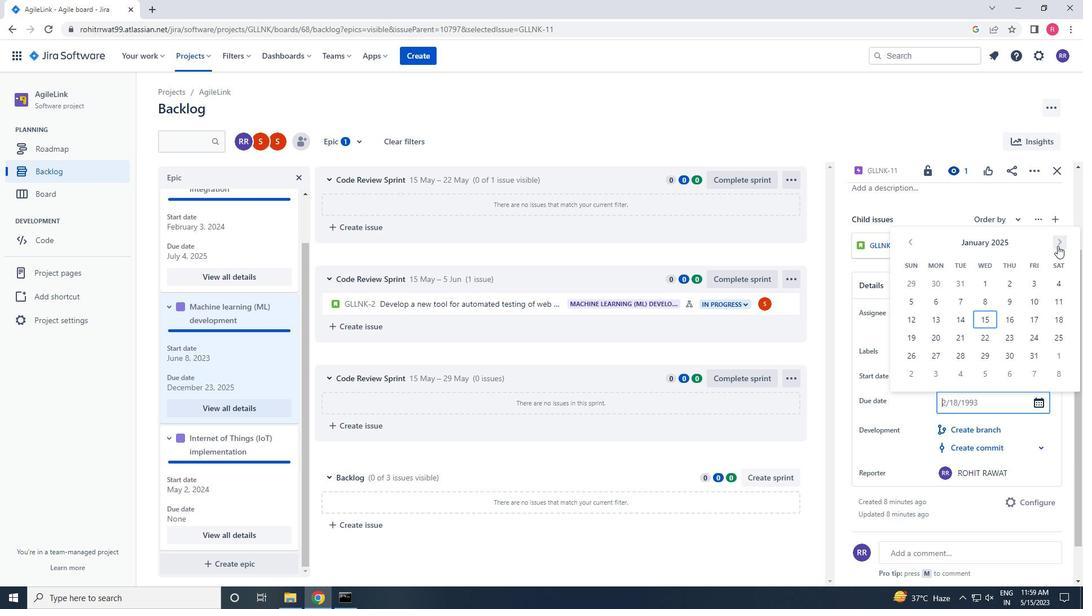 
Action: Mouse pressed left at (1057, 245)
Screenshot: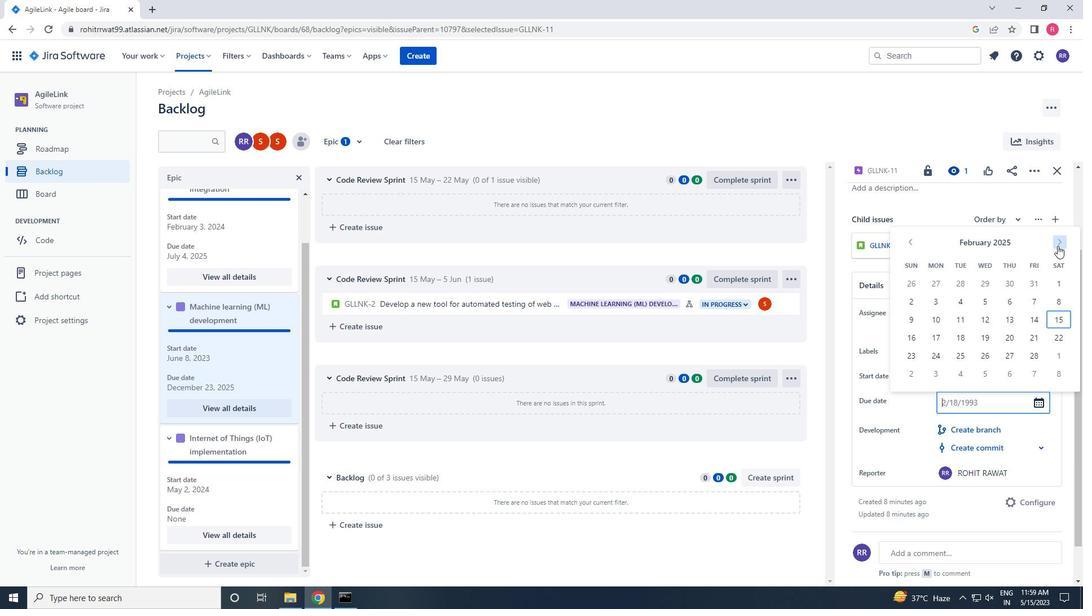 
Action: Mouse pressed left at (1057, 245)
Screenshot: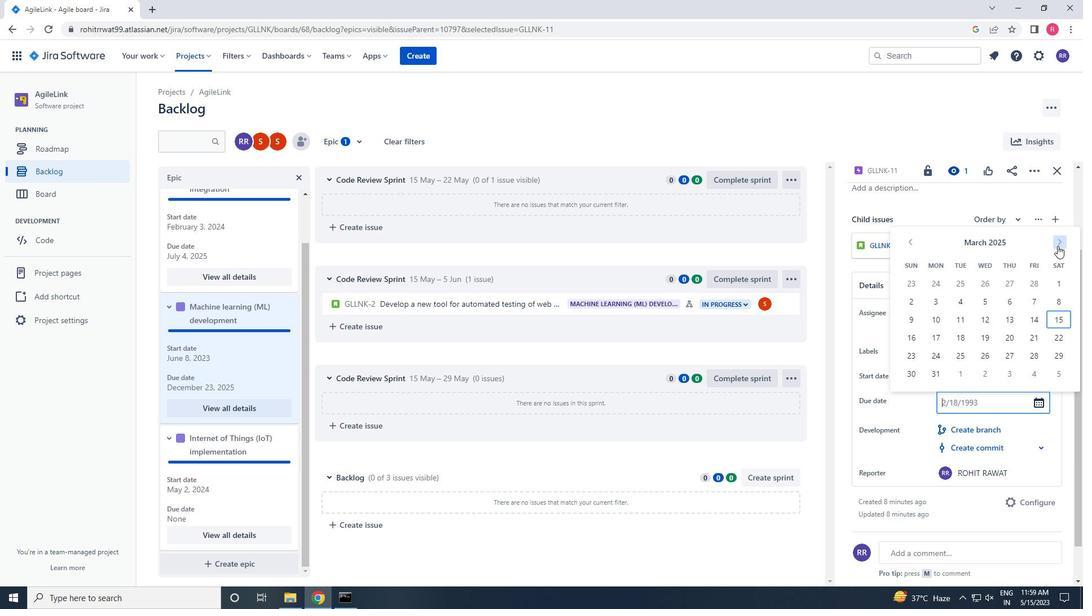 
Action: Mouse pressed left at (1057, 245)
Screenshot: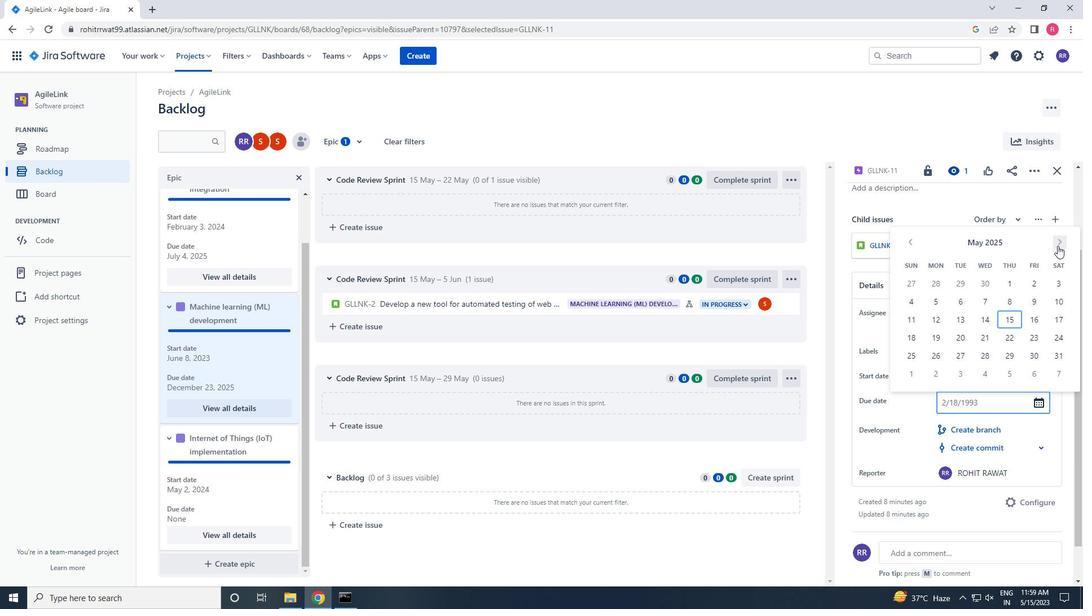 
Action: Mouse pressed left at (1057, 245)
Screenshot: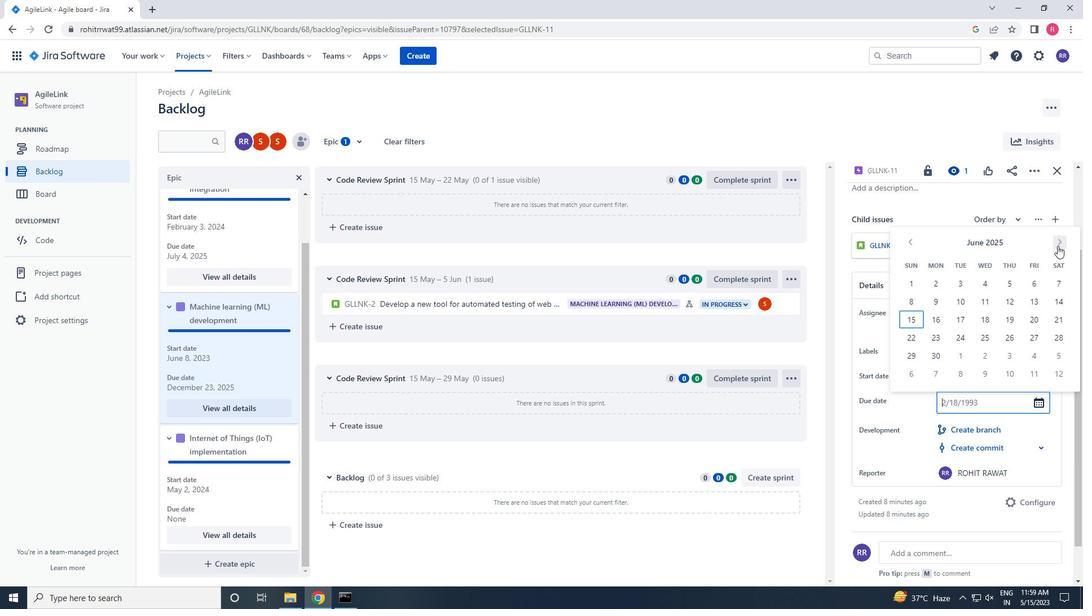 
Action: Mouse pressed left at (1057, 245)
Screenshot: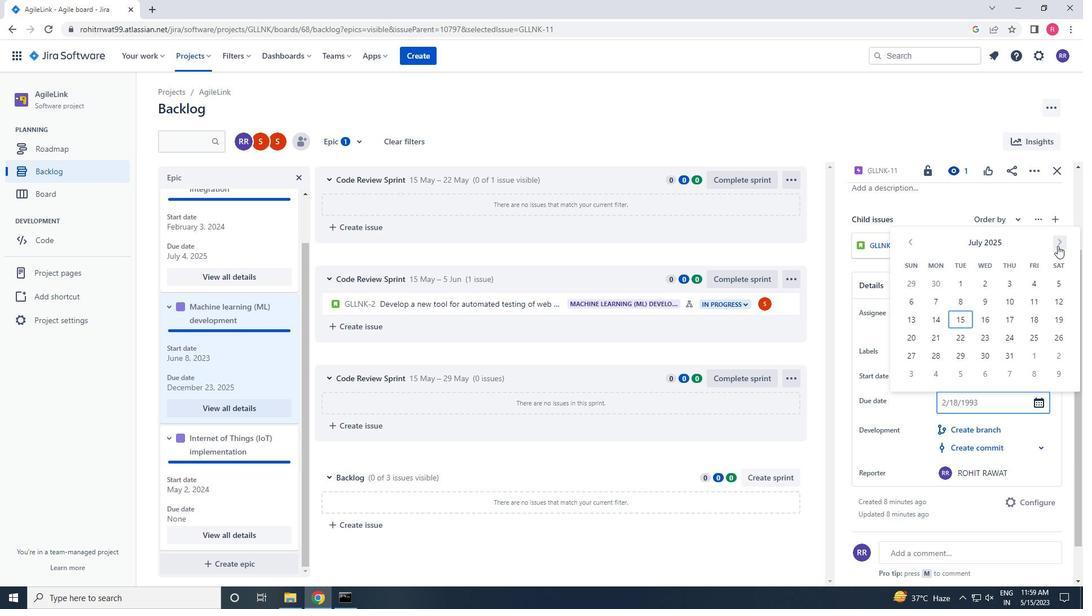 
Action: Mouse pressed left at (1057, 245)
Screenshot: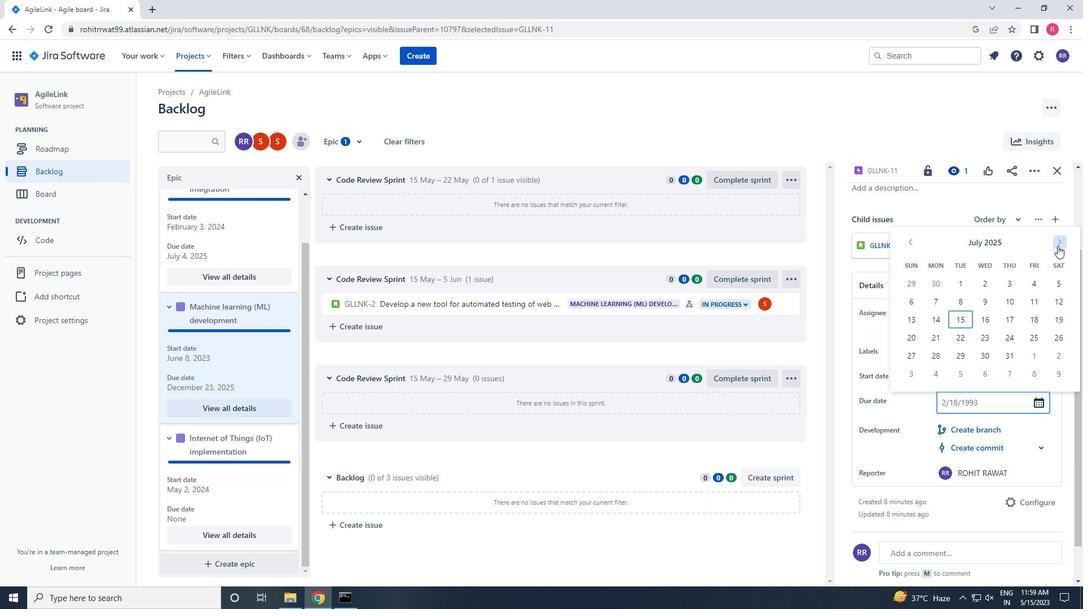 
Action: Mouse moved to (1062, 325)
Screenshot: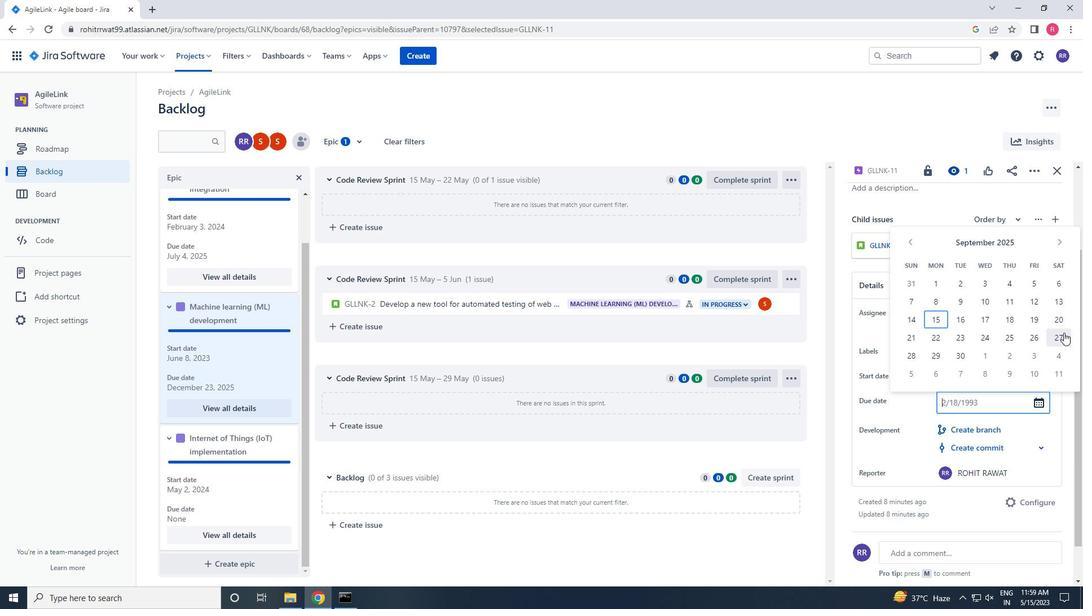 
Action: Mouse pressed left at (1062, 325)
Screenshot: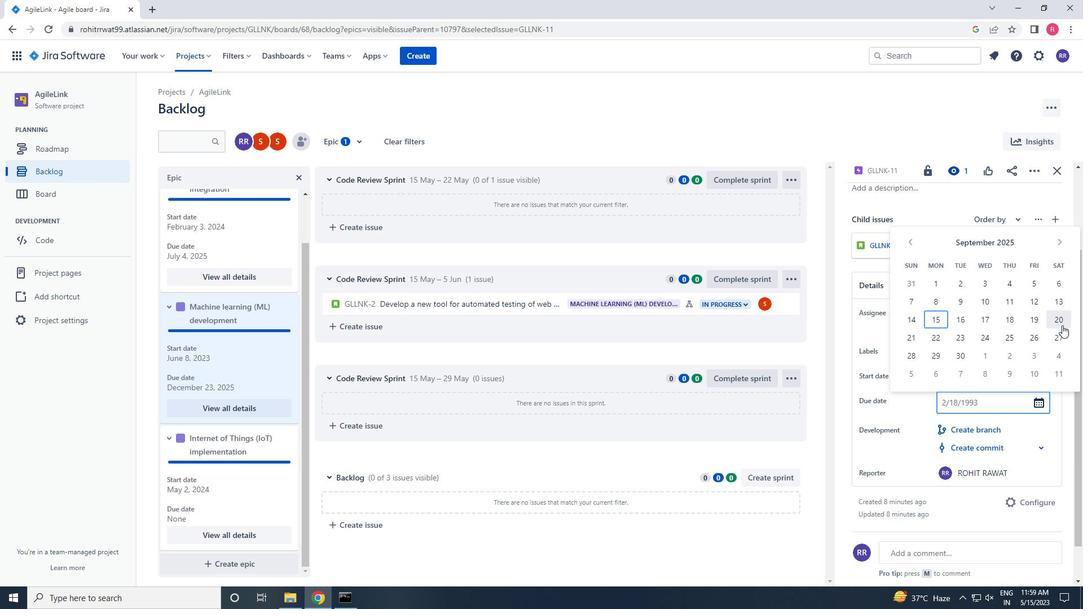 
Action: Mouse moved to (964, 517)
Screenshot: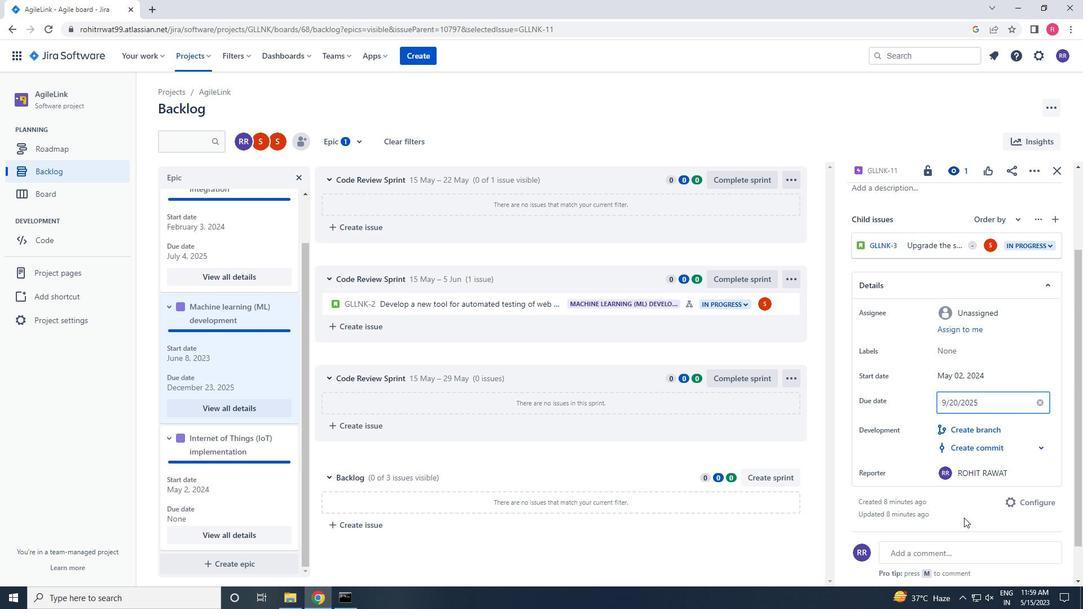 
Action: Mouse pressed left at (964, 517)
Screenshot: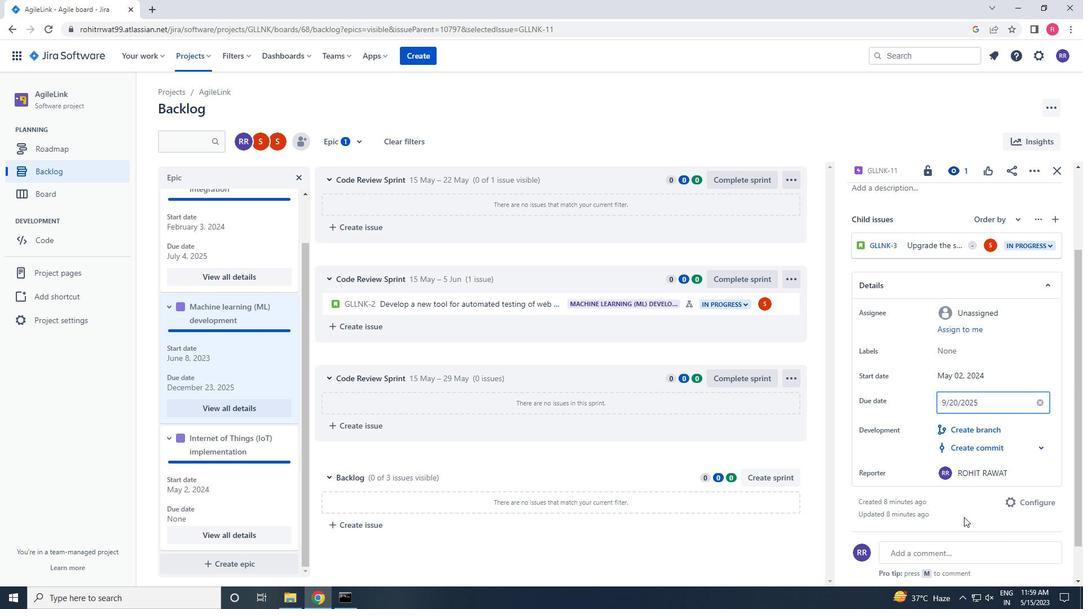 
Action: Mouse moved to (372, 465)
Screenshot: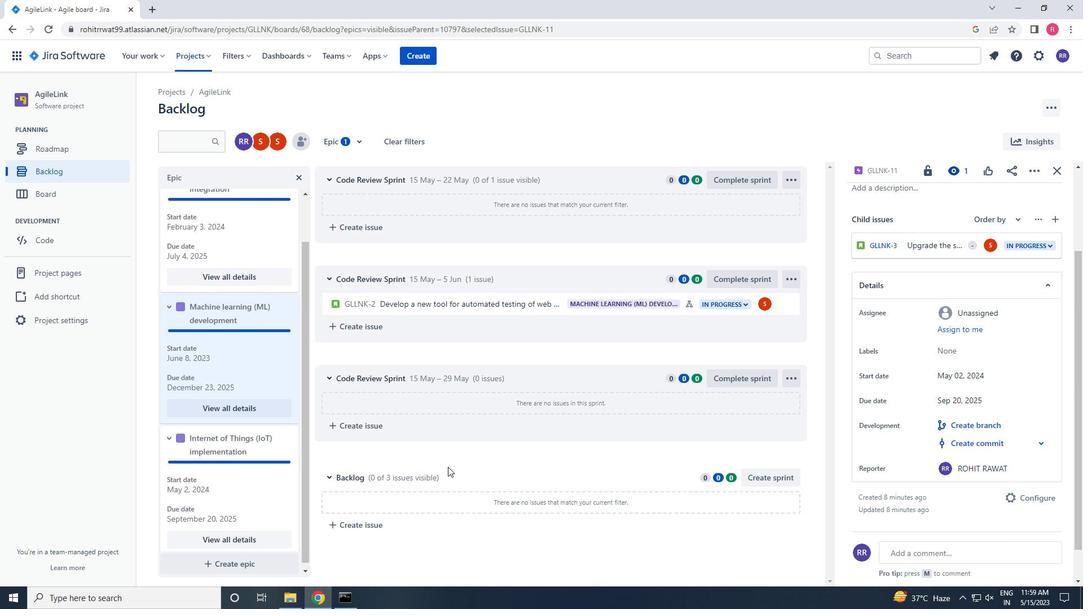 
Action: Mouse scrolled (372, 465) with delta (0, 0)
Screenshot: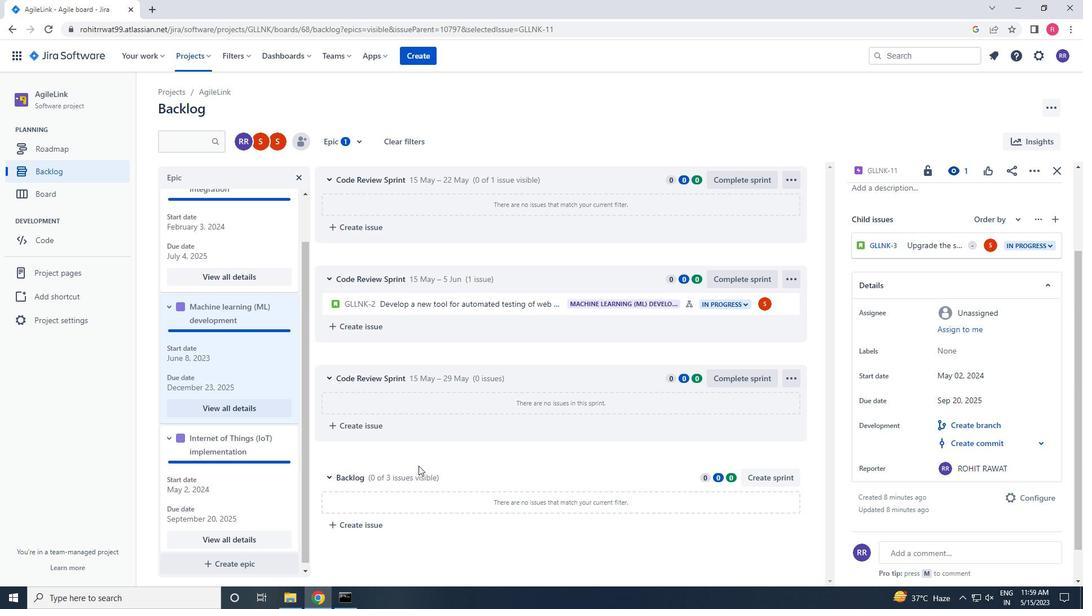 
Action: Mouse scrolled (372, 465) with delta (0, 0)
Screenshot: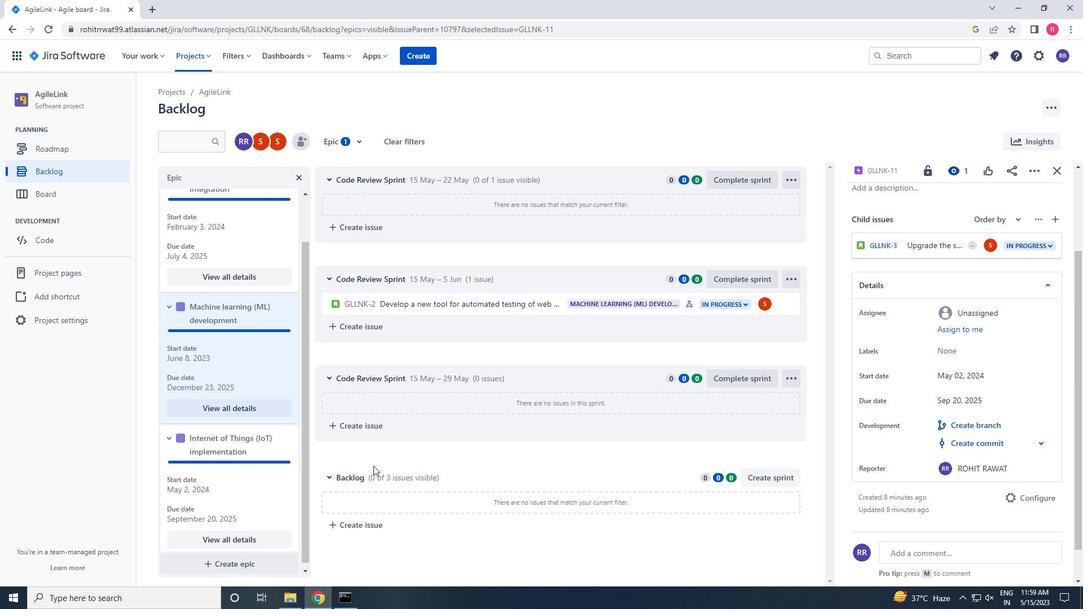 
Action: Mouse moved to (372, 465)
Screenshot: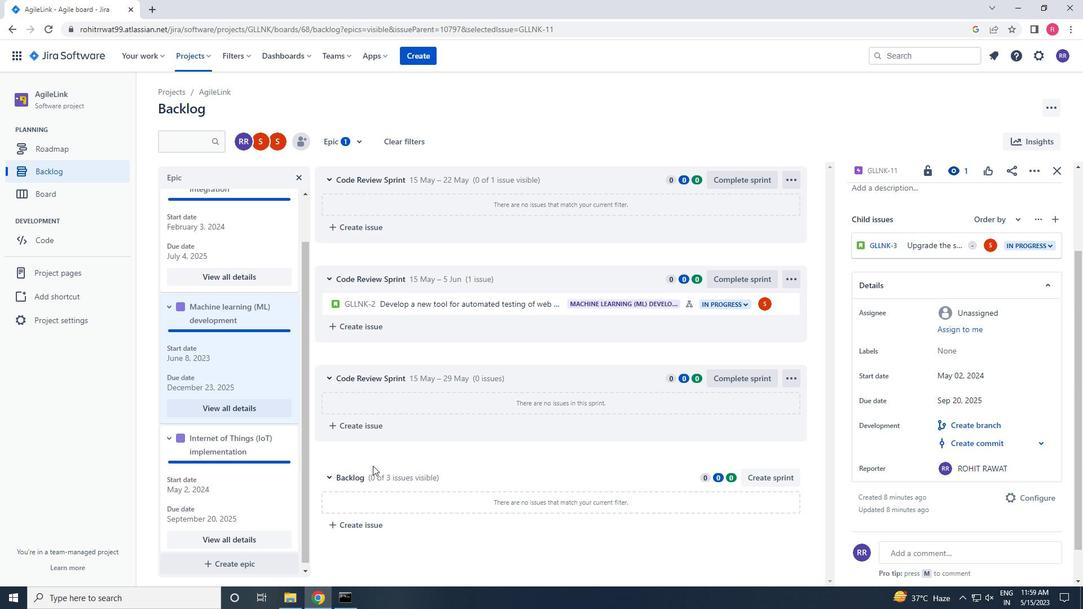 
Action: Mouse scrolled (372, 465) with delta (0, 0)
Screenshot: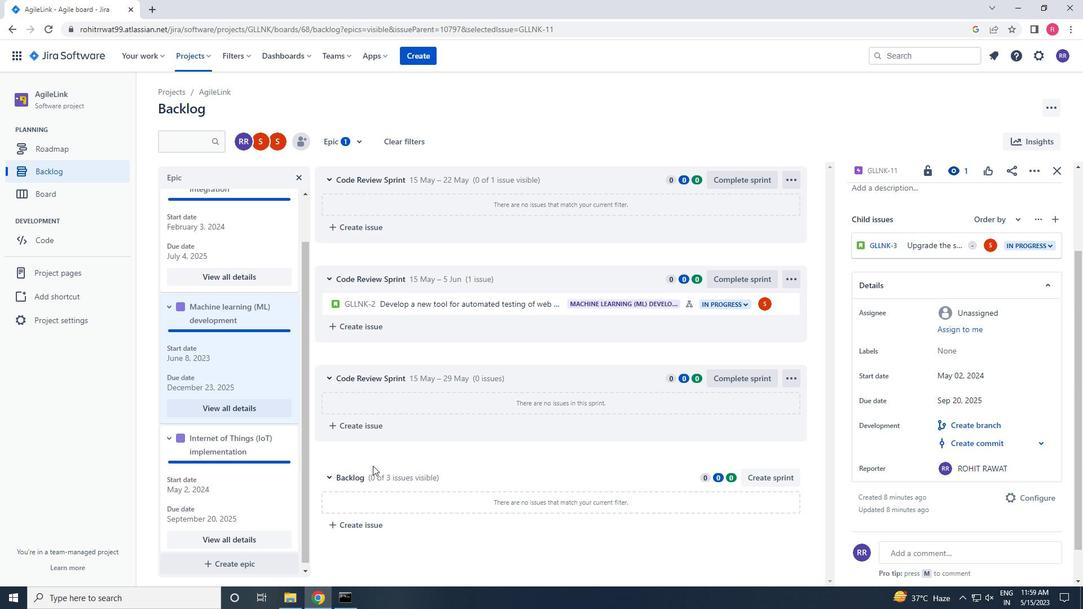 
Action: Mouse scrolled (372, 465) with delta (0, 0)
Screenshot: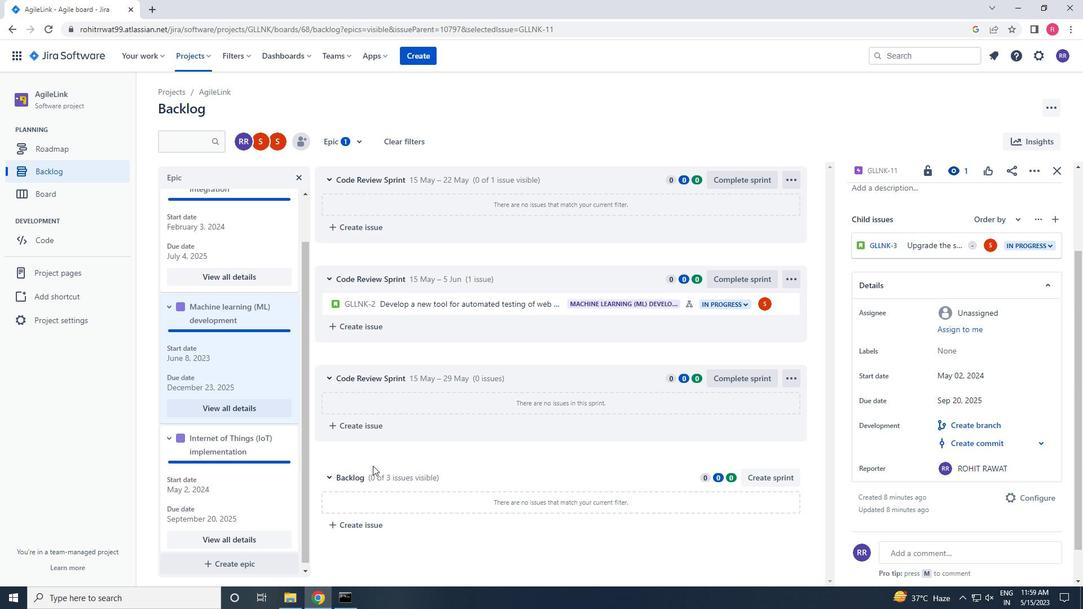 
